 Task: Create relationship between tournament and team object.
Action: Mouse moved to (961, 68)
Screenshot: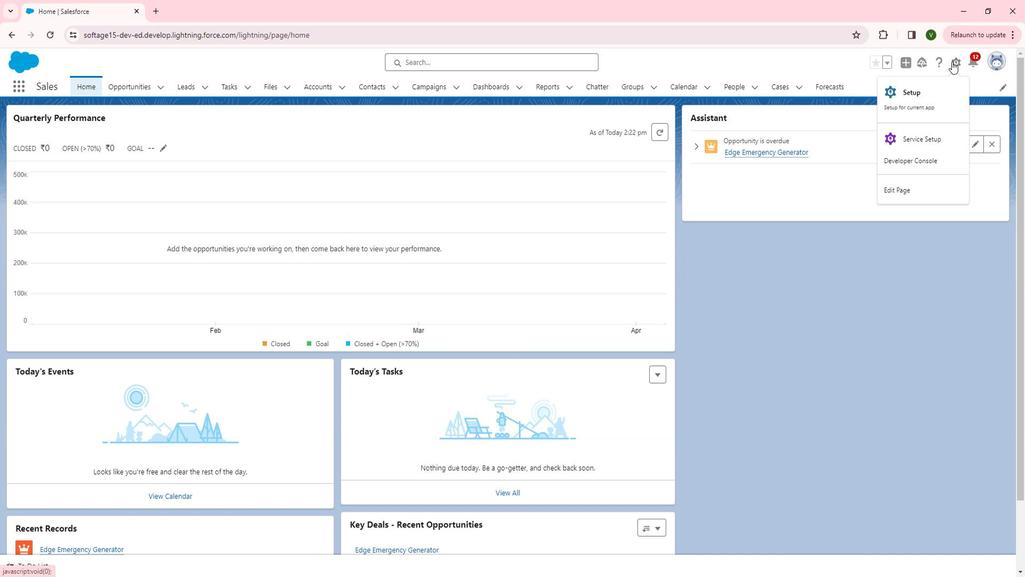 
Action: Mouse pressed left at (961, 68)
Screenshot: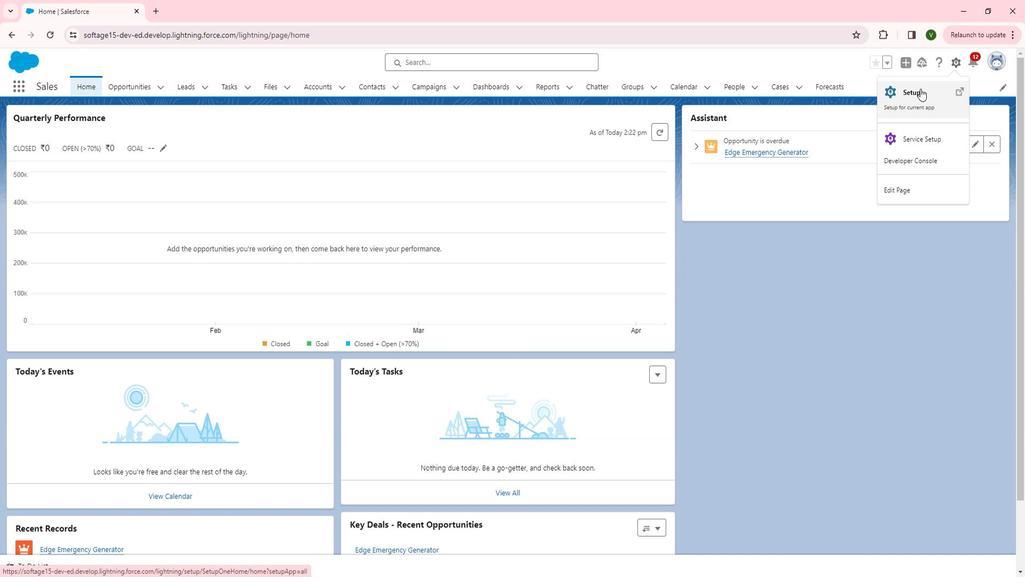 
Action: Mouse moved to (930, 94)
Screenshot: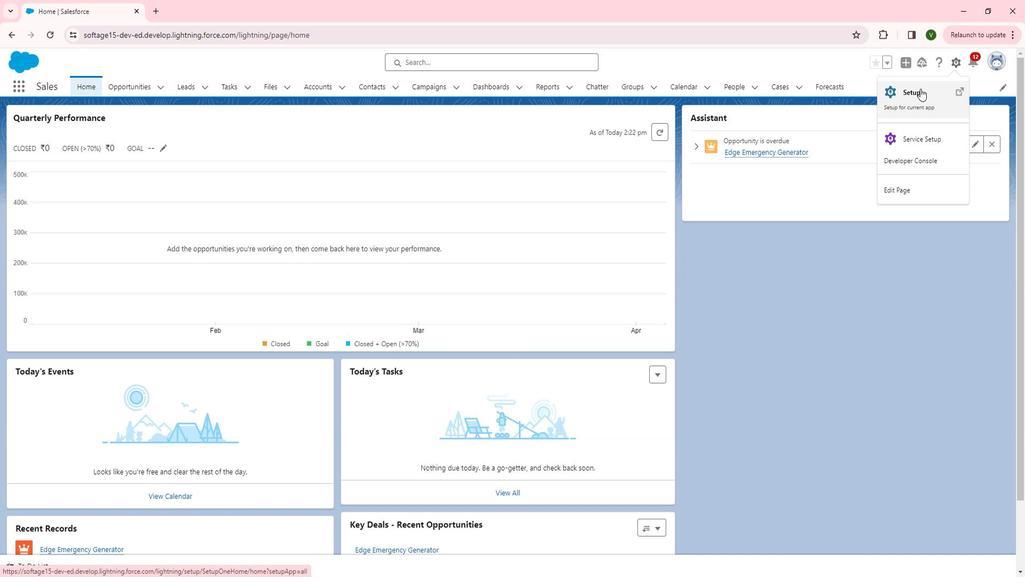 
Action: Mouse pressed left at (930, 94)
Screenshot: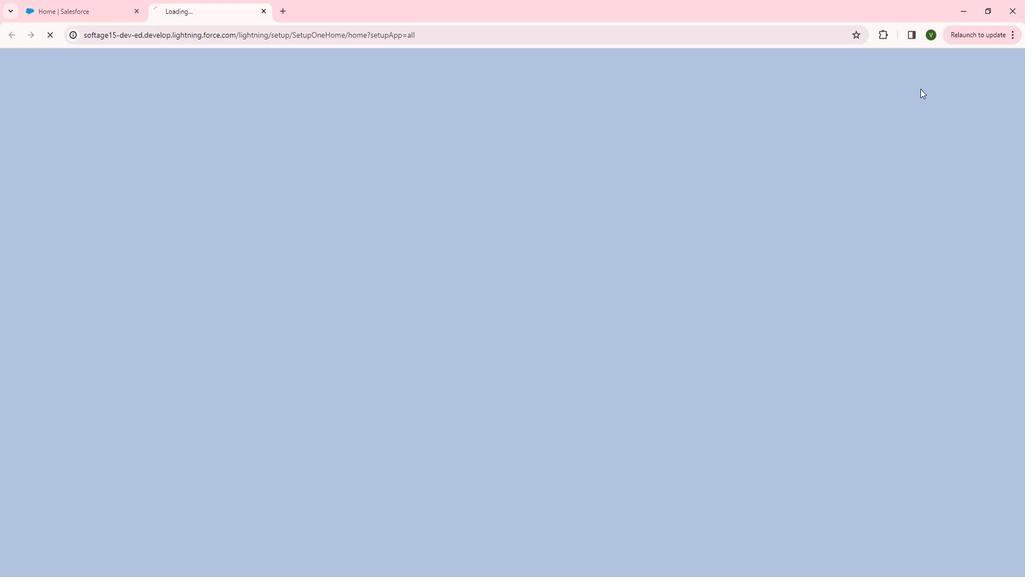 
Action: Mouse moved to (74, 273)
Screenshot: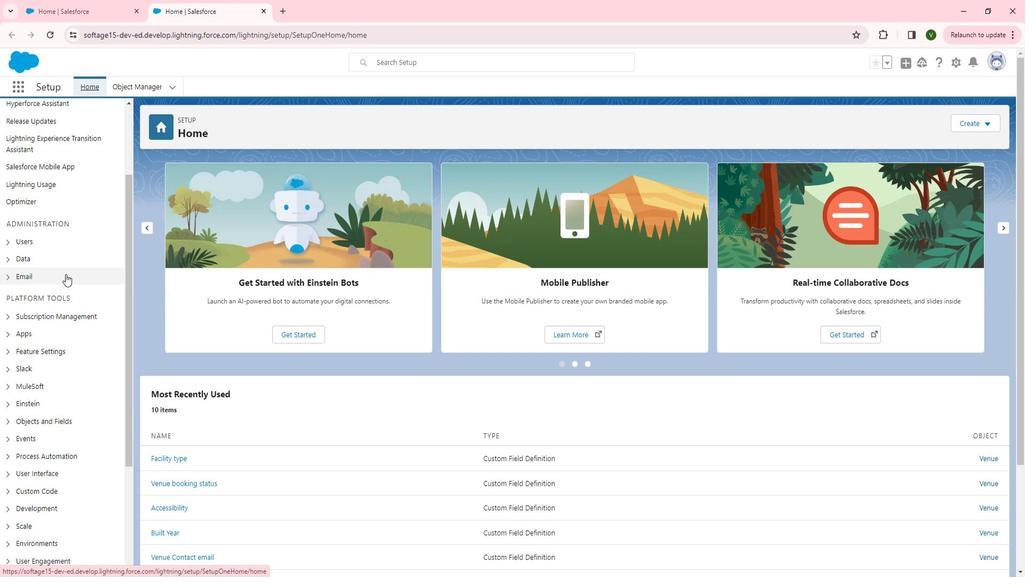 
Action: Mouse scrolled (74, 272) with delta (0, 0)
Screenshot: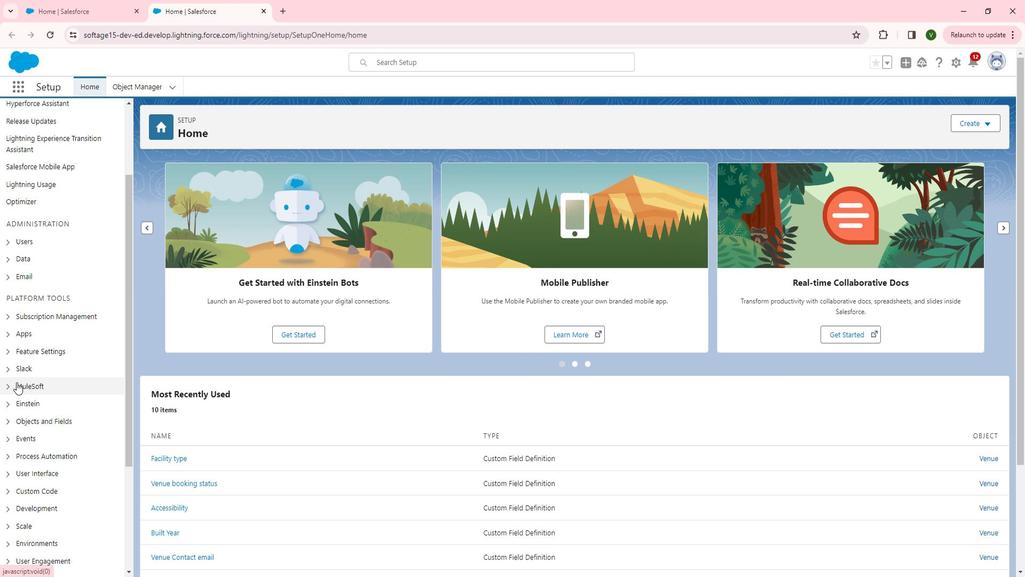 
Action: Mouse scrolled (74, 272) with delta (0, 0)
Screenshot: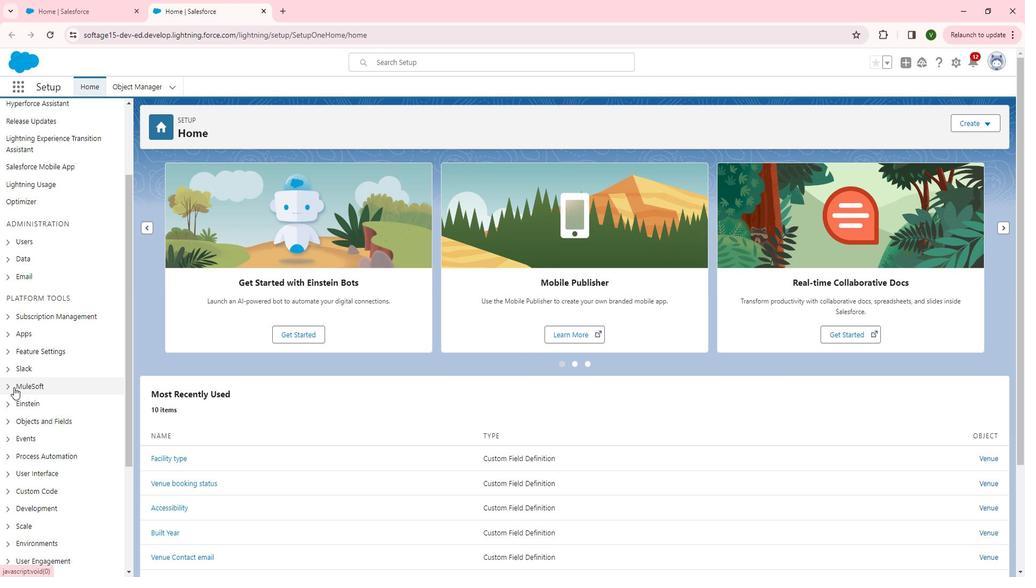 
Action: Mouse moved to (18, 411)
Screenshot: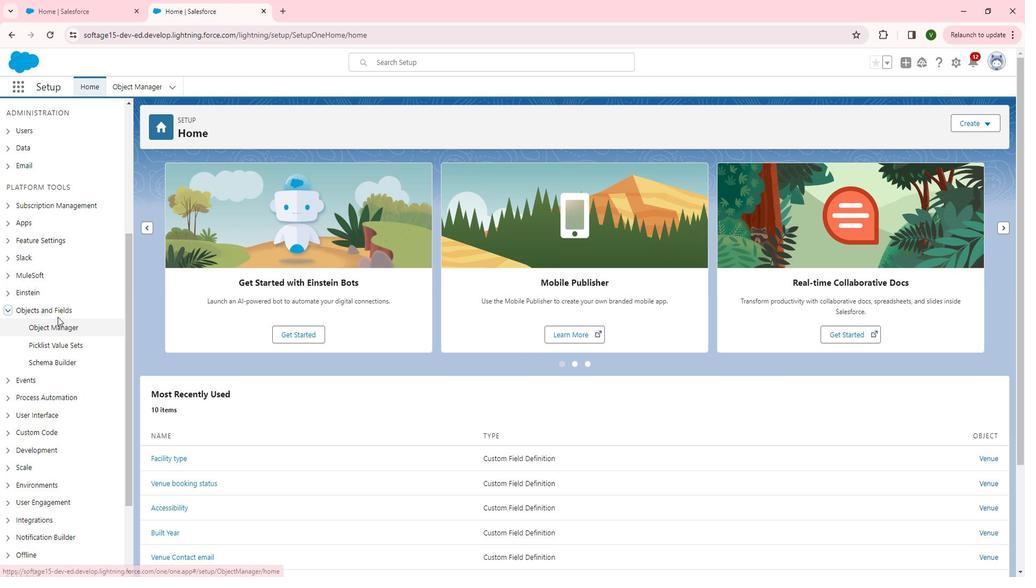 
Action: Mouse pressed left at (18, 411)
Screenshot: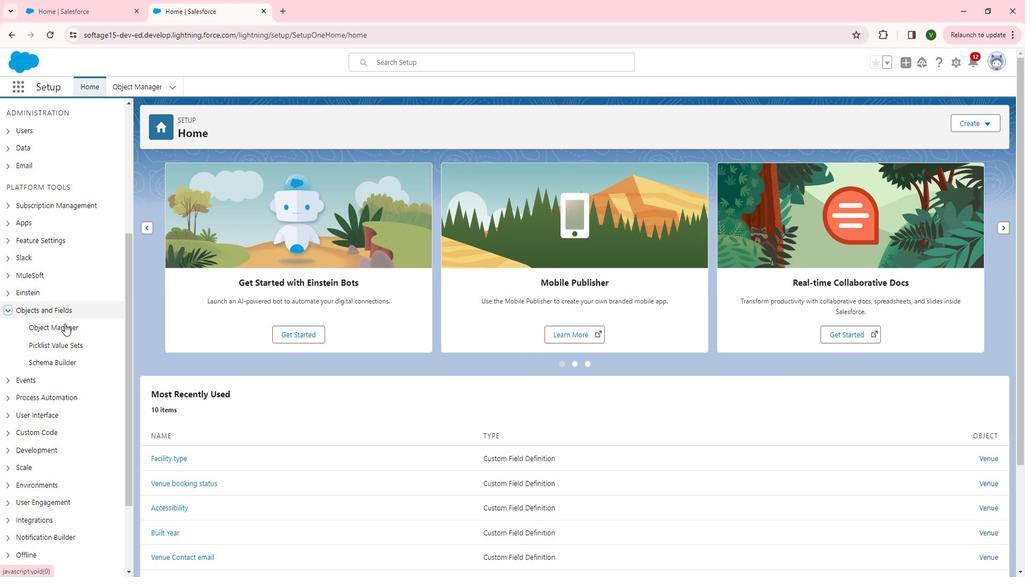 
Action: Mouse moved to (30, 413)
Screenshot: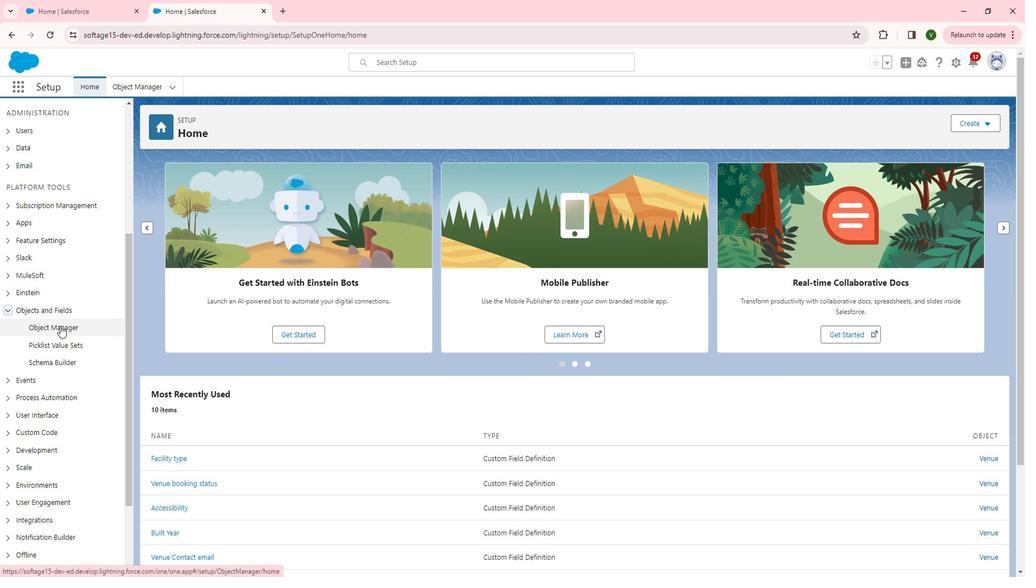 
Action: Mouse scrolled (30, 412) with delta (0, 0)
Screenshot: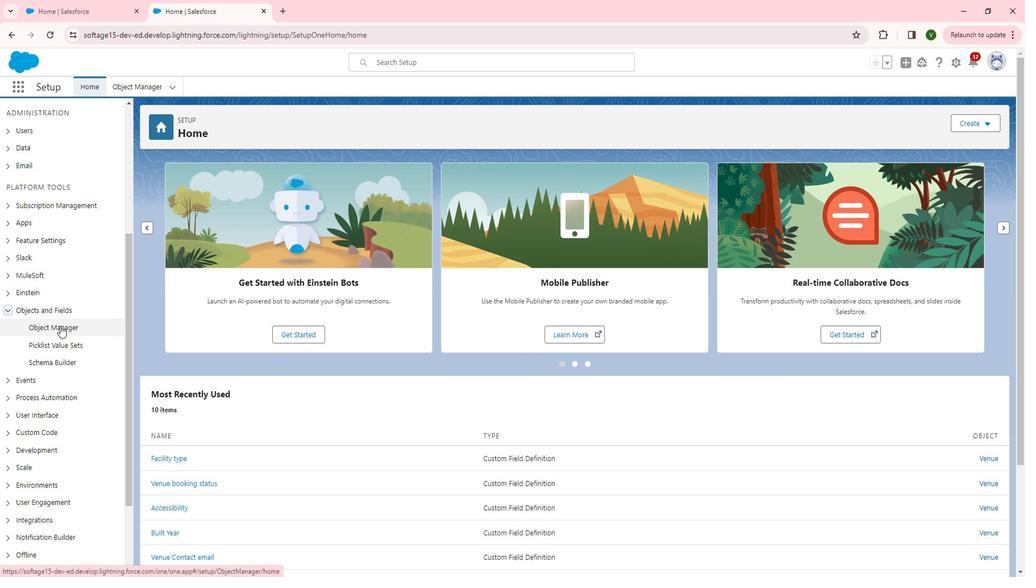 
Action: Mouse moved to (31, 413)
Screenshot: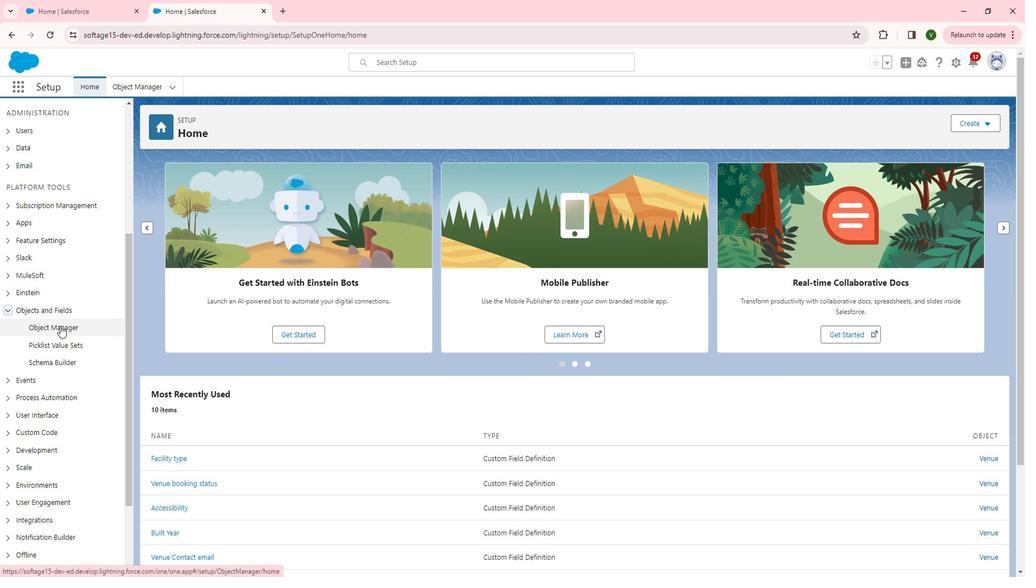 
Action: Mouse scrolled (31, 412) with delta (0, 0)
Screenshot: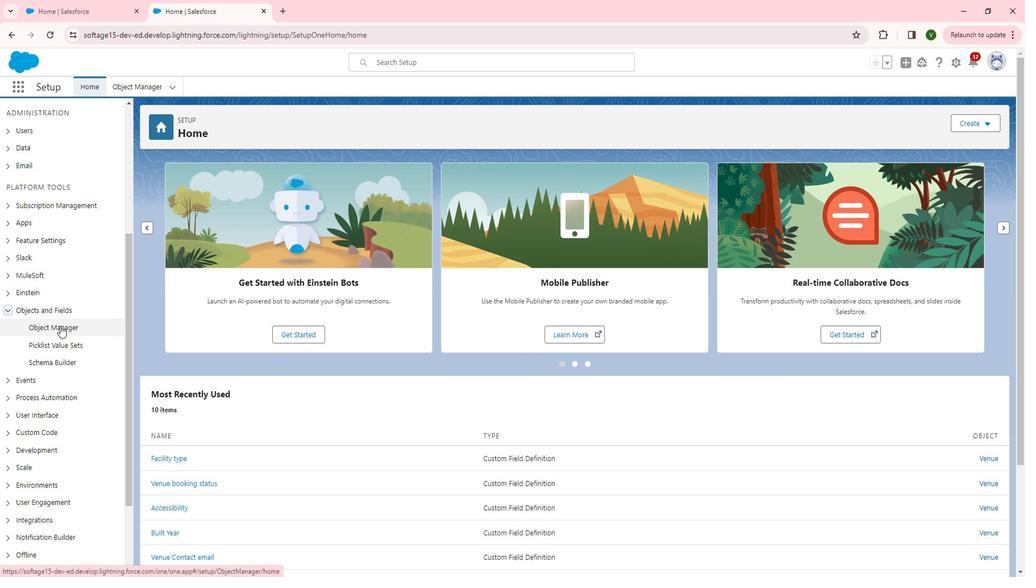 
Action: Mouse moved to (69, 322)
Screenshot: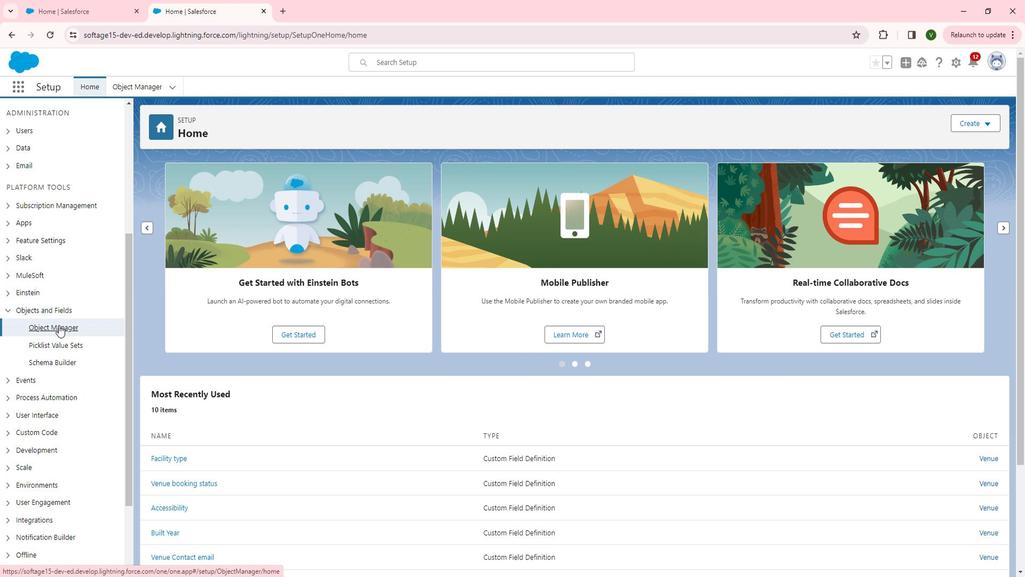 
Action: Mouse pressed left at (69, 322)
Screenshot: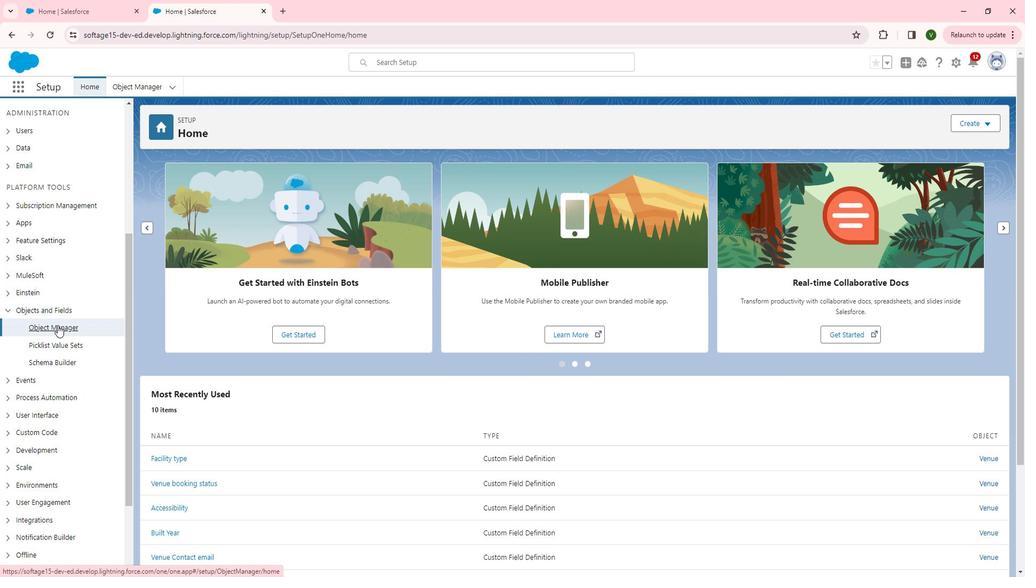 
Action: Mouse moved to (289, 315)
Screenshot: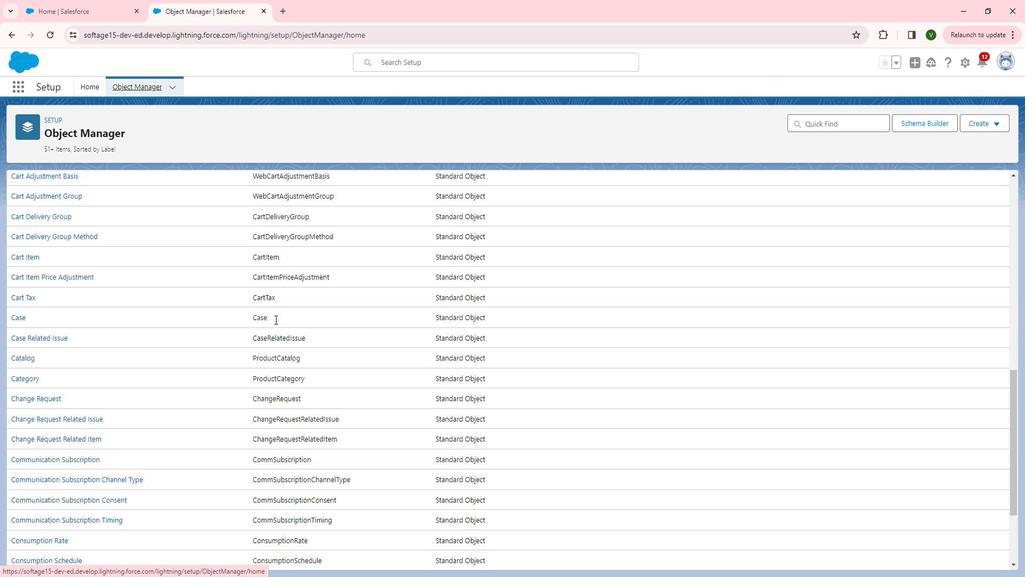 
Action: Mouse scrolled (289, 315) with delta (0, 0)
Screenshot: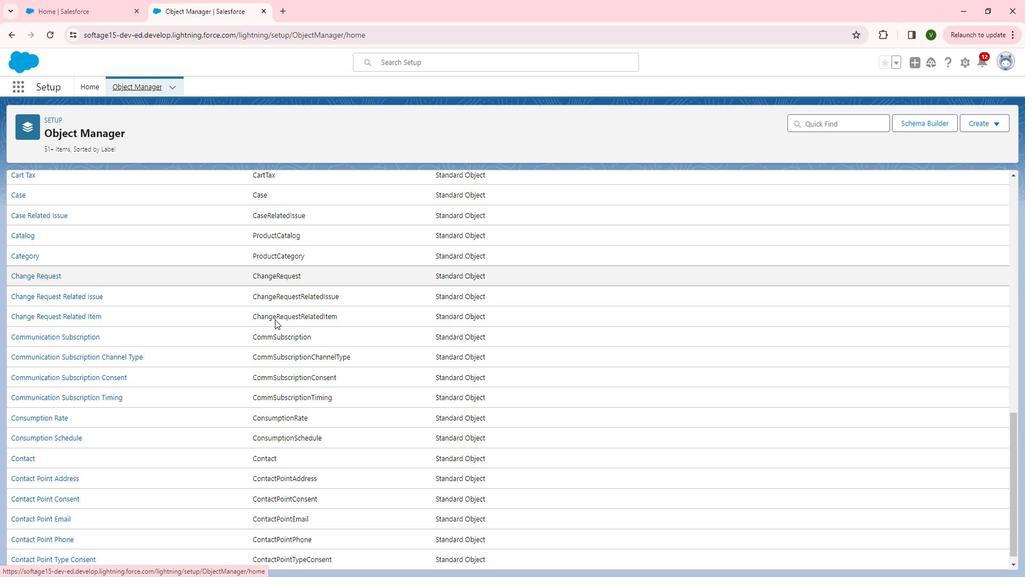 
Action: Mouse scrolled (289, 315) with delta (0, 0)
Screenshot: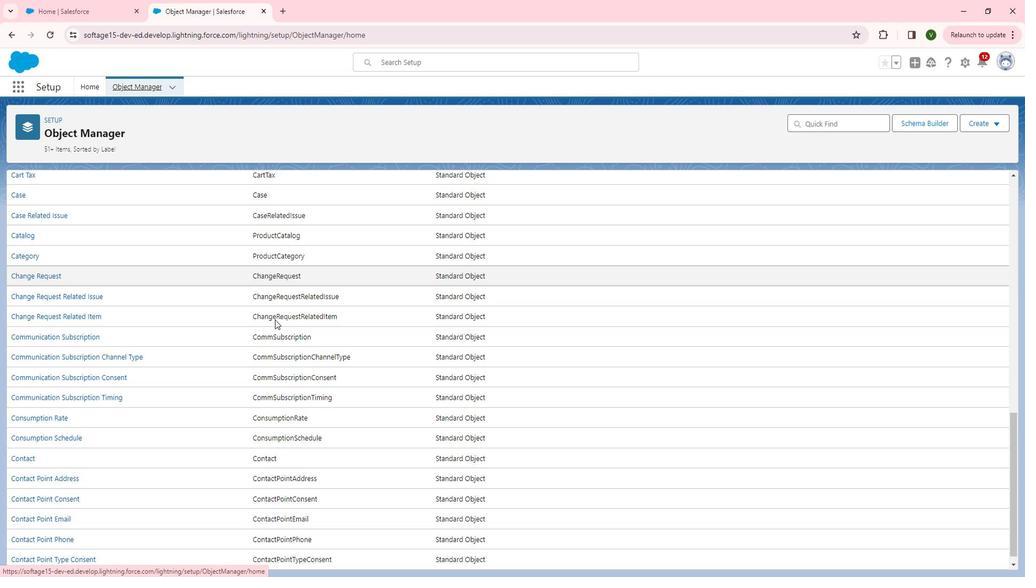 
Action: Mouse moved to (288, 316)
Screenshot: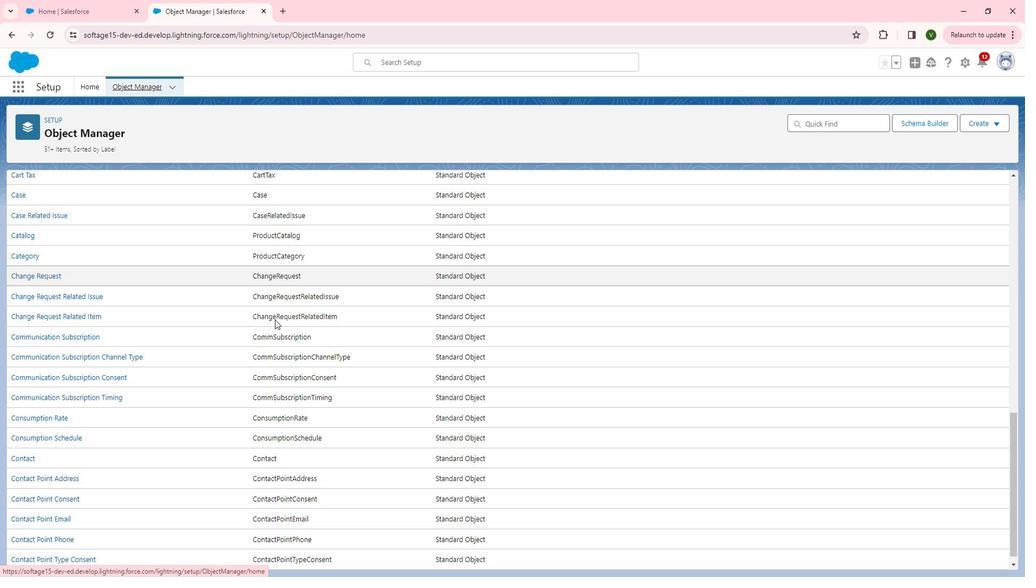 
Action: Mouse scrolled (288, 316) with delta (0, 0)
Screenshot: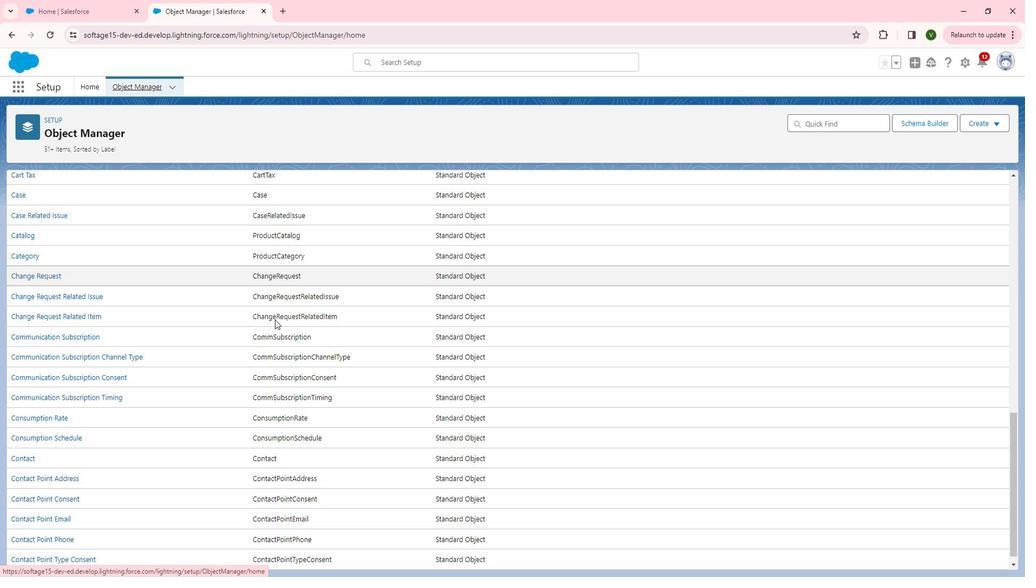 
Action: Mouse moved to (286, 316)
Screenshot: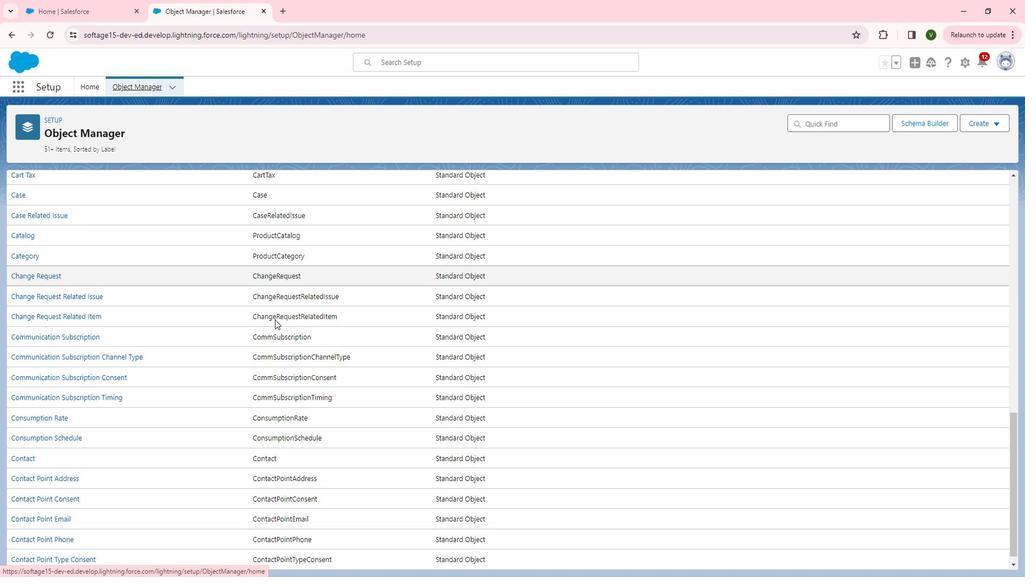 
Action: Mouse scrolled (286, 316) with delta (0, 0)
Screenshot: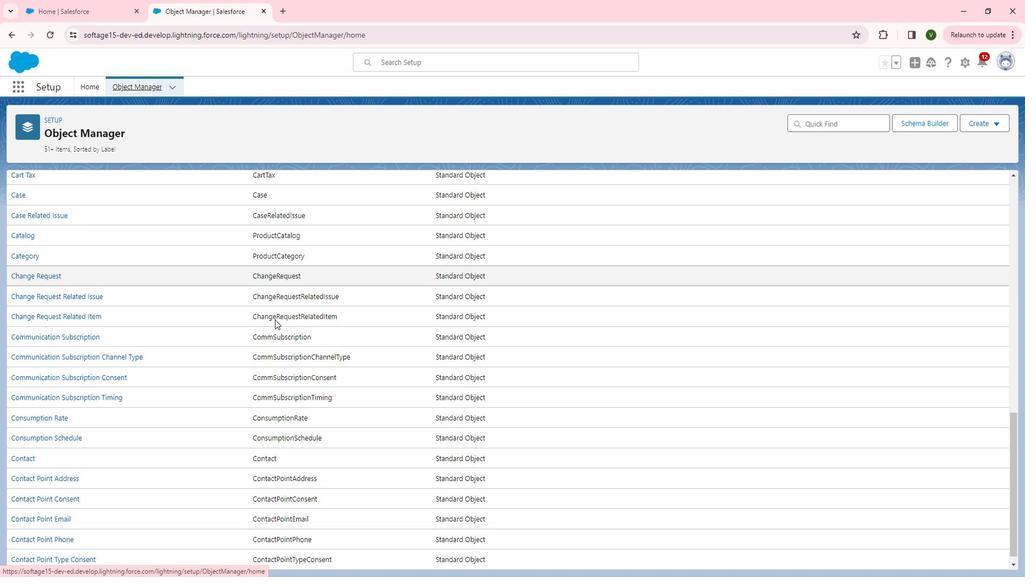 
Action: Mouse moved to (284, 316)
Screenshot: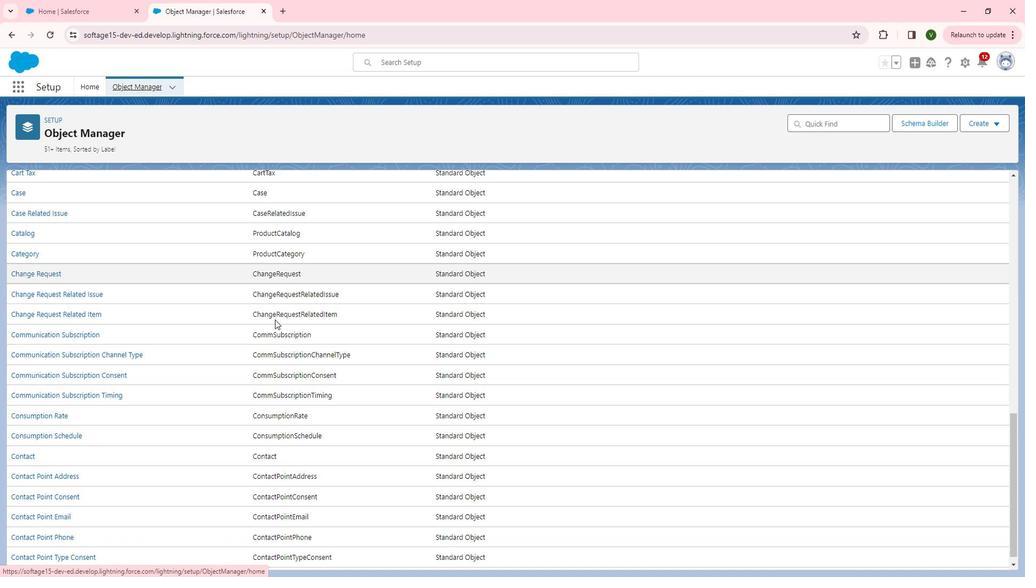 
Action: Mouse scrolled (284, 316) with delta (0, 0)
Screenshot: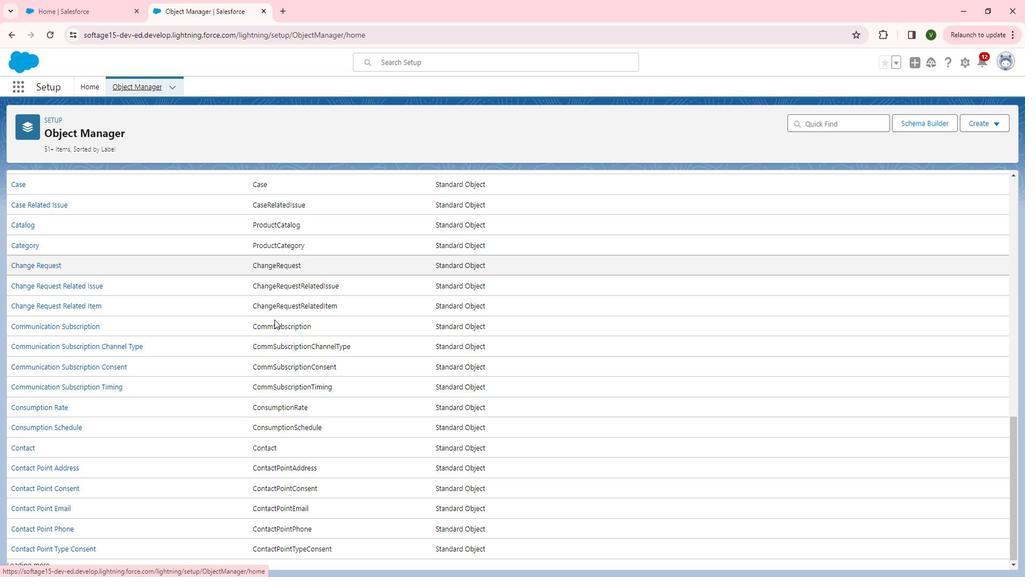 
Action: Mouse scrolled (284, 316) with delta (0, 0)
Screenshot: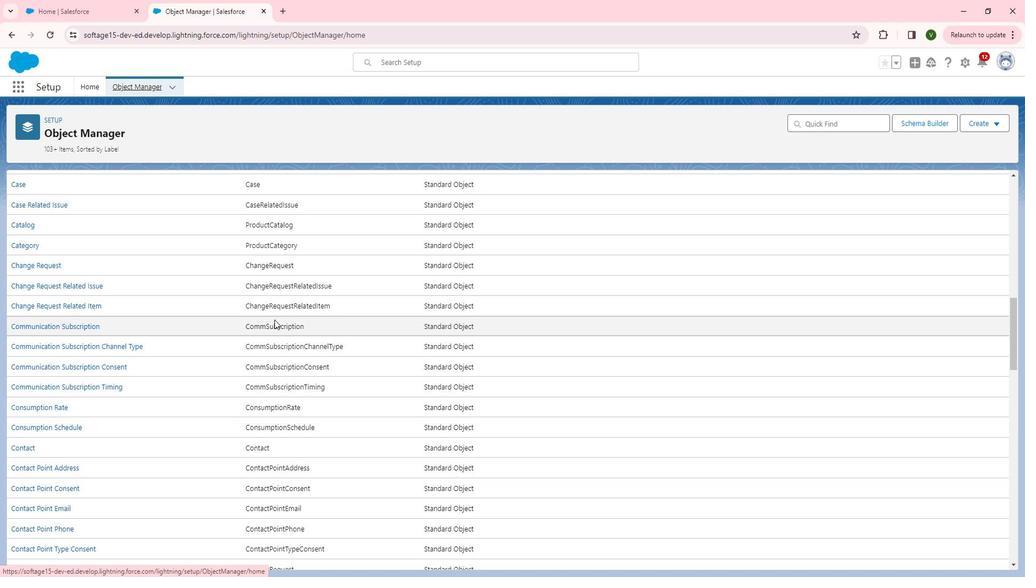 
Action: Mouse scrolled (284, 316) with delta (0, 0)
Screenshot: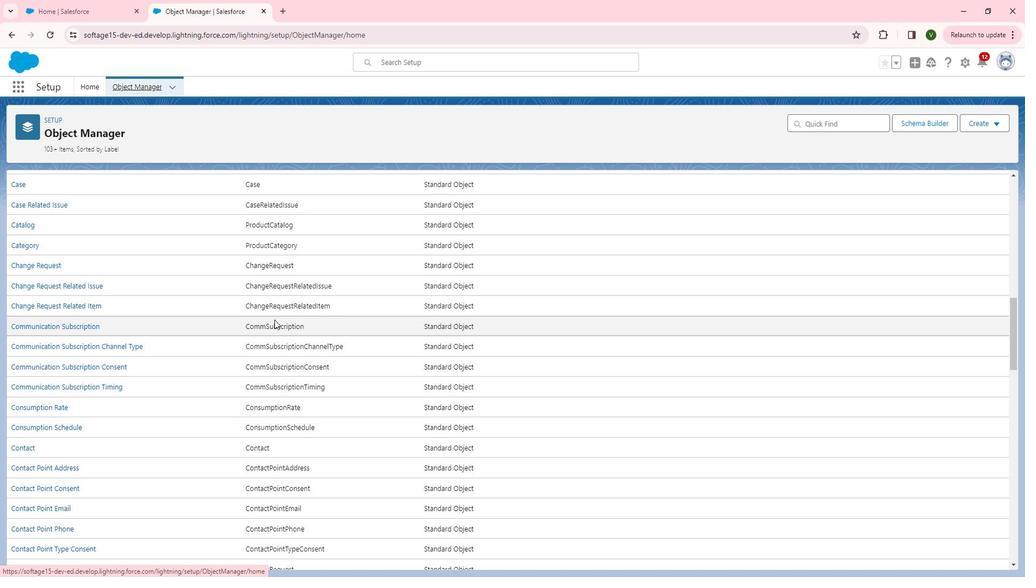 
Action: Mouse scrolled (284, 316) with delta (0, 0)
Screenshot: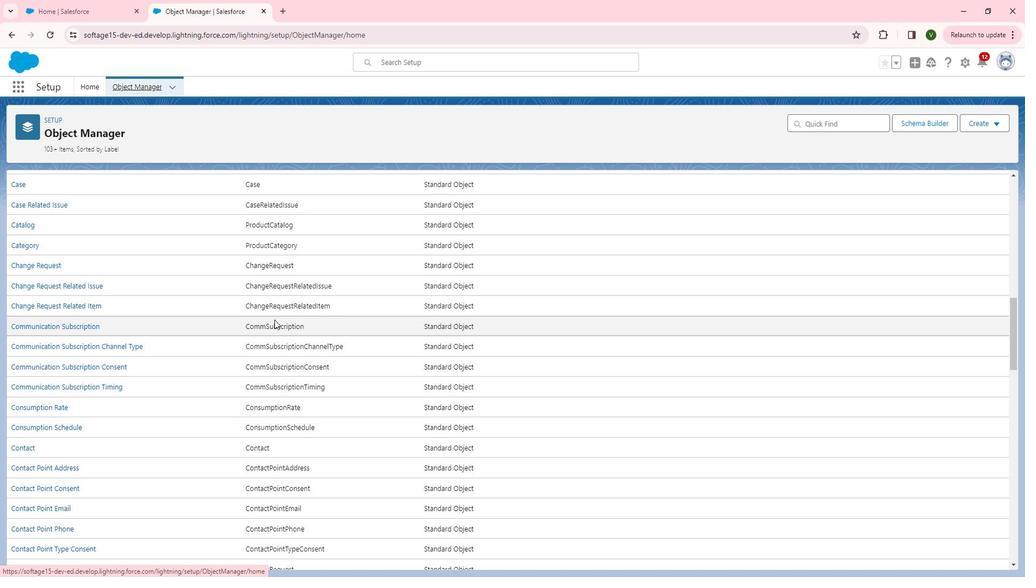 
Action: Mouse scrolled (284, 316) with delta (0, 0)
Screenshot: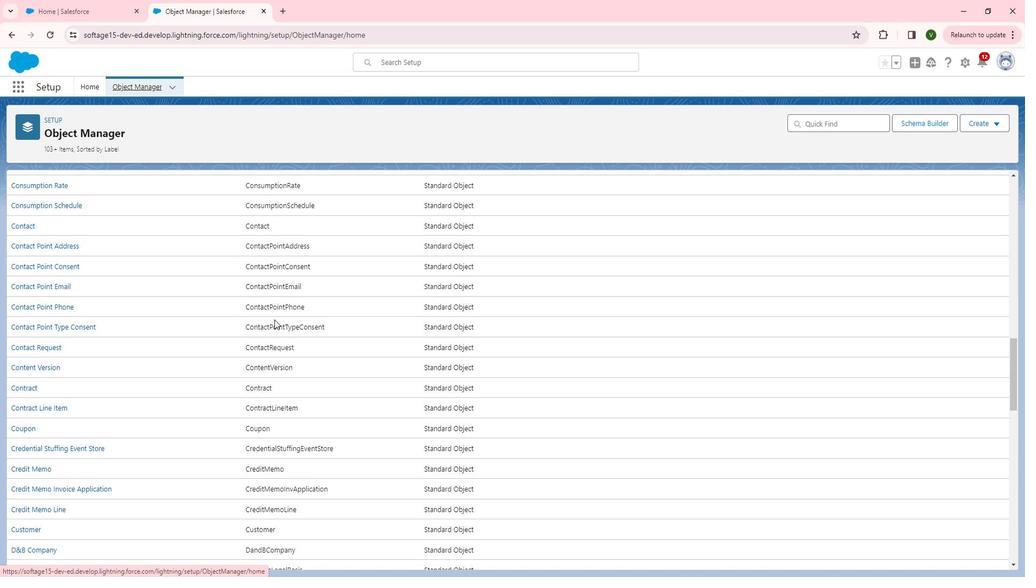
Action: Mouse scrolled (284, 316) with delta (0, 0)
Screenshot: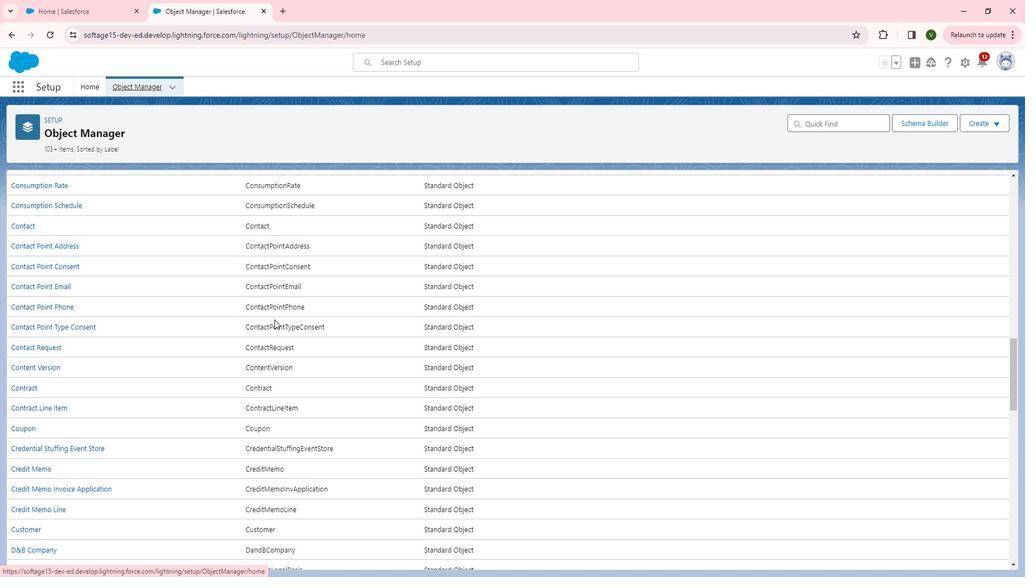 
Action: Mouse scrolled (284, 316) with delta (0, 0)
Screenshot: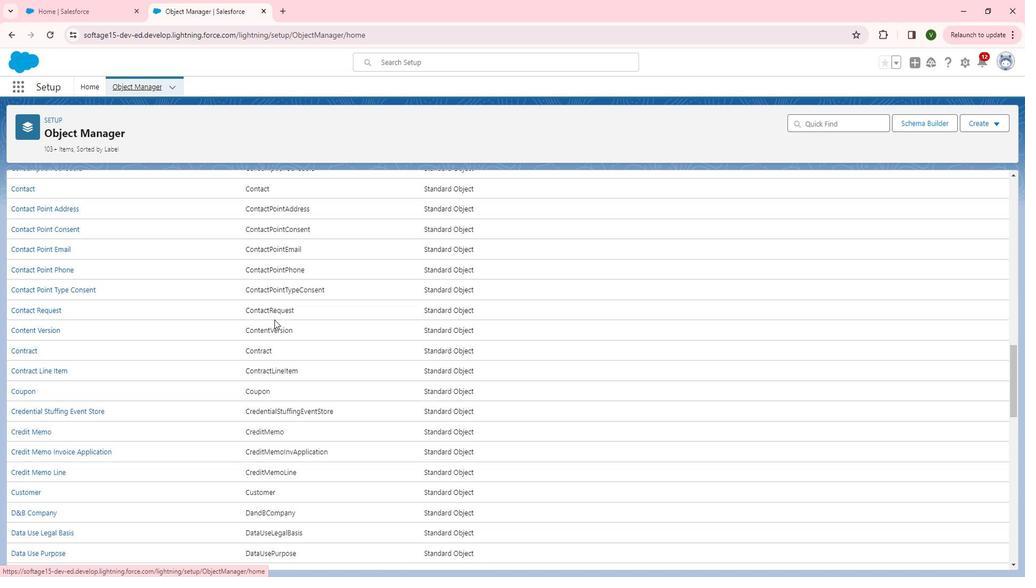 
Action: Mouse scrolled (284, 316) with delta (0, 0)
Screenshot: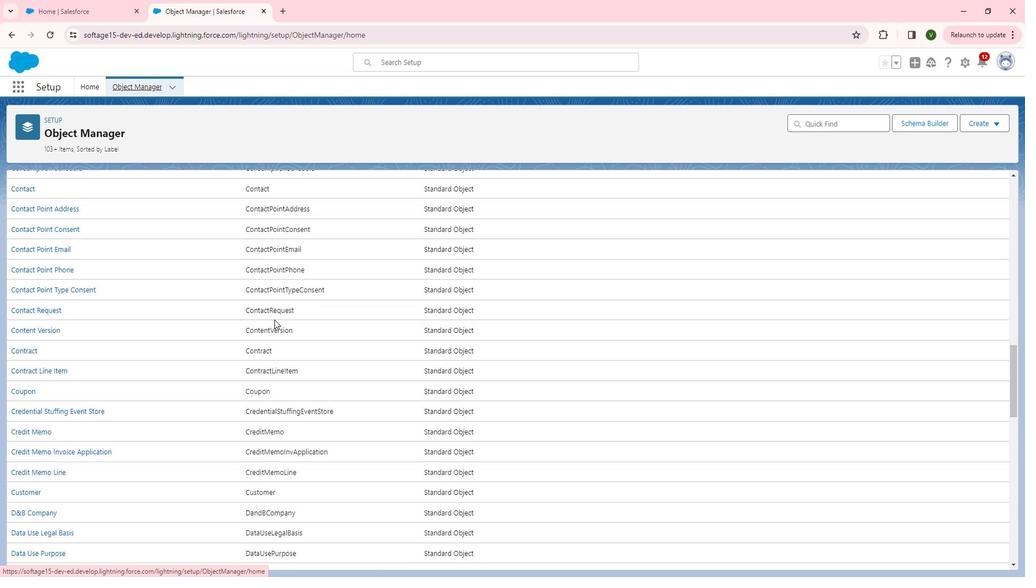 
Action: Mouse scrolled (284, 316) with delta (0, 0)
Screenshot: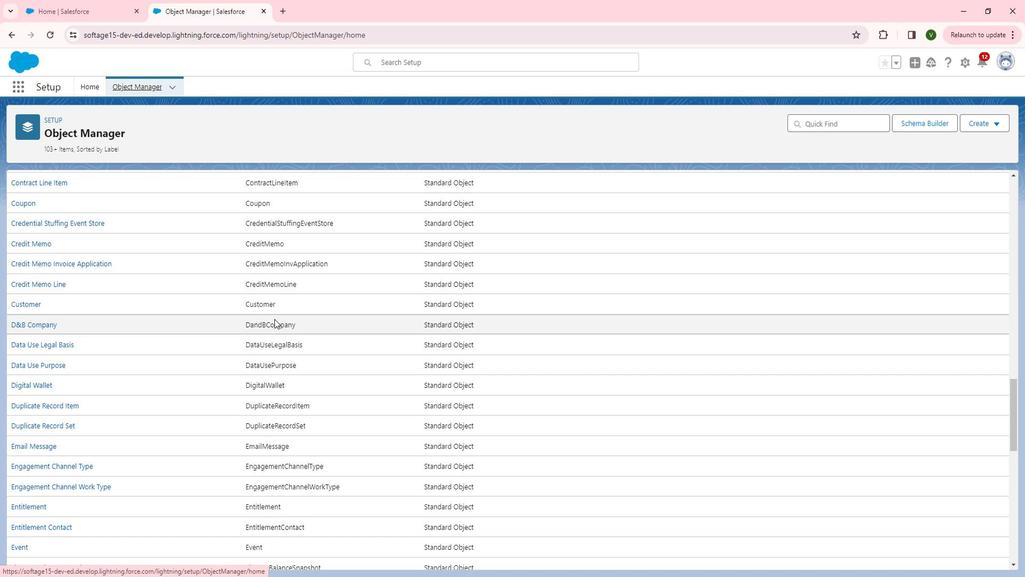 
Action: Mouse scrolled (284, 316) with delta (0, 0)
Screenshot: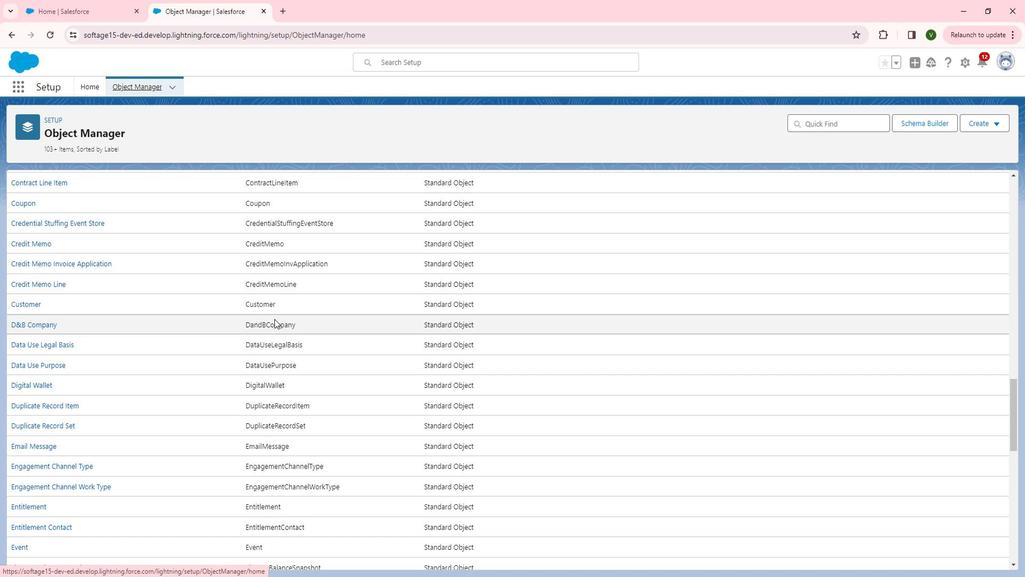 
Action: Mouse scrolled (284, 316) with delta (0, 0)
Screenshot: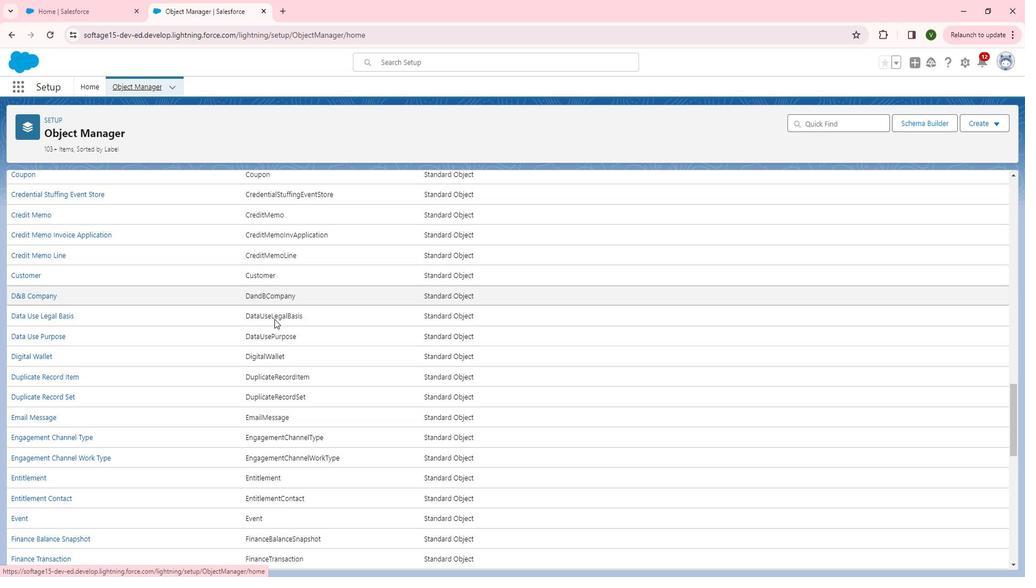 
Action: Mouse scrolled (284, 316) with delta (0, 0)
Screenshot: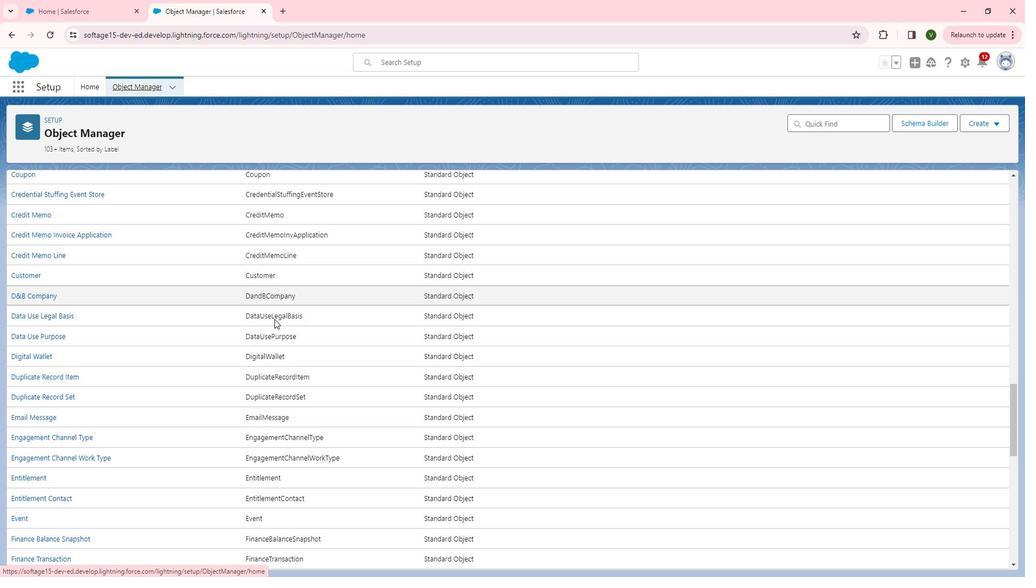 
Action: Mouse moved to (283, 316)
Screenshot: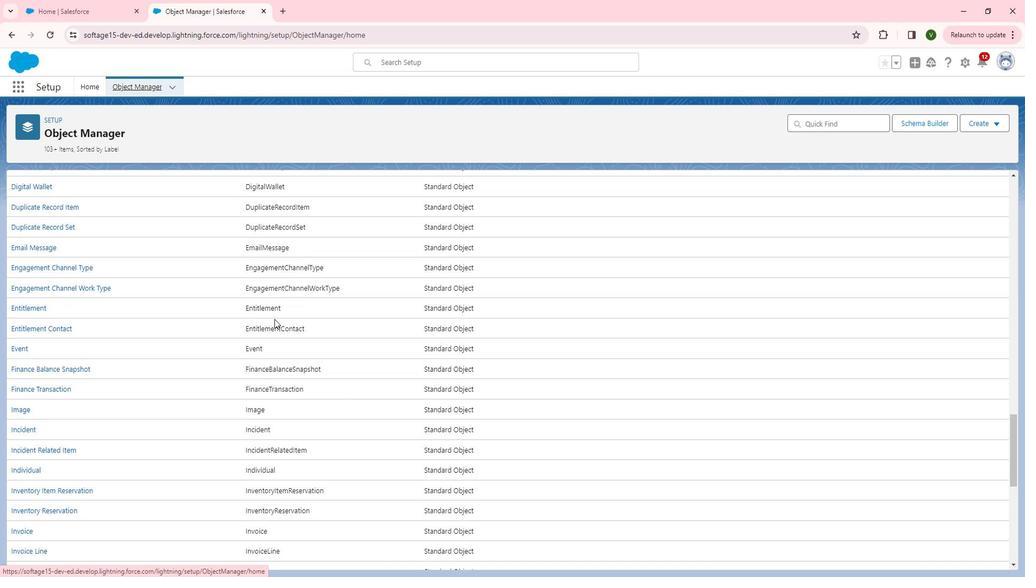 
Action: Mouse scrolled (283, 316) with delta (0, 0)
Screenshot: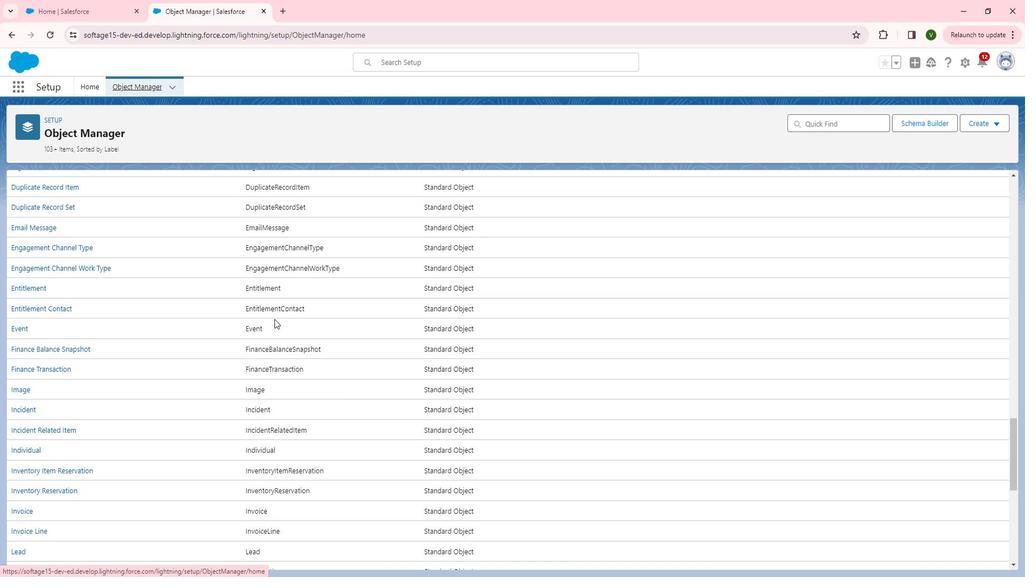 
Action: Mouse scrolled (283, 316) with delta (0, 0)
Screenshot: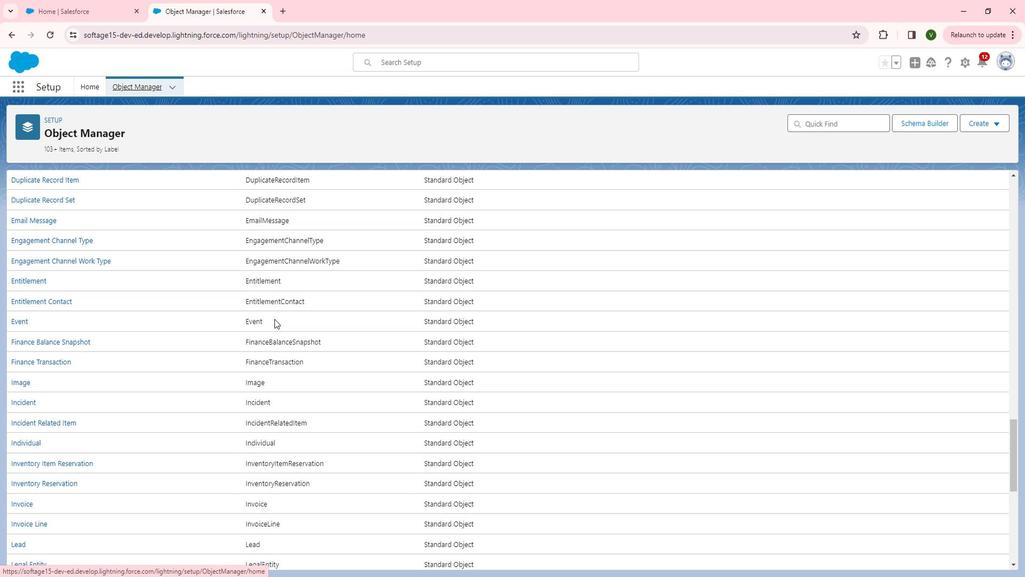 
Action: Mouse scrolled (283, 316) with delta (0, 0)
Screenshot: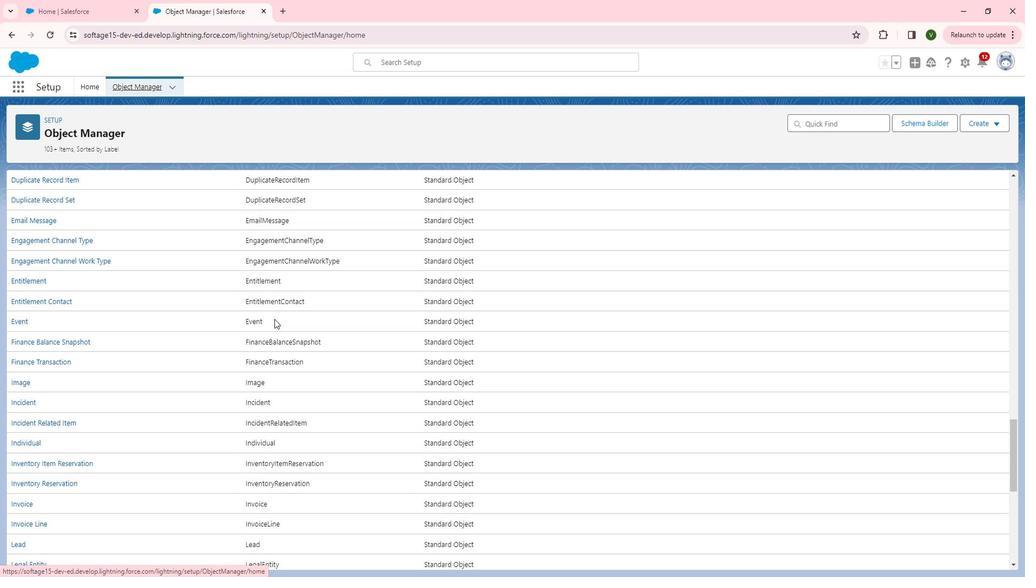 
Action: Mouse scrolled (283, 316) with delta (0, 0)
Screenshot: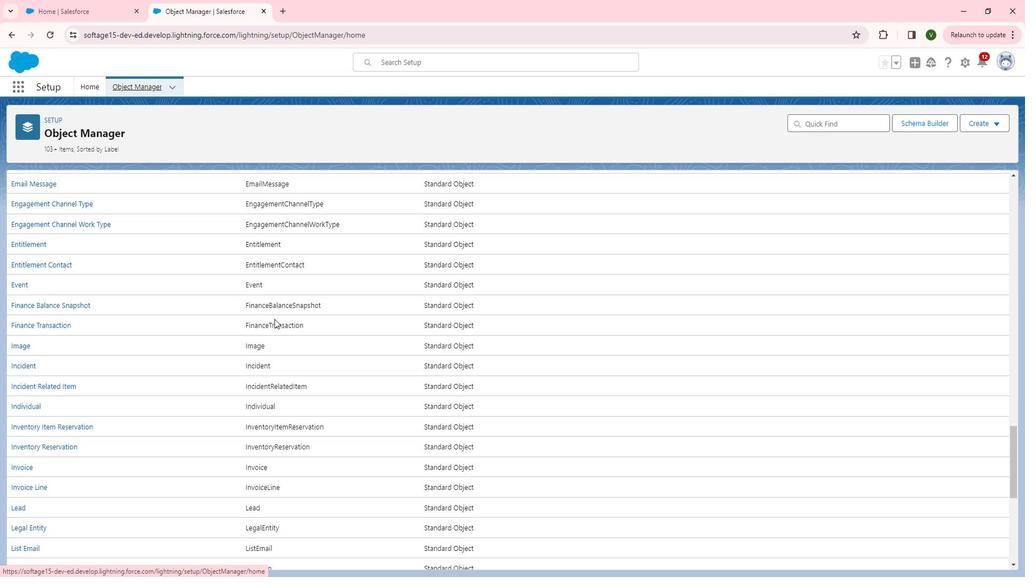 
Action: Mouse scrolled (283, 316) with delta (0, 0)
Screenshot: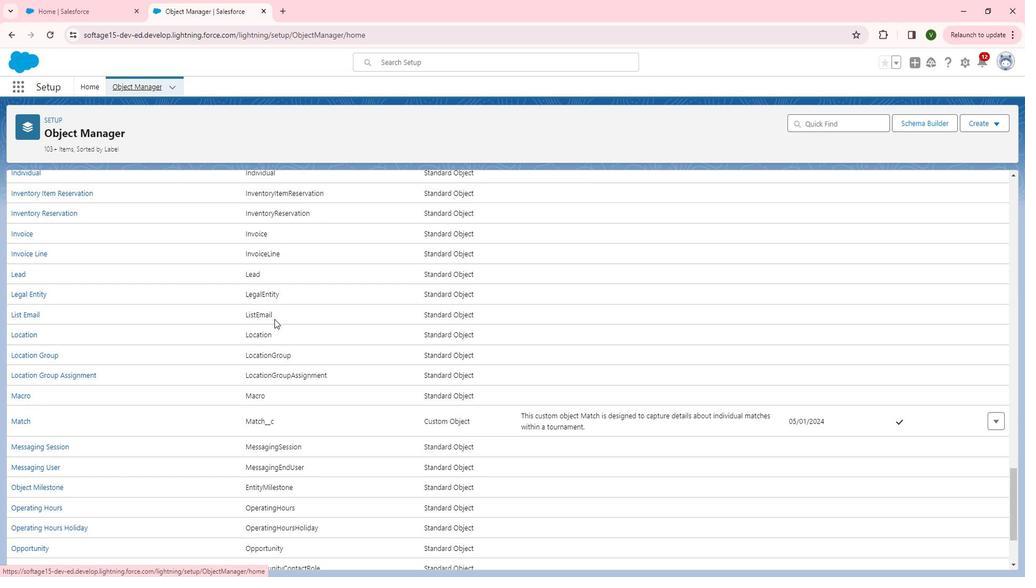 
Action: Mouse scrolled (283, 316) with delta (0, 0)
Screenshot: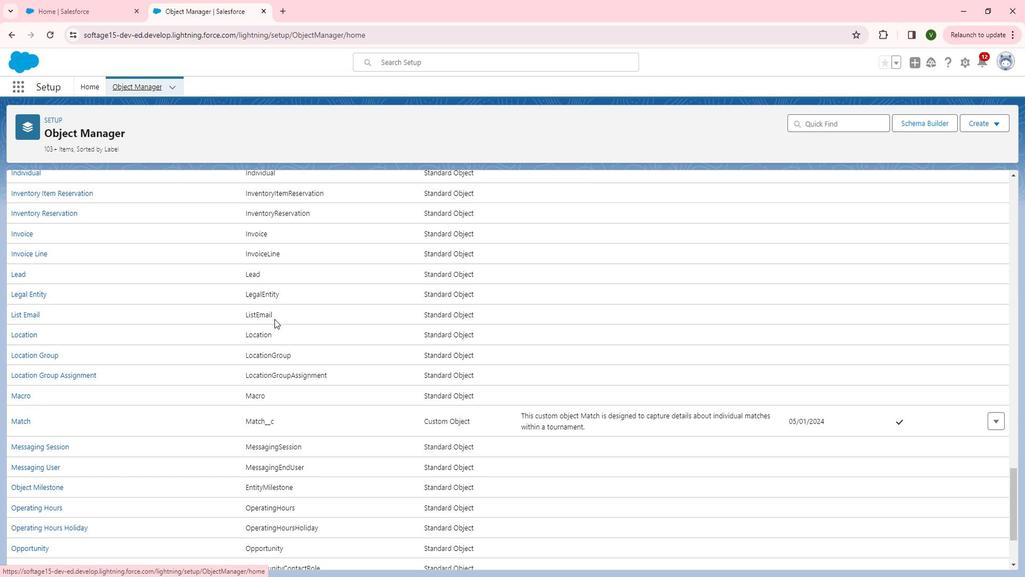 
Action: Mouse scrolled (283, 316) with delta (0, 0)
Screenshot: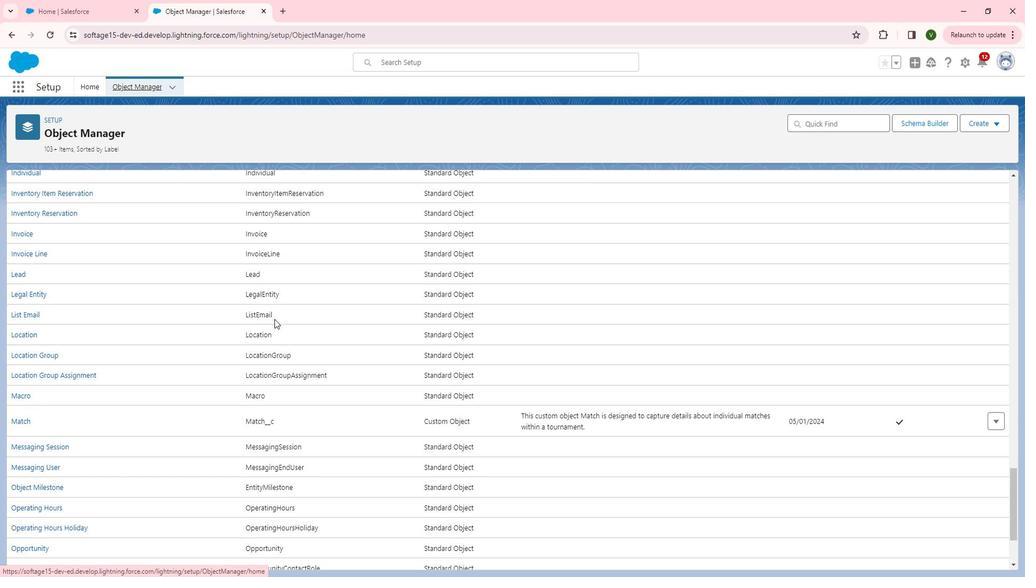 
Action: Mouse scrolled (283, 316) with delta (0, 0)
Screenshot: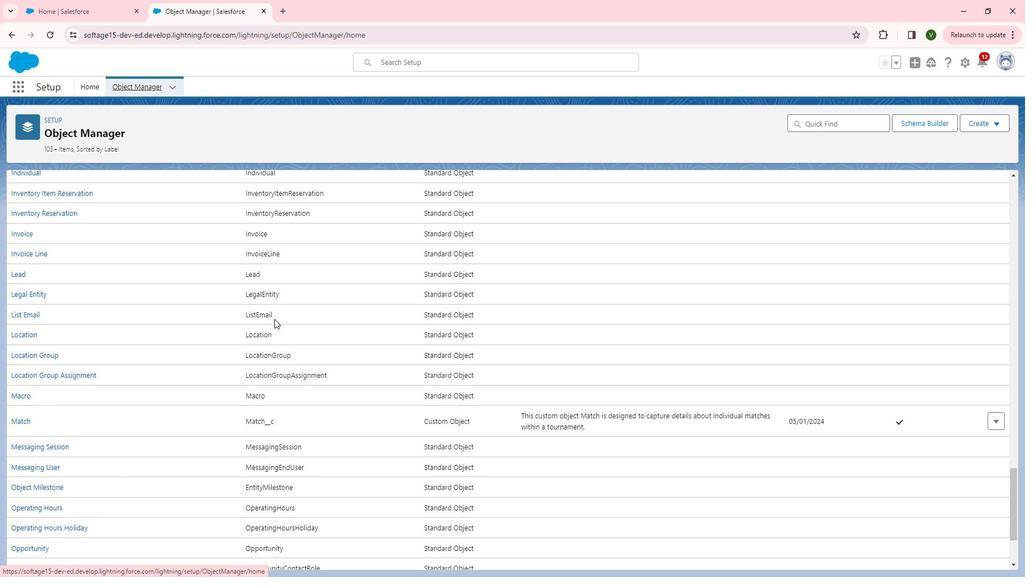 
Action: Mouse moved to (283, 316)
Screenshot: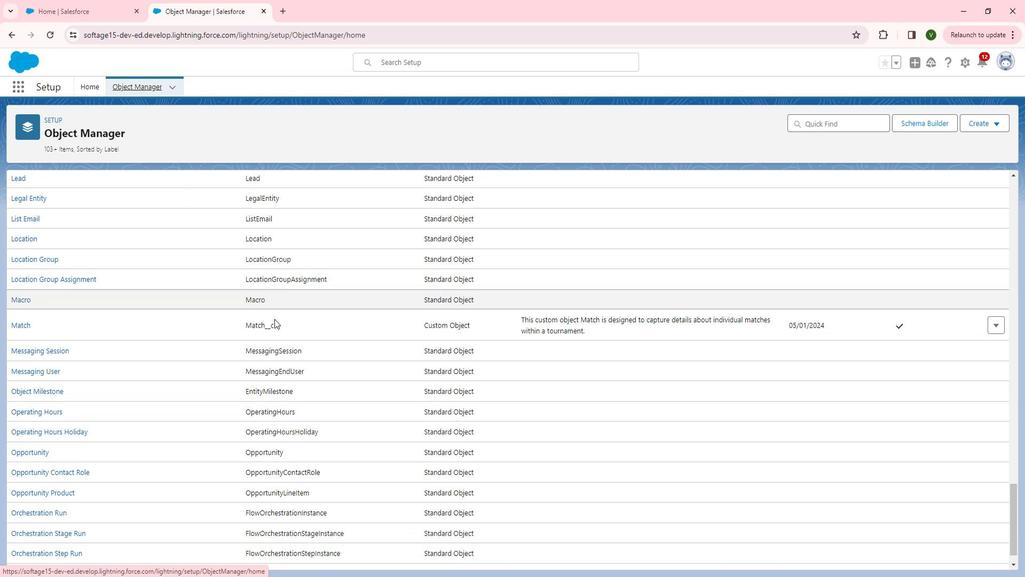
Action: Mouse scrolled (283, 315) with delta (0, 0)
Screenshot: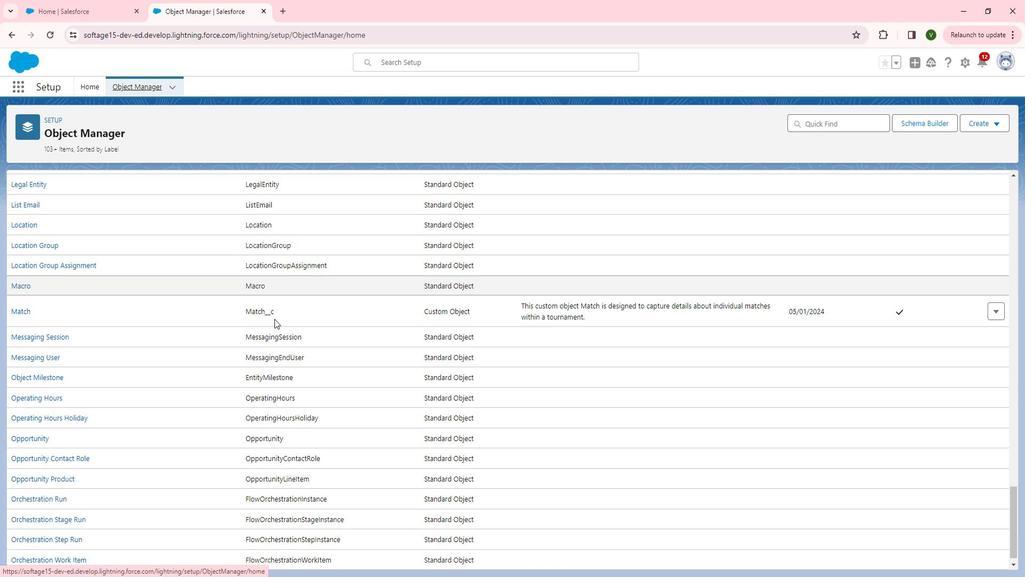 
Action: Mouse scrolled (283, 315) with delta (0, 0)
Screenshot: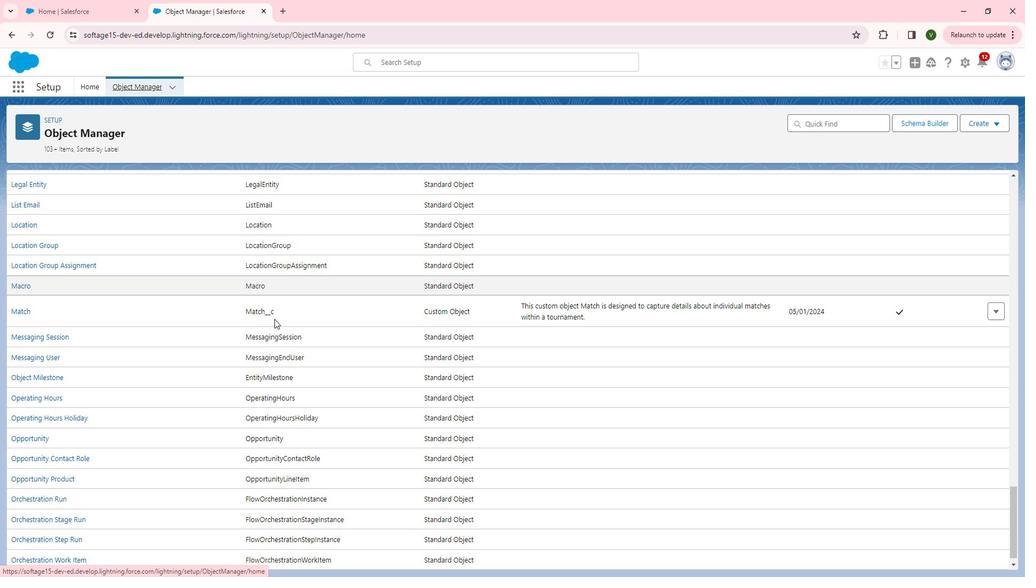 
Action: Mouse scrolled (283, 315) with delta (0, 0)
Screenshot: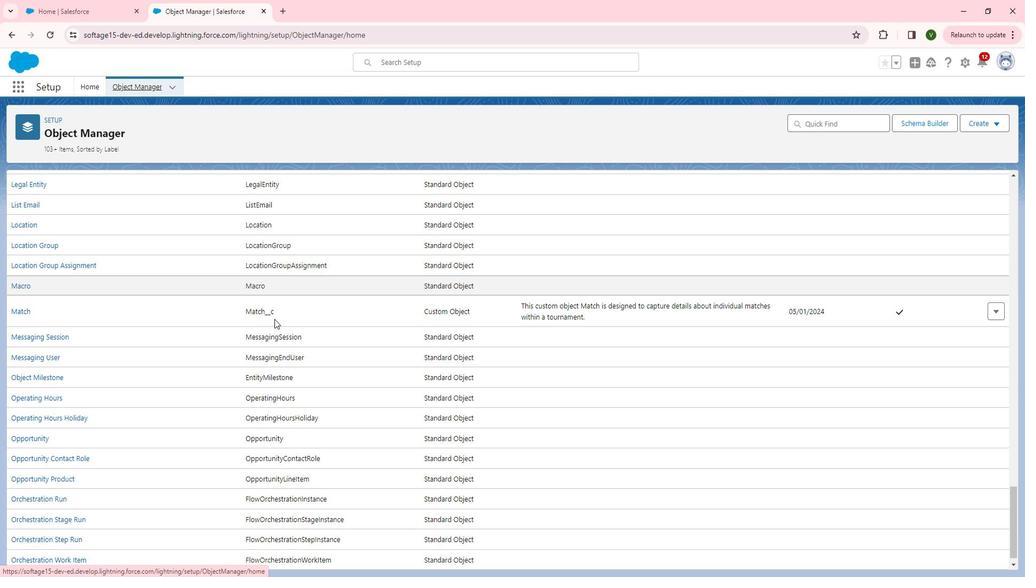 
Action: Mouse scrolled (283, 315) with delta (0, 0)
Screenshot: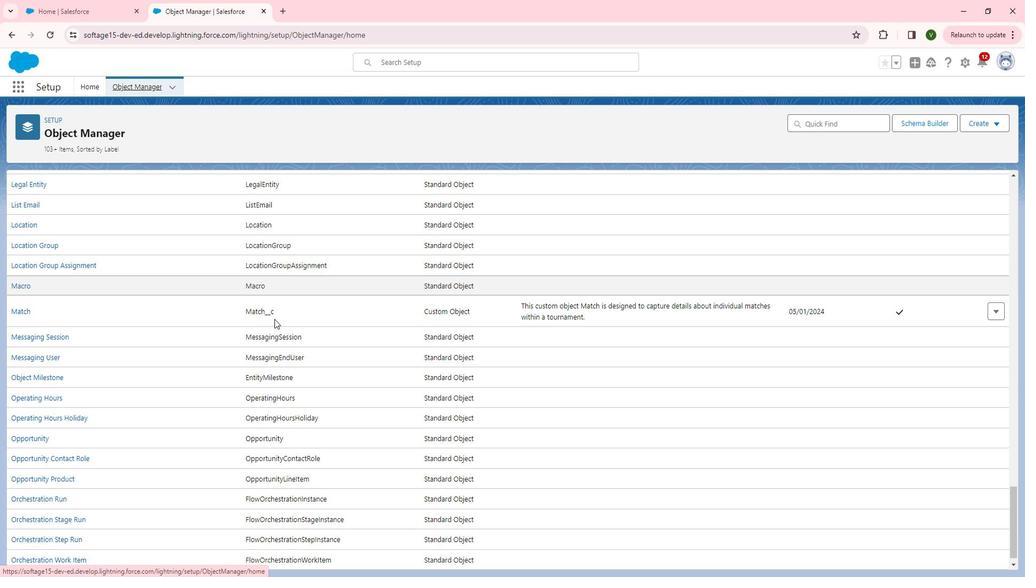 
Action: Mouse scrolled (283, 315) with delta (0, 0)
Screenshot: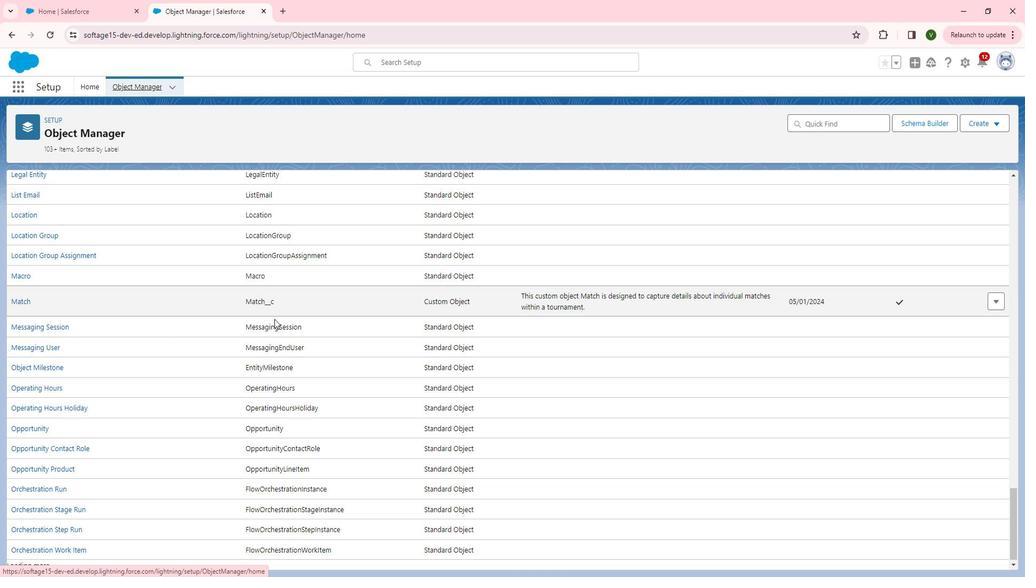 
Action: Mouse scrolled (283, 315) with delta (0, 0)
Screenshot: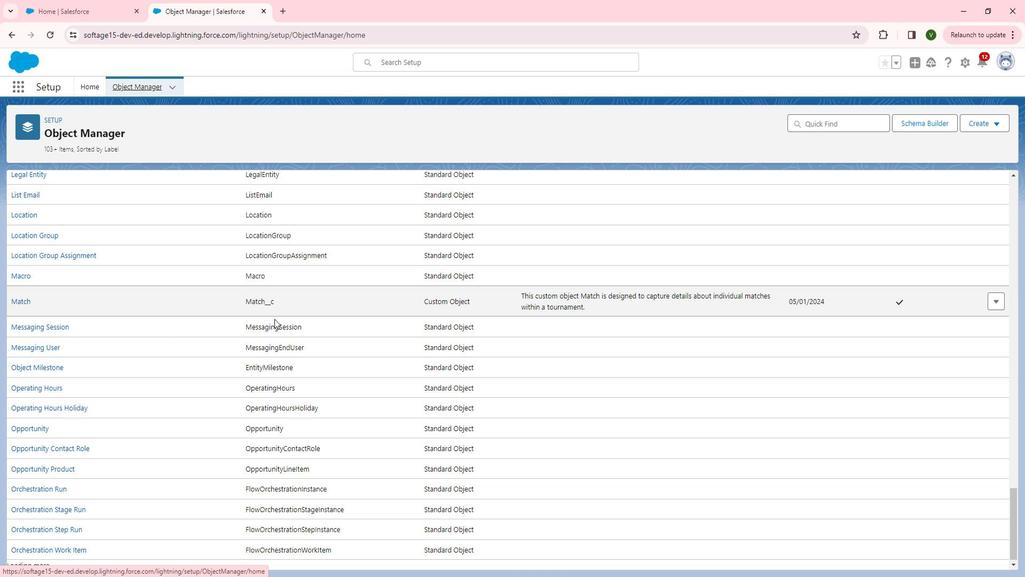 
Action: Mouse scrolled (283, 315) with delta (0, 0)
Screenshot: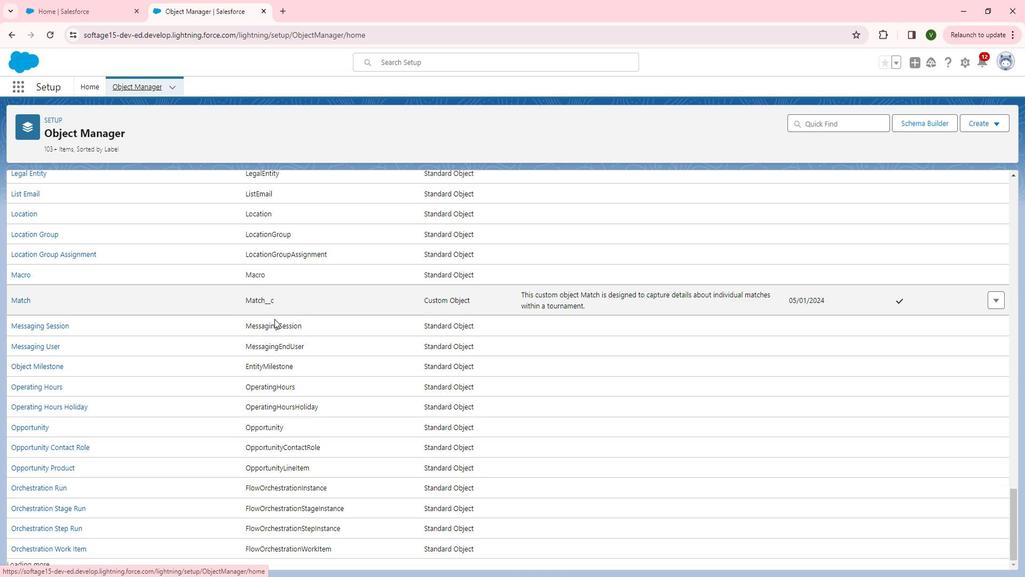 
Action: Mouse scrolled (283, 315) with delta (0, 0)
Screenshot: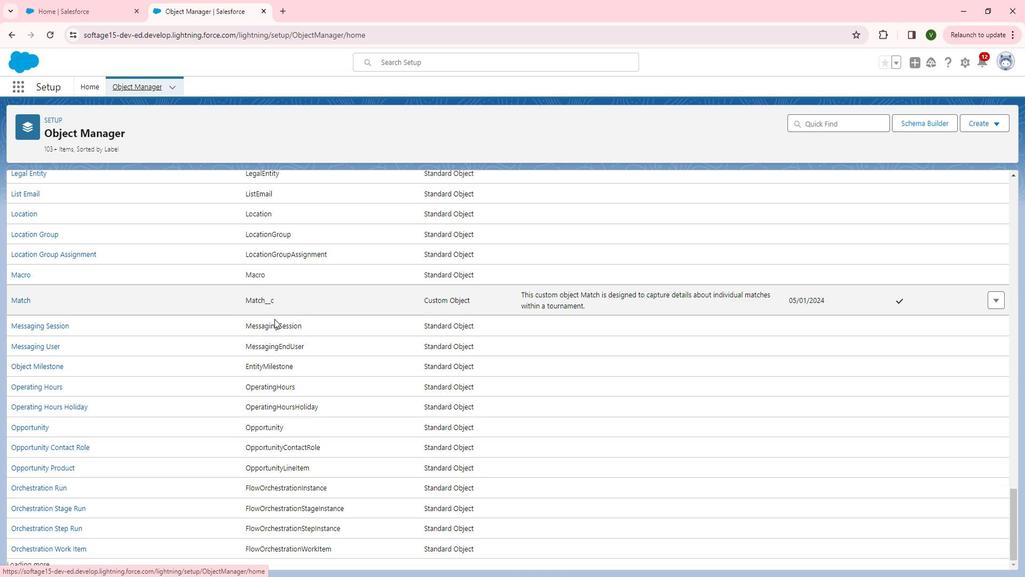 
Action: Mouse scrolled (283, 315) with delta (0, 0)
Screenshot: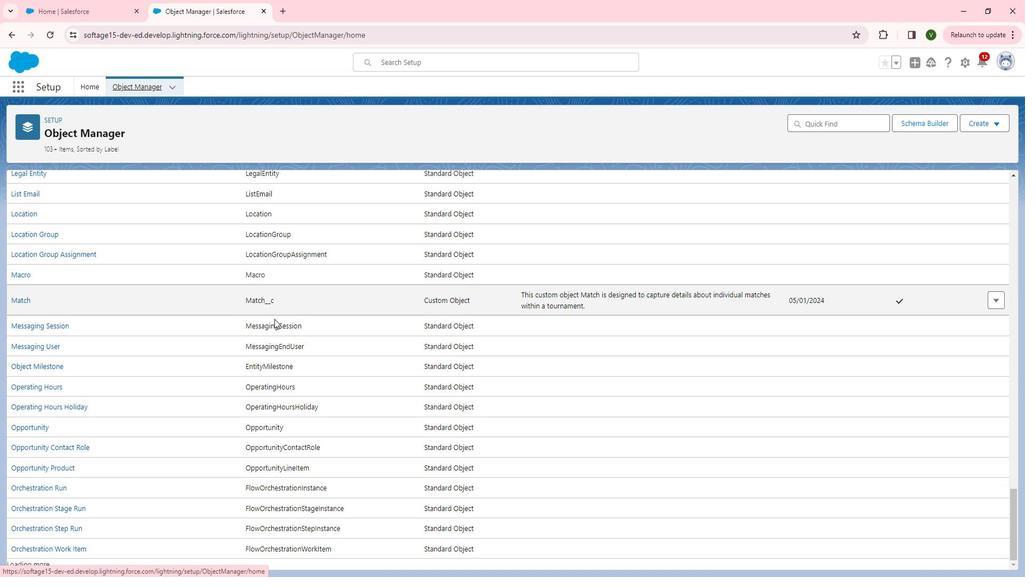 
Action: Mouse scrolled (283, 315) with delta (0, 0)
Screenshot: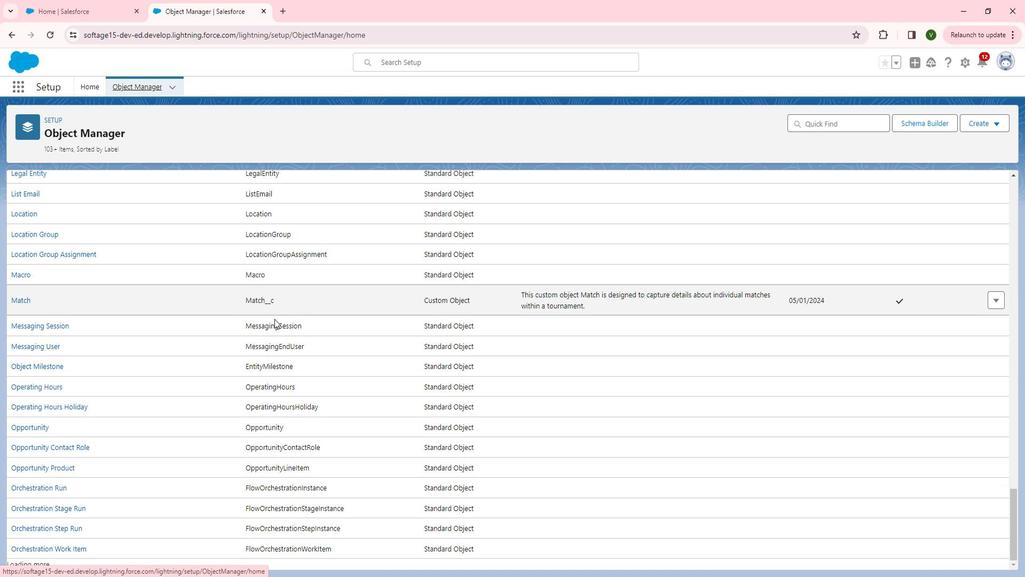 
Action: Mouse scrolled (283, 315) with delta (0, 0)
Screenshot: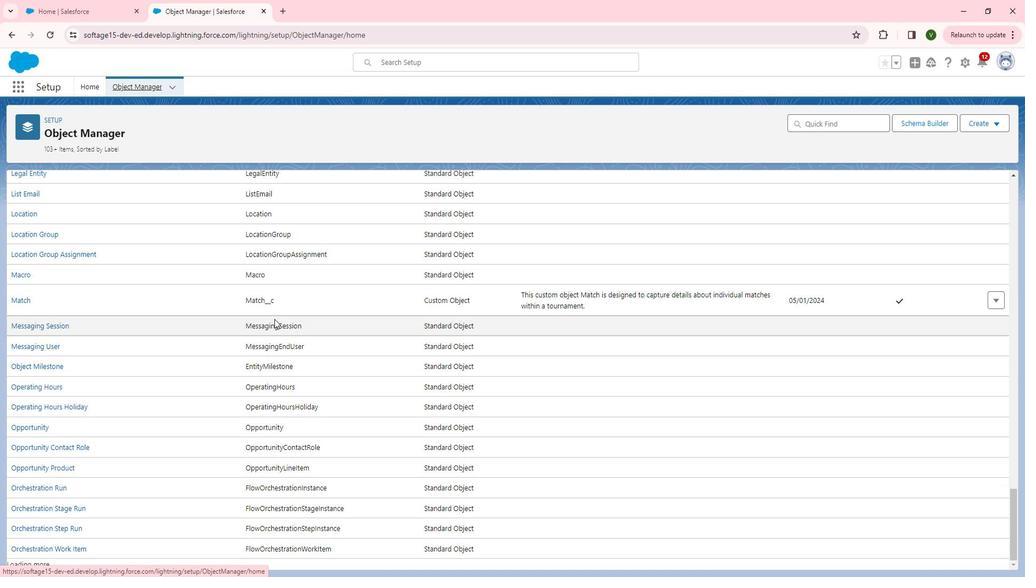 
Action: Mouse scrolled (283, 315) with delta (0, 0)
Screenshot: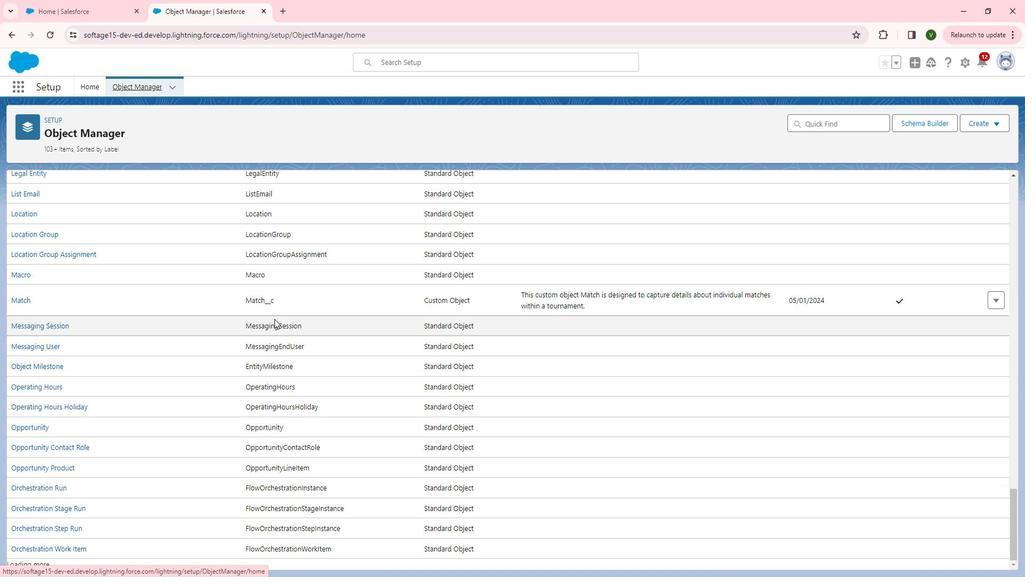 
Action: Mouse scrolled (283, 315) with delta (0, 0)
Screenshot: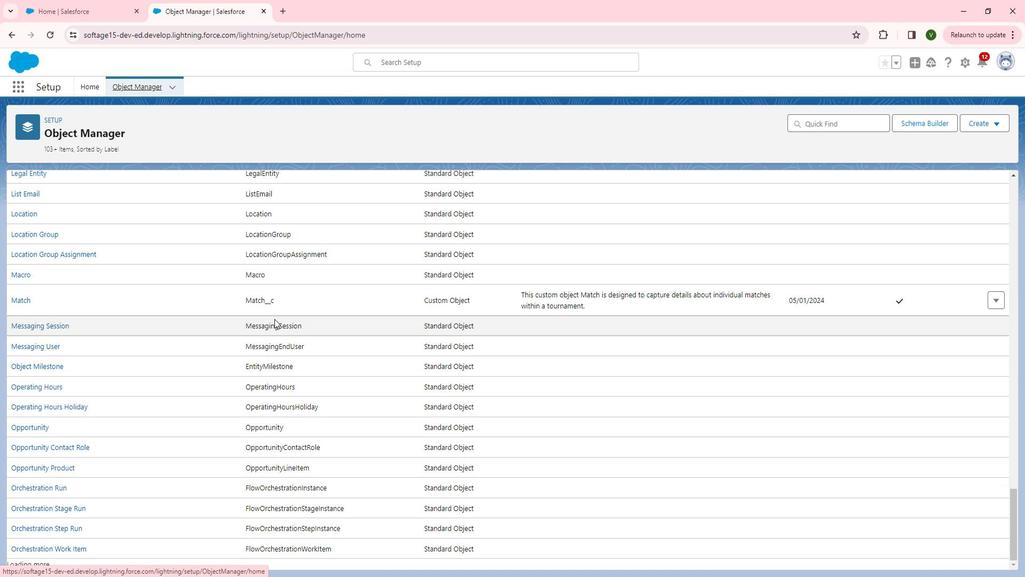 
Action: Mouse scrolled (283, 315) with delta (0, 0)
Screenshot: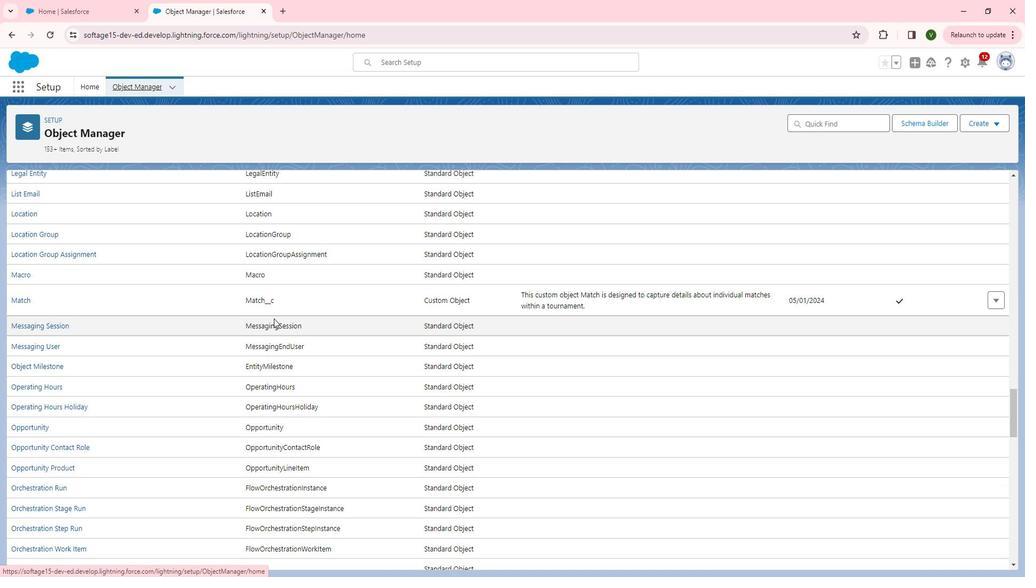 
Action: Mouse scrolled (283, 315) with delta (0, 0)
Screenshot: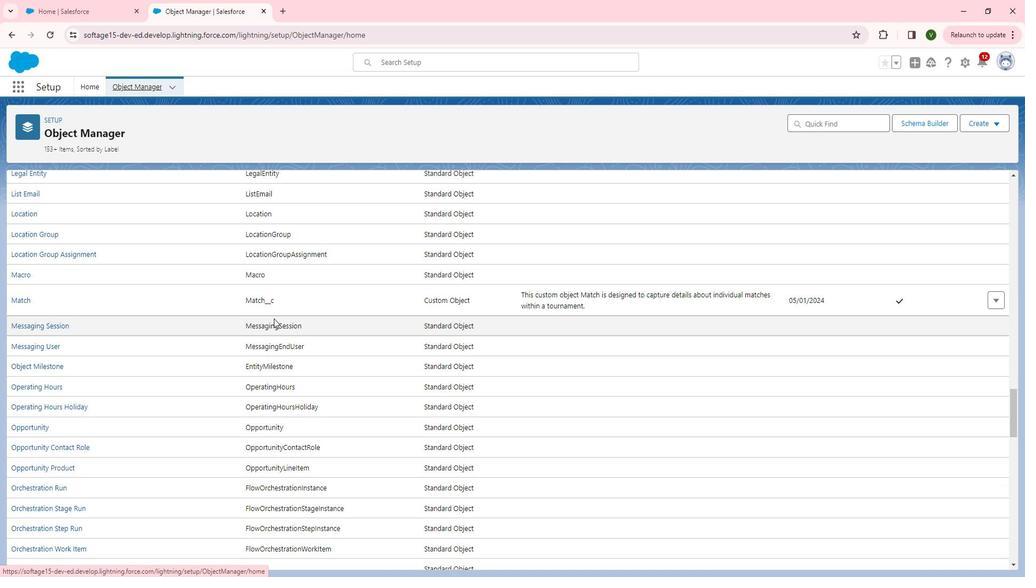 
Action: Mouse scrolled (283, 315) with delta (0, 0)
Screenshot: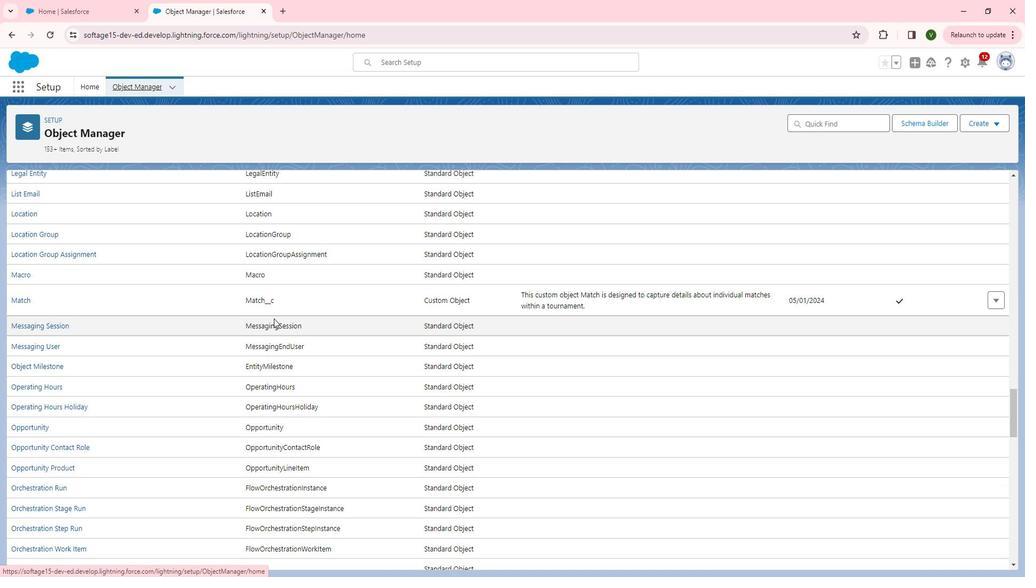 
Action: Mouse scrolled (283, 315) with delta (0, 0)
Screenshot: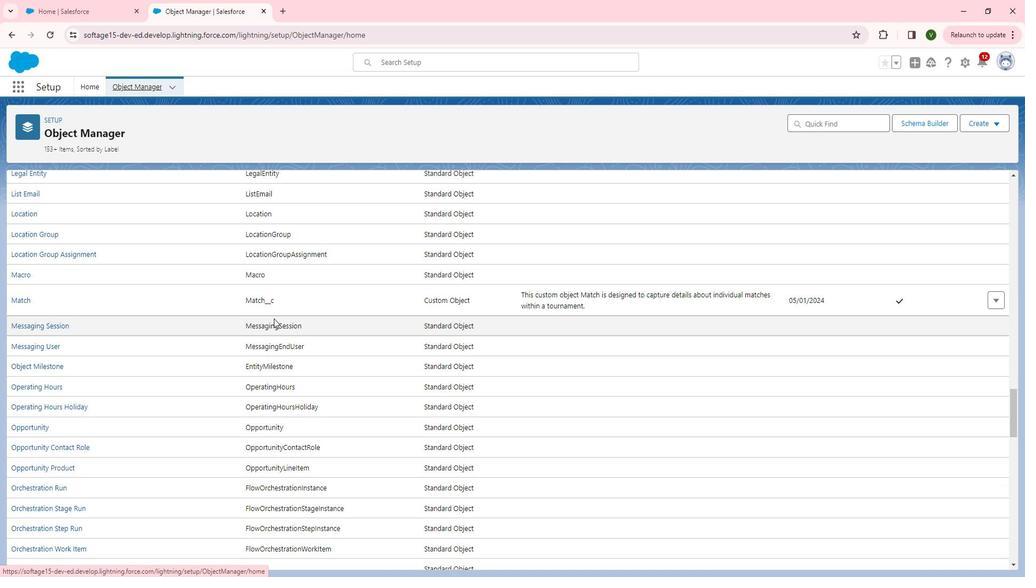 
Action: Mouse scrolled (283, 315) with delta (0, 0)
Screenshot: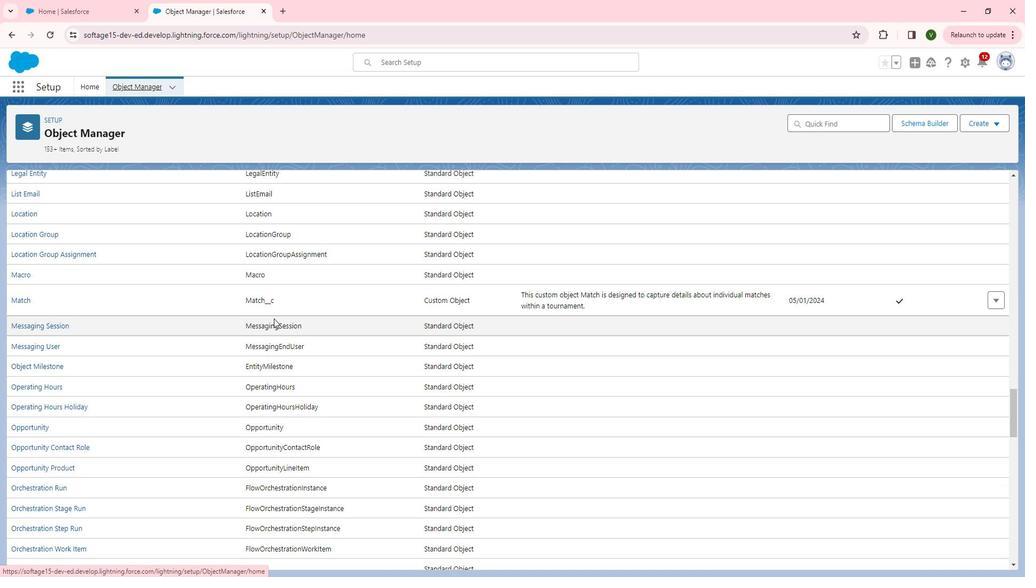 
Action: Mouse scrolled (283, 315) with delta (0, 0)
Screenshot: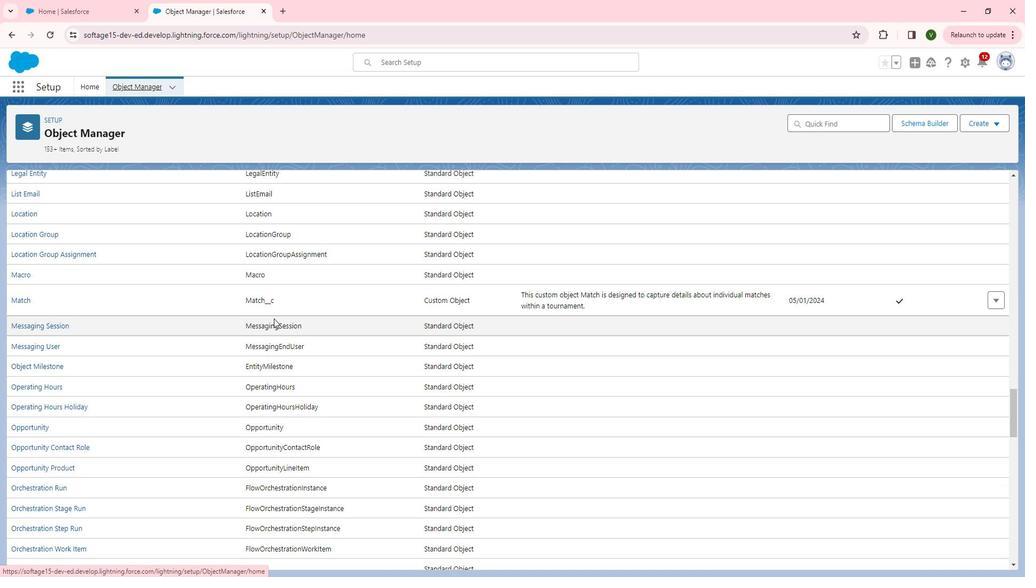 
Action: Mouse scrolled (283, 315) with delta (0, 0)
Screenshot: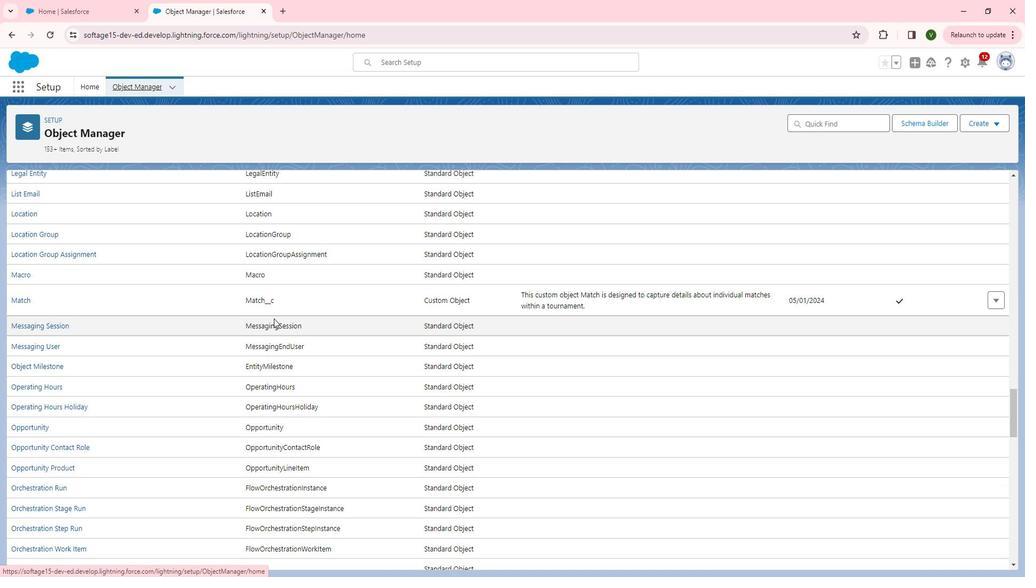 
Action: Mouse moved to (283, 315)
Screenshot: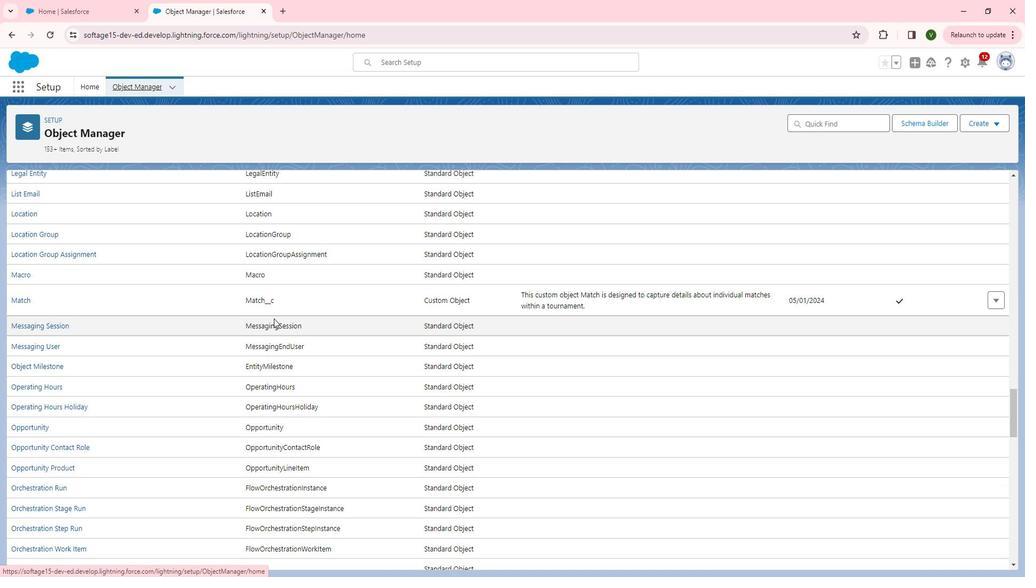 
Action: Mouse scrolled (283, 315) with delta (0, 0)
Screenshot: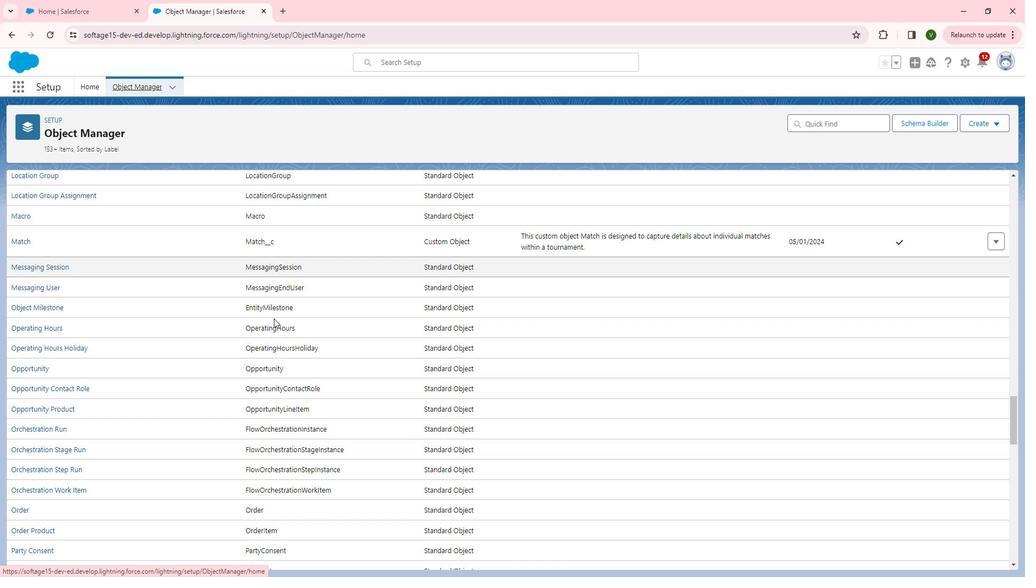 
Action: Mouse scrolled (283, 315) with delta (0, 0)
Screenshot: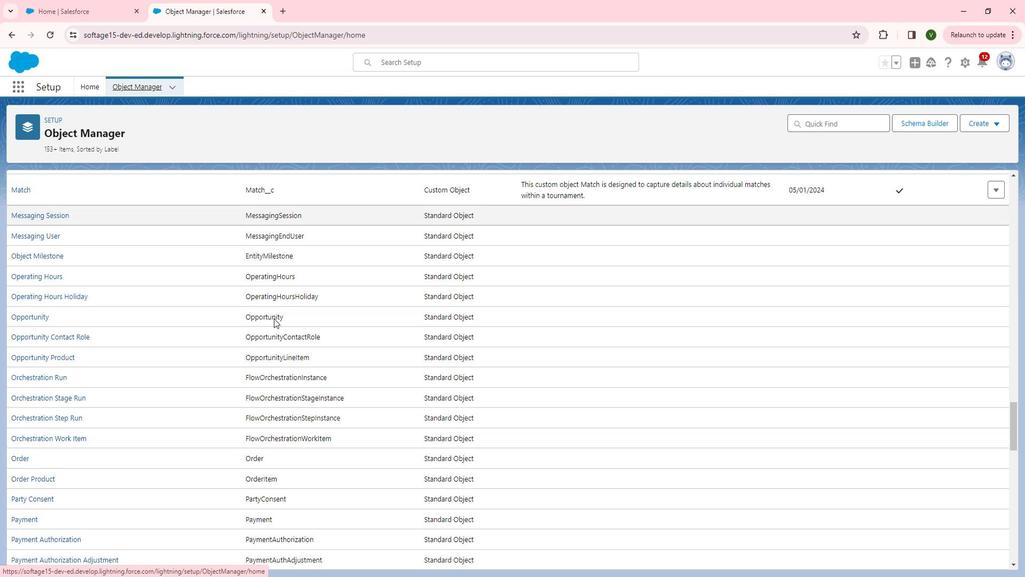 
Action: Mouse scrolled (283, 315) with delta (0, 0)
Screenshot: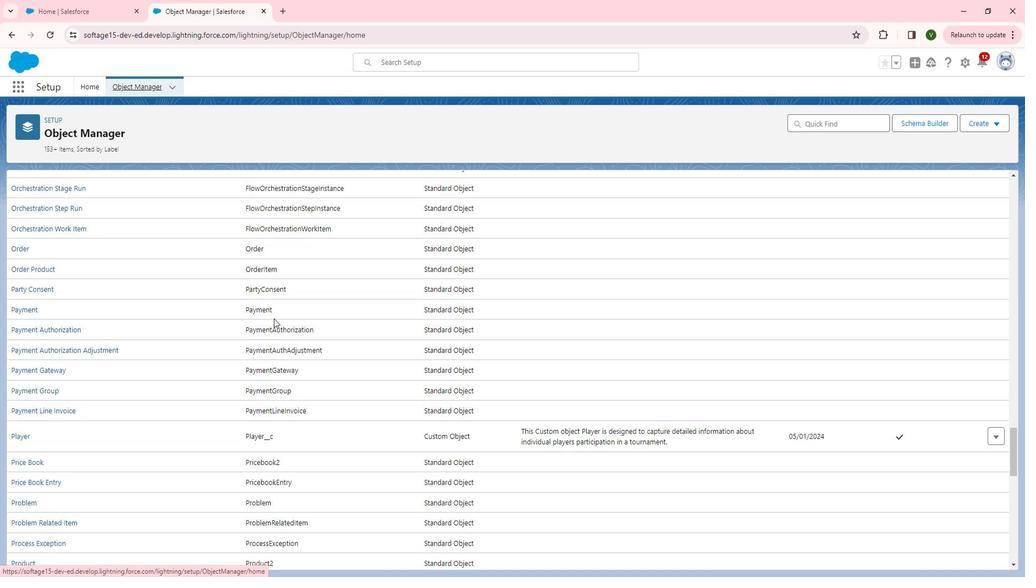 
Action: Mouse scrolled (283, 315) with delta (0, 0)
Screenshot: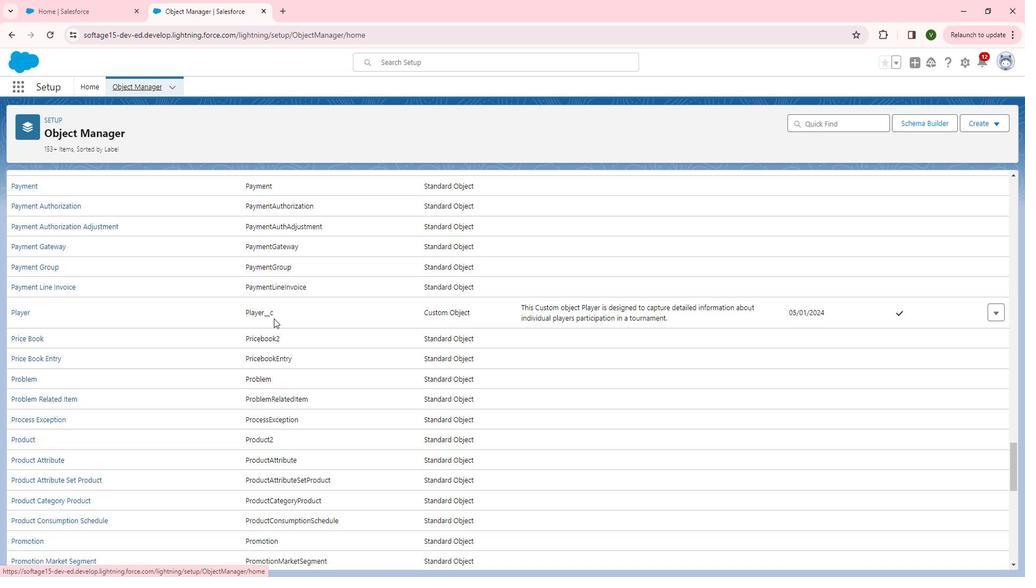 
Action: Mouse scrolled (283, 315) with delta (0, 0)
Screenshot: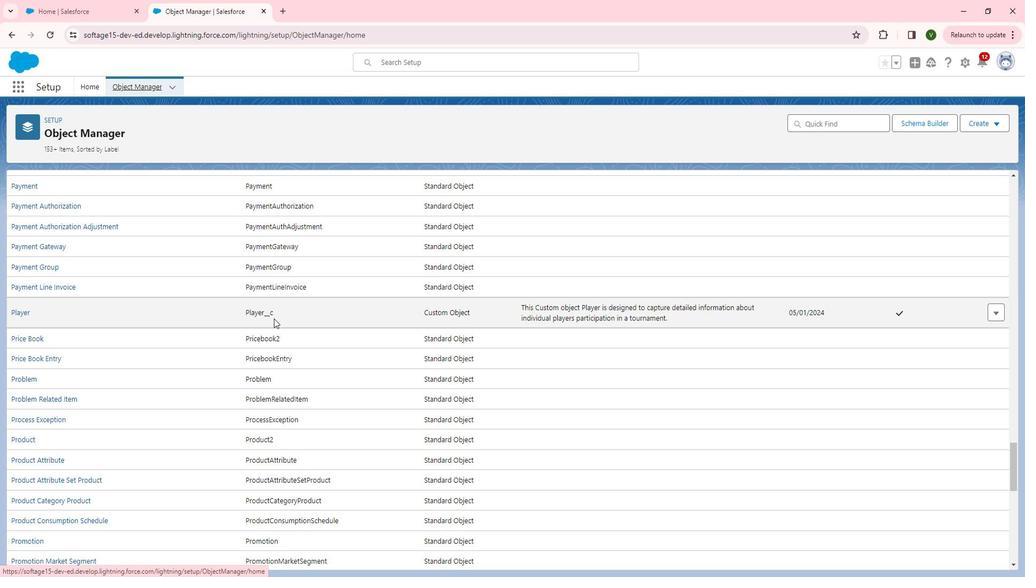
Action: Mouse scrolled (283, 315) with delta (0, 0)
Screenshot: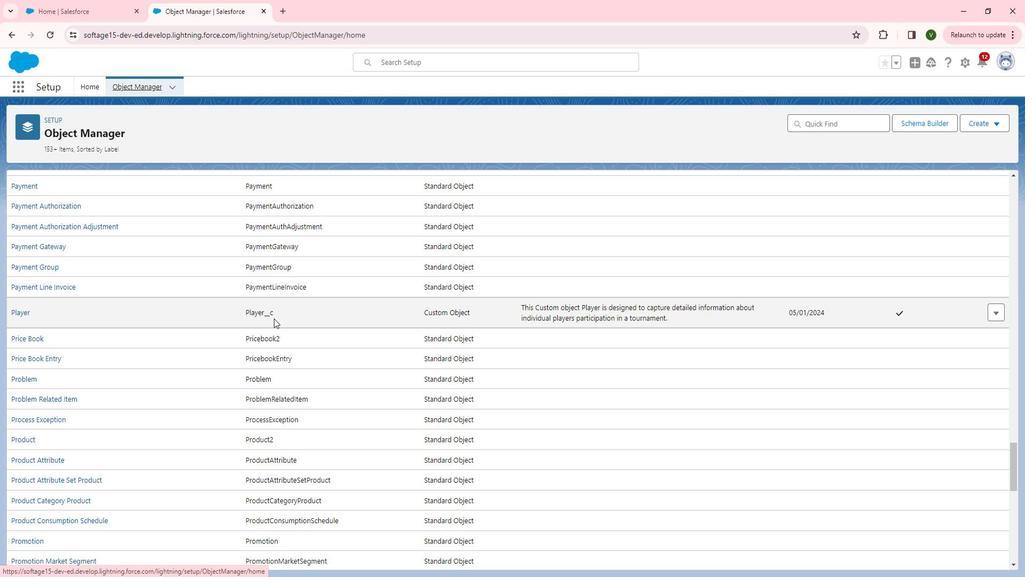 
Action: Mouse scrolled (283, 315) with delta (0, 0)
Screenshot: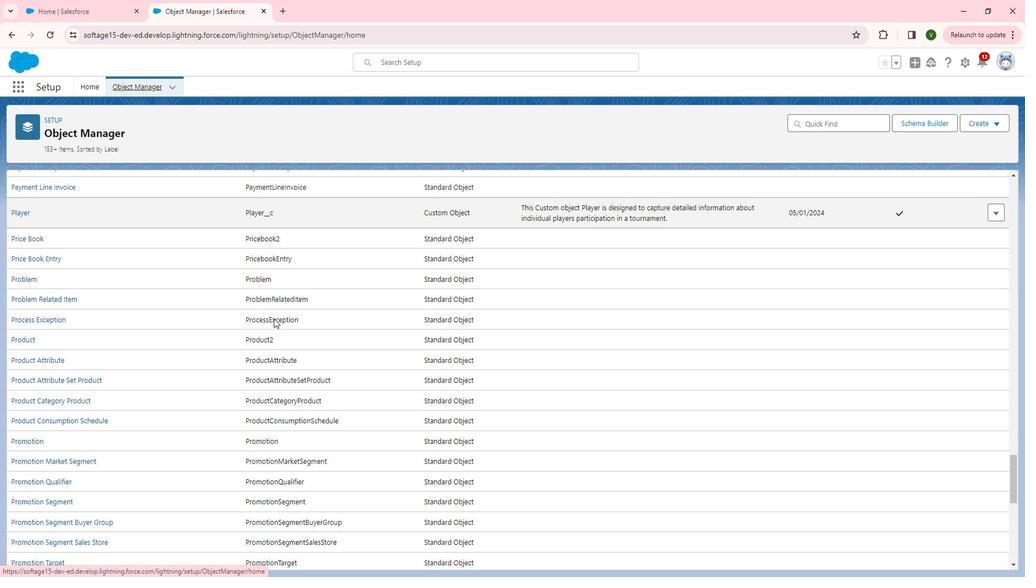 
Action: Mouse scrolled (283, 315) with delta (0, 0)
Screenshot: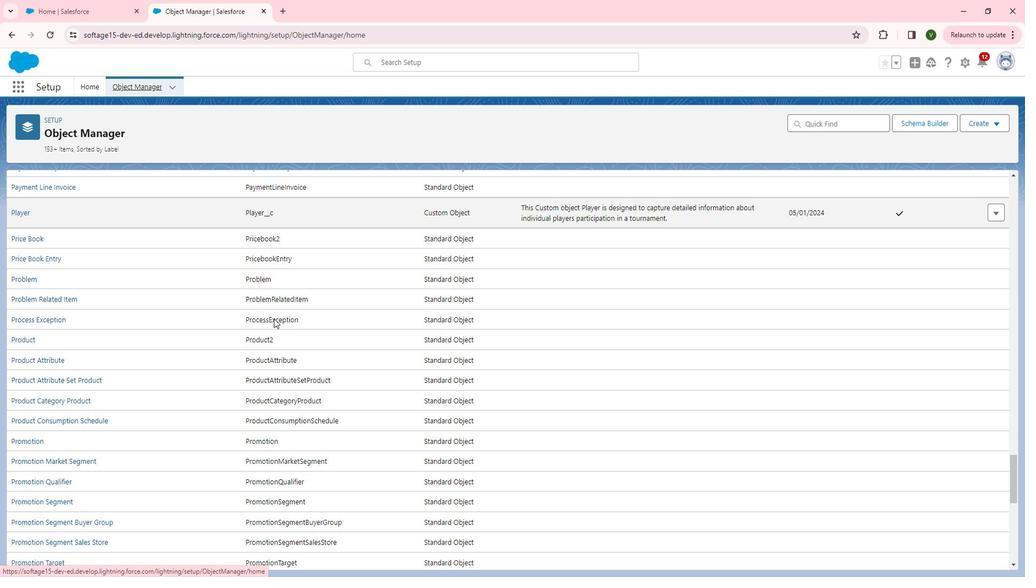 
Action: Mouse scrolled (283, 315) with delta (0, 0)
Screenshot: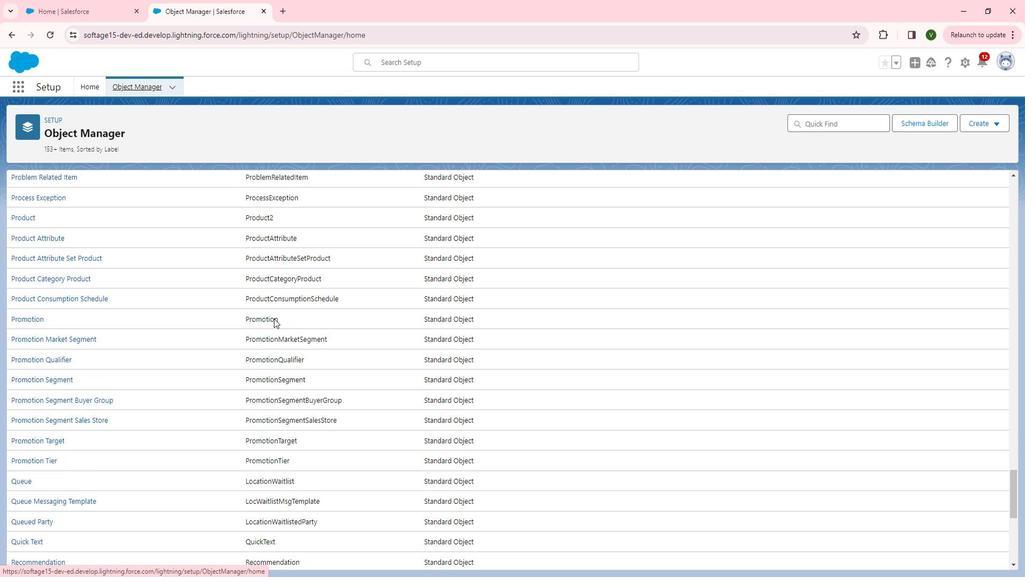 
Action: Mouse scrolled (283, 315) with delta (0, 0)
Screenshot: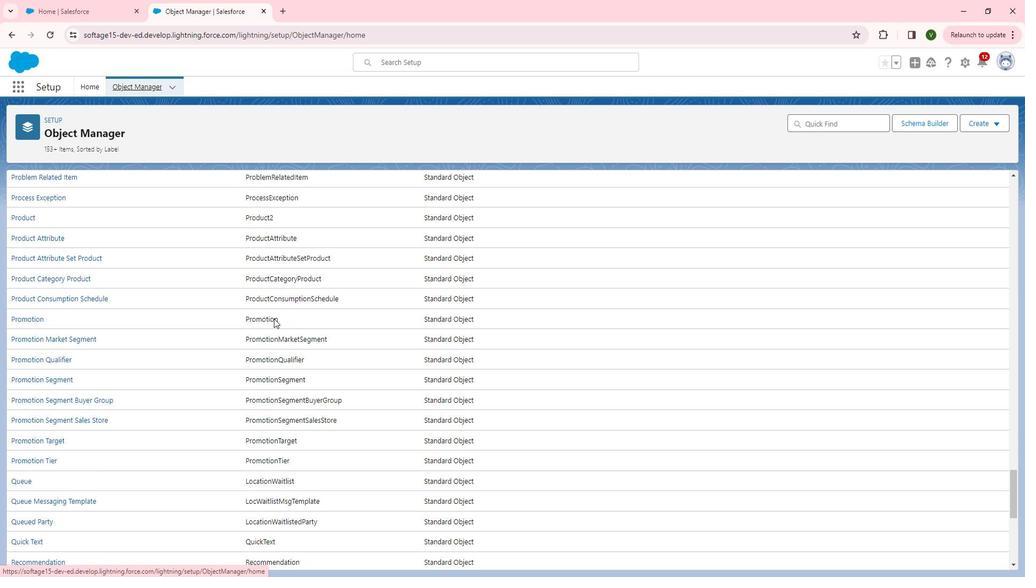 
Action: Mouse scrolled (283, 315) with delta (0, 0)
Screenshot: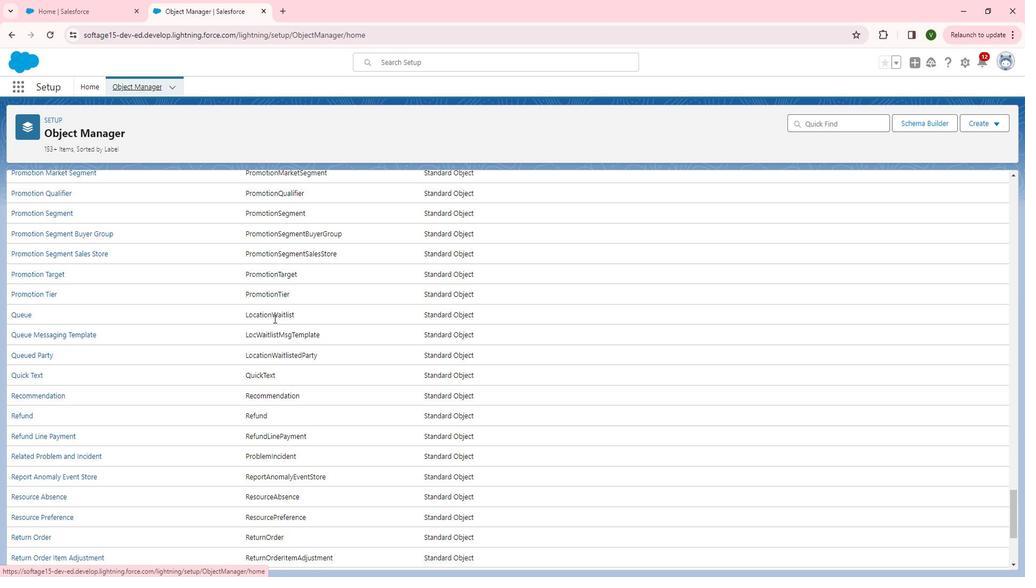 
Action: Mouse scrolled (283, 315) with delta (0, 0)
Screenshot: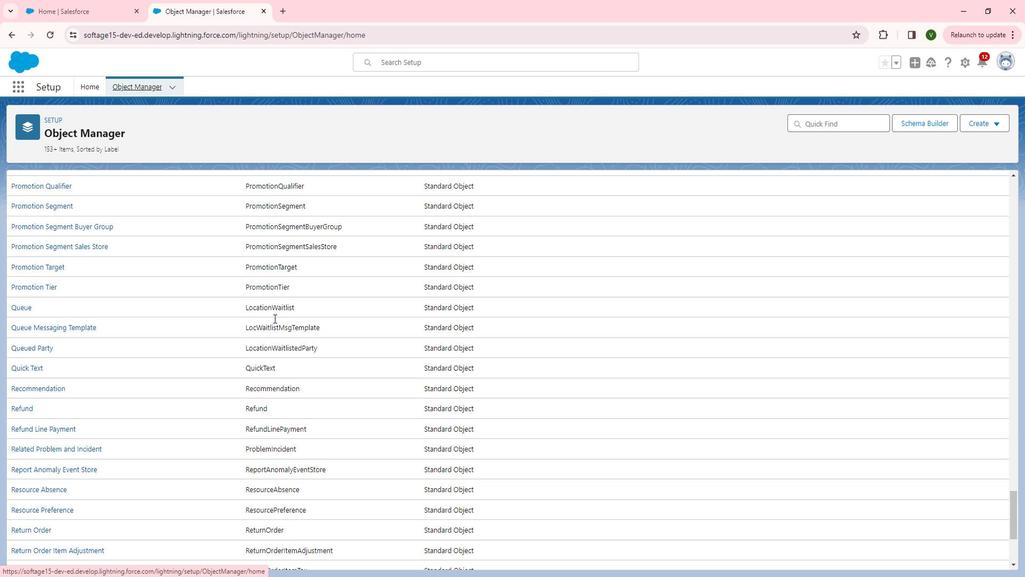 
Action: Mouse scrolled (283, 315) with delta (0, 0)
Screenshot: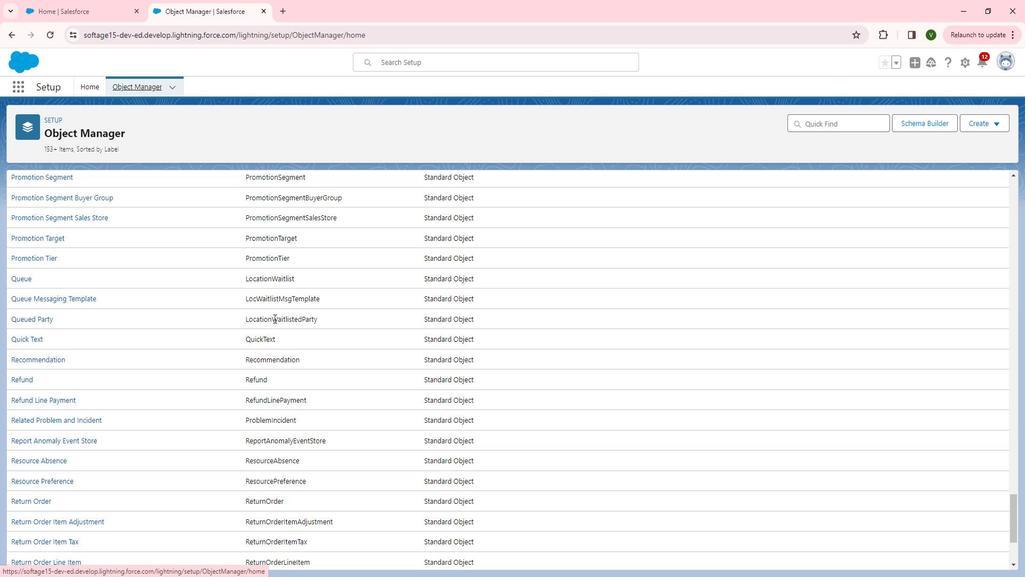 
Action: Mouse scrolled (283, 315) with delta (0, 0)
Screenshot: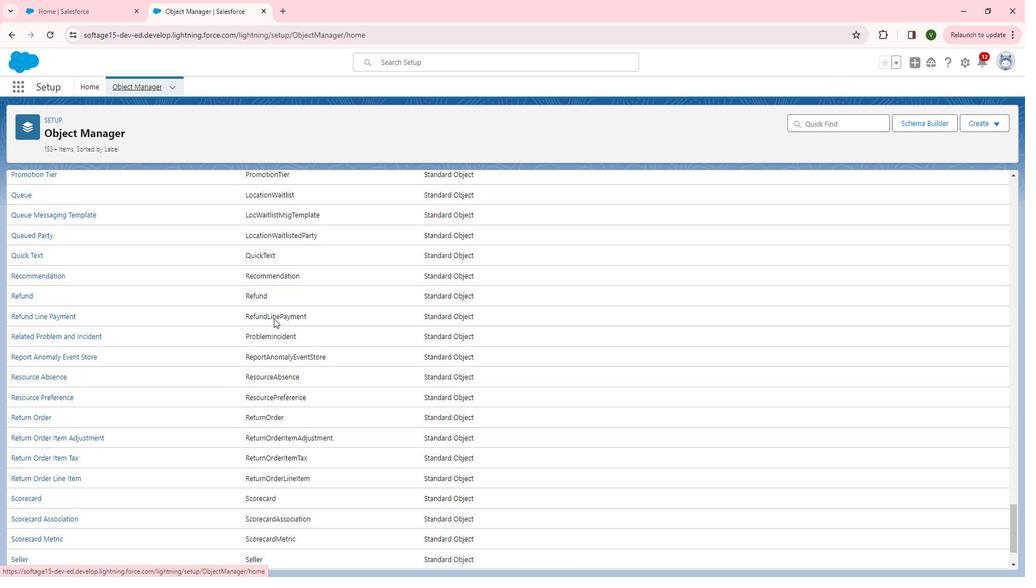 
Action: Mouse scrolled (283, 315) with delta (0, 0)
Screenshot: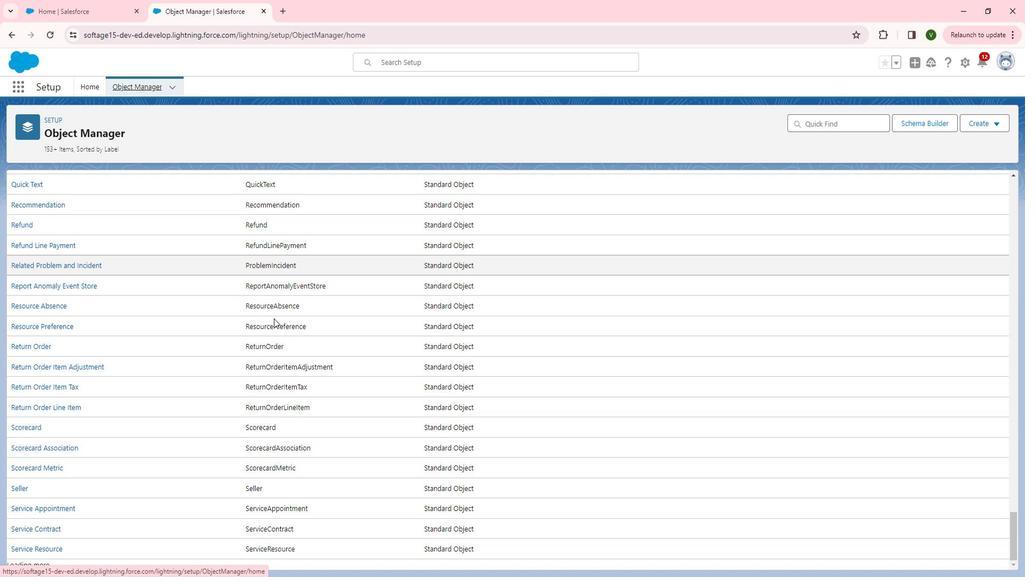 
Action: Mouse scrolled (283, 315) with delta (0, 0)
Screenshot: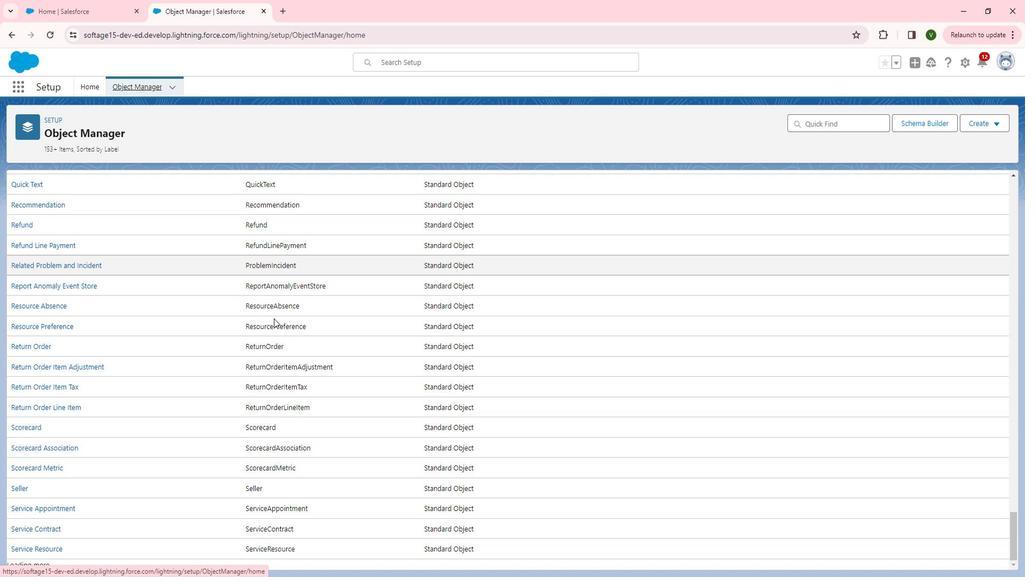 
Action: Mouse scrolled (283, 315) with delta (0, 0)
Screenshot: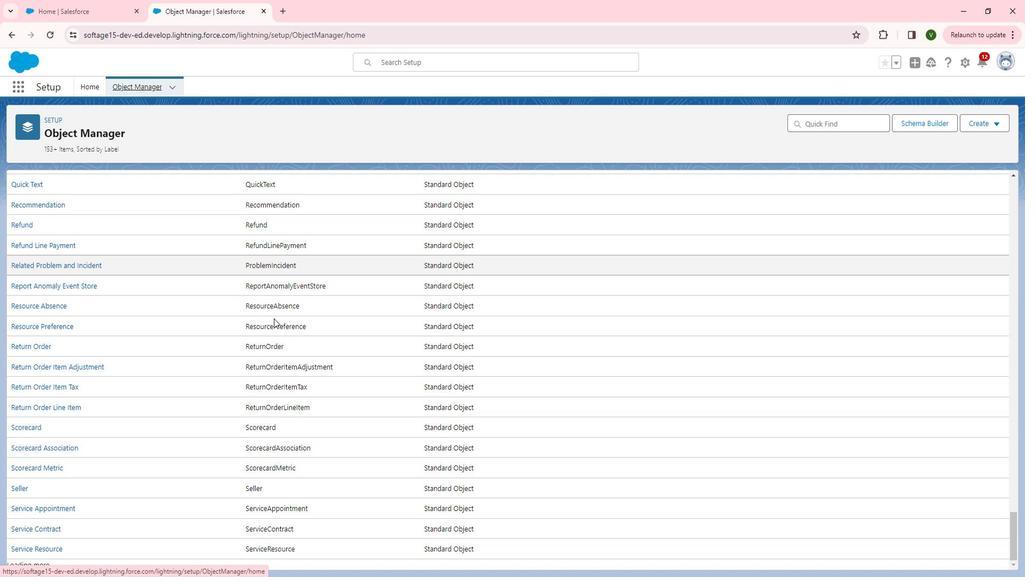 
Action: Mouse scrolled (283, 315) with delta (0, 0)
Screenshot: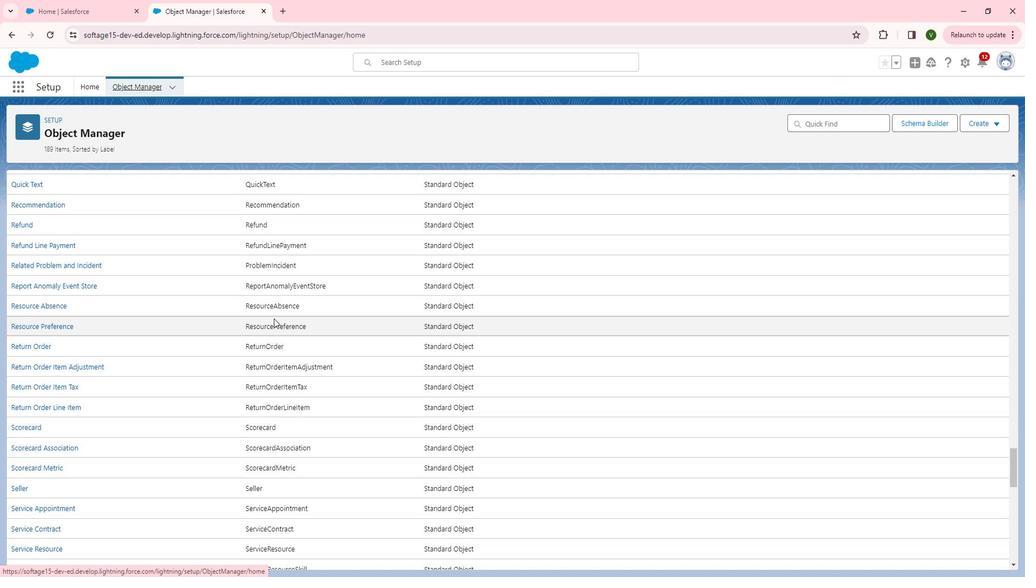 
Action: Mouse scrolled (283, 315) with delta (0, 0)
Screenshot: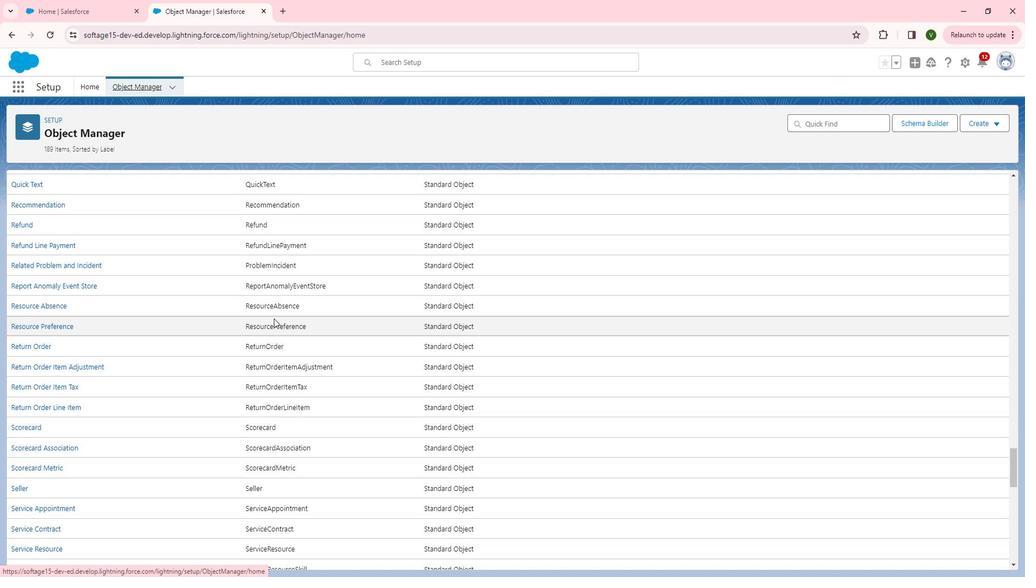 
Action: Mouse scrolled (283, 315) with delta (0, 0)
Screenshot: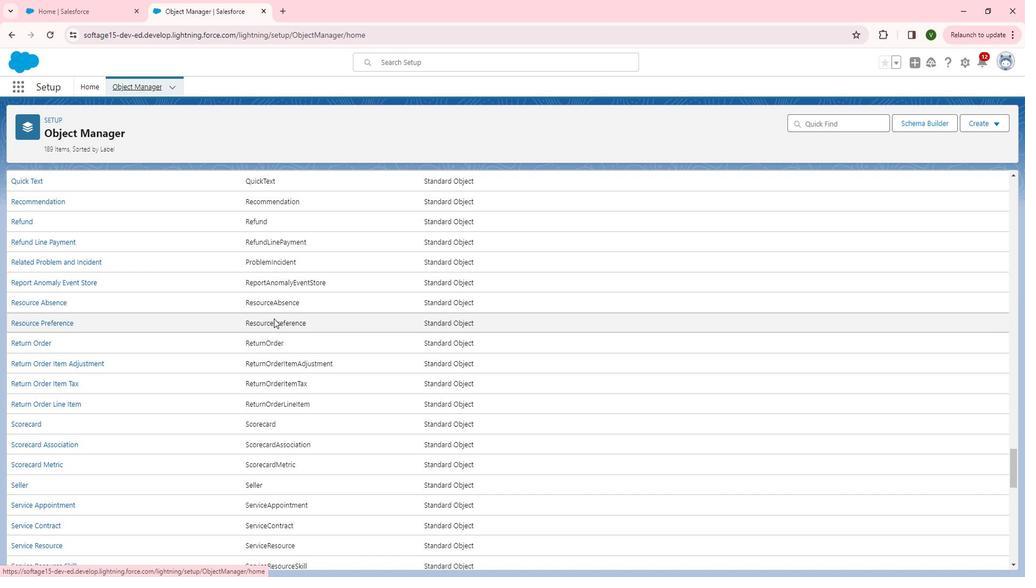 
Action: Mouse scrolled (283, 315) with delta (0, 0)
Screenshot: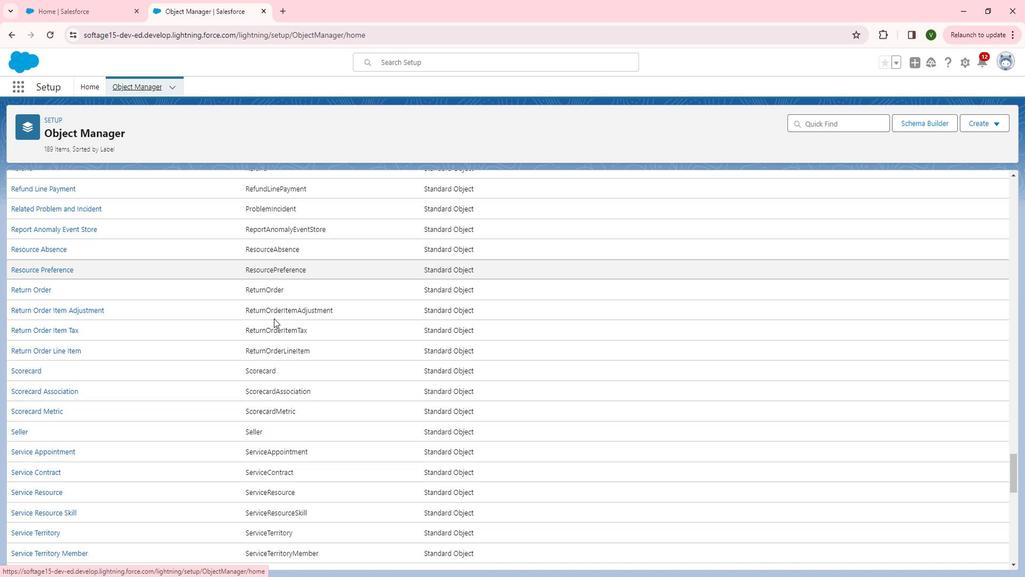
Action: Mouse scrolled (283, 315) with delta (0, 0)
Screenshot: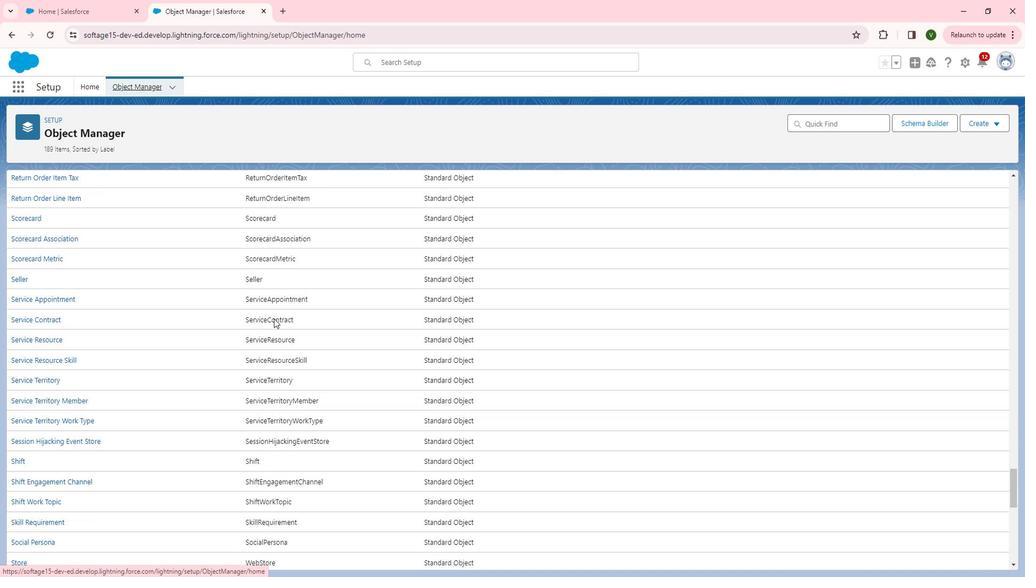 
Action: Mouse scrolled (283, 315) with delta (0, 0)
Screenshot: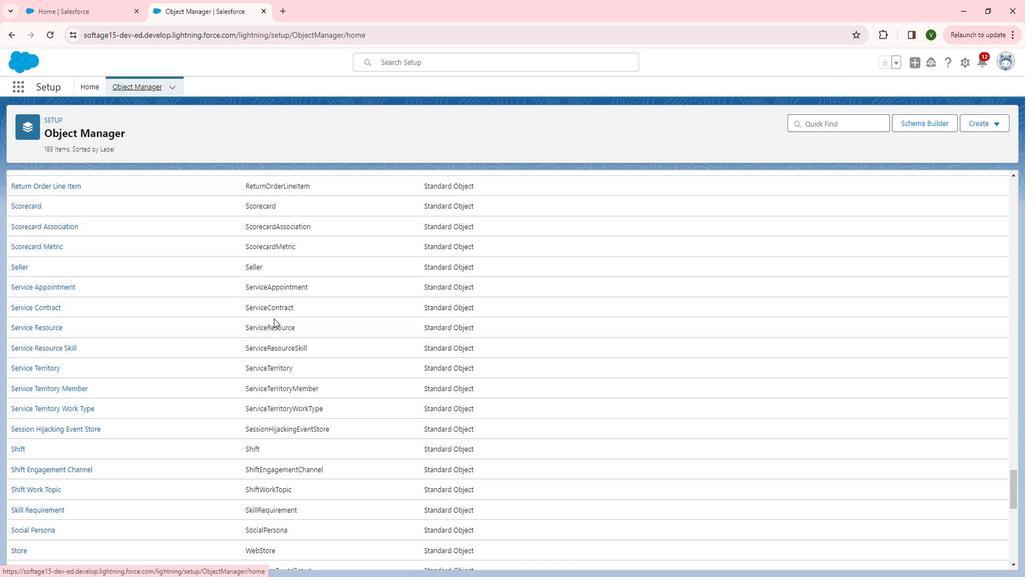 
Action: Mouse scrolled (283, 315) with delta (0, 0)
Screenshot: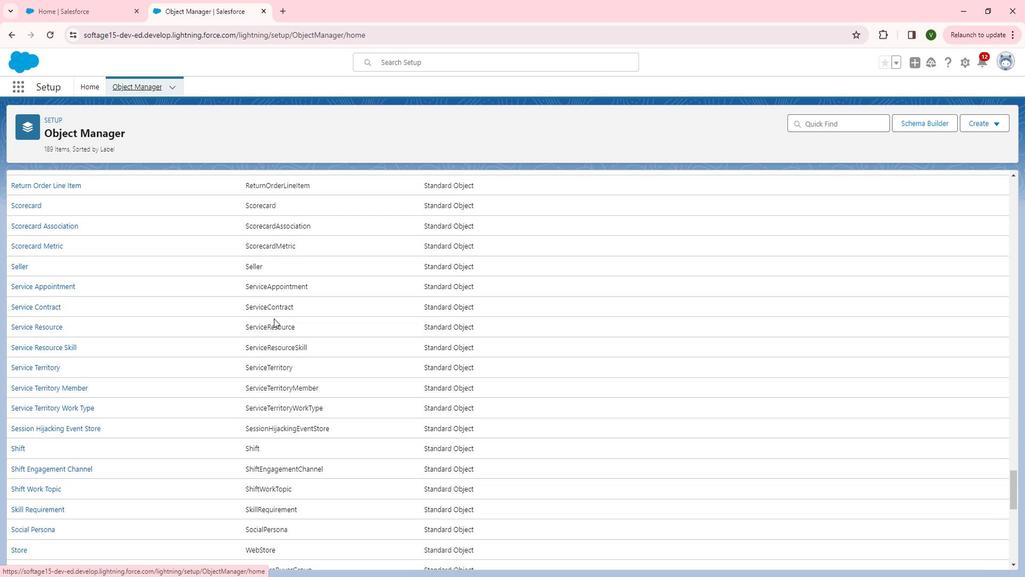 
Action: Mouse scrolled (283, 315) with delta (0, 0)
Screenshot: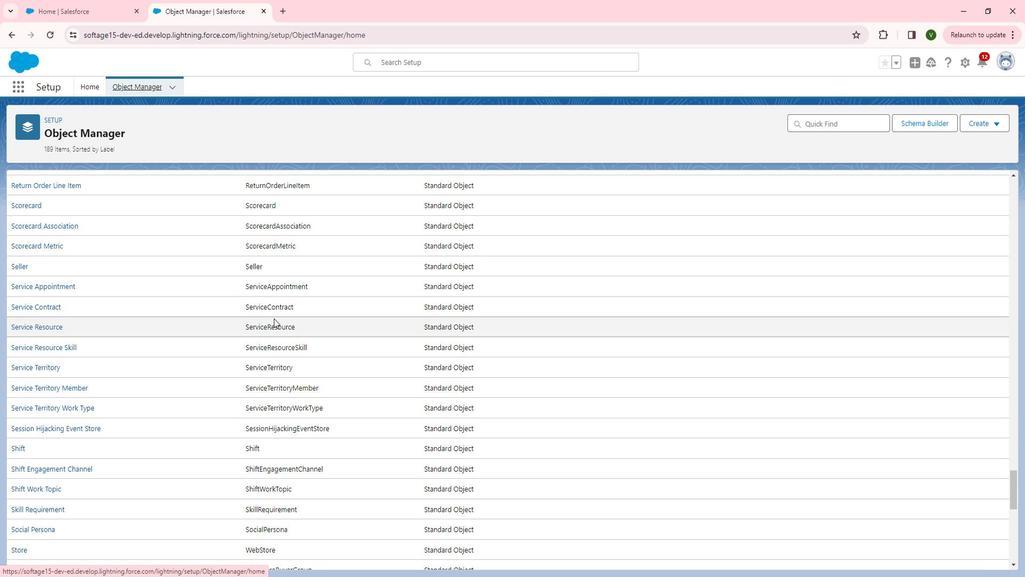 
Action: Mouse scrolled (283, 315) with delta (0, 0)
Screenshot: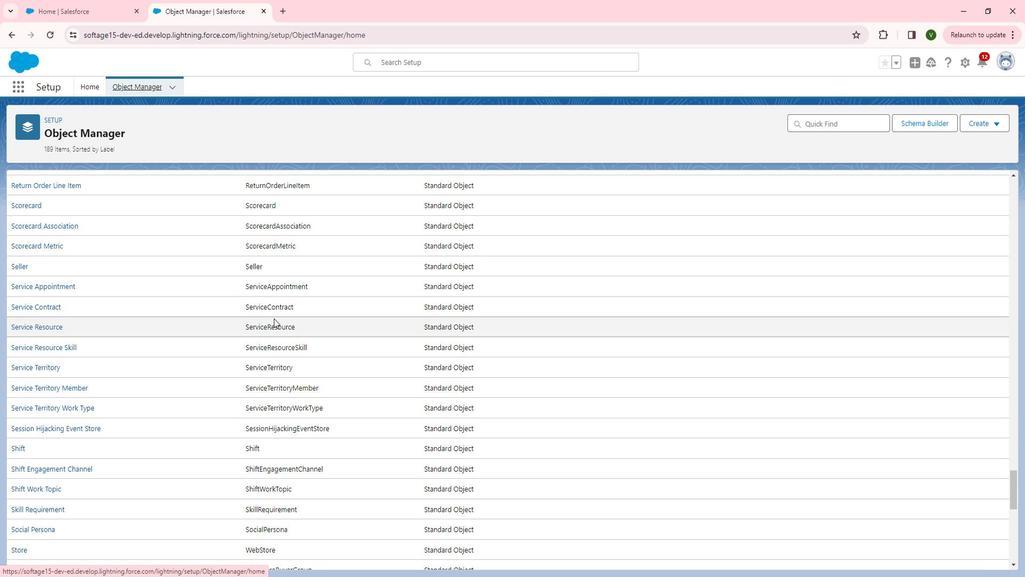 
Action: Mouse scrolled (283, 315) with delta (0, 0)
Screenshot: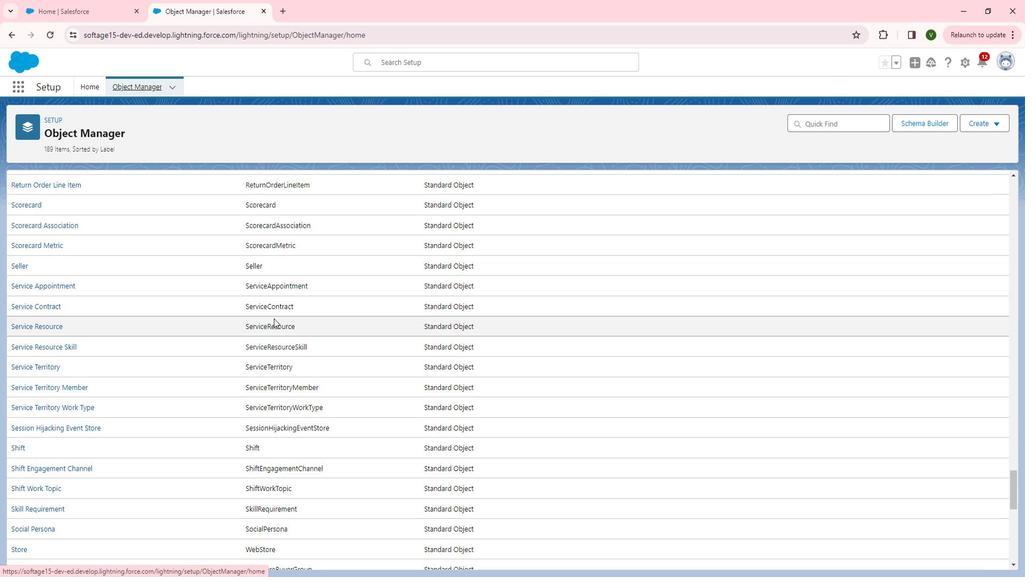 
Action: Mouse scrolled (283, 315) with delta (0, 0)
Screenshot: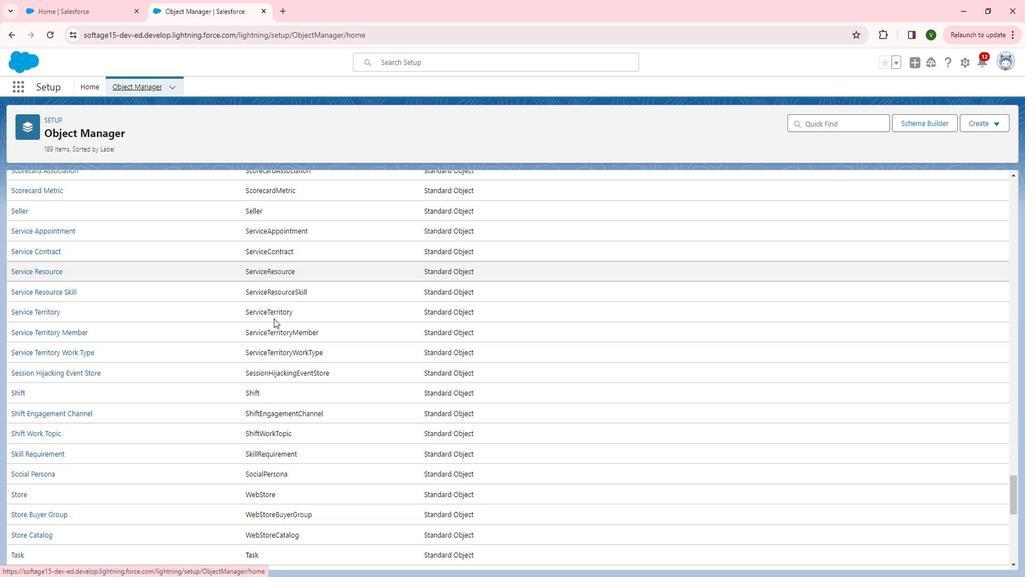 
Action: Mouse scrolled (283, 315) with delta (0, 0)
Screenshot: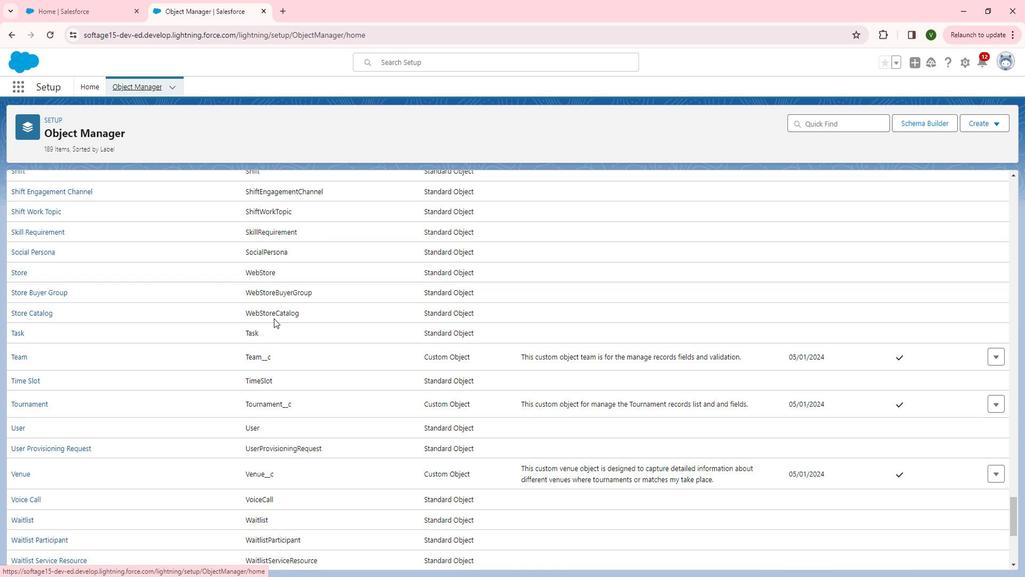 
Action: Mouse scrolled (283, 315) with delta (0, 0)
Screenshot: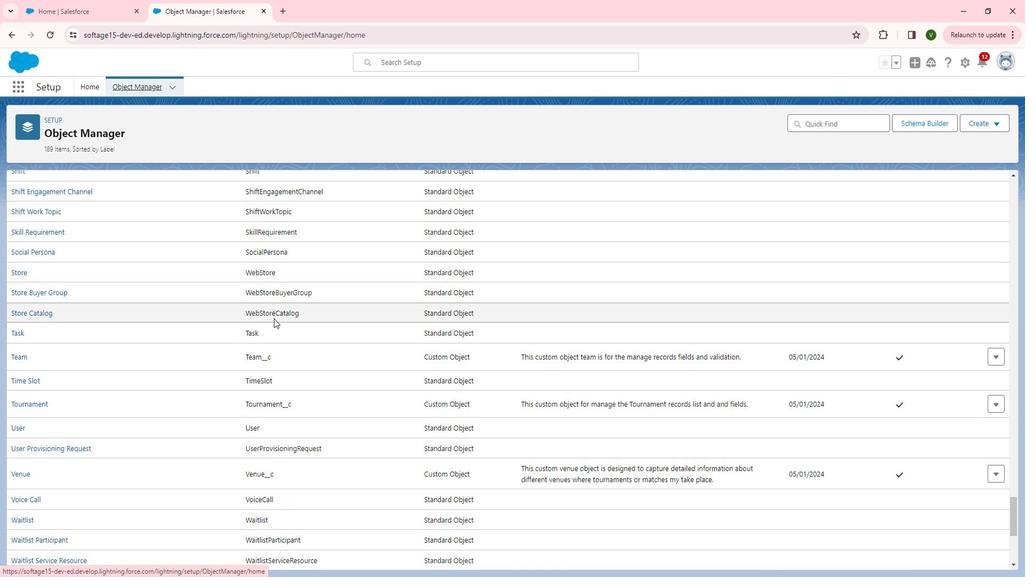 
Action: Mouse scrolled (283, 315) with delta (0, 0)
Screenshot: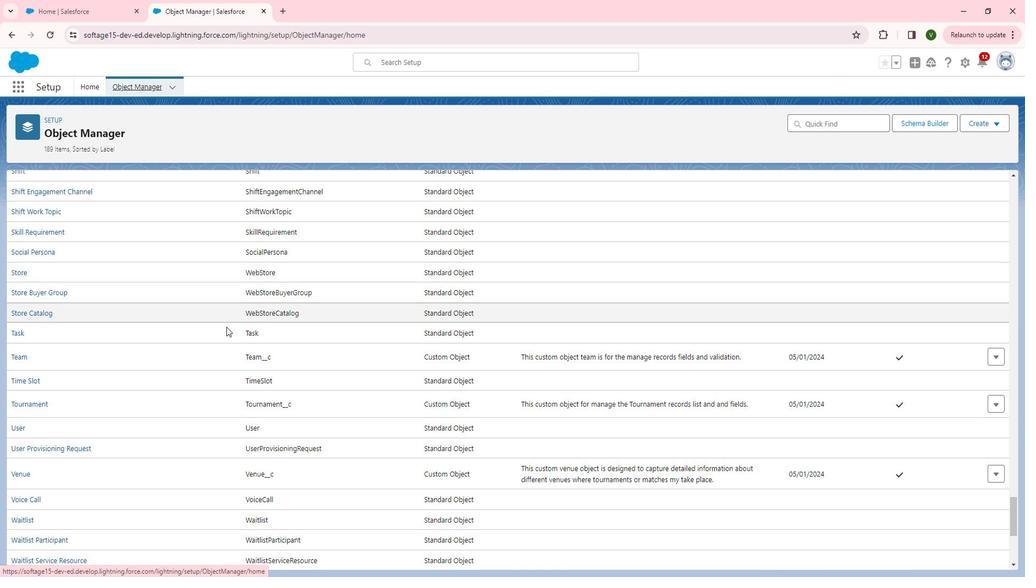 
Action: Mouse scrolled (283, 315) with delta (0, 0)
Screenshot: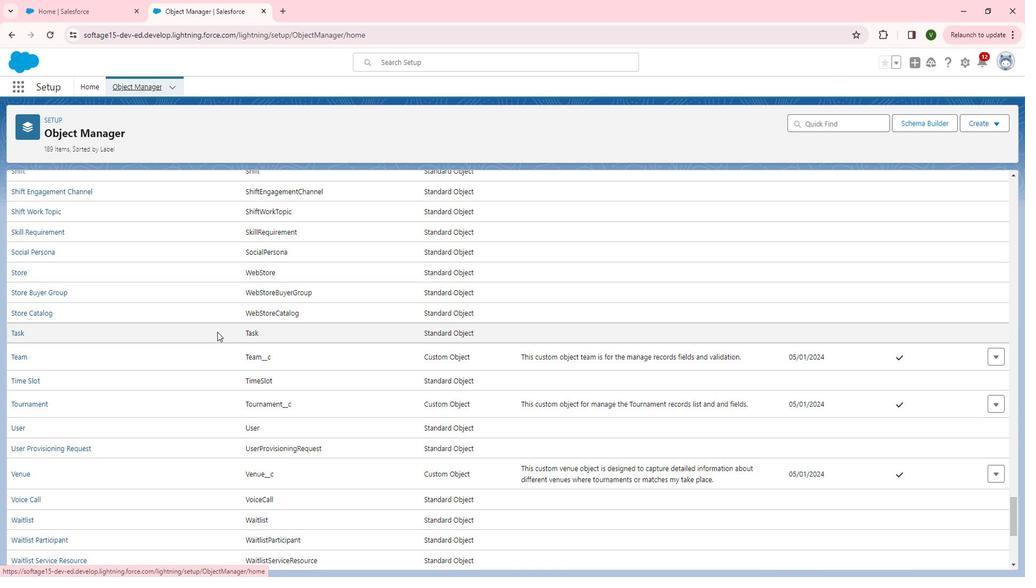 
Action: Mouse scrolled (283, 315) with delta (0, 0)
Screenshot: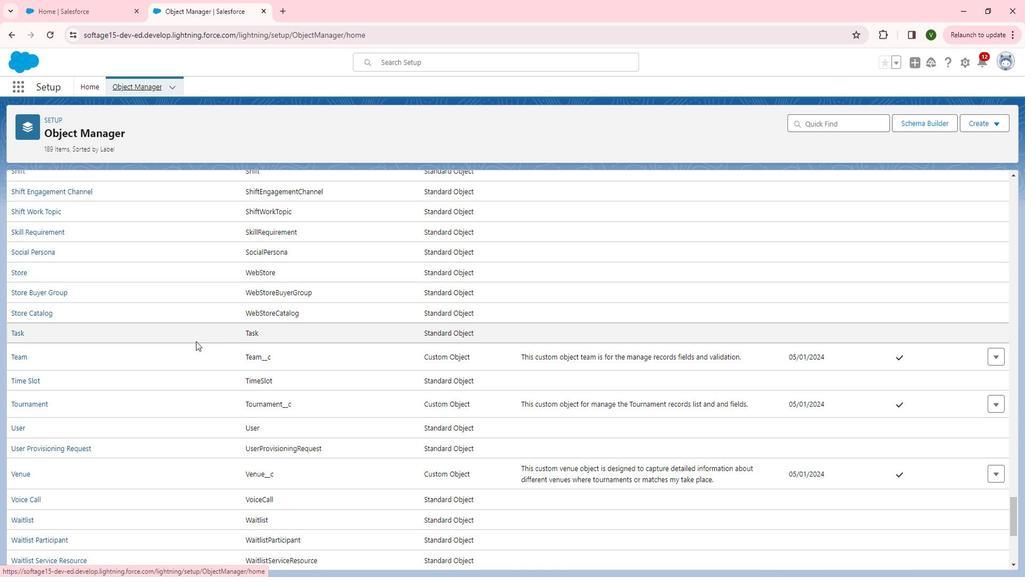 
Action: Mouse moved to (68, 438)
Screenshot: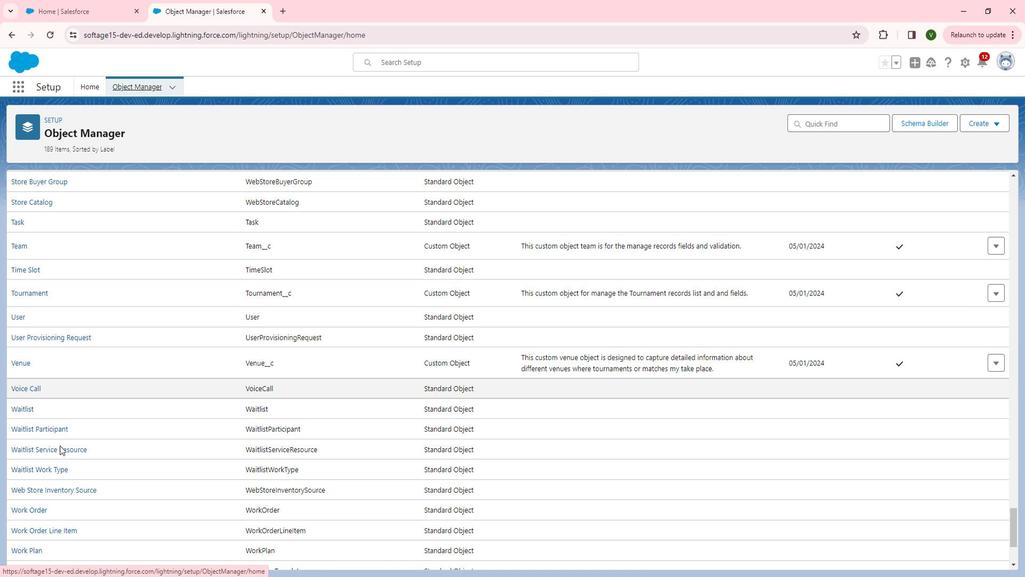 
Action: Mouse scrolled (68, 437) with delta (0, 0)
Screenshot: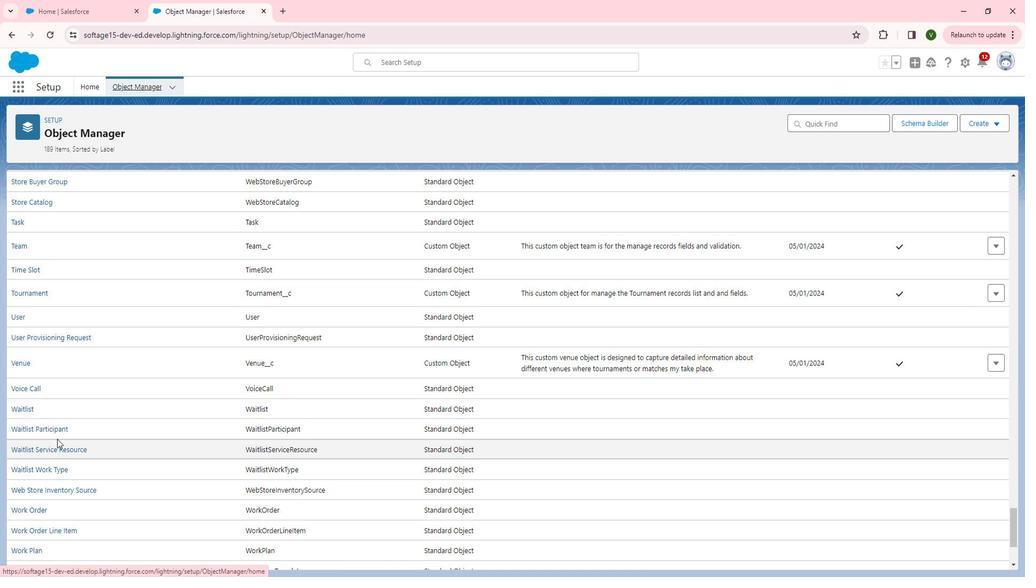 
Action: Mouse scrolled (68, 437) with delta (0, 0)
Screenshot: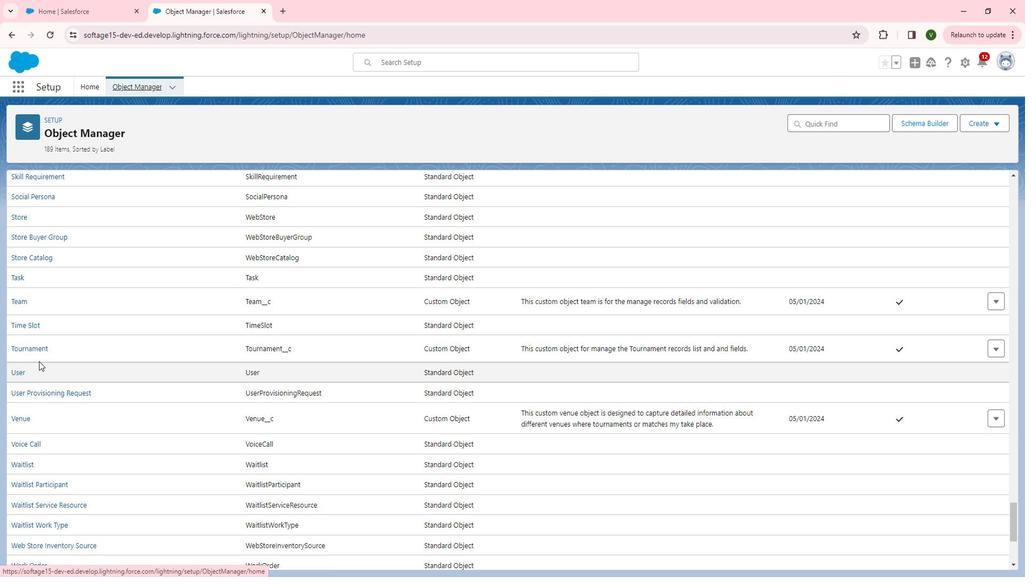 
Action: Mouse moved to (66, 431)
Screenshot: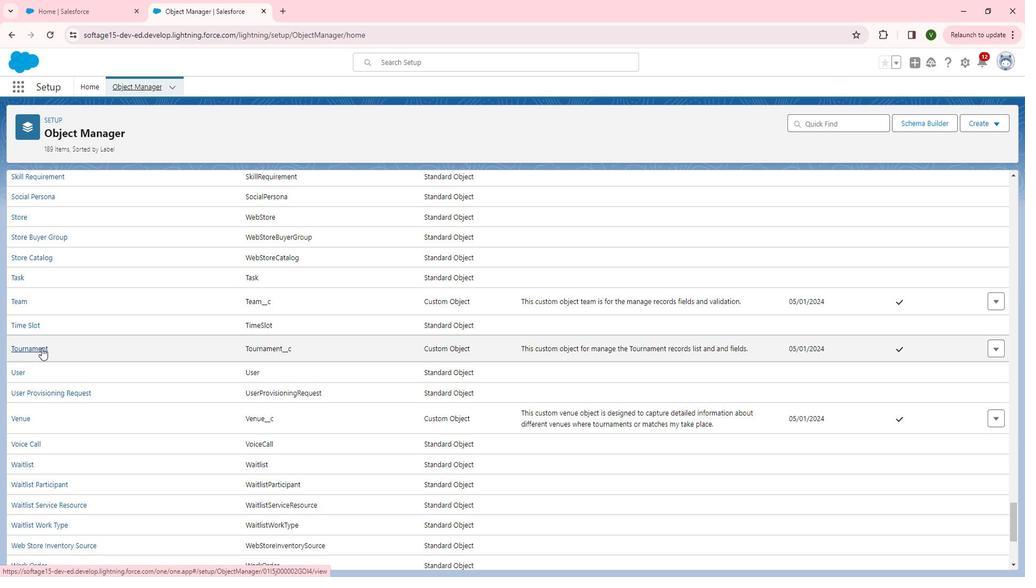 
Action: Mouse scrolled (66, 432) with delta (0, 0)
Screenshot: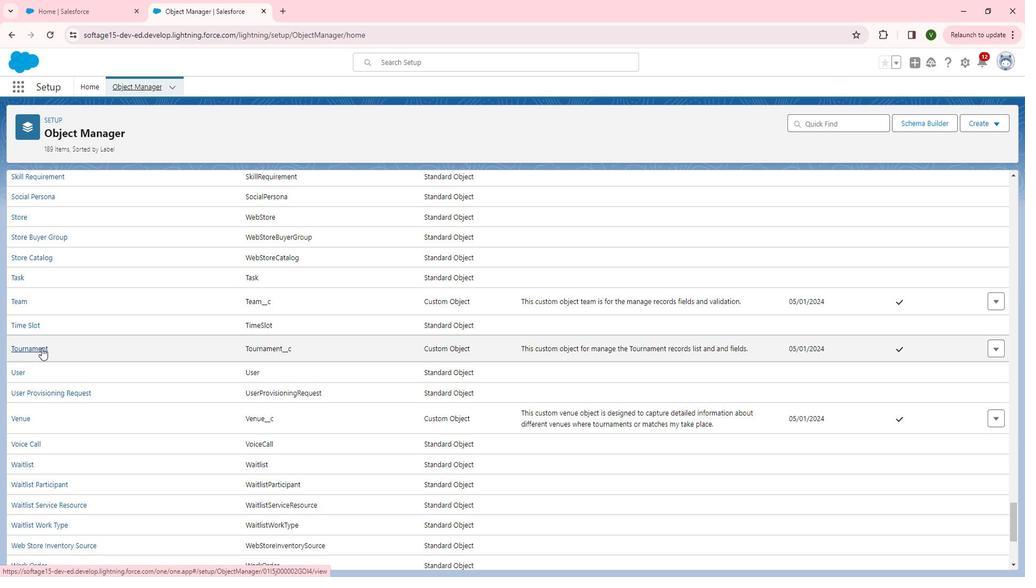 
Action: Mouse moved to (50, 344)
Screenshot: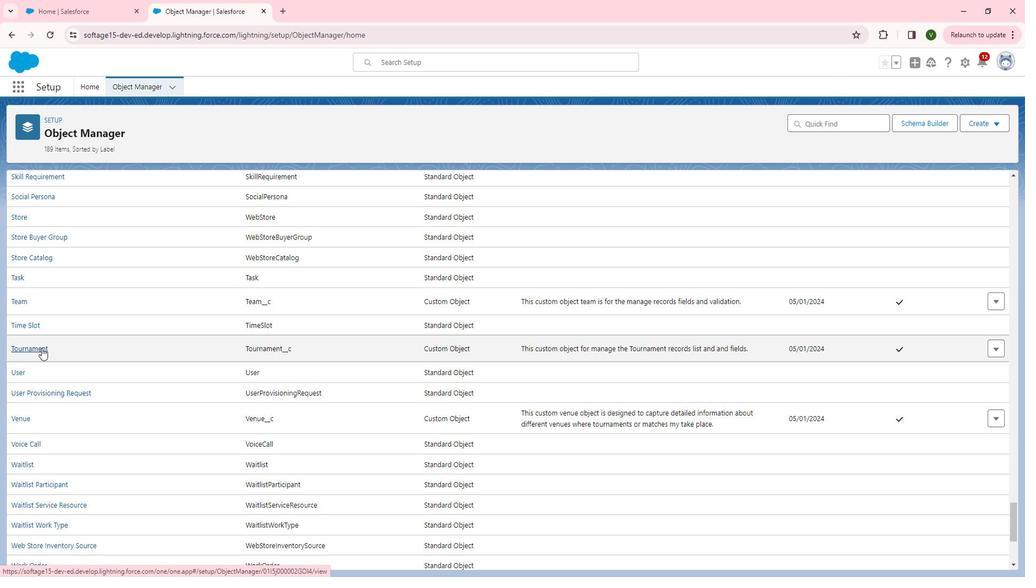 
Action: Mouse pressed left at (50, 344)
Screenshot: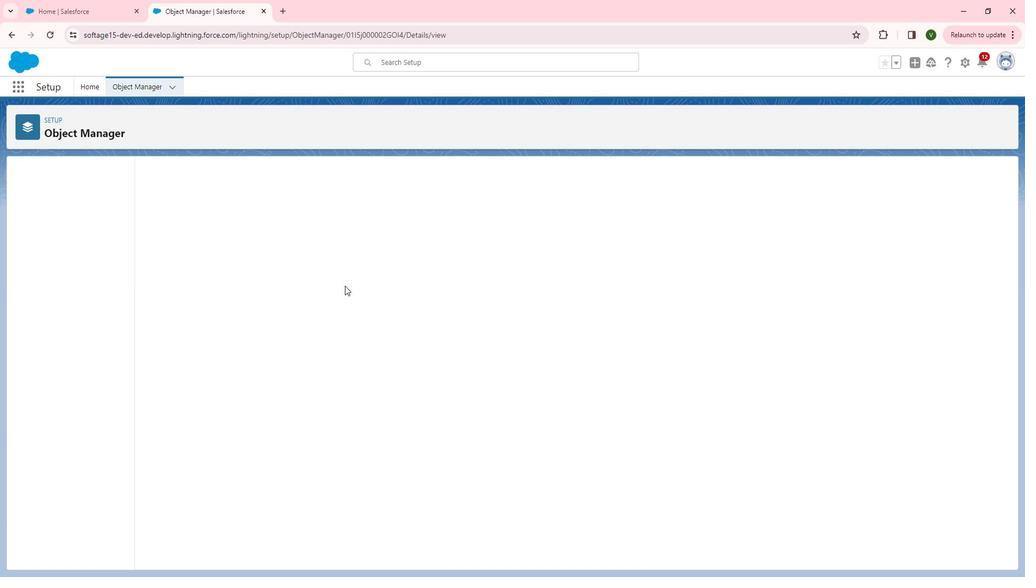 
Action: Mouse moved to (59, 199)
Screenshot: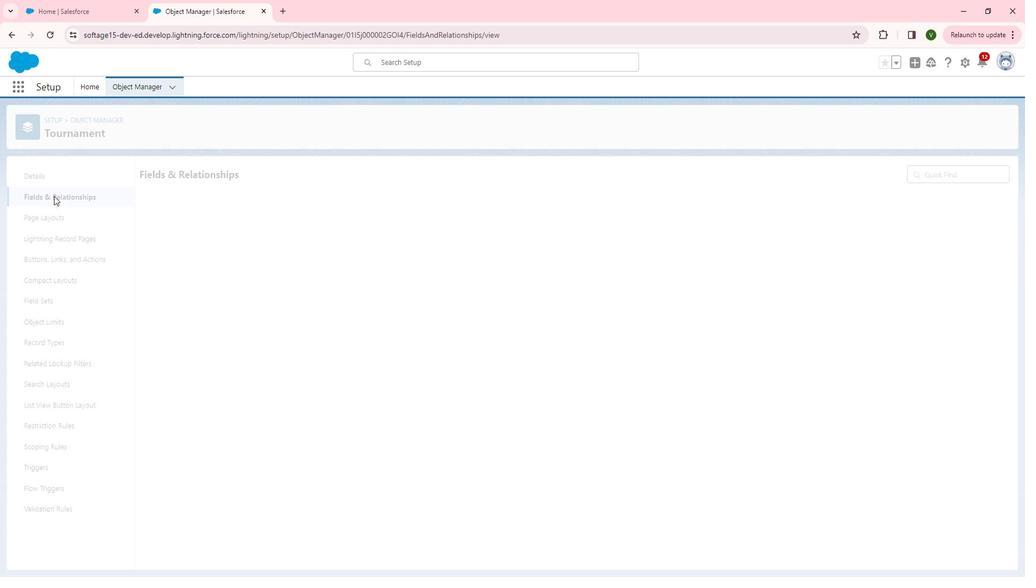 
Action: Mouse pressed left at (59, 199)
Screenshot: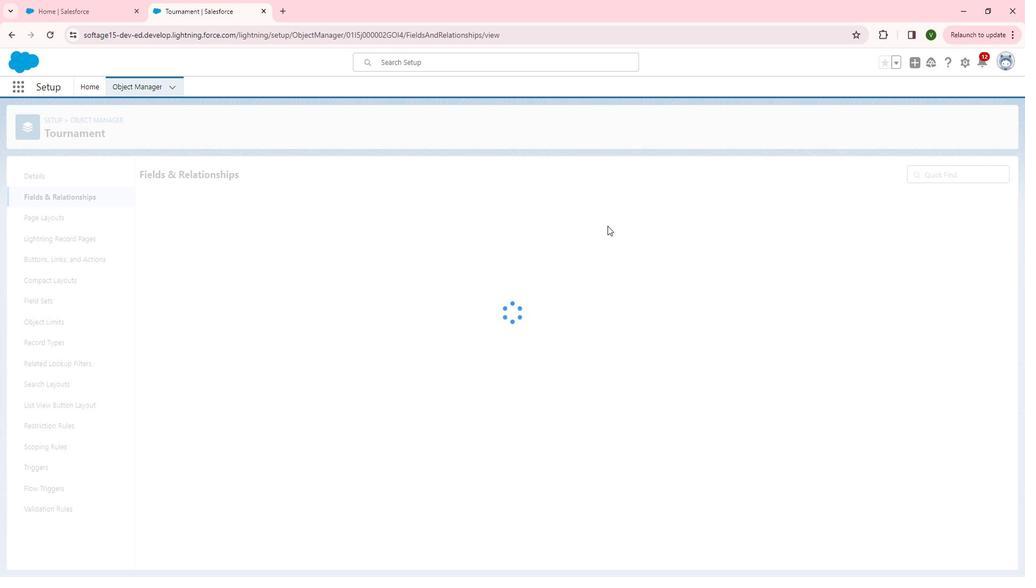 
Action: Mouse moved to (790, 170)
Screenshot: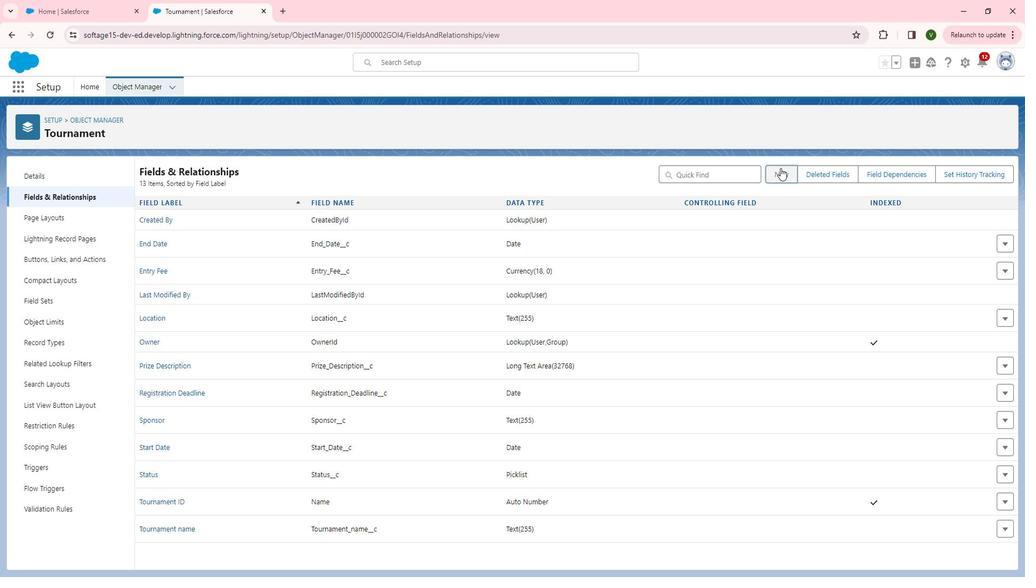 
Action: Mouse pressed left at (790, 170)
Screenshot: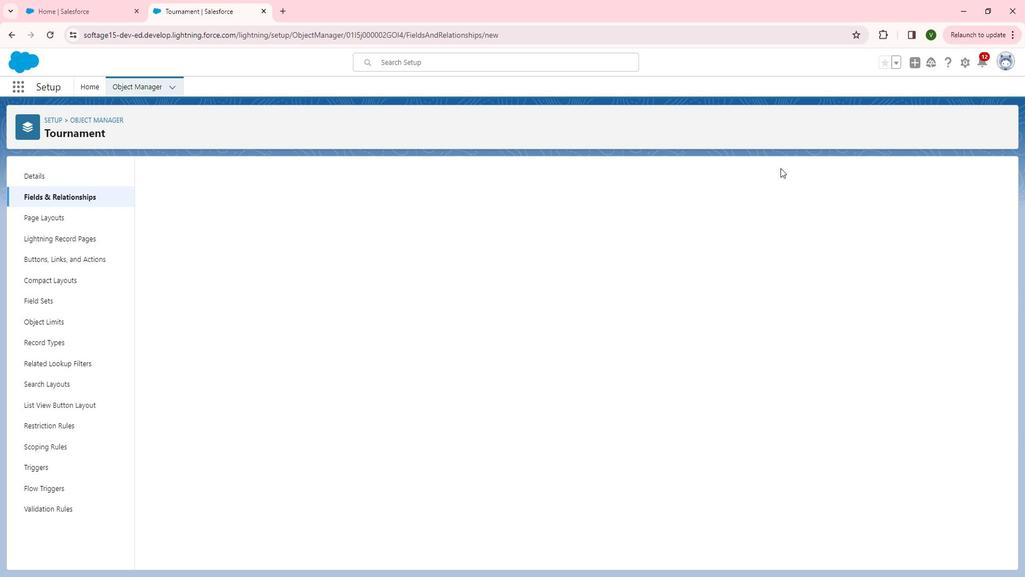 
Action: Mouse moved to (281, 343)
Screenshot: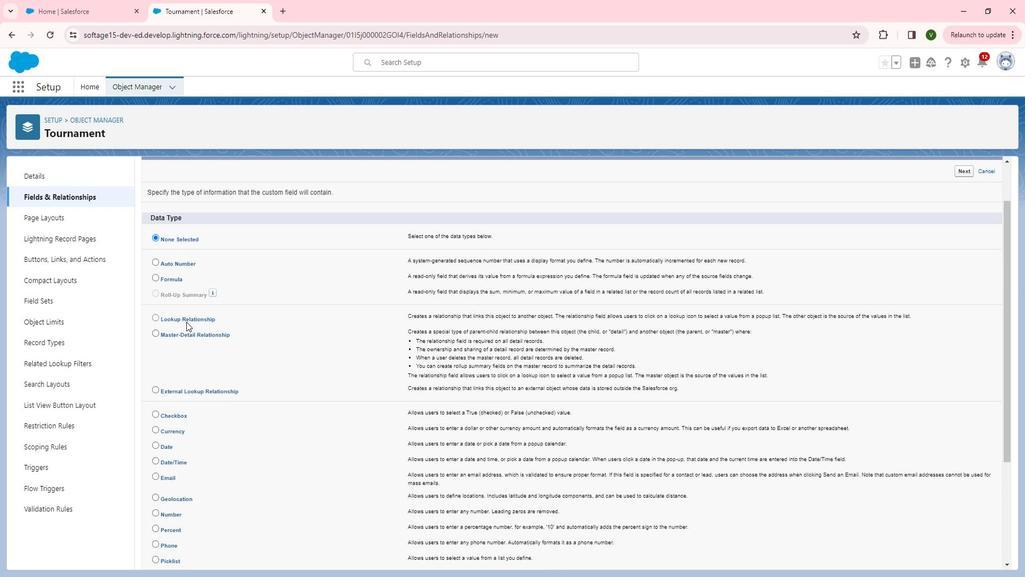 
Action: Mouse scrolled (281, 343) with delta (0, 0)
Screenshot: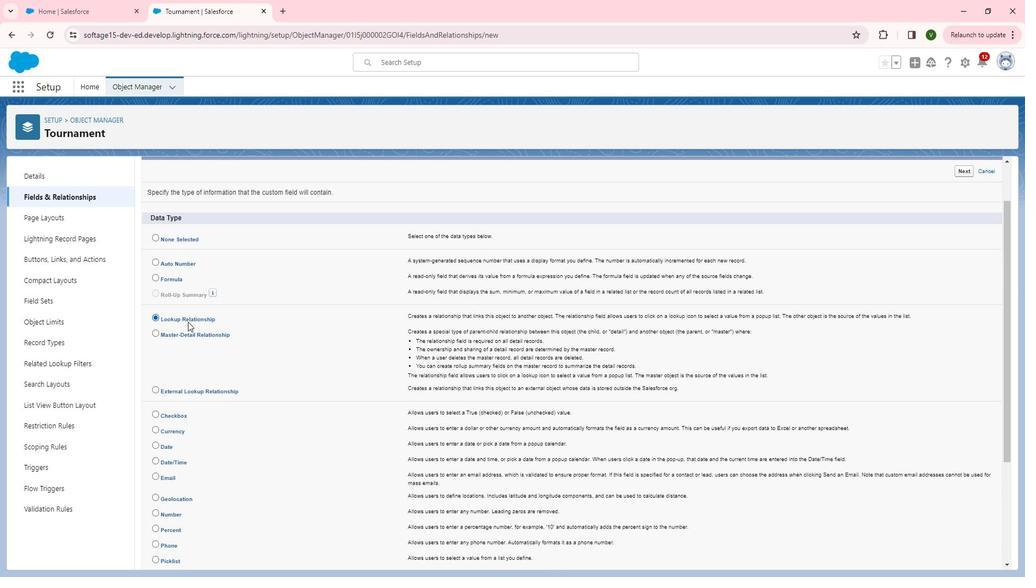 
Action: Mouse moved to (195, 319)
Screenshot: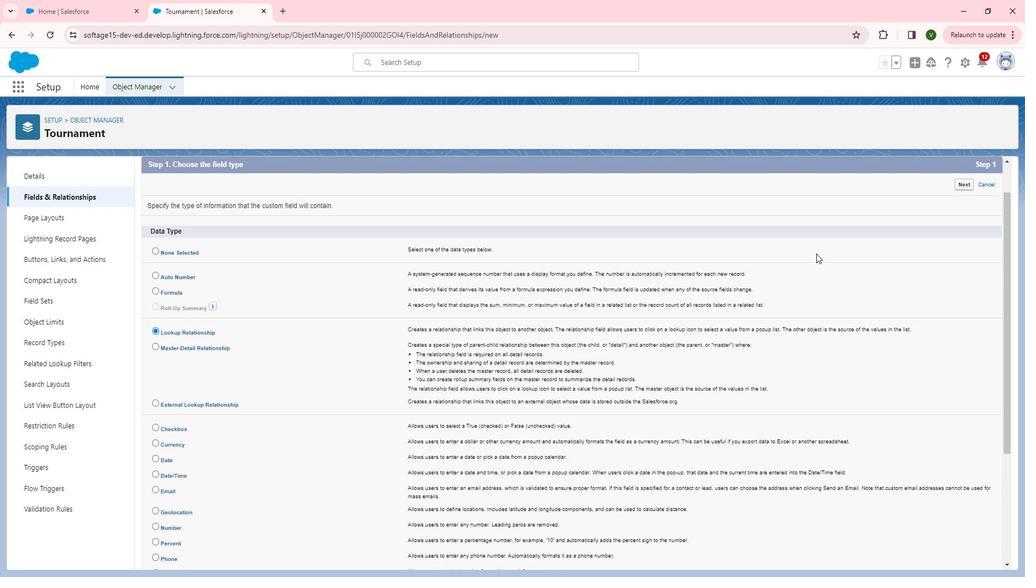 
Action: Mouse pressed left at (195, 319)
Screenshot: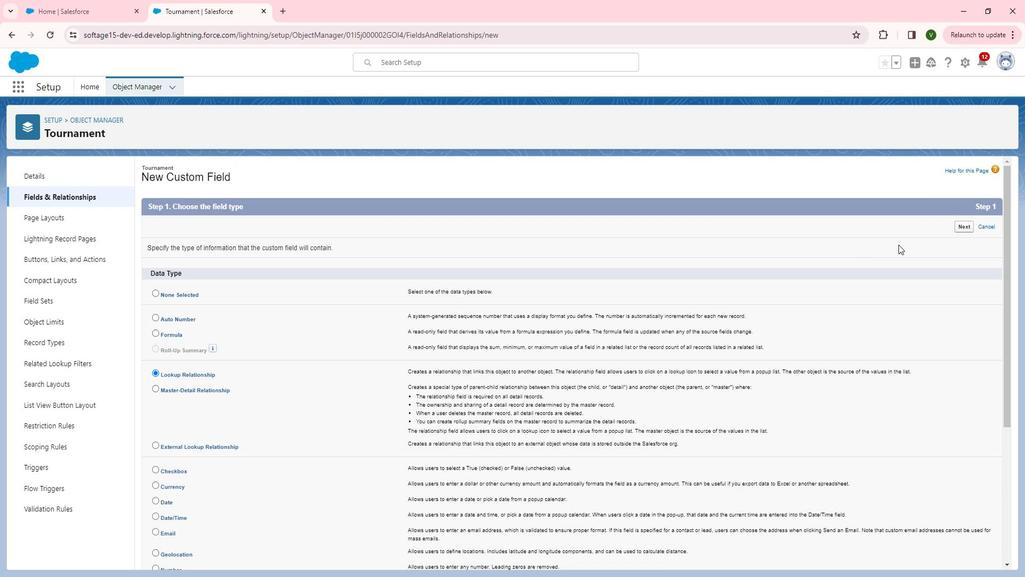 
Action: Mouse moved to (826, 253)
Screenshot: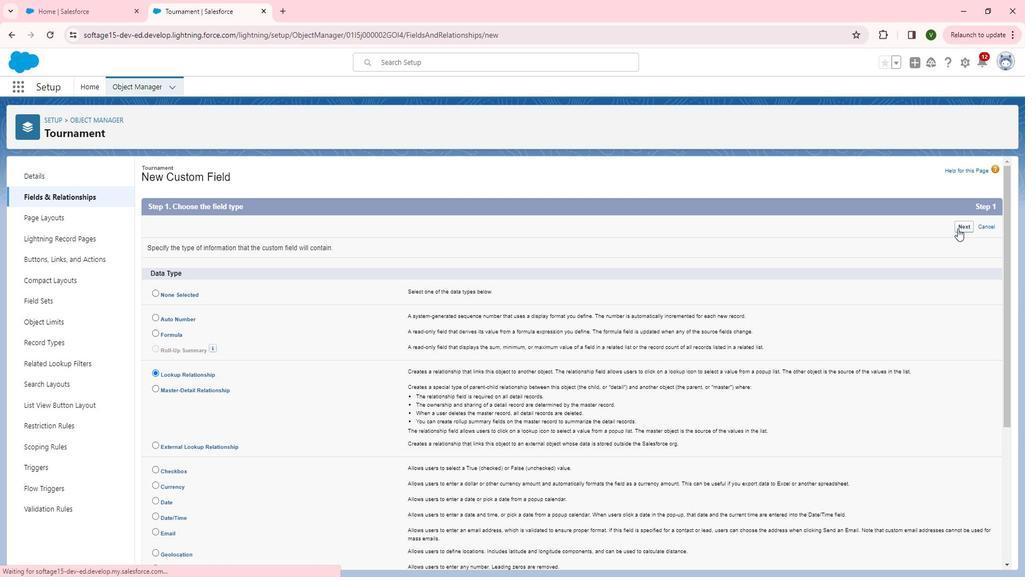 
Action: Mouse scrolled (826, 253) with delta (0, 0)
Screenshot: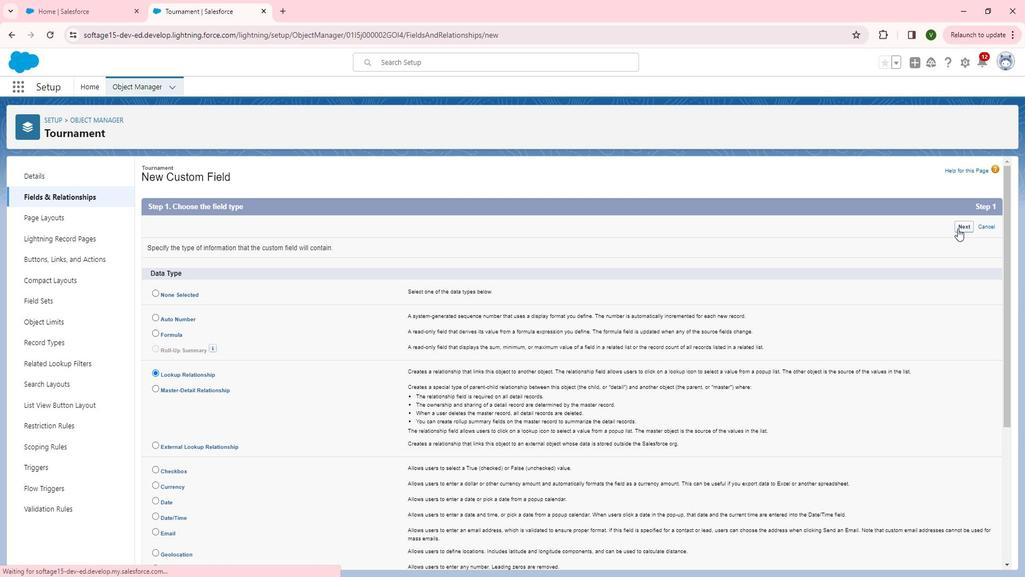 
Action: Mouse moved to (967, 229)
Screenshot: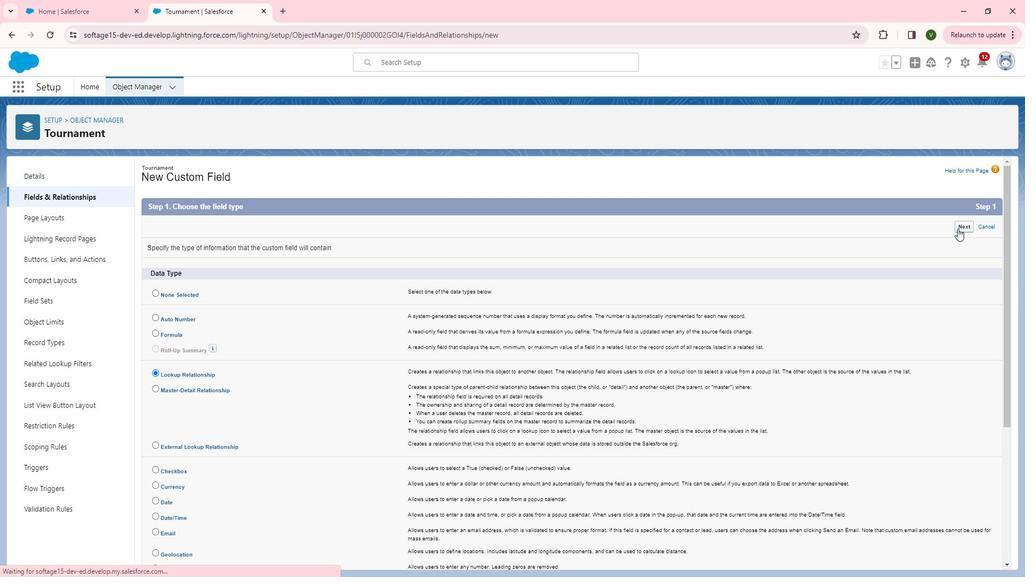 
Action: Mouse pressed left at (967, 229)
Screenshot: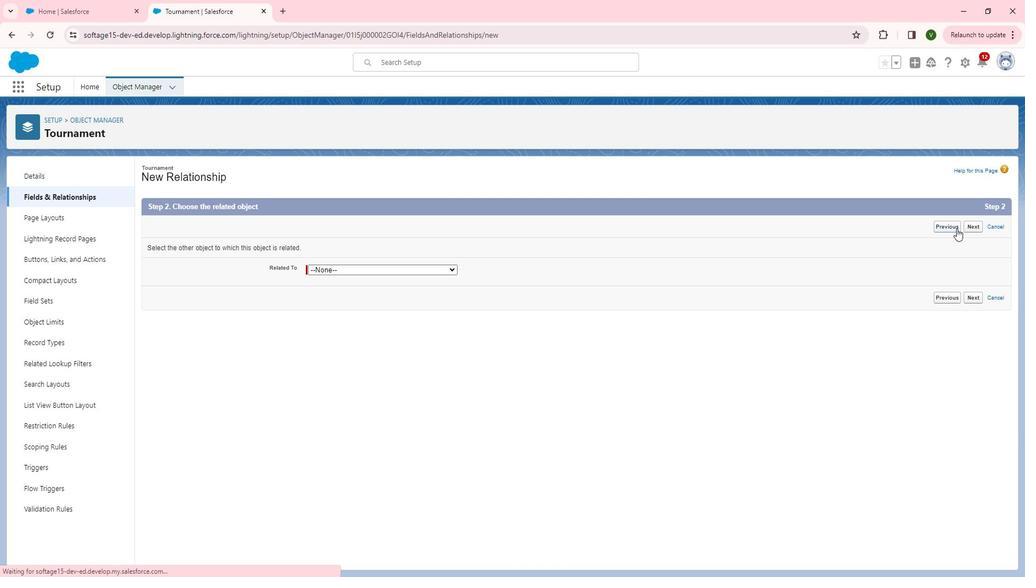 
Action: Mouse moved to (336, 276)
Screenshot: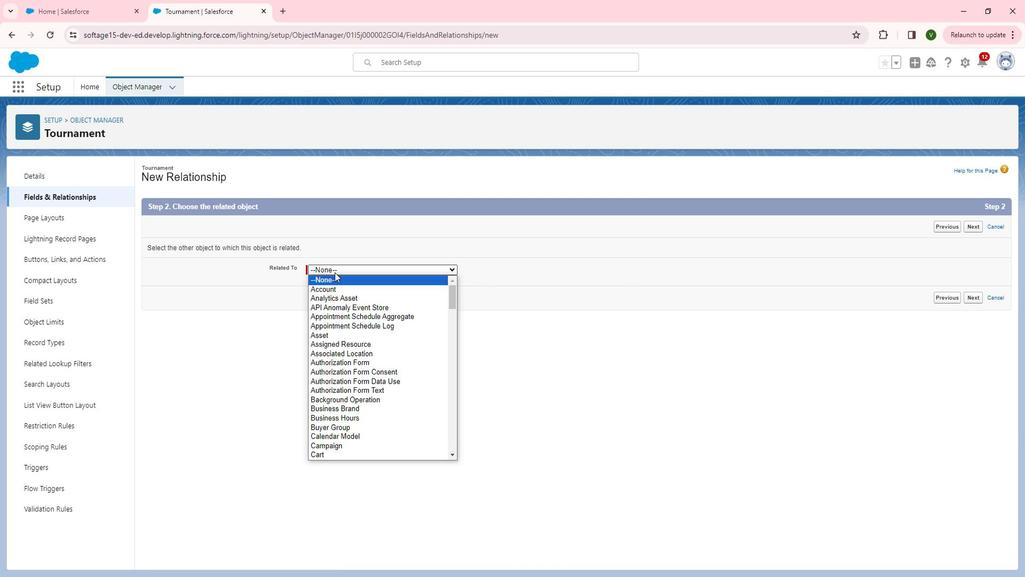 
Action: Mouse pressed left at (336, 276)
Screenshot: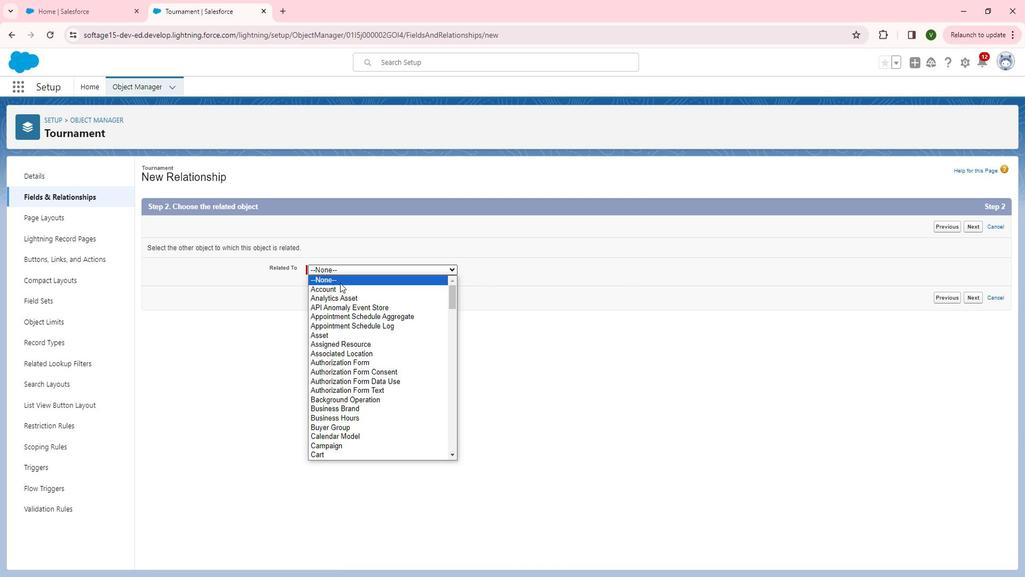 
Action: Mouse moved to (344, 271)
Screenshot: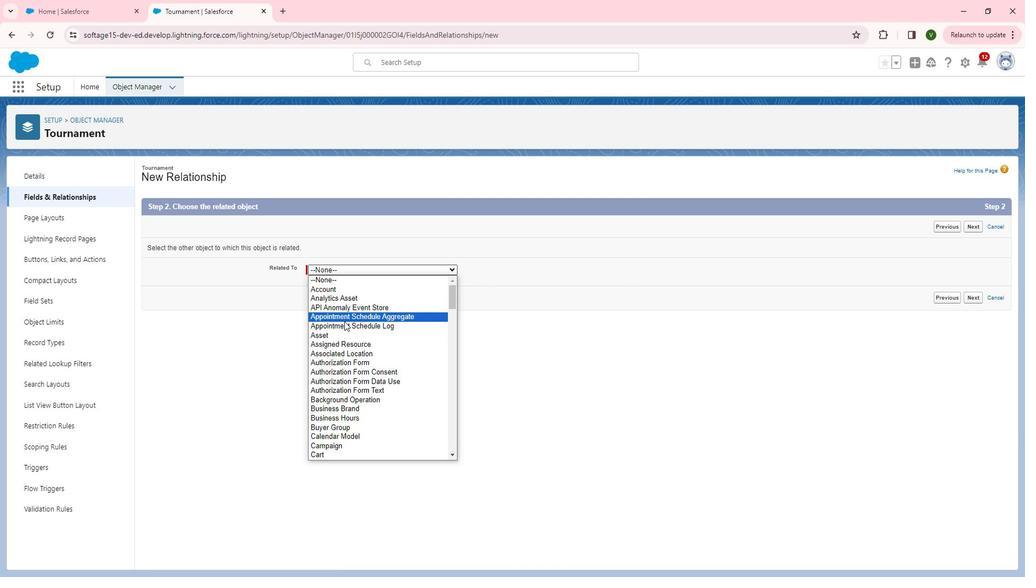 
Action: Mouse pressed left at (344, 271)
Screenshot: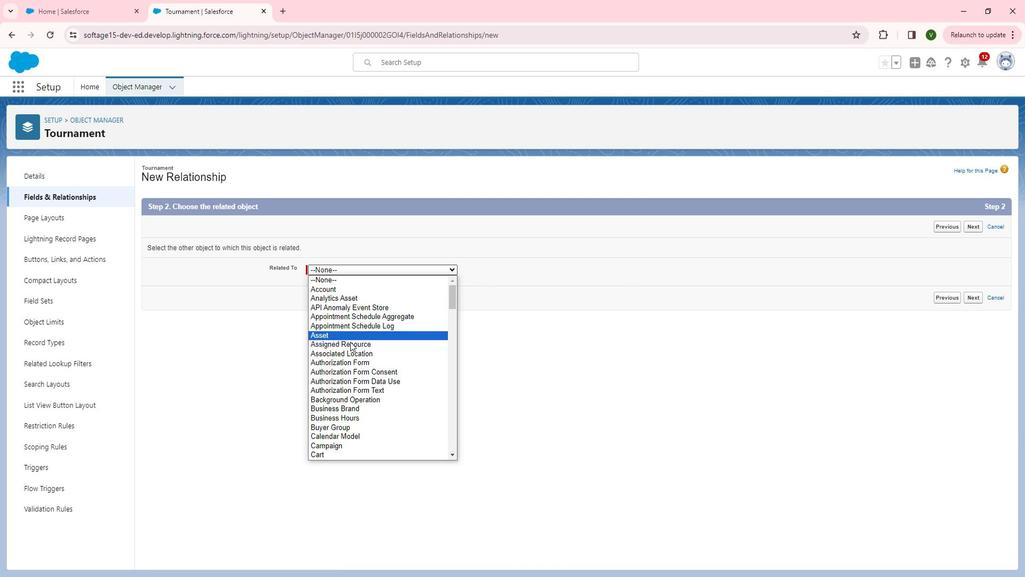 
Action: Mouse moved to (364, 359)
Screenshot: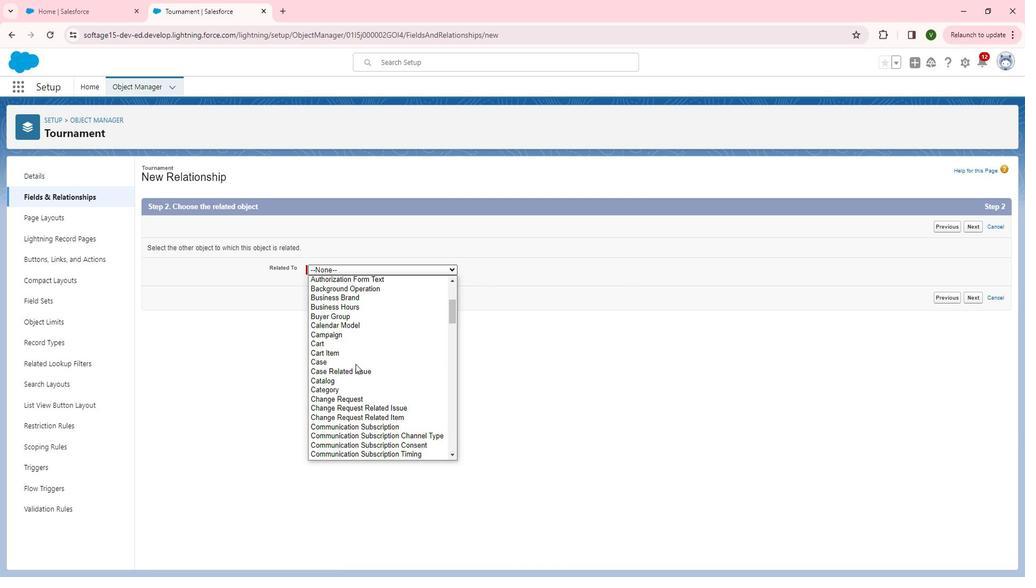 
Action: Mouse scrolled (364, 359) with delta (0, 0)
Screenshot: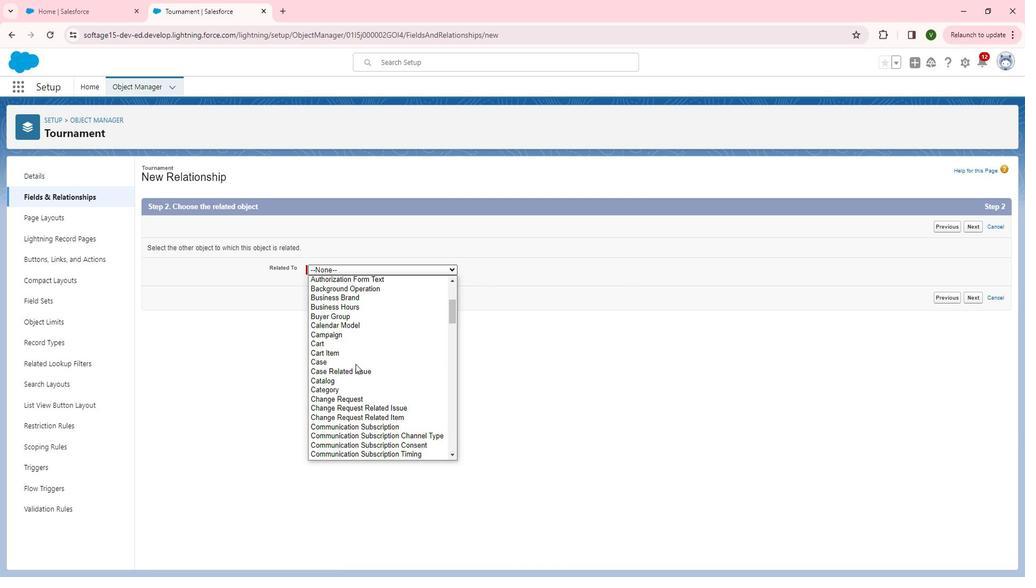 
Action: Mouse scrolled (364, 359) with delta (0, 0)
Screenshot: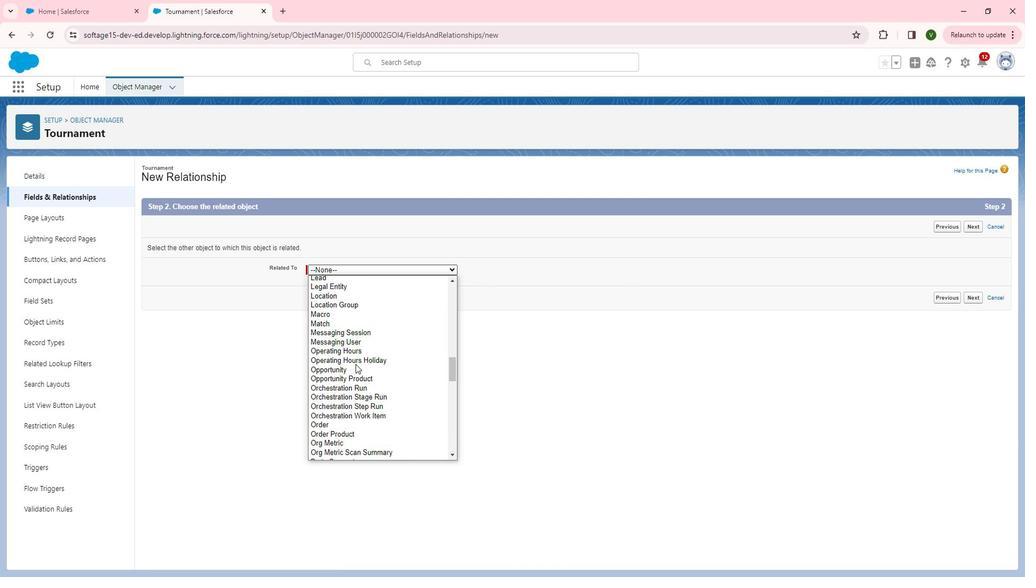 
Action: Mouse scrolled (364, 359) with delta (0, 0)
Screenshot: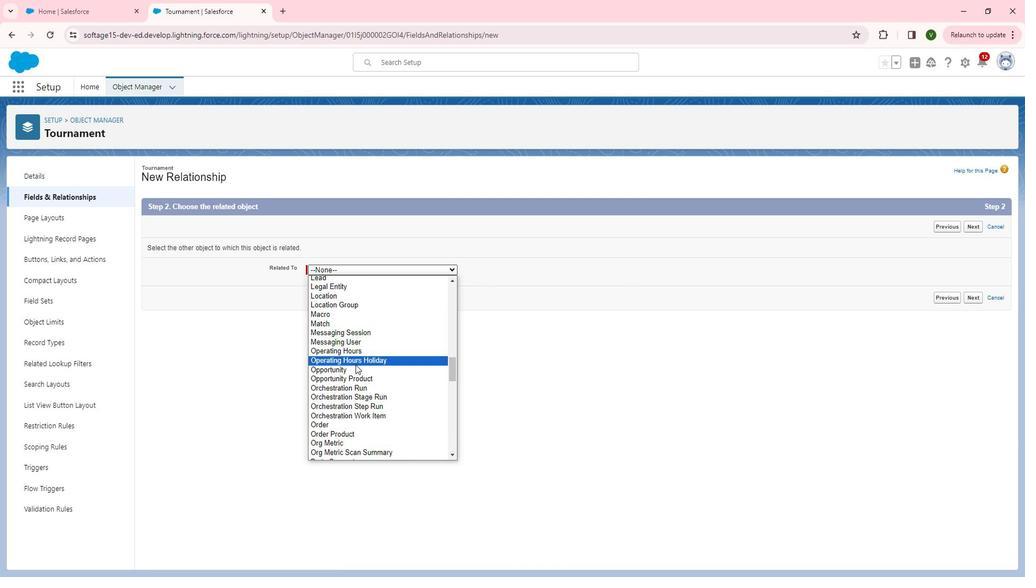 
Action: Mouse scrolled (364, 359) with delta (0, 0)
Screenshot: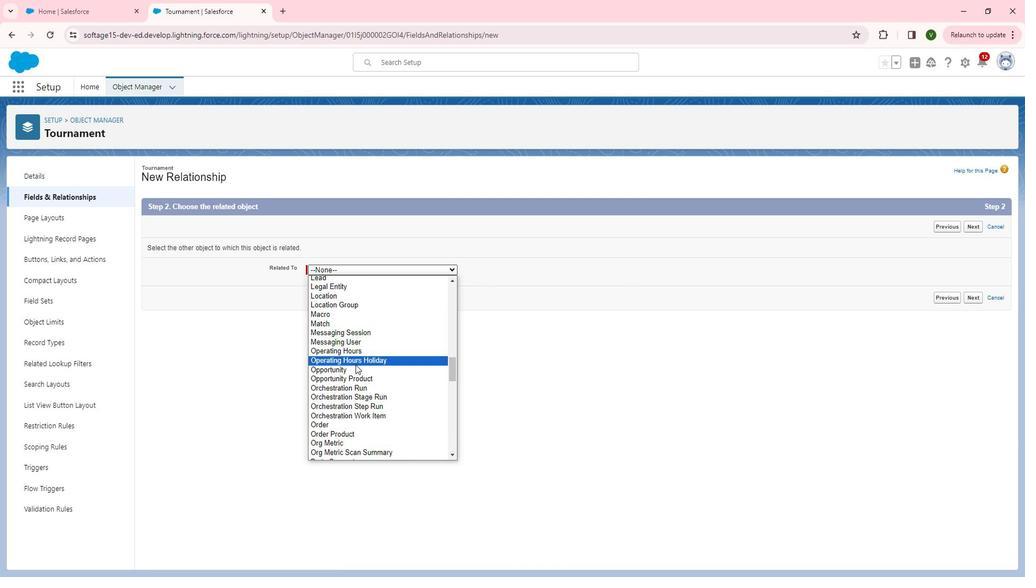 
Action: Mouse scrolled (364, 359) with delta (0, 0)
Screenshot: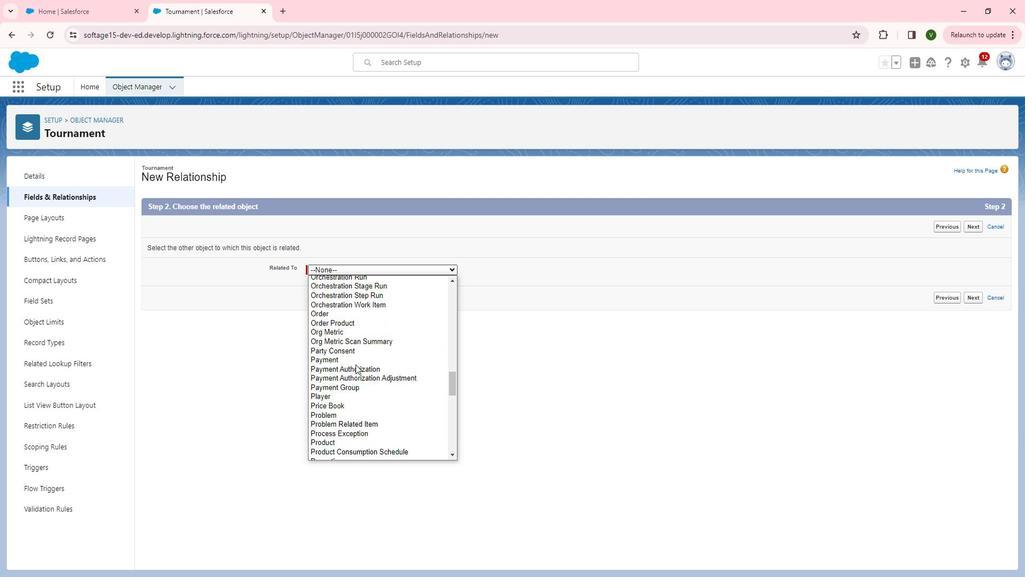 
Action: Mouse moved to (364, 360)
Screenshot: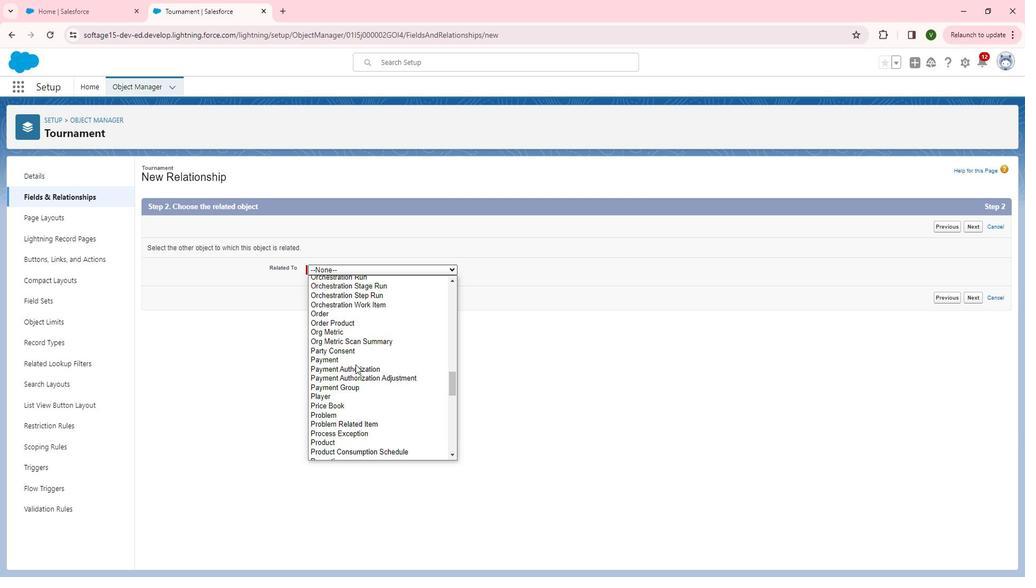 
Action: Mouse scrolled (364, 359) with delta (0, 0)
Screenshot: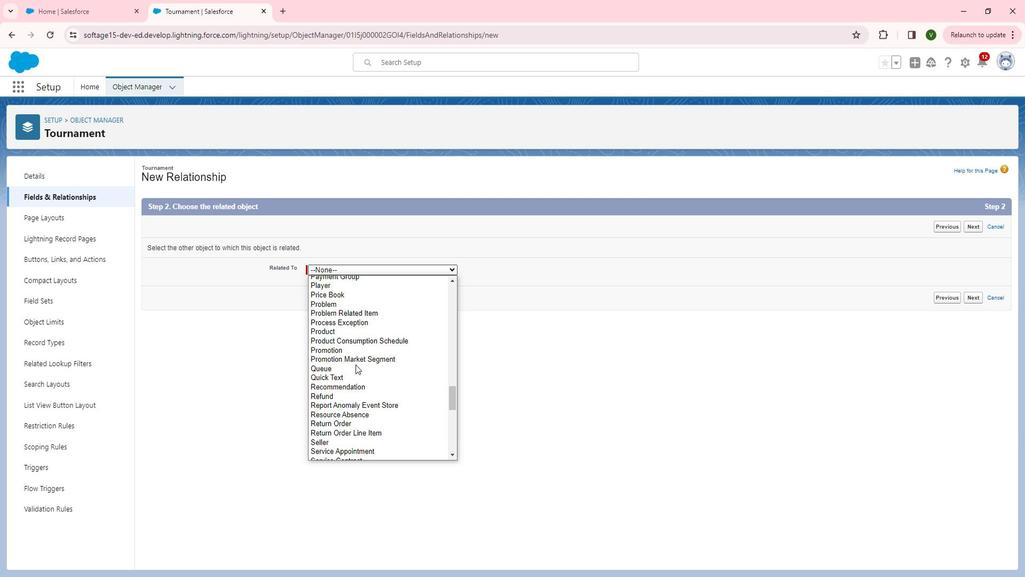 
Action: Mouse scrolled (364, 359) with delta (0, 0)
Screenshot: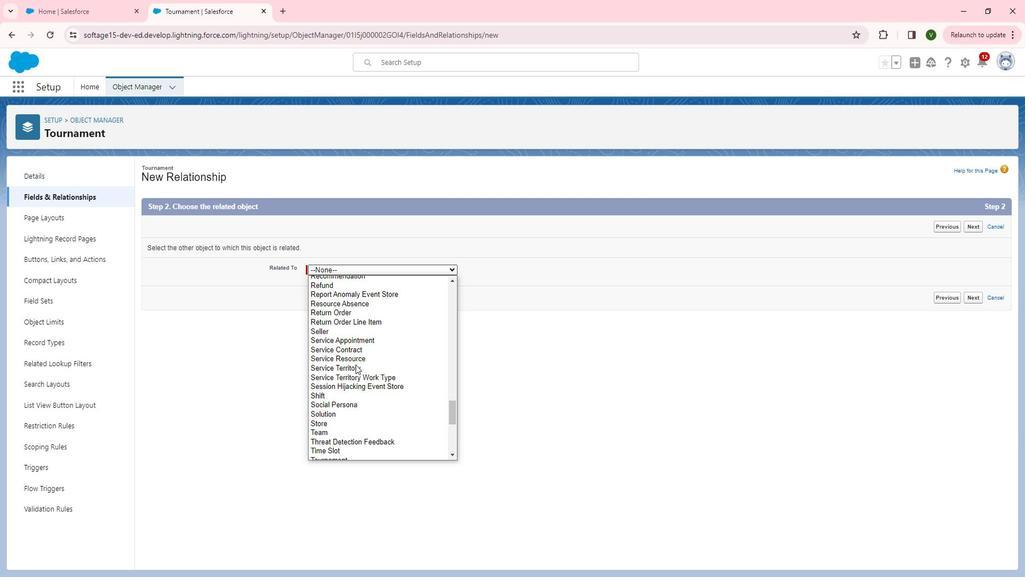 
Action: Mouse scrolled (364, 359) with delta (0, 0)
Screenshot: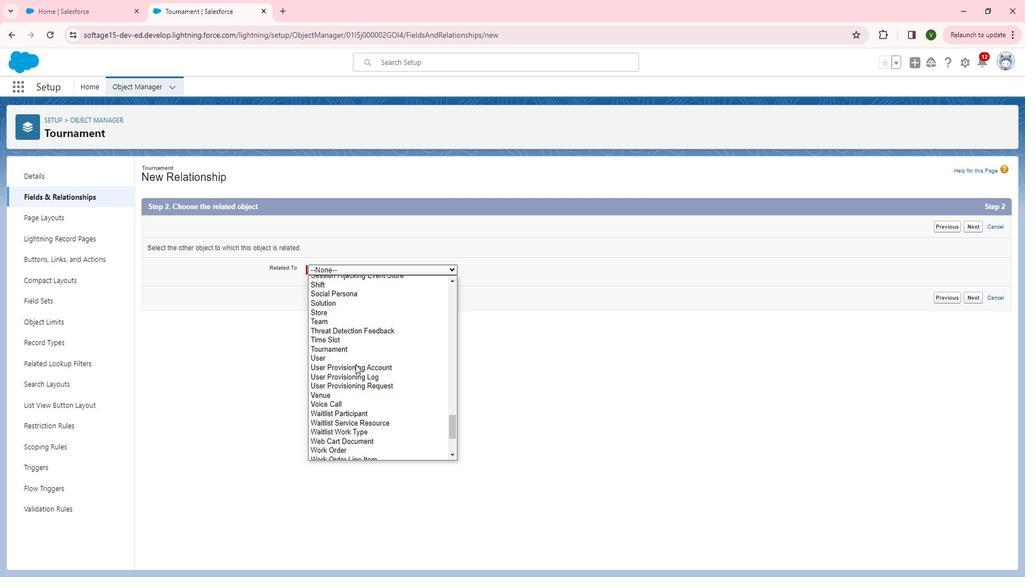 
Action: Mouse scrolled (364, 359) with delta (0, 0)
Screenshot: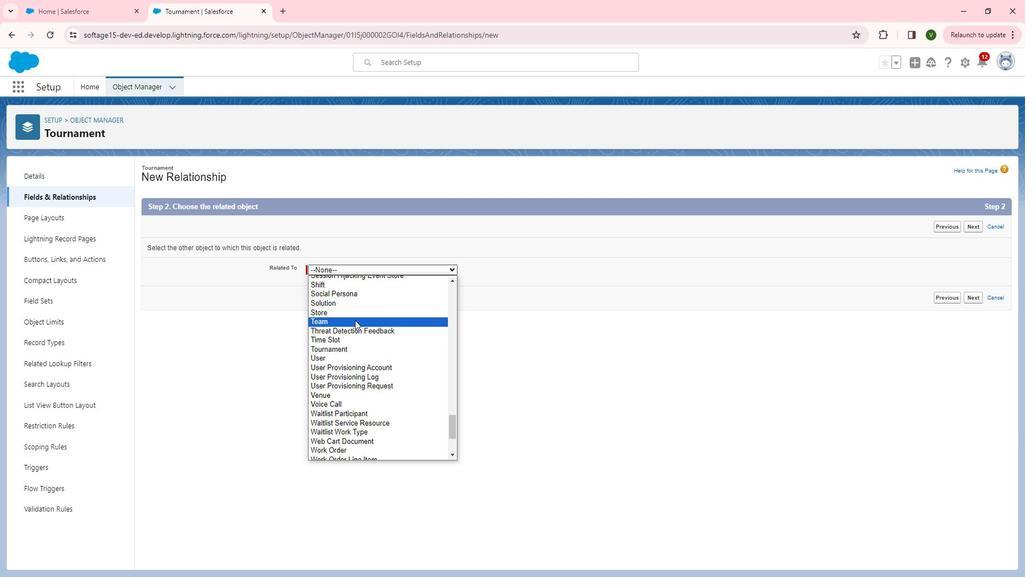 
Action: Mouse moved to (364, 317)
Screenshot: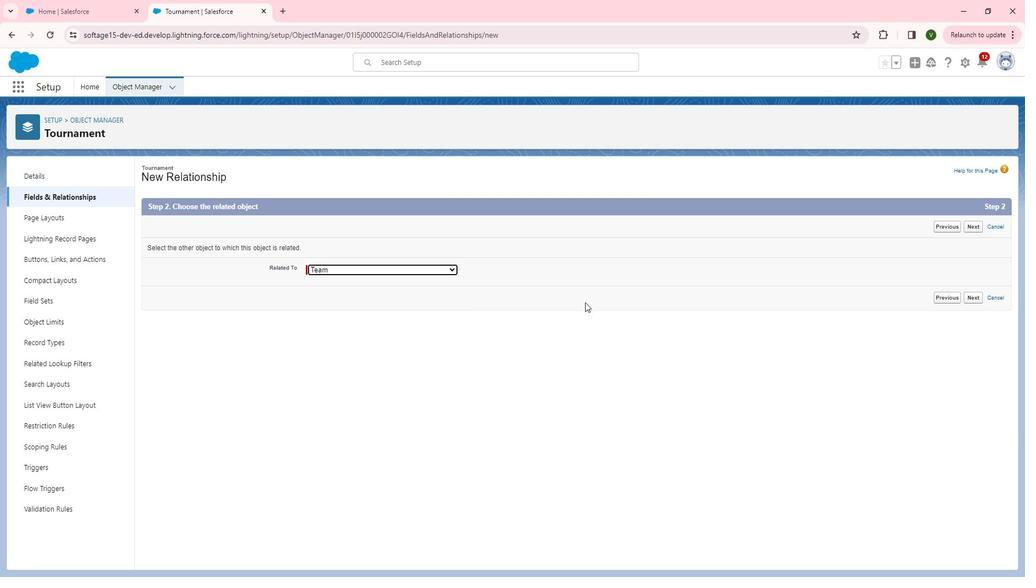 
Action: Mouse pressed left at (364, 317)
Screenshot: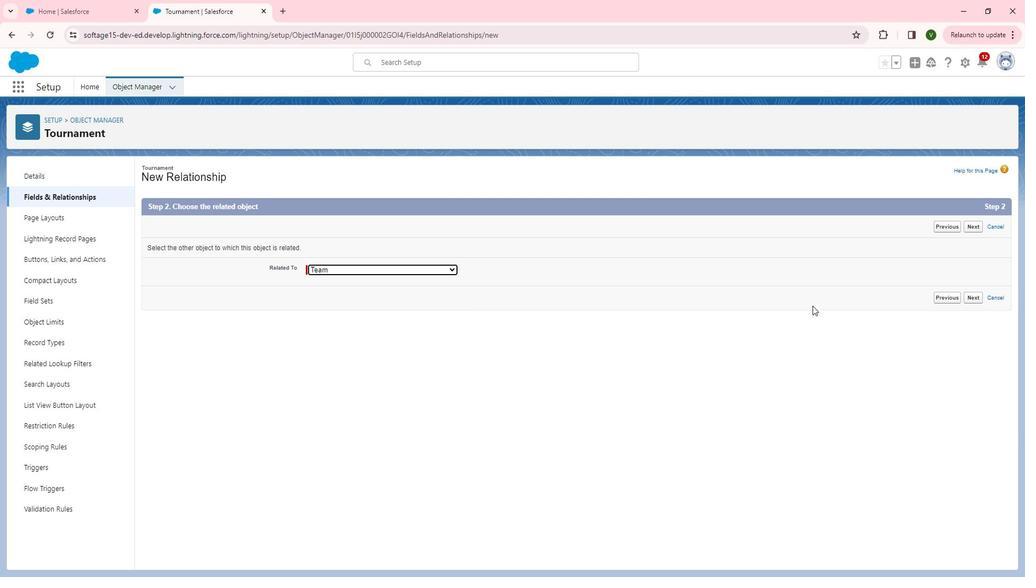 
Action: Mouse moved to (985, 296)
Screenshot: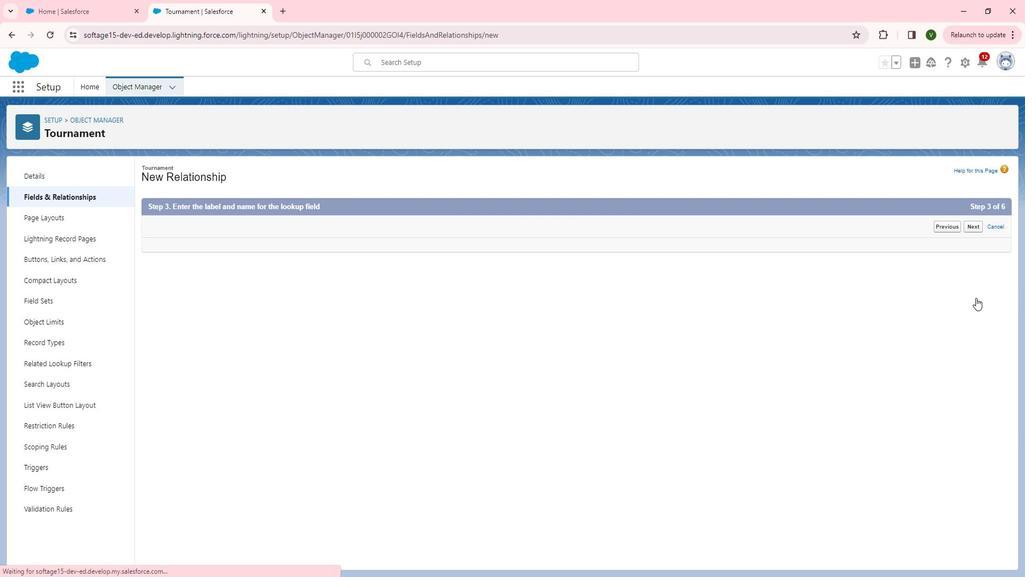 
Action: Mouse pressed left at (985, 296)
Screenshot: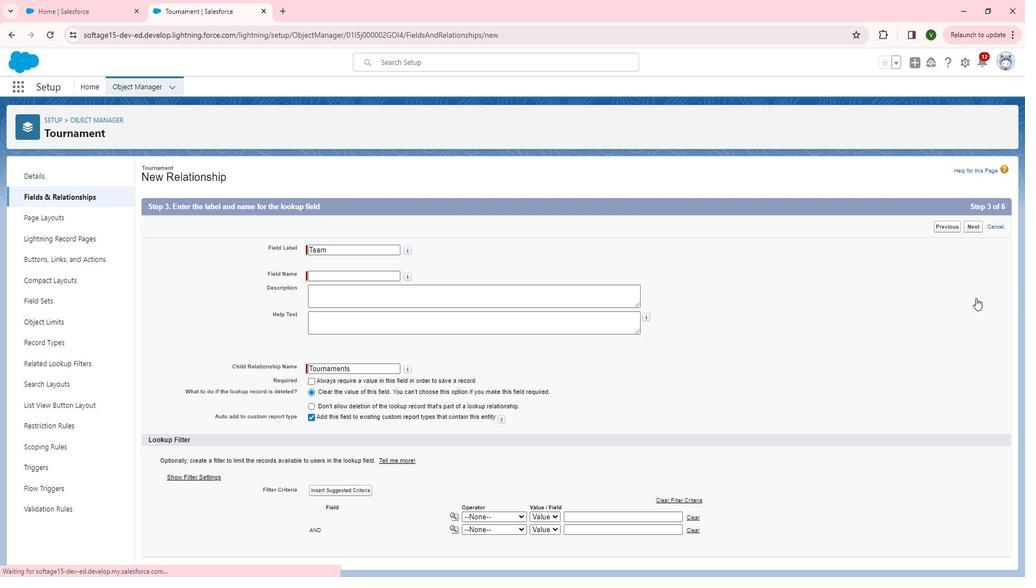 
Action: Mouse moved to (333, 273)
Screenshot: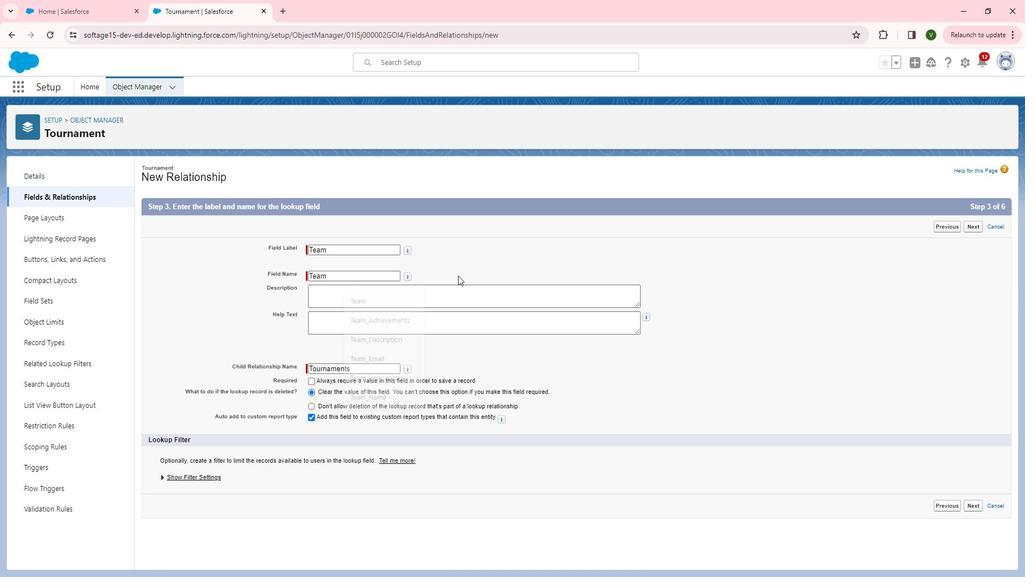 
Action: Mouse pressed left at (333, 273)
Screenshot: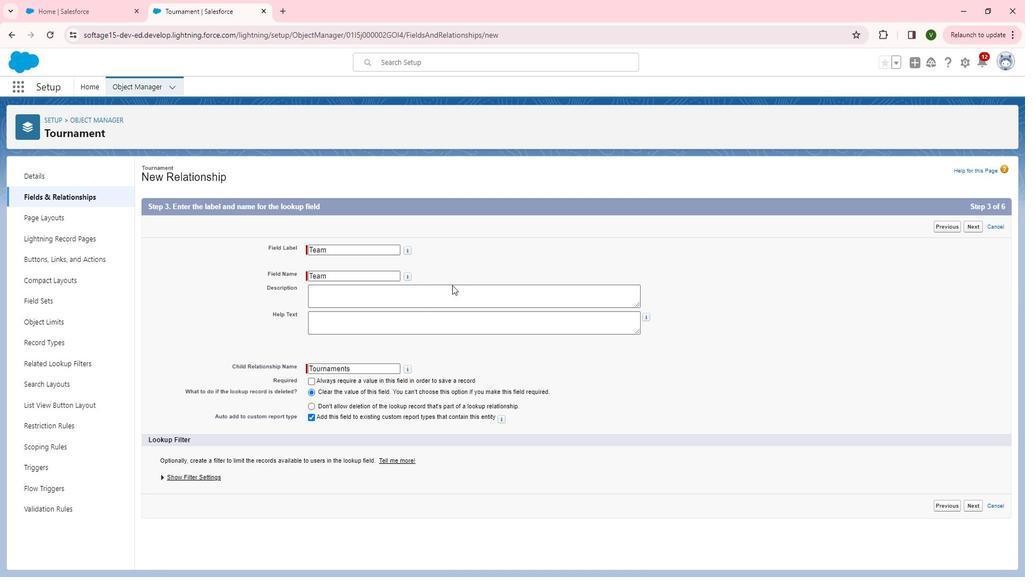 
Action: Mouse moved to (472, 272)
Screenshot: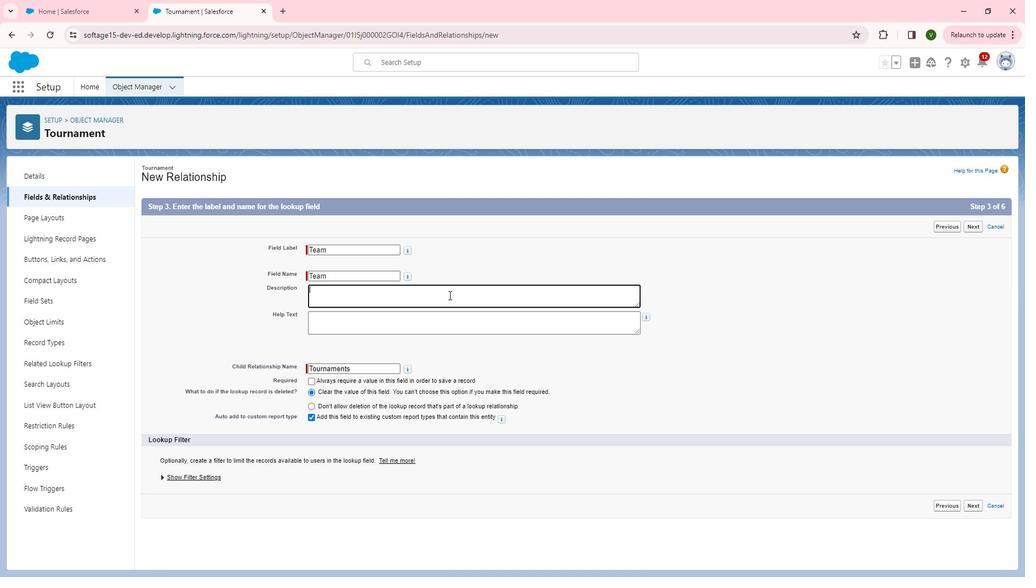 
Action: Mouse pressed left at (472, 272)
Screenshot: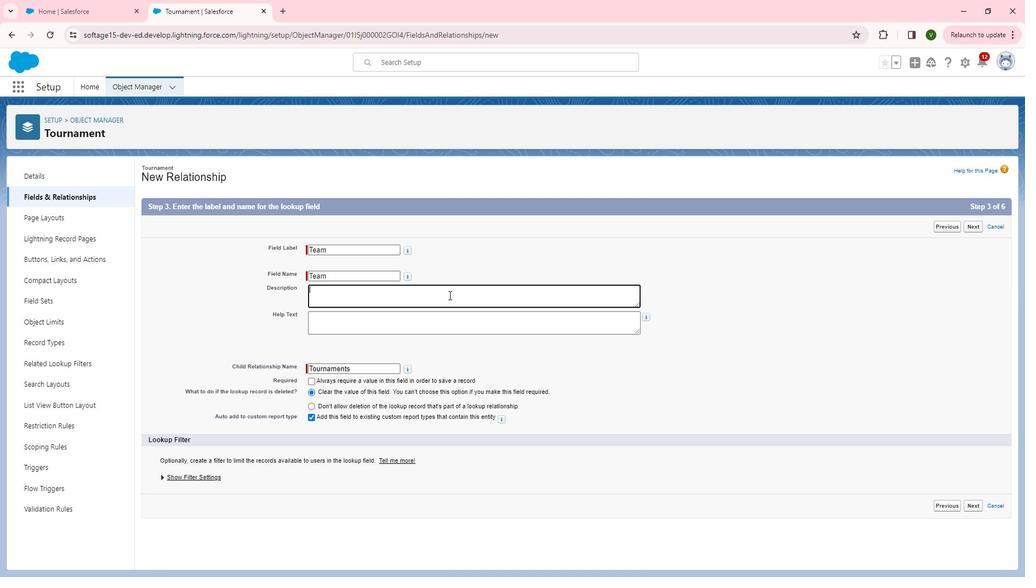 
Action: Mouse moved to (458, 293)
Screenshot: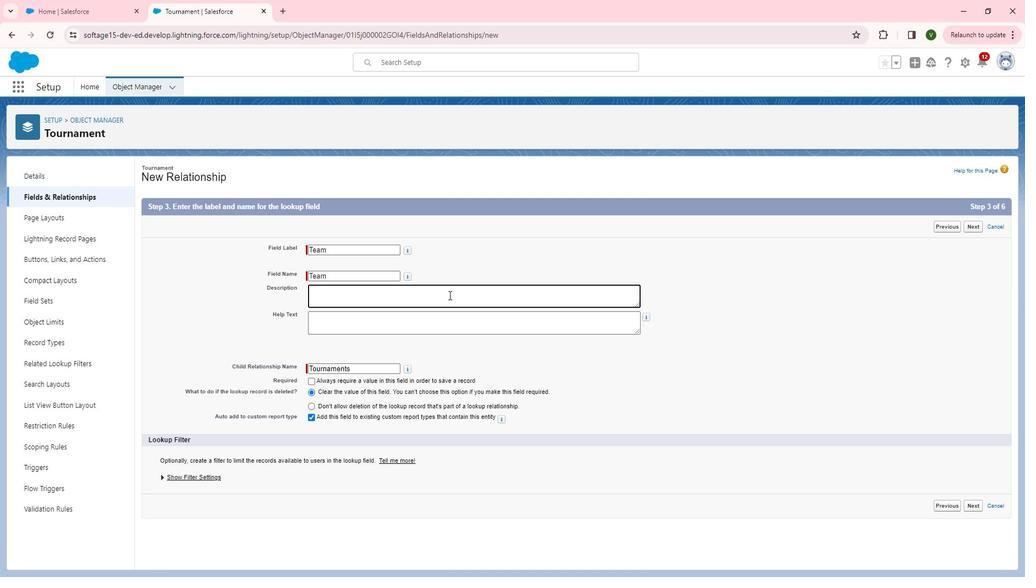 
Action: Mouse pressed left at (458, 293)
Screenshot: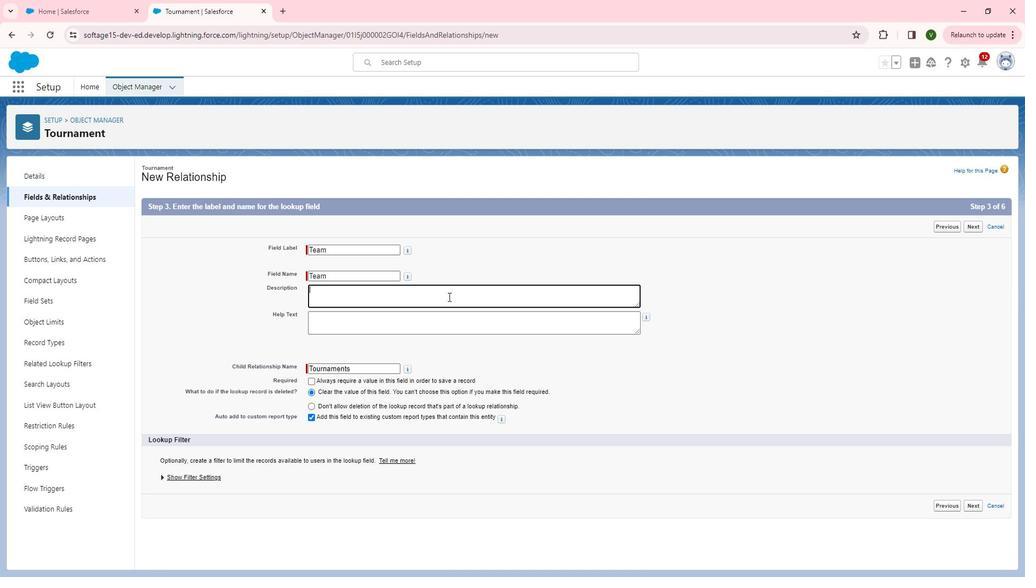 
Action: Mouse moved to (459, 299)
Screenshot: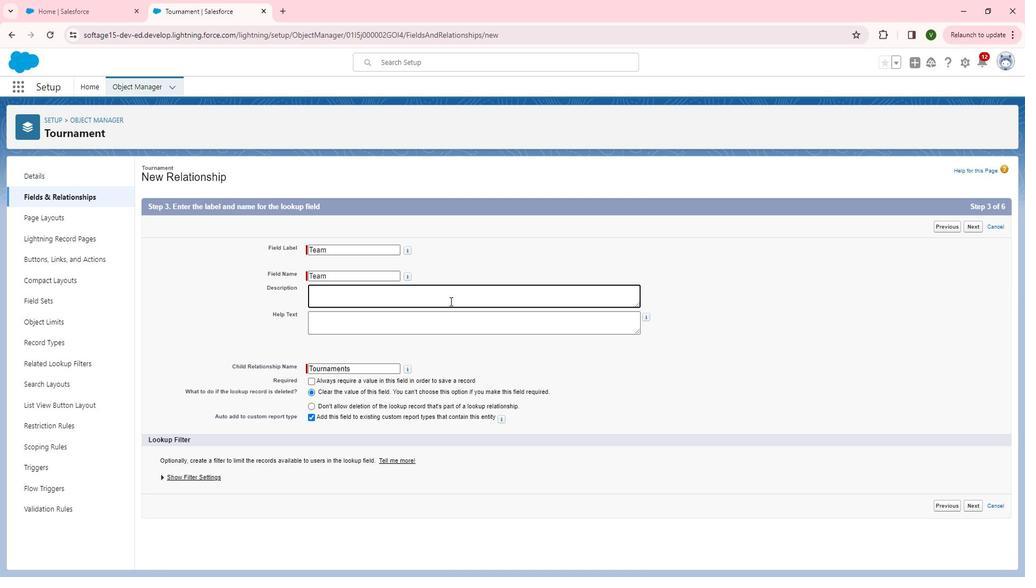 
Action: Key pressed <Key.shift>This<Key.space>field<Key.space>is<Key.space>for<Key.space>indicate<Key.space>the<Key.space>lookup<Key.space>rela<Key.backspace>ationship<Key.space>is<Key.space>connection<Key.space>between<Key.space>two<Key.space>object<Key.space>tean<Key.space>has<Key.space>reference<Key.space>to<Key.left><Key.left><Key.left><Key.left><Key.left><Key.left><Key.left><Key.left><Key.left><Key.left><Key.left><Key.left><Key.left><Key.left><Key.left><Key.left><Key.left><Key.backspace>m<Key.down><Key.space>another<Key.space>object<Key.space>tournament.
Screenshot: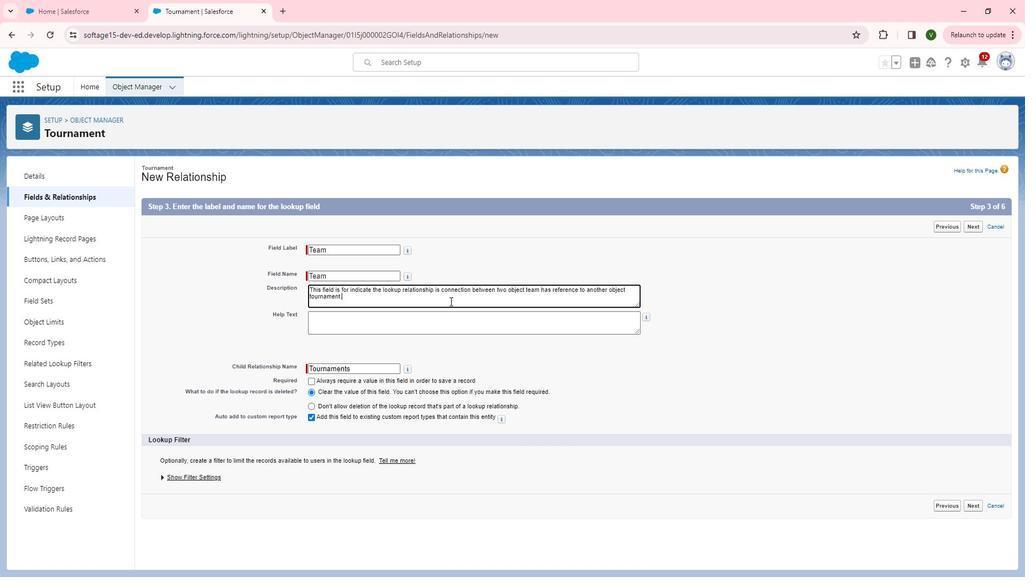 
Action: Mouse moved to (454, 323)
Screenshot: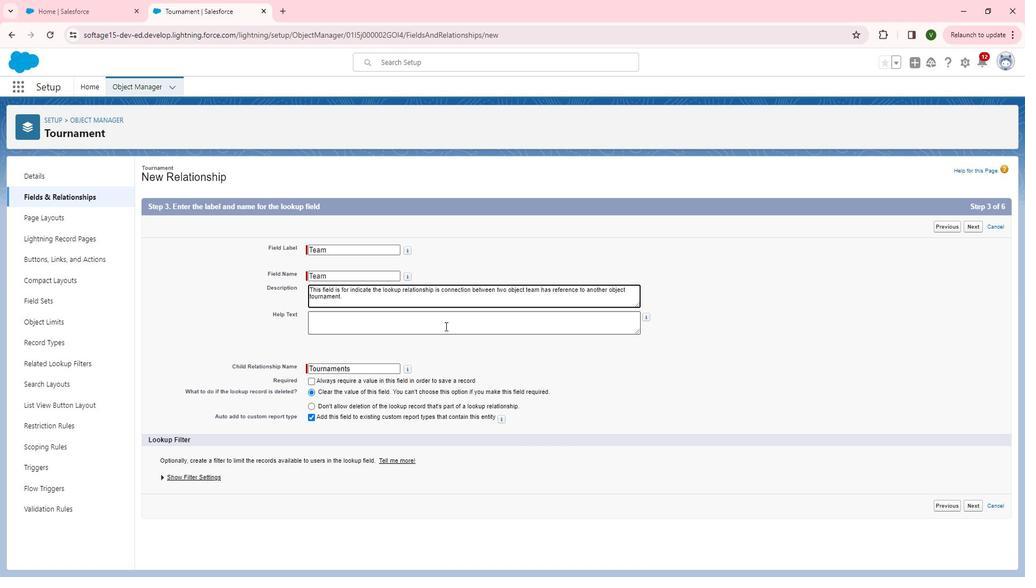 
Action: Mouse pressed left at (454, 323)
Screenshot: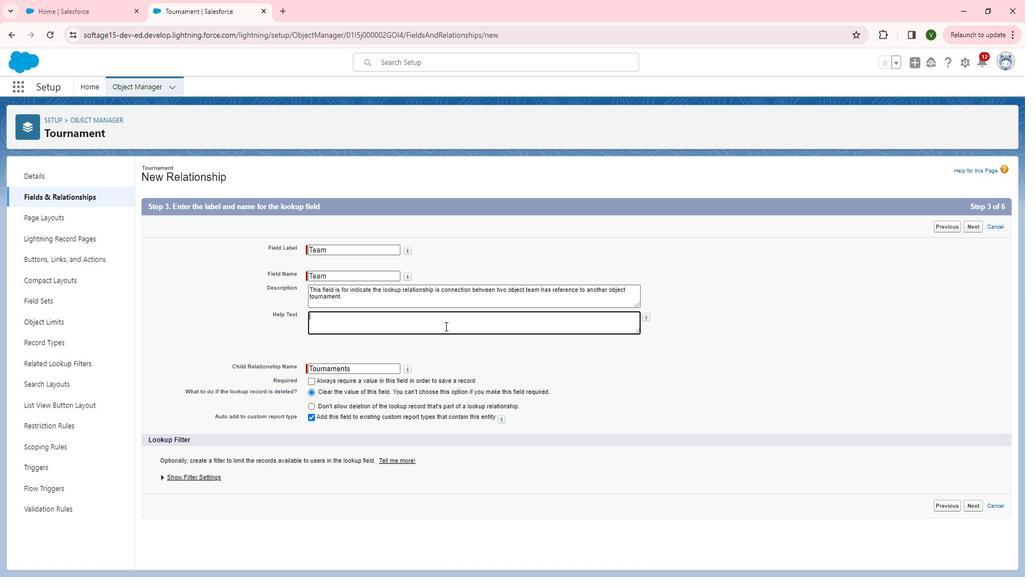 
Action: Key pressed <Key.shift>Select<Key.space>the<Key.space>teams<Key.space>for<Key.space>the<Key.space>tournament<Key.space>for<Key.space>the<Key.space>records<Key.space>and<Key.backspace><Key.backspace><Key.backspace>of<Key.space>the<Key.space>orgn<Key.backspace>anization.
Screenshot: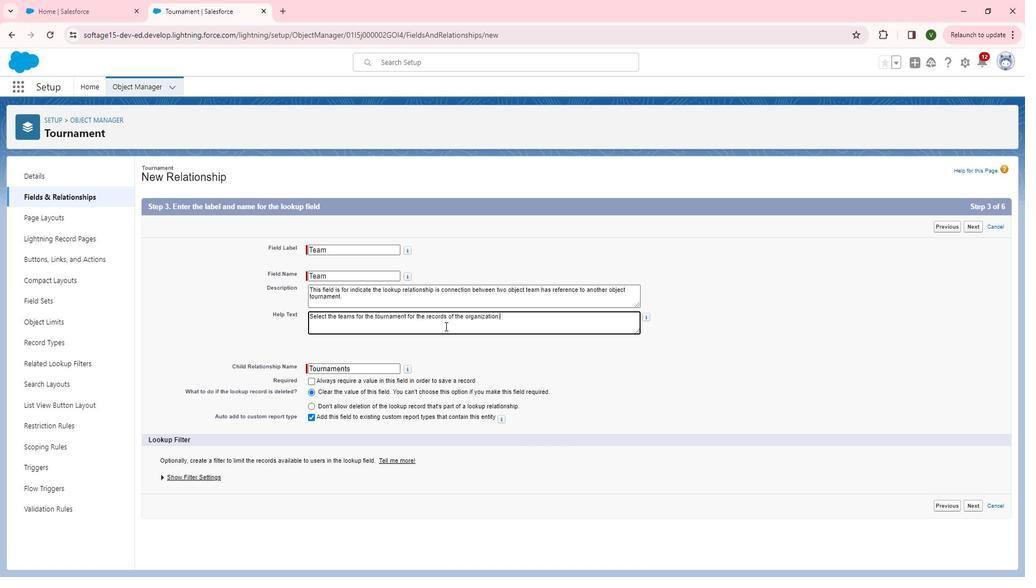 
Action: Mouse moved to (720, 409)
Screenshot: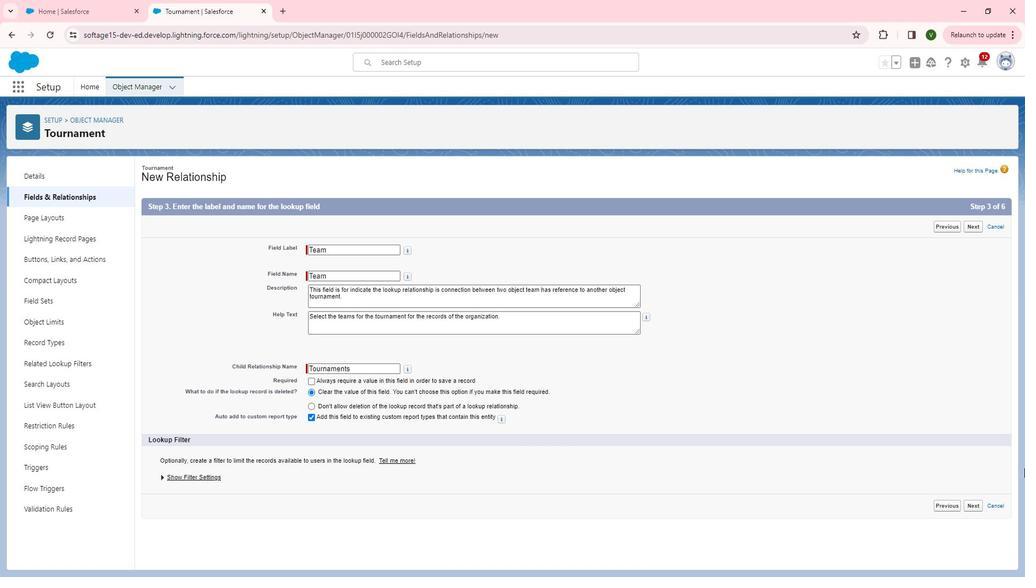 
Action: Mouse pressed left at (720, 409)
Screenshot: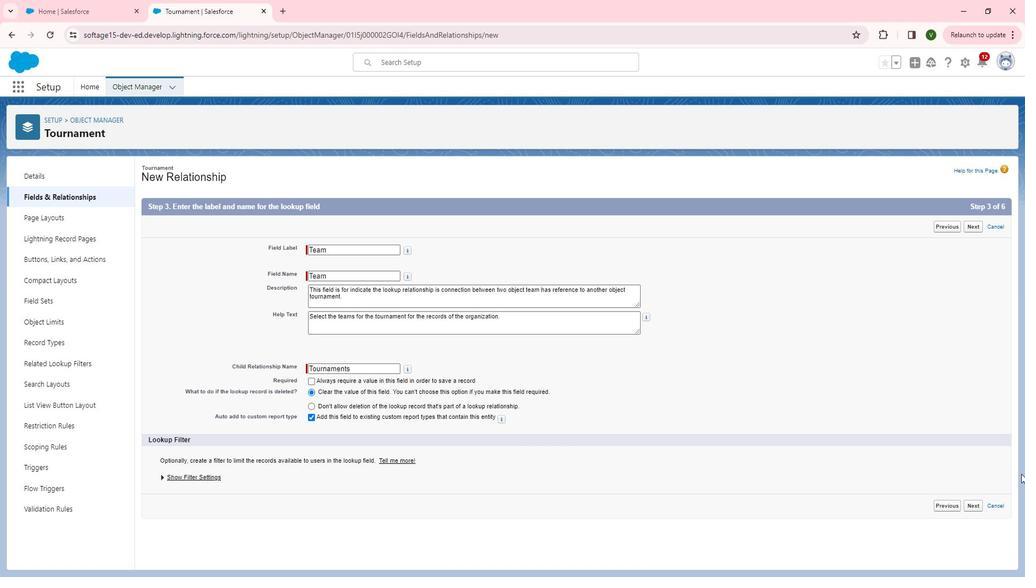 
Action: Mouse moved to (985, 493)
Screenshot: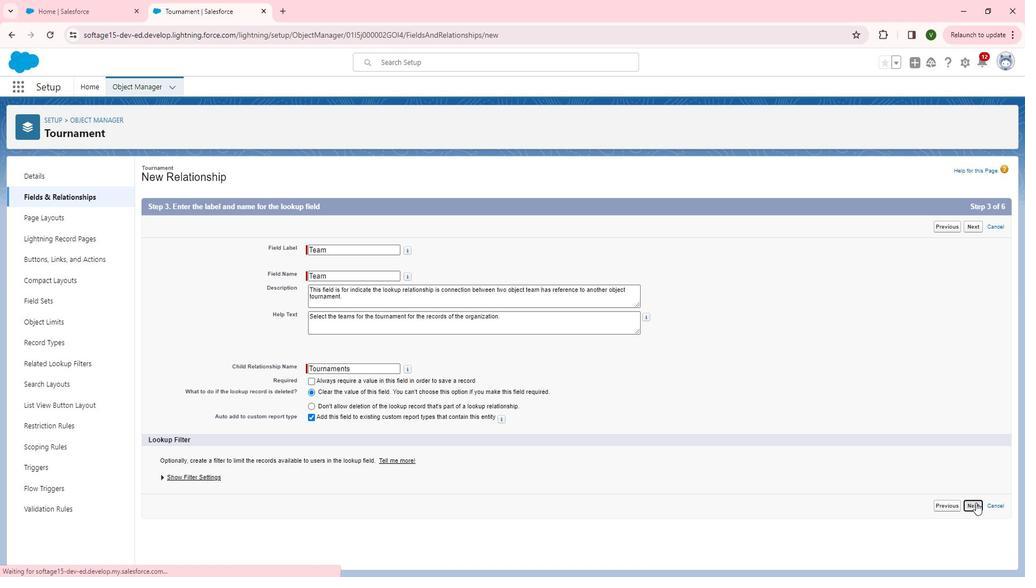 
Action: Mouse pressed left at (985, 493)
Screenshot: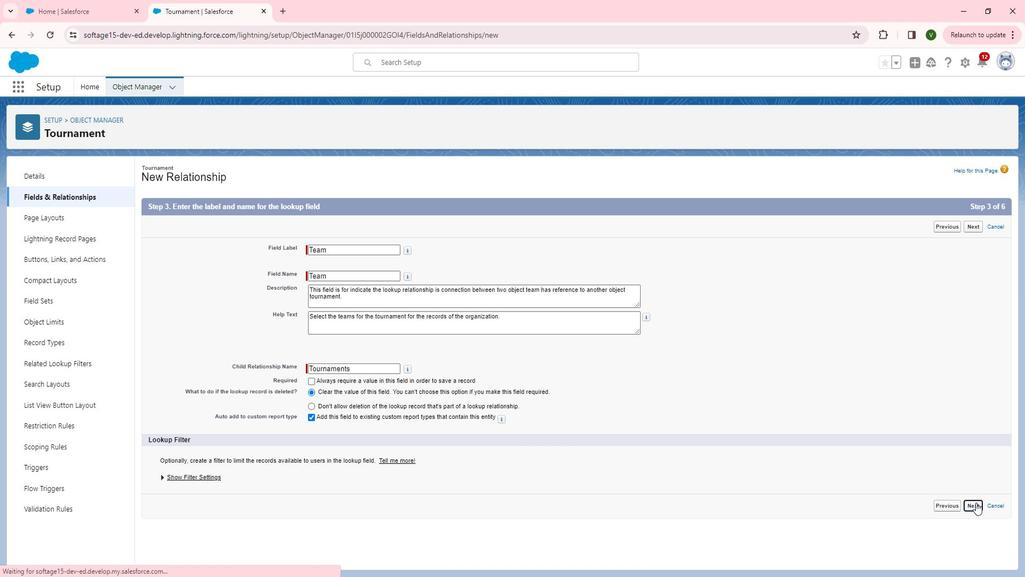 
Action: Mouse moved to (730, 315)
Screenshot: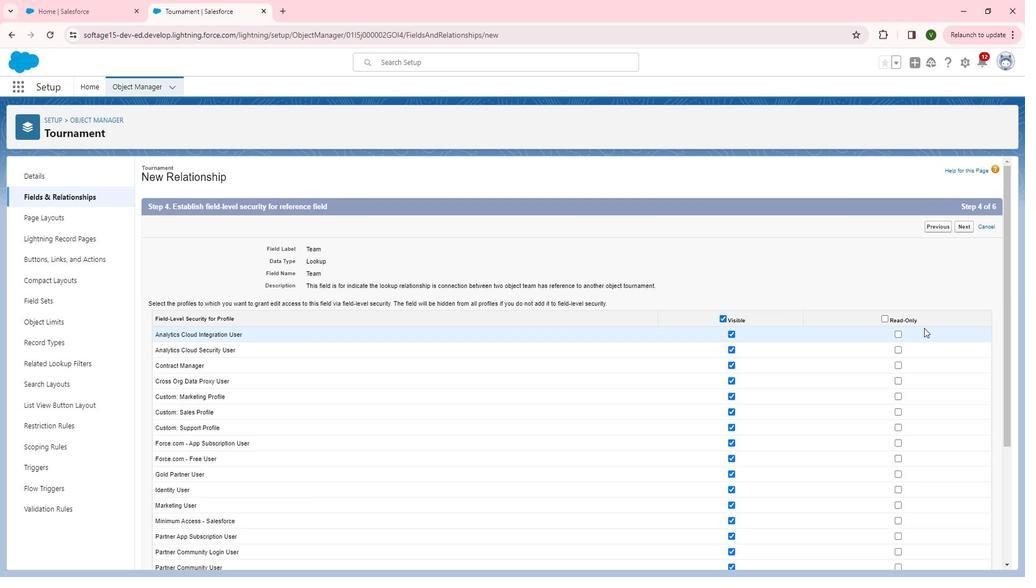 
Action: Mouse pressed left at (730, 315)
Screenshot: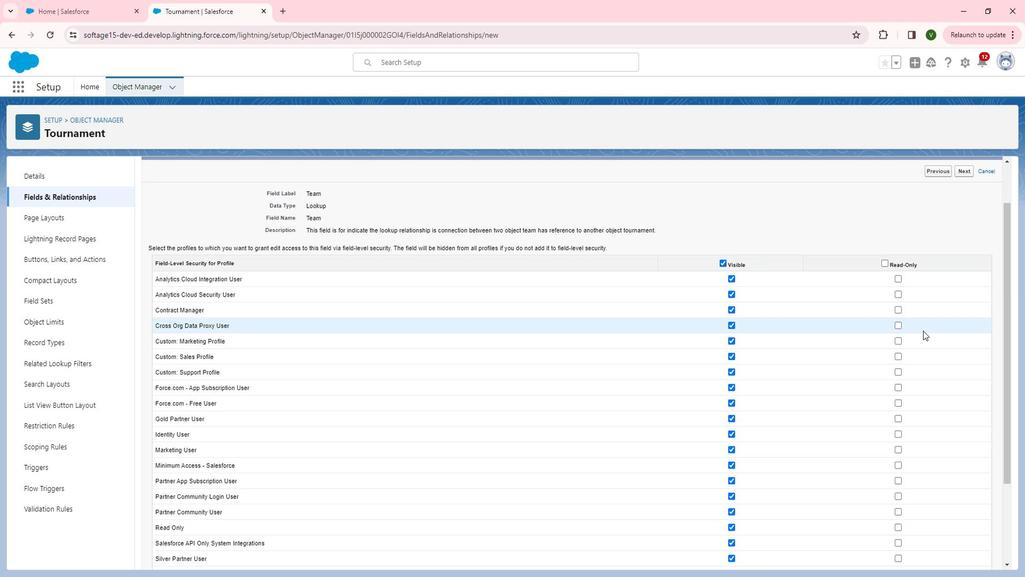 
Action: Mouse moved to (934, 324)
Screenshot: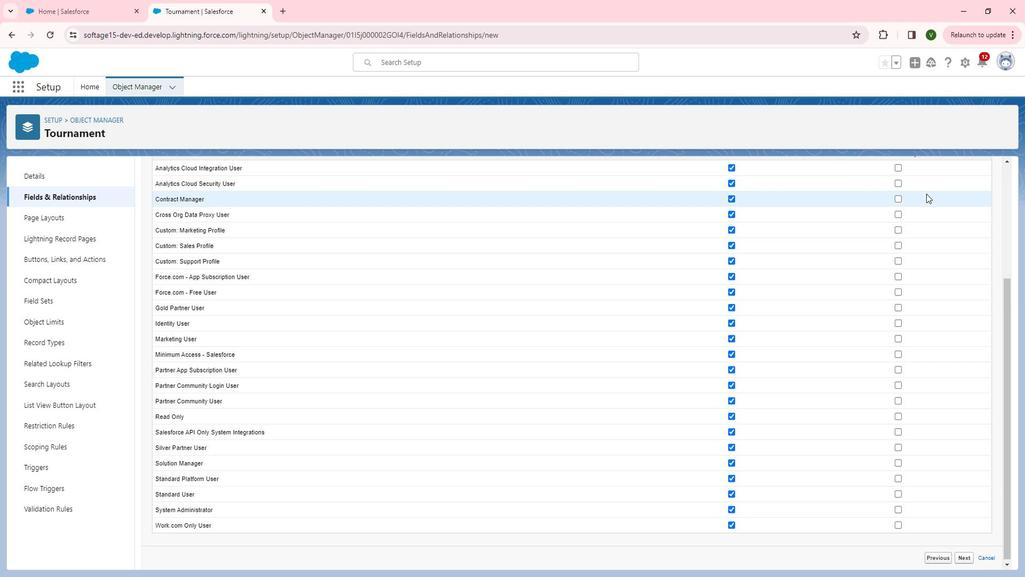
Action: Mouse scrolled (934, 324) with delta (0, 0)
Screenshot: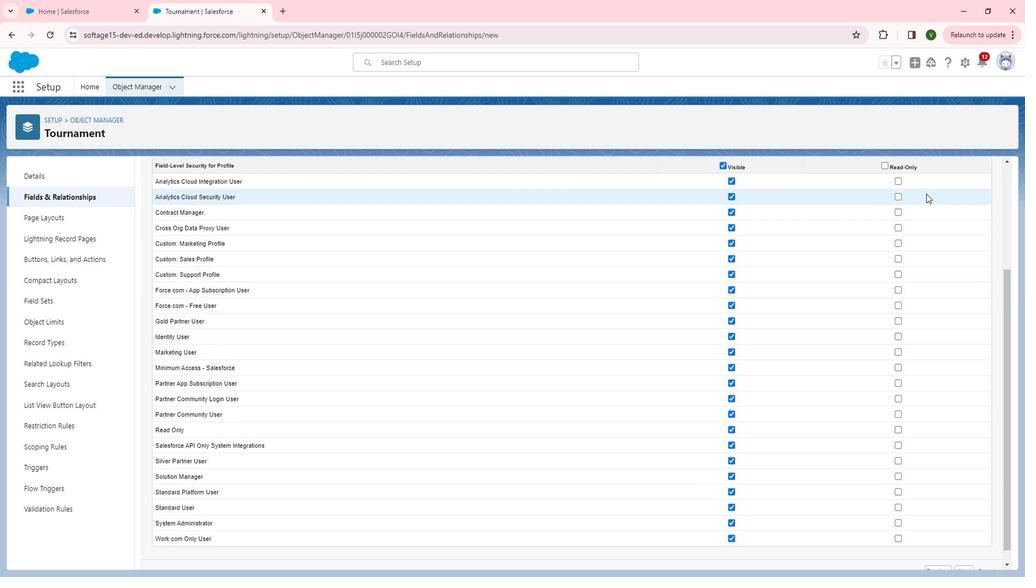 
Action: Mouse moved to (933, 327)
Screenshot: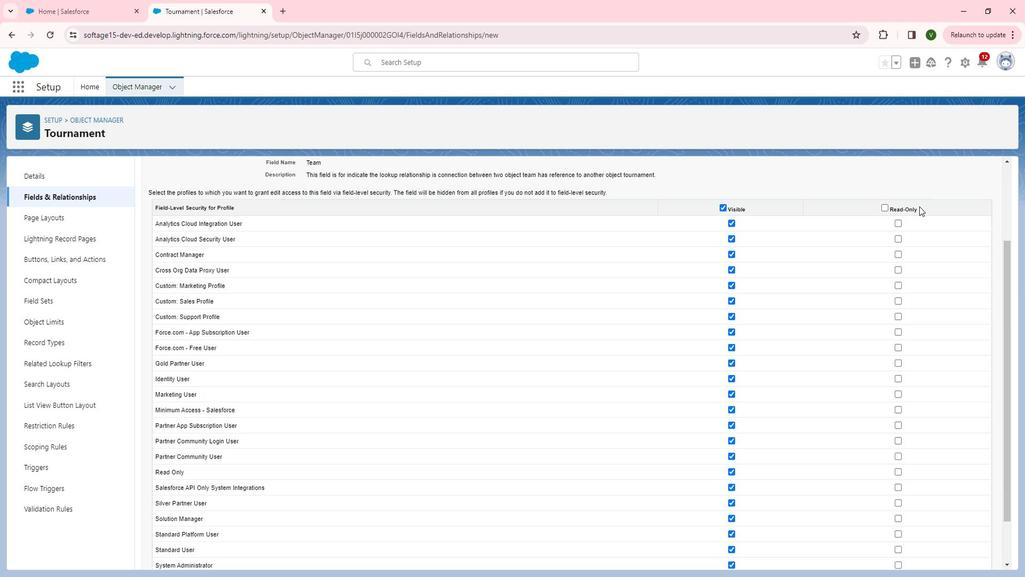 
Action: Mouse scrolled (933, 327) with delta (0, 0)
Screenshot: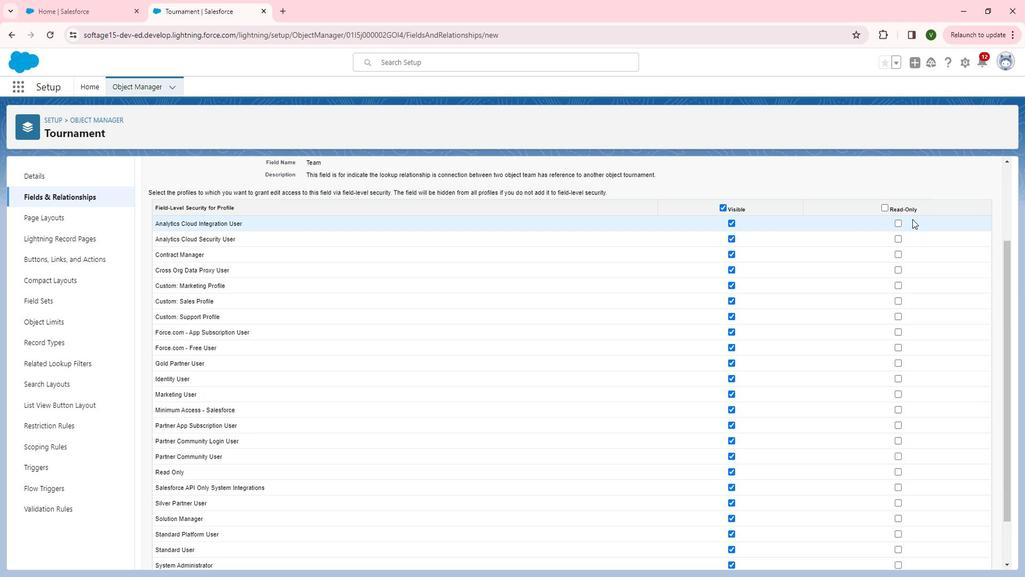 
Action: Mouse scrolled (933, 327) with delta (0, 0)
Screenshot: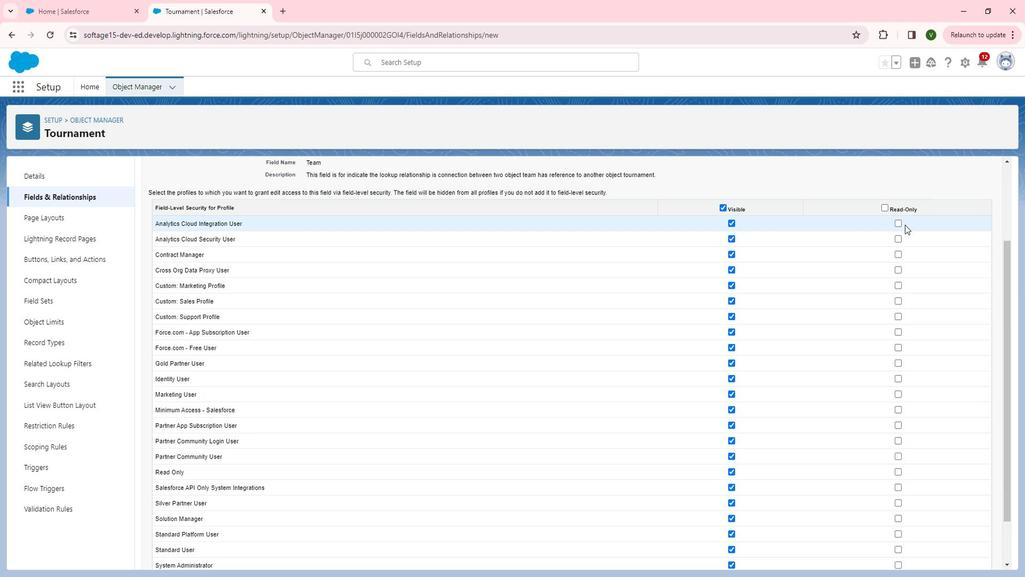 
Action: Mouse moved to (936, 195)
Screenshot: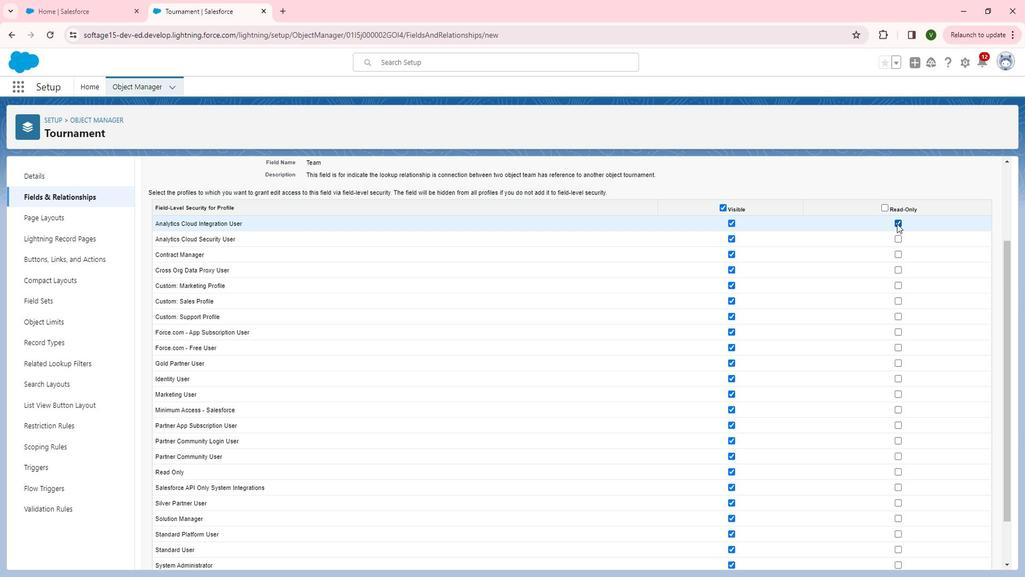 
Action: Mouse scrolled (936, 195) with delta (0, 0)
Screenshot: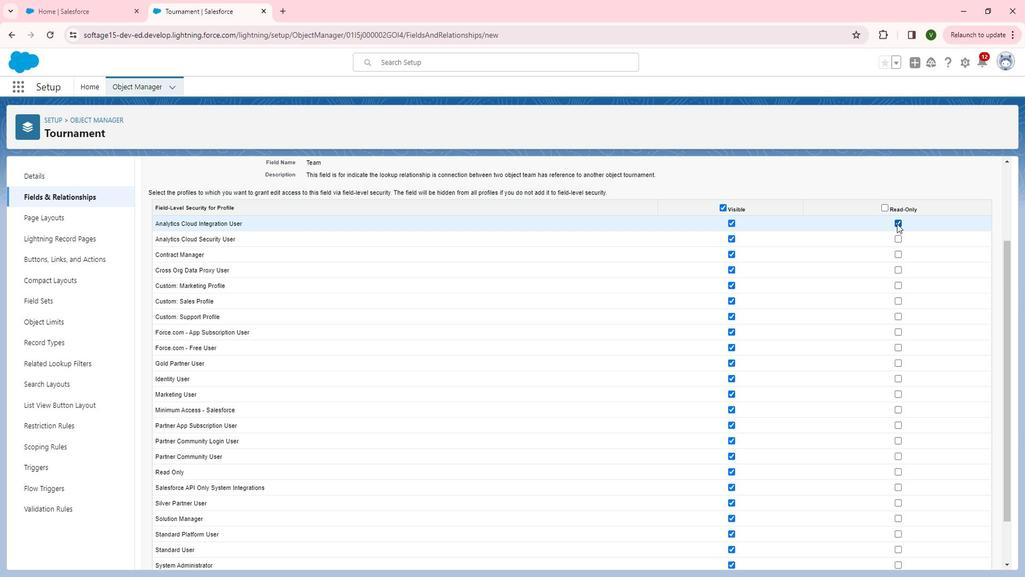 
Action: Mouse moved to (906, 223)
Screenshot: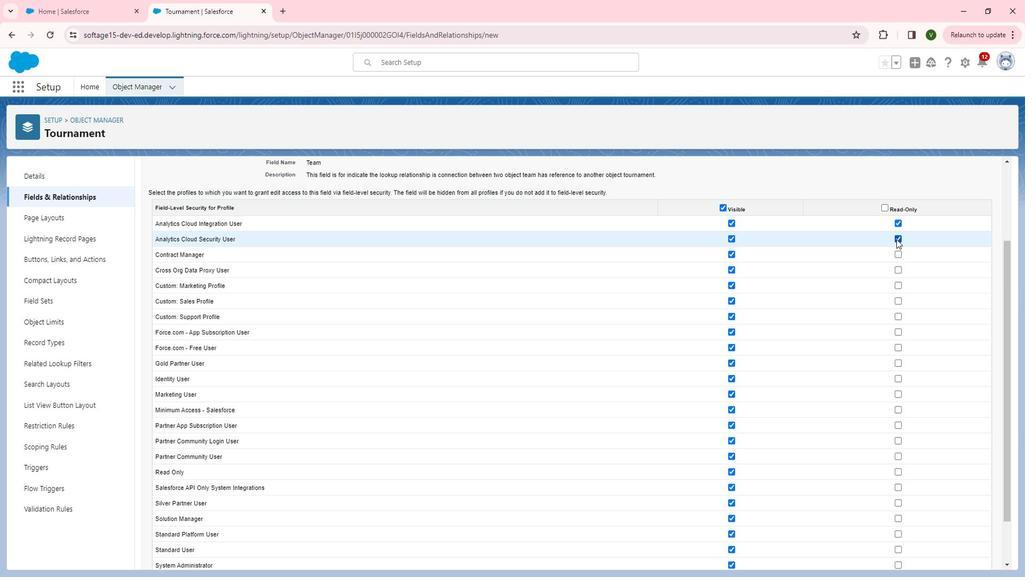 
Action: Mouse pressed left at (906, 223)
Screenshot: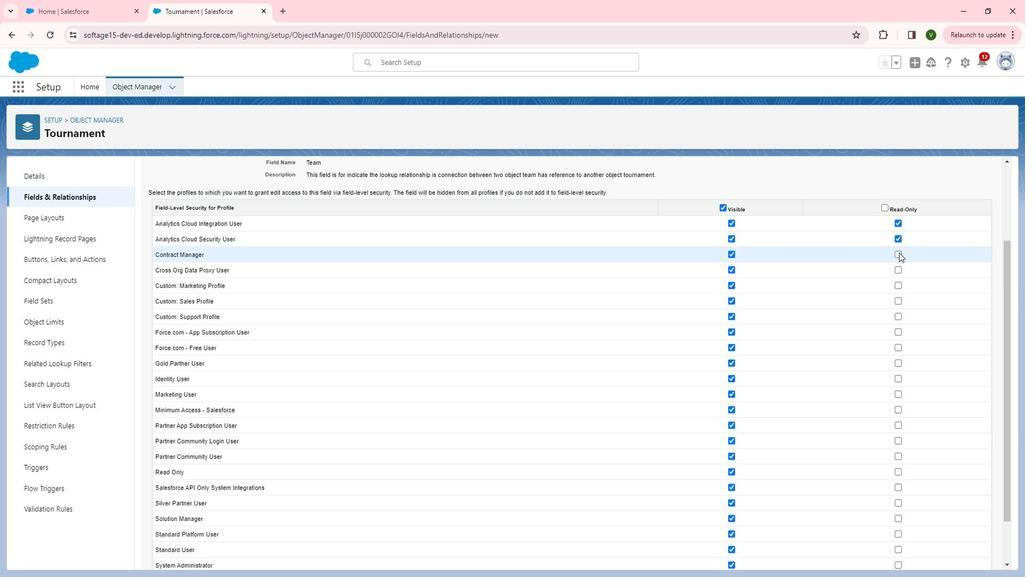 
Action: Mouse moved to (904, 236)
Screenshot: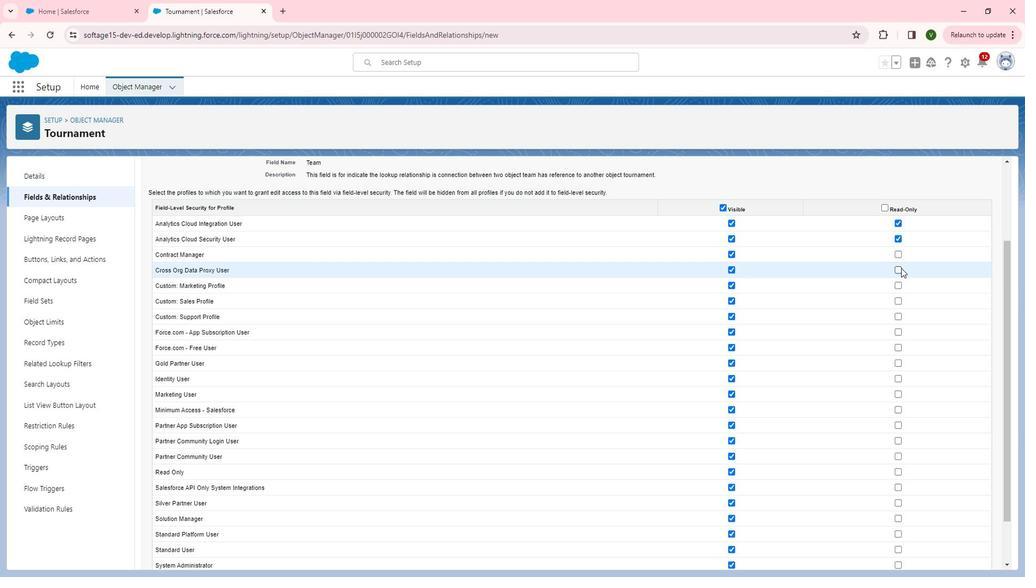 
Action: Mouse pressed left at (904, 236)
Screenshot: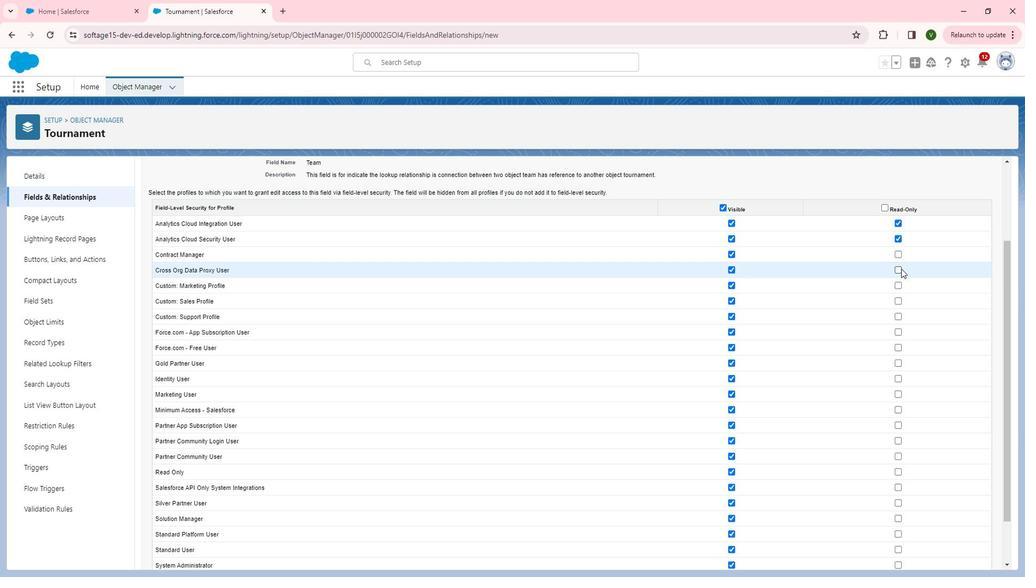 
Action: Mouse moved to (911, 267)
Screenshot: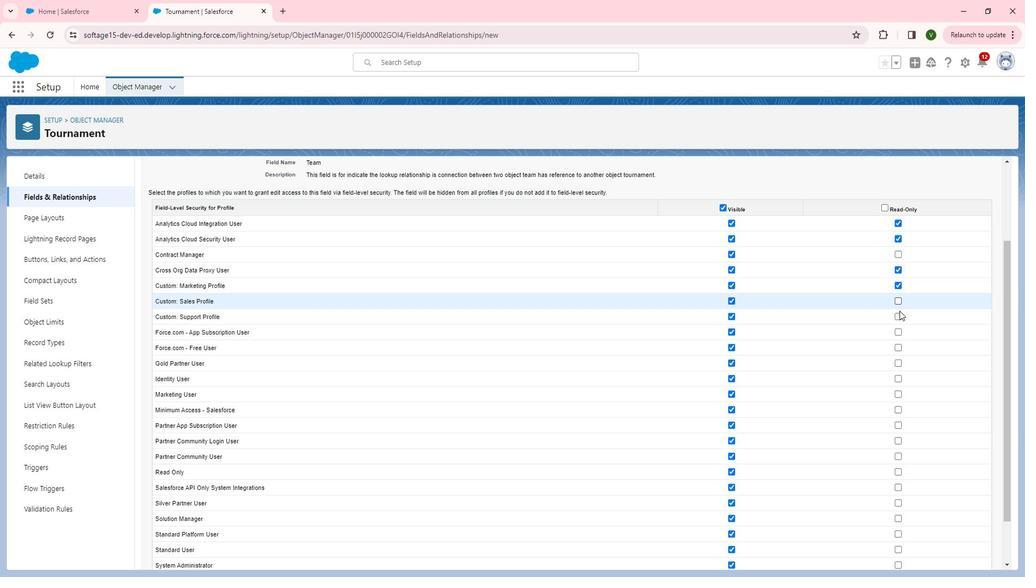 
Action: Mouse pressed left at (911, 267)
Screenshot: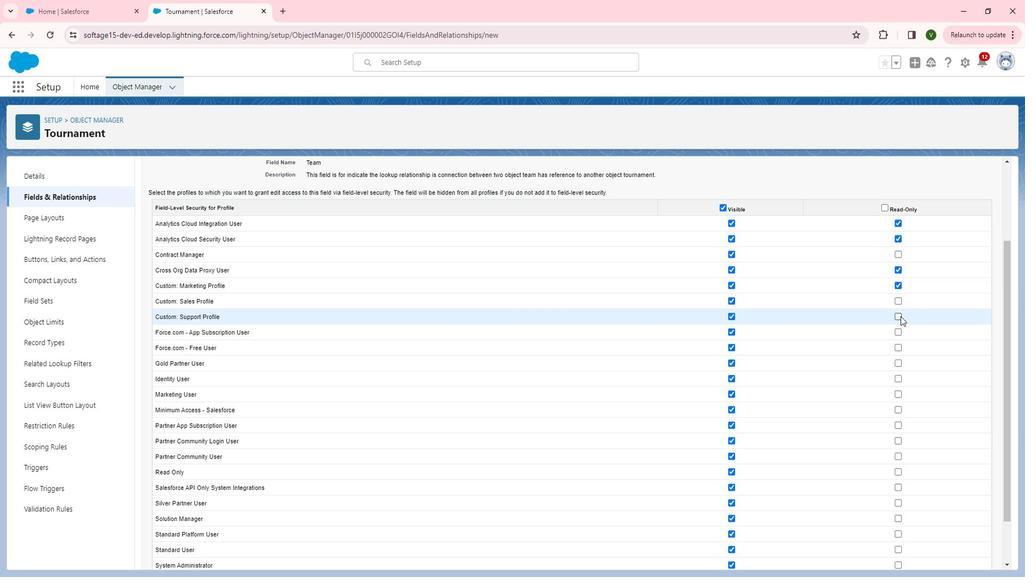 
Action: Mouse moved to (906, 283)
Screenshot: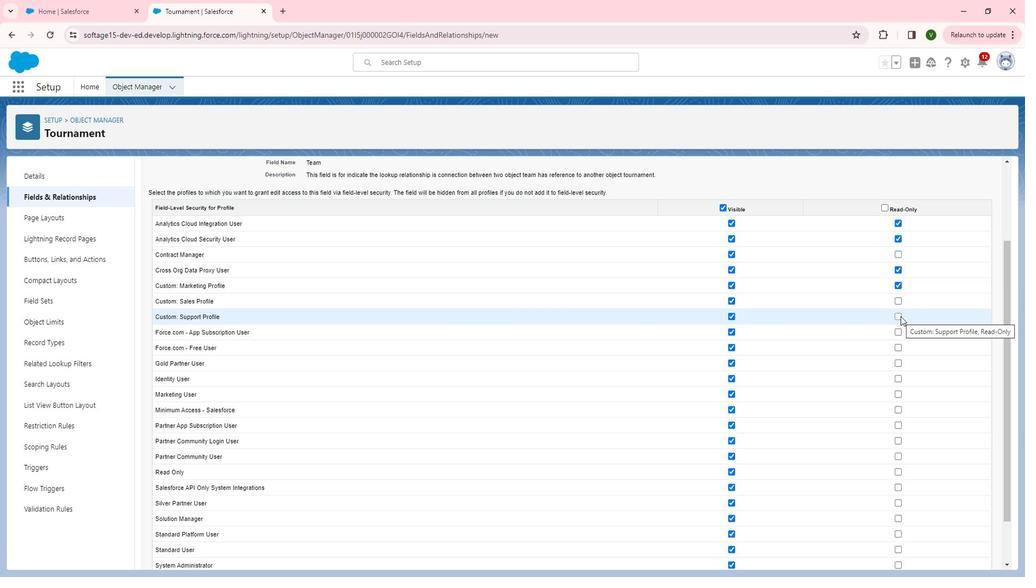 
Action: Mouse pressed left at (906, 283)
Screenshot: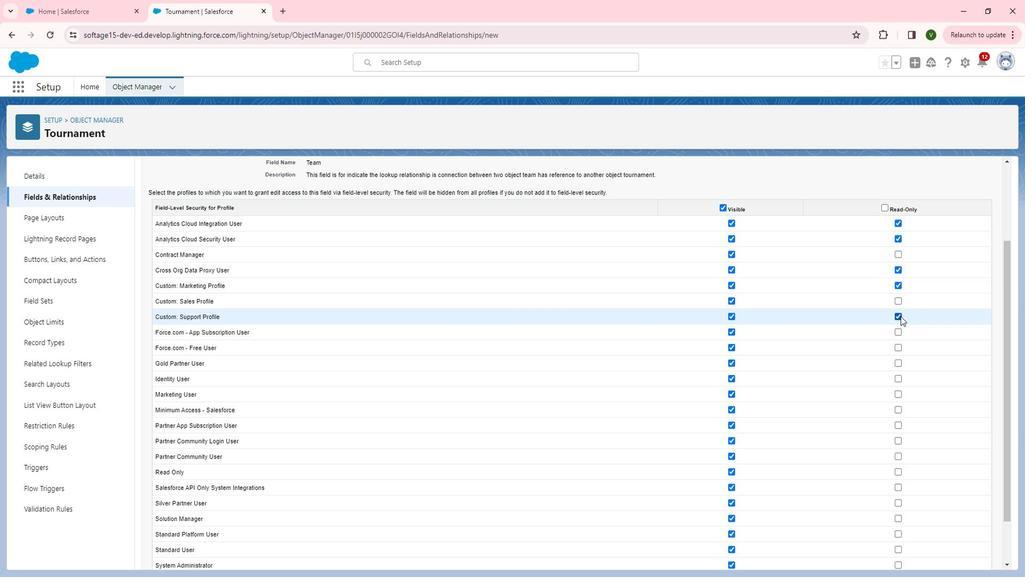 
Action: Mouse moved to (910, 313)
Screenshot: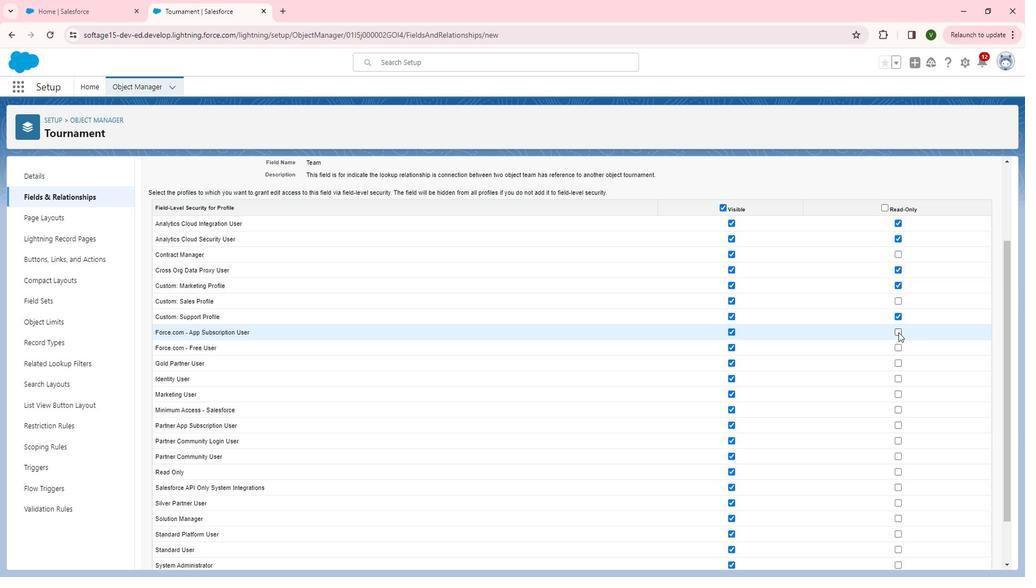 
Action: Mouse pressed left at (910, 313)
Screenshot: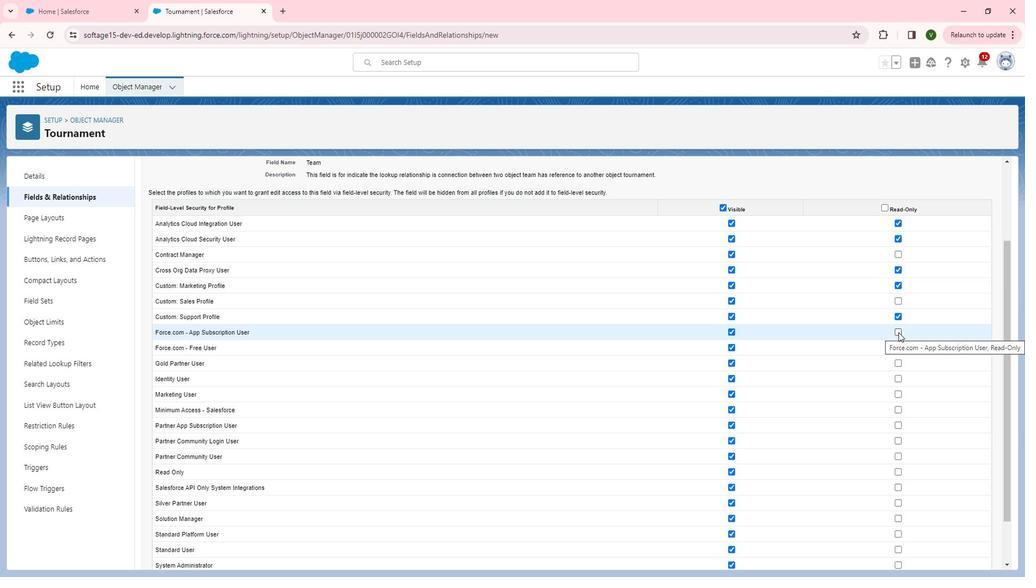 
Action: Mouse moved to (907, 358)
Screenshot: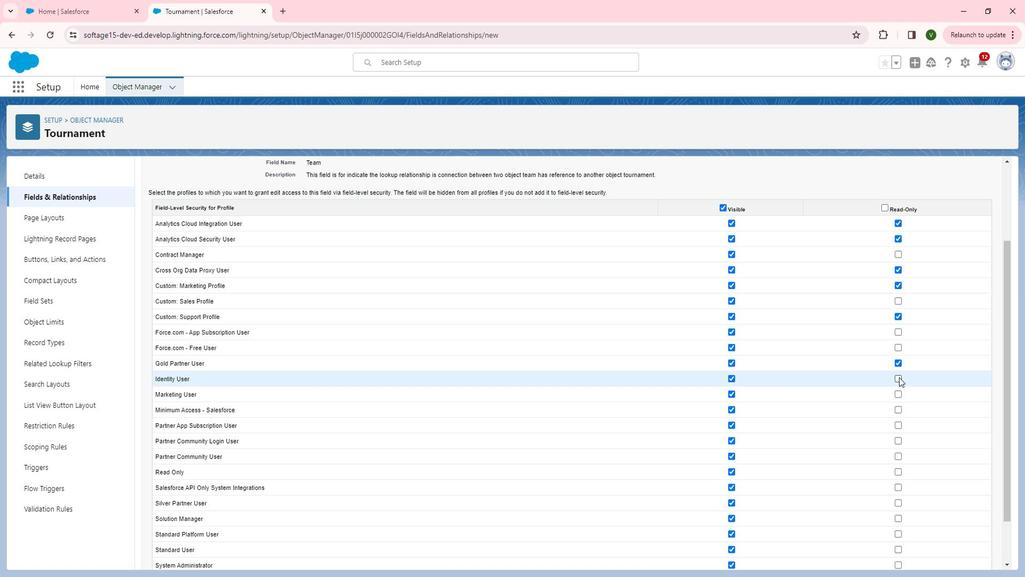 
Action: Mouse pressed left at (907, 358)
Screenshot: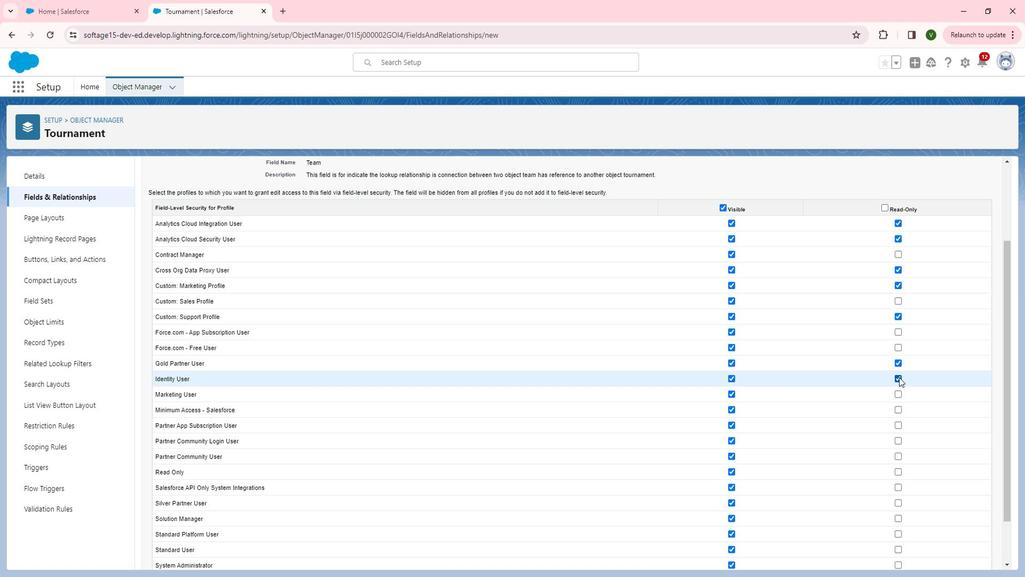 
Action: Mouse moved to (908, 372)
Screenshot: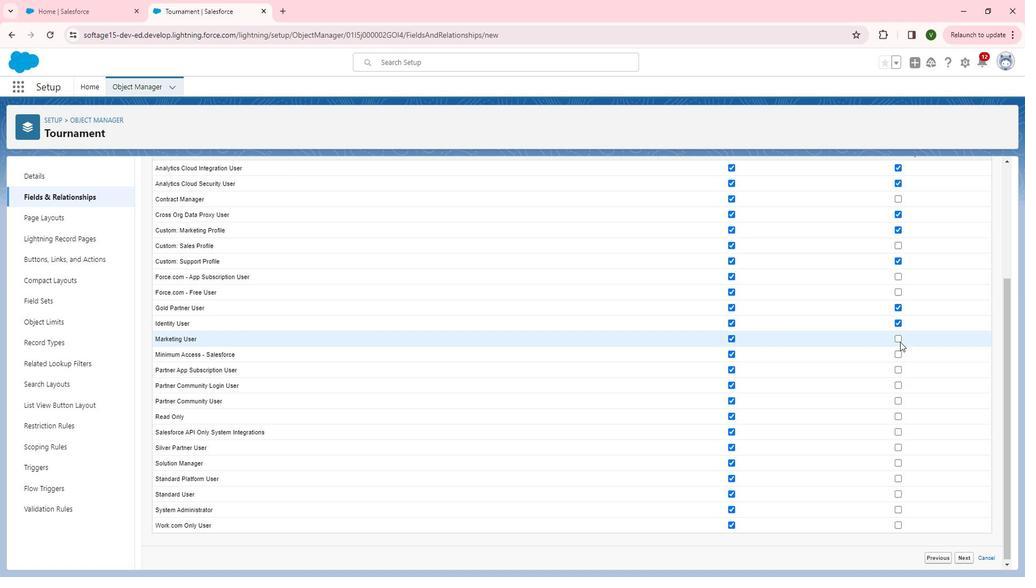 
Action: Mouse pressed left at (908, 372)
Screenshot: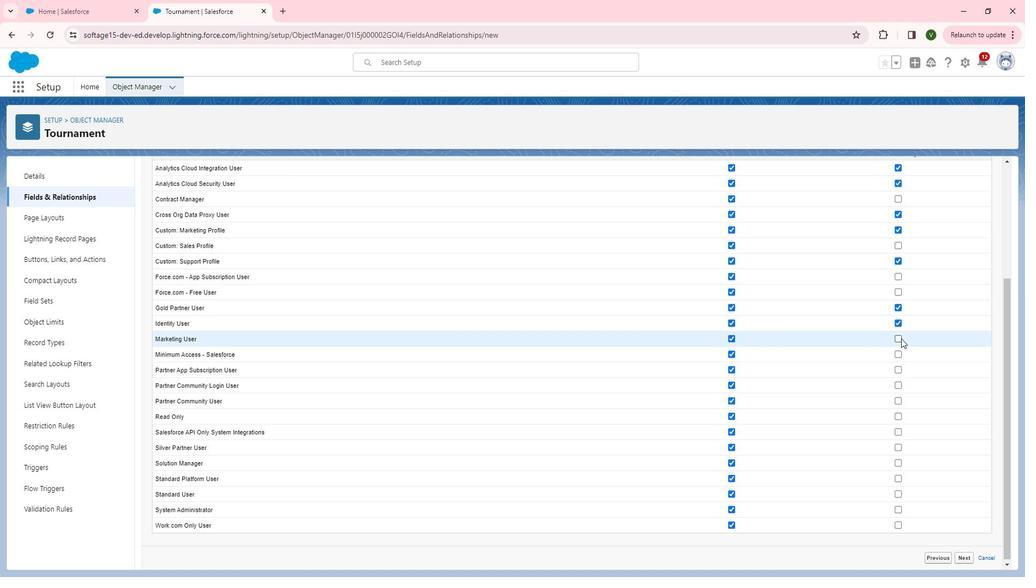 
Action: Mouse moved to (910, 372)
Screenshot: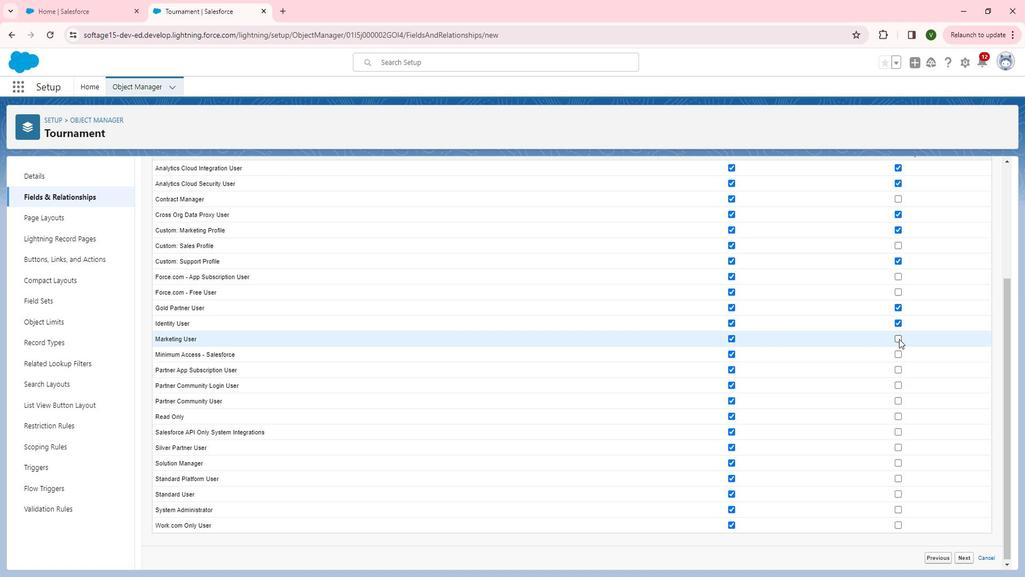 
Action: Mouse scrolled (910, 372) with delta (0, 0)
Screenshot: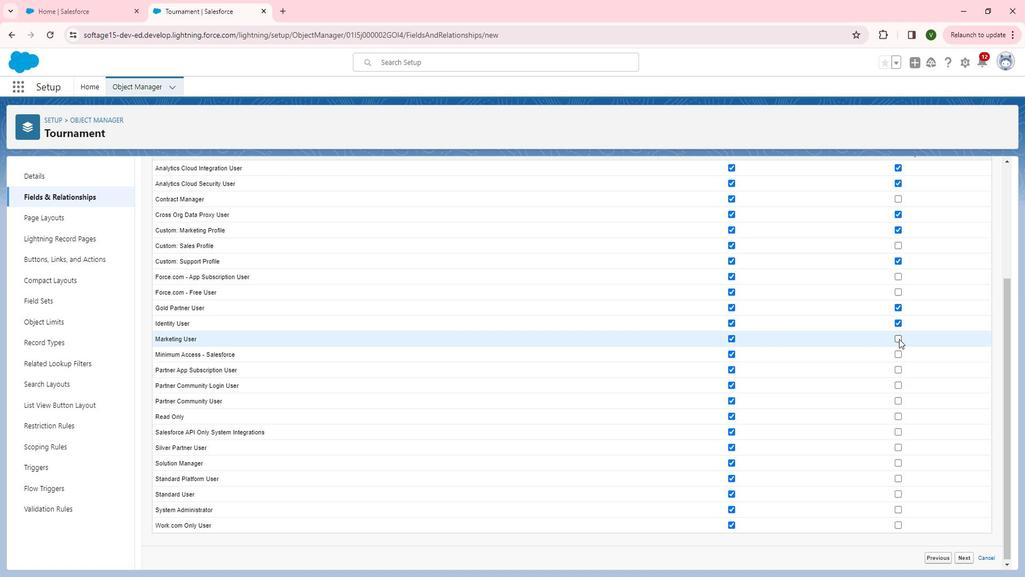 
Action: Mouse moved to (908, 335)
Screenshot: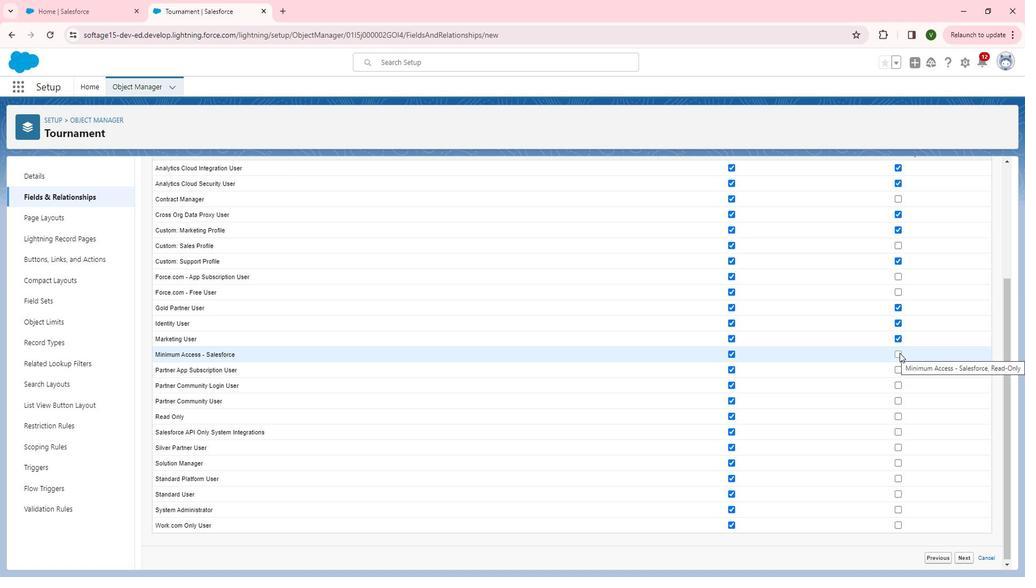 
Action: Mouse pressed left at (908, 335)
Screenshot: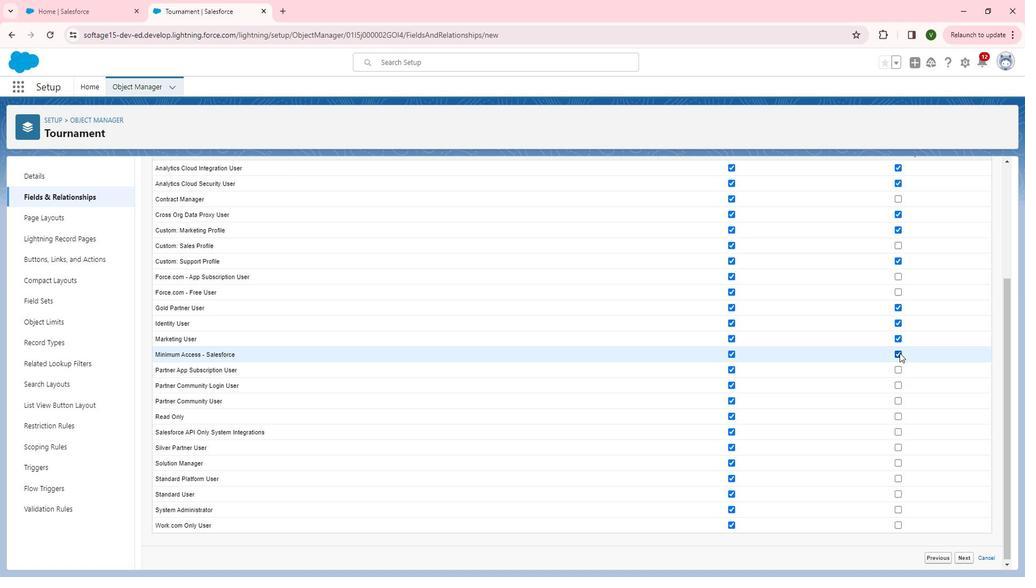
Action: Mouse moved to (909, 348)
Screenshot: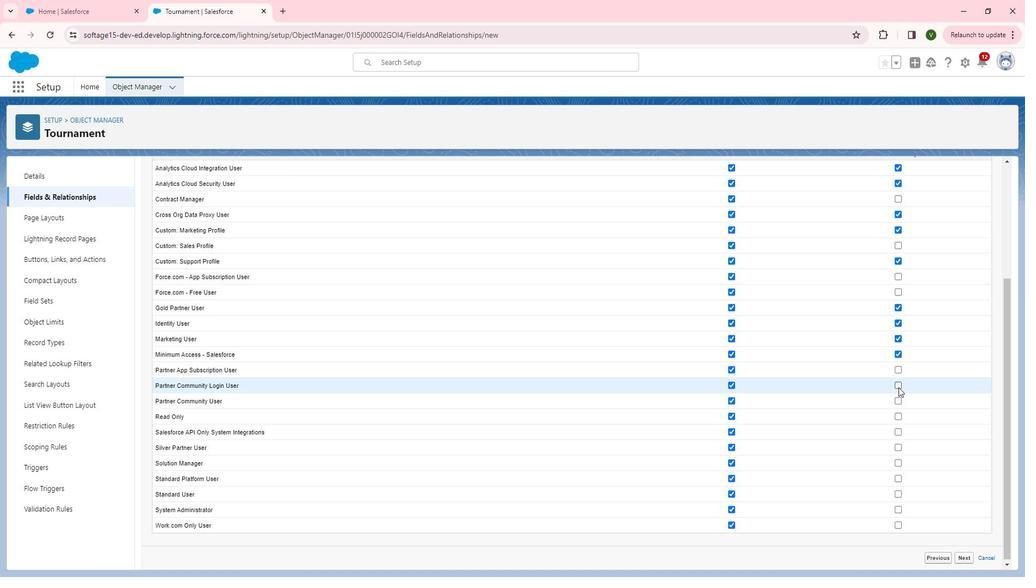 
Action: Mouse pressed left at (909, 348)
Screenshot: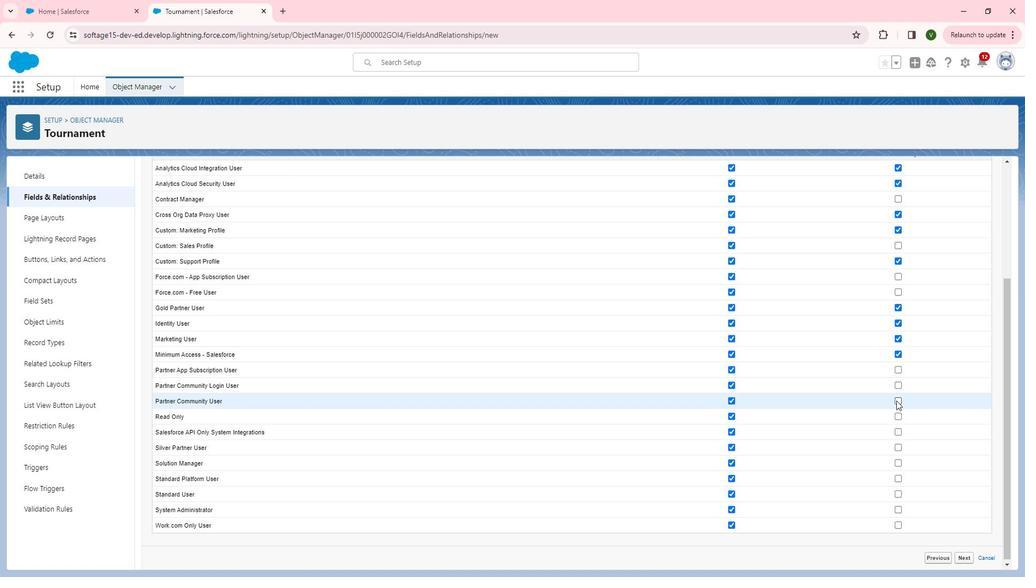 
Action: Mouse moved to (907, 394)
Screenshot: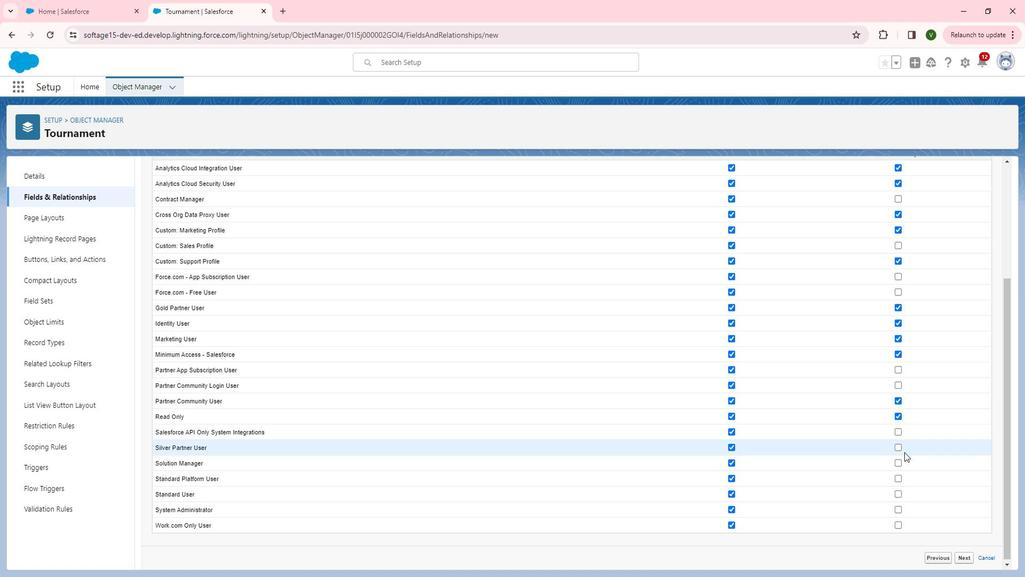 
Action: Mouse pressed left at (907, 394)
Screenshot: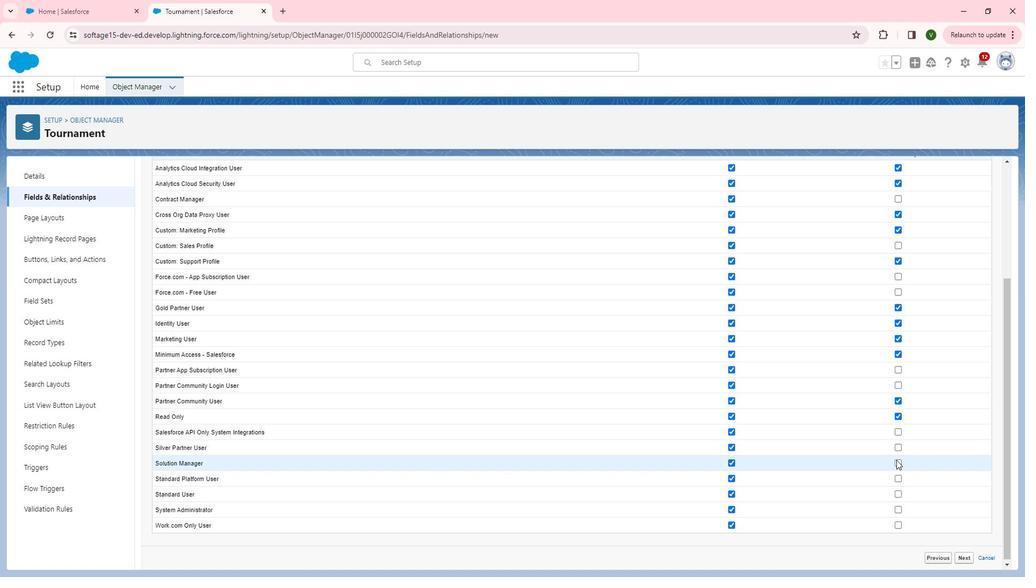 
Action: Mouse moved to (908, 411)
Screenshot: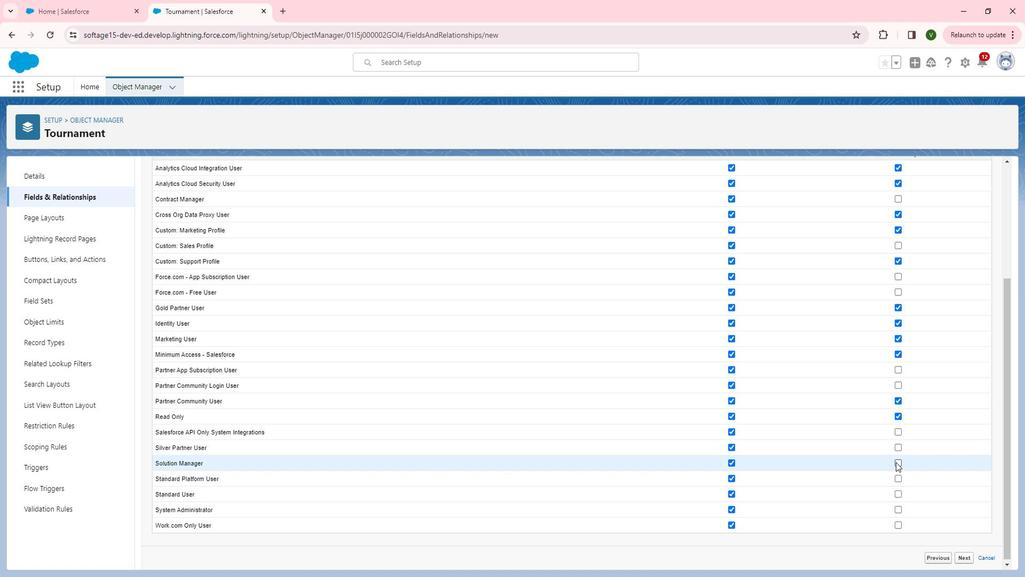 
Action: Mouse pressed left at (908, 411)
Screenshot: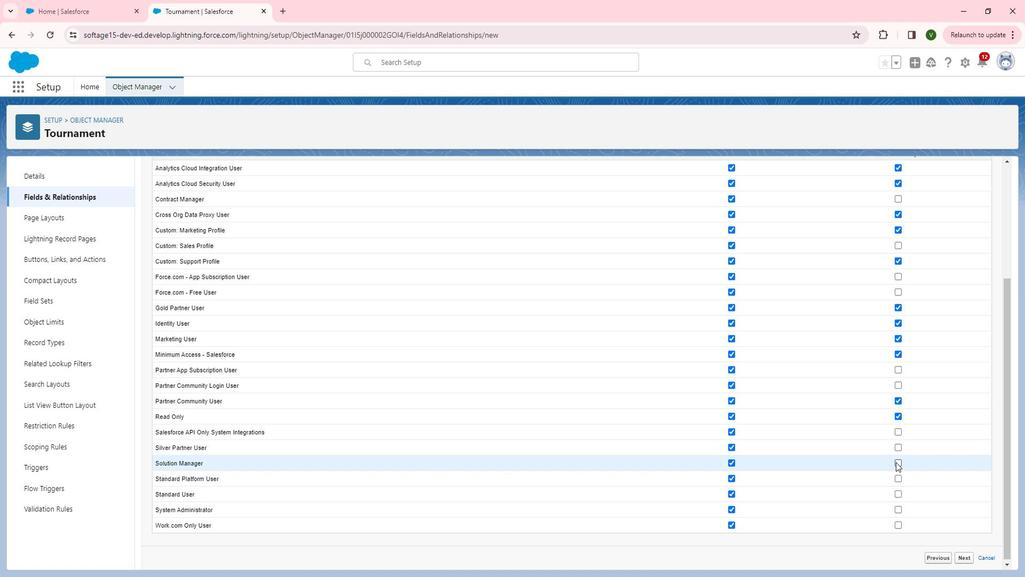 
Action: Mouse moved to (907, 453)
Screenshot: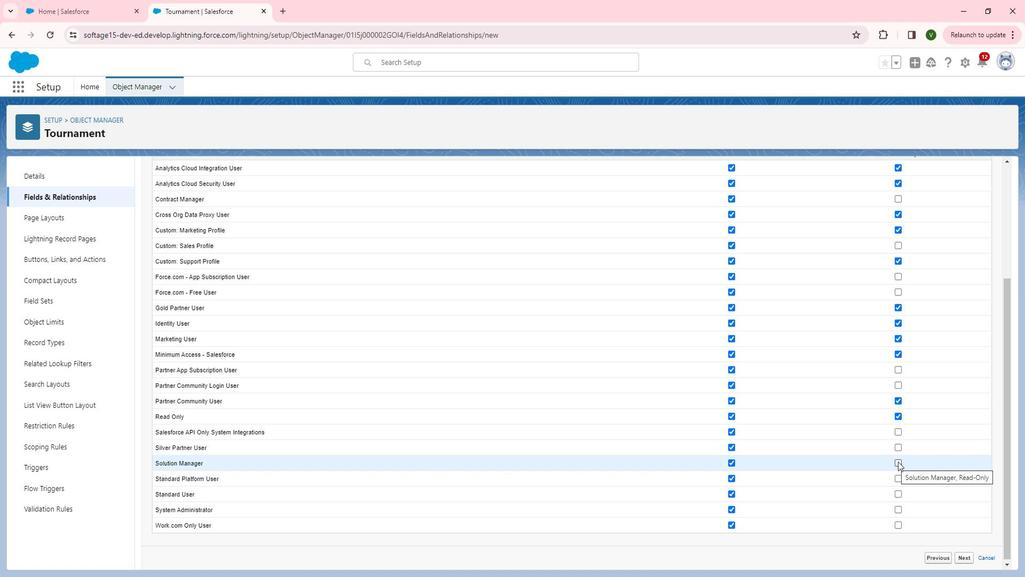 
Action: Mouse pressed left at (907, 453)
Screenshot: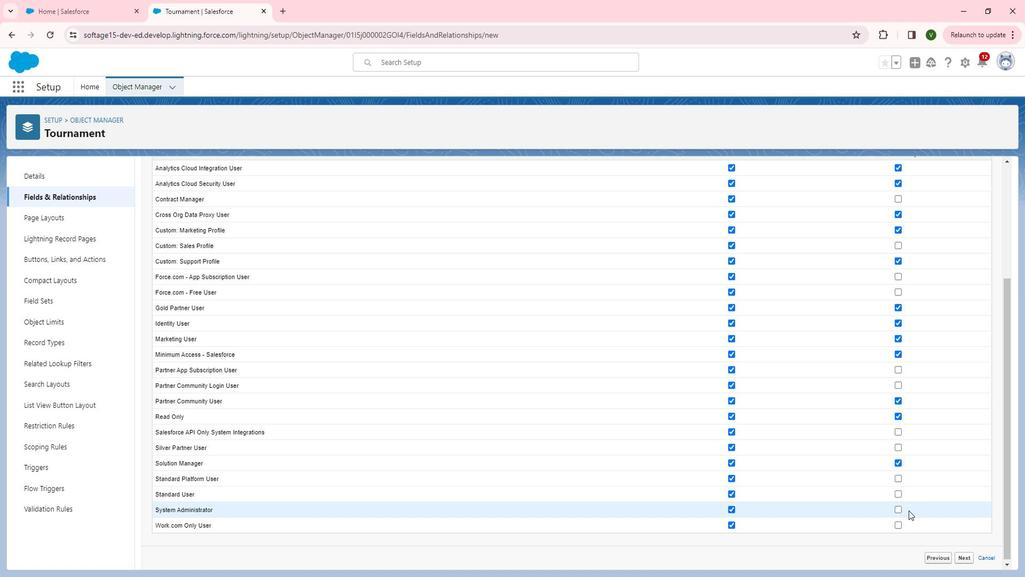 
Action: Mouse moved to (909, 512)
Screenshot: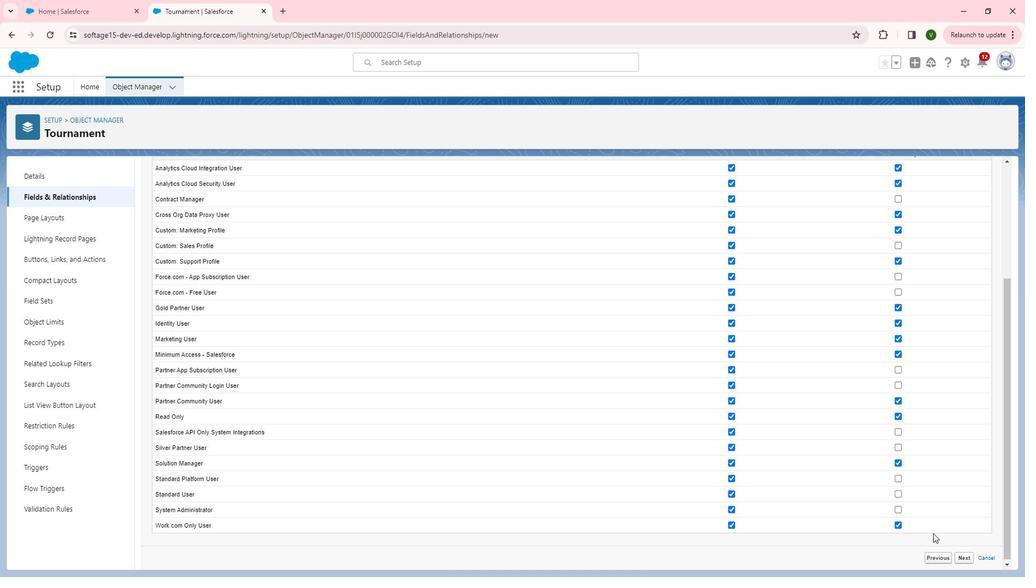 
Action: Mouse pressed left at (909, 512)
Screenshot: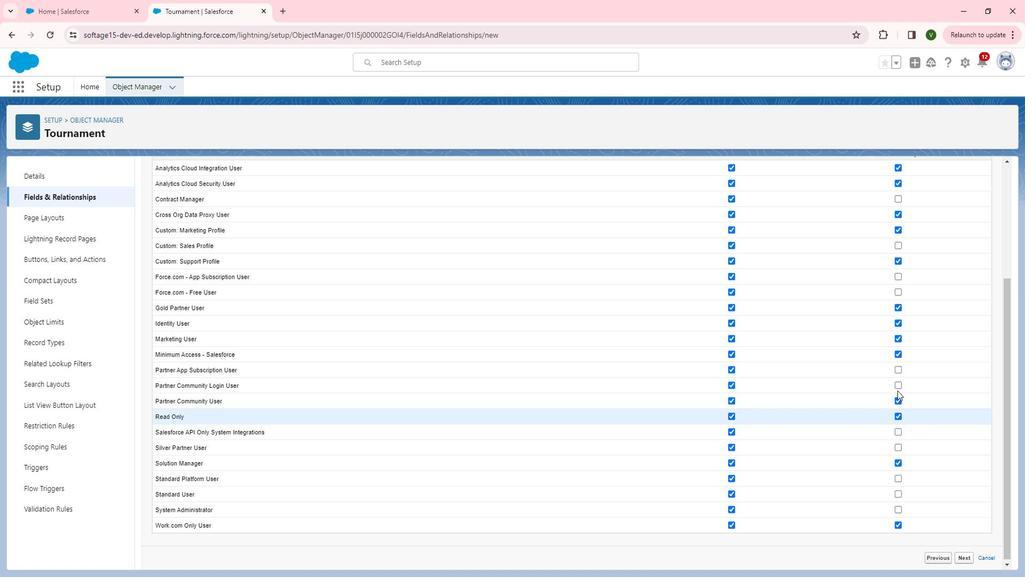 
Action: Mouse moved to (740, 442)
Screenshot: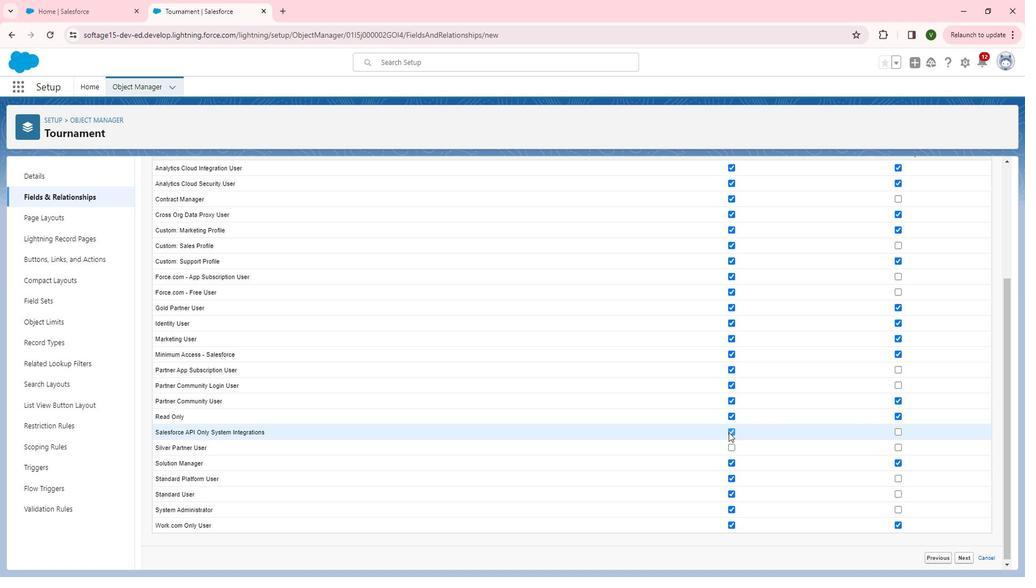 
Action: Mouse pressed left at (740, 442)
Screenshot: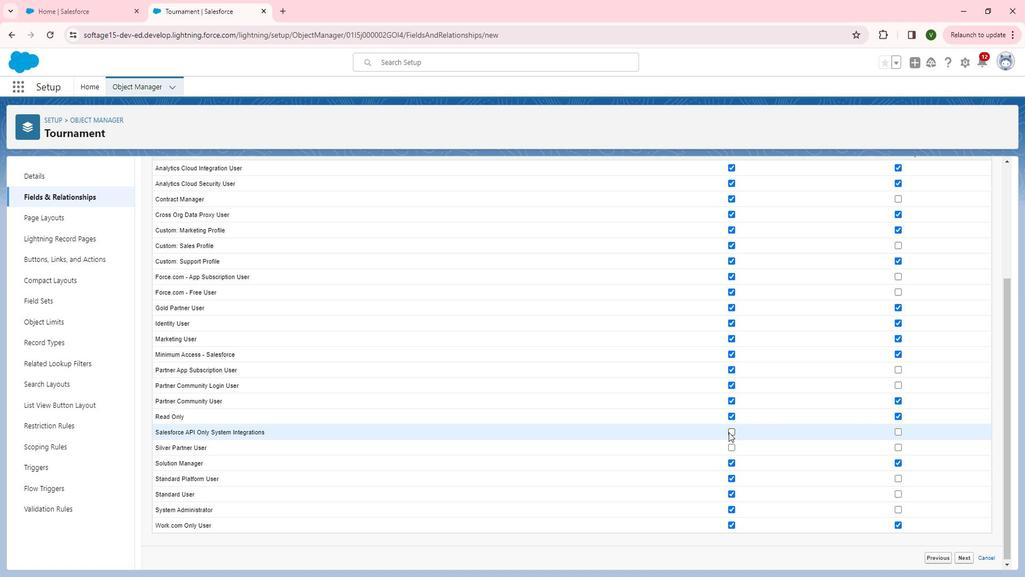 
Action: Mouse moved to (738, 425)
Screenshot: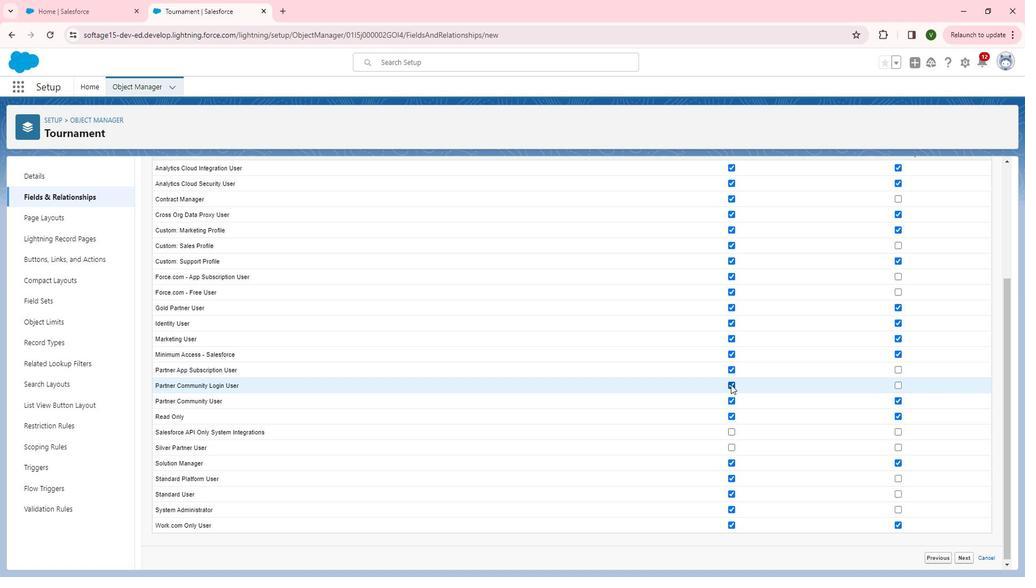 
Action: Mouse pressed left at (738, 425)
Screenshot: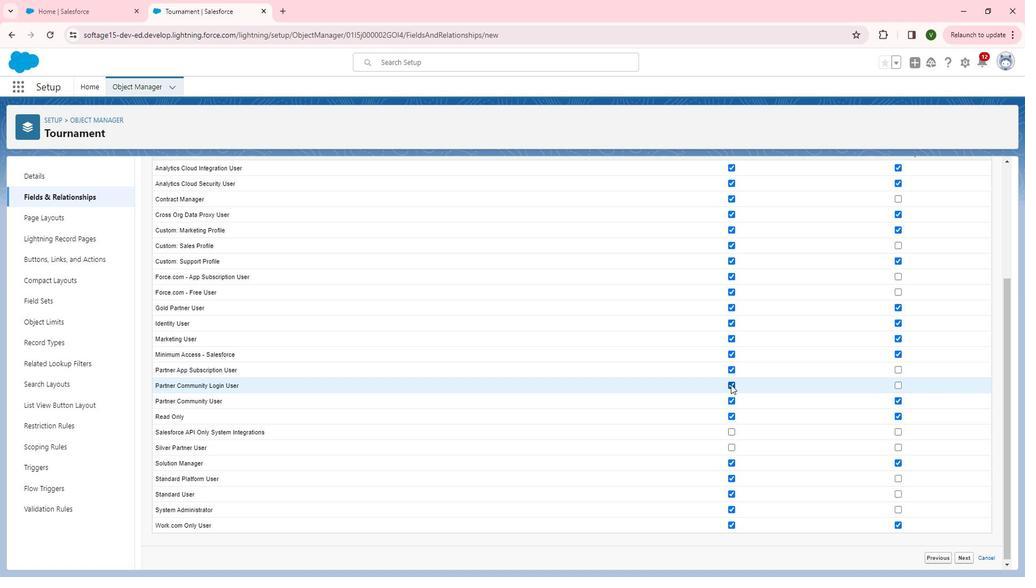 
Action: Mouse moved to (740, 379)
Screenshot: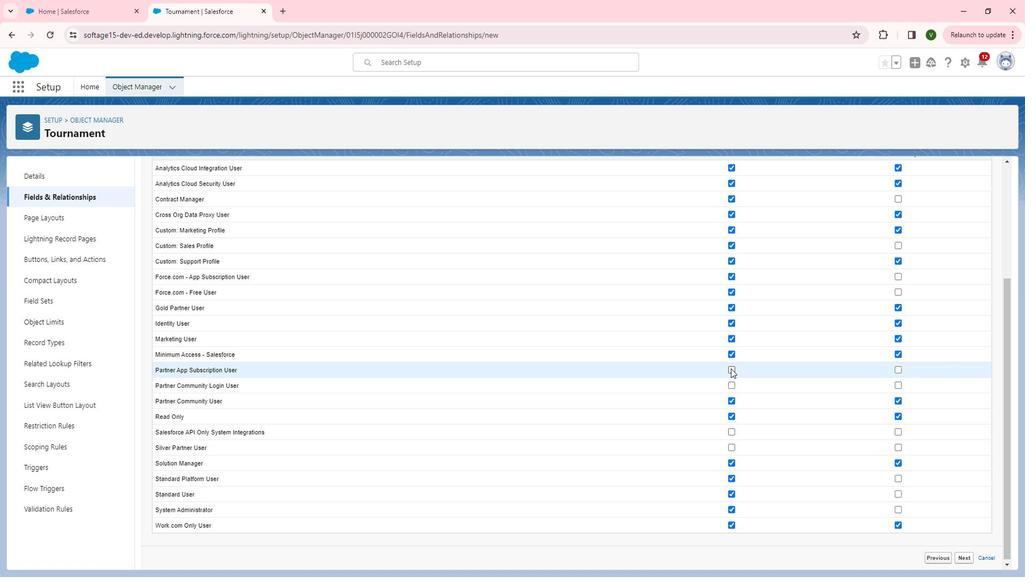 
Action: Mouse pressed left at (740, 379)
Screenshot: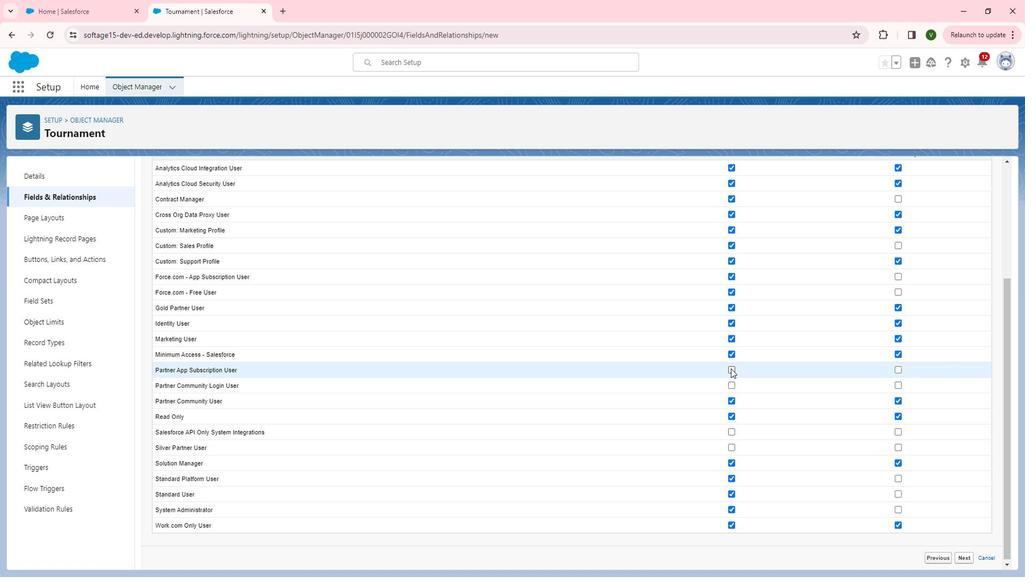 
Action: Mouse moved to (740, 363)
Screenshot: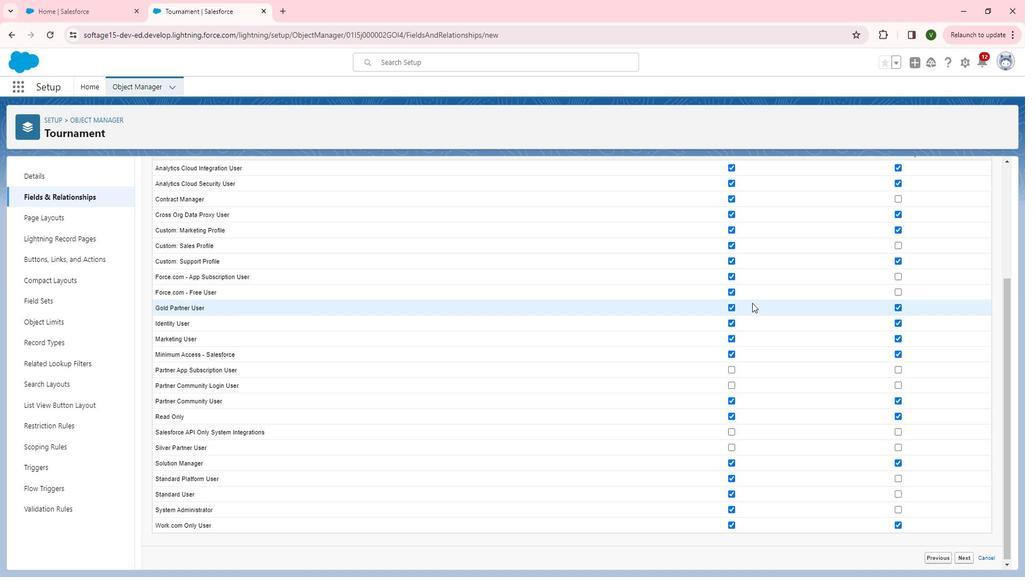 
Action: Mouse pressed left at (740, 363)
Screenshot: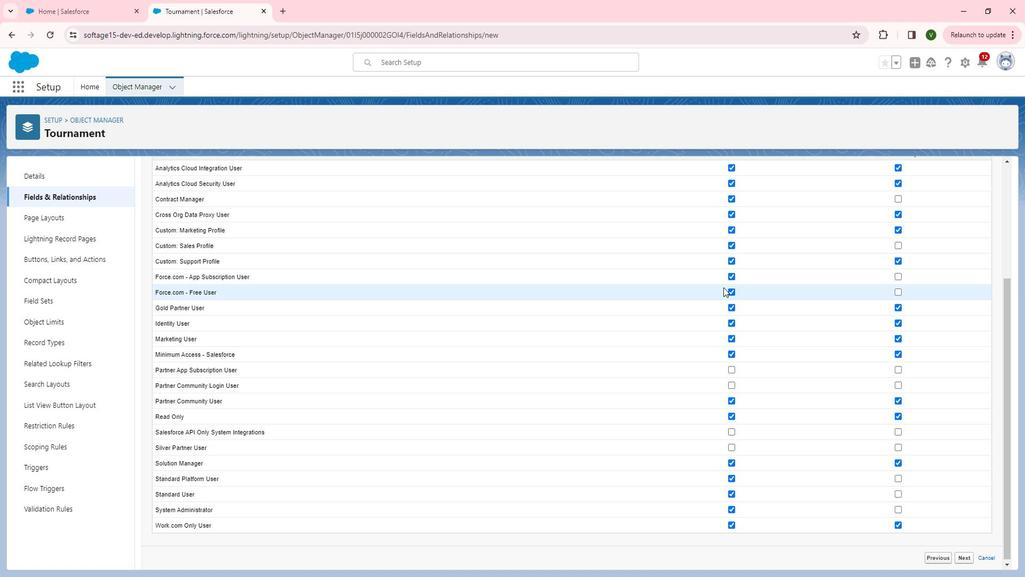 
Action: Mouse moved to (742, 288)
Screenshot: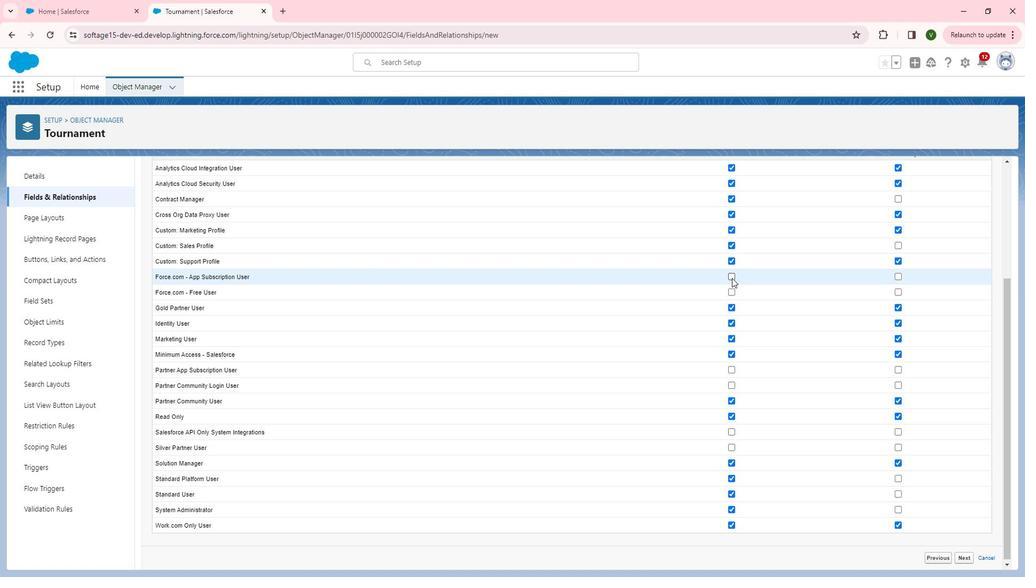 
Action: Mouse pressed left at (742, 288)
Screenshot: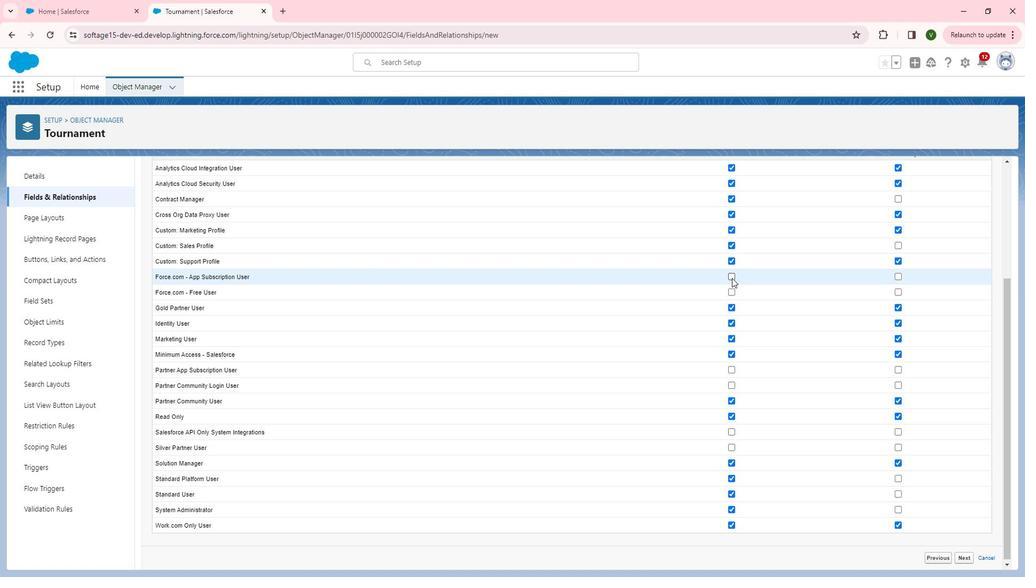 
Action: Mouse moved to (741, 276)
Screenshot: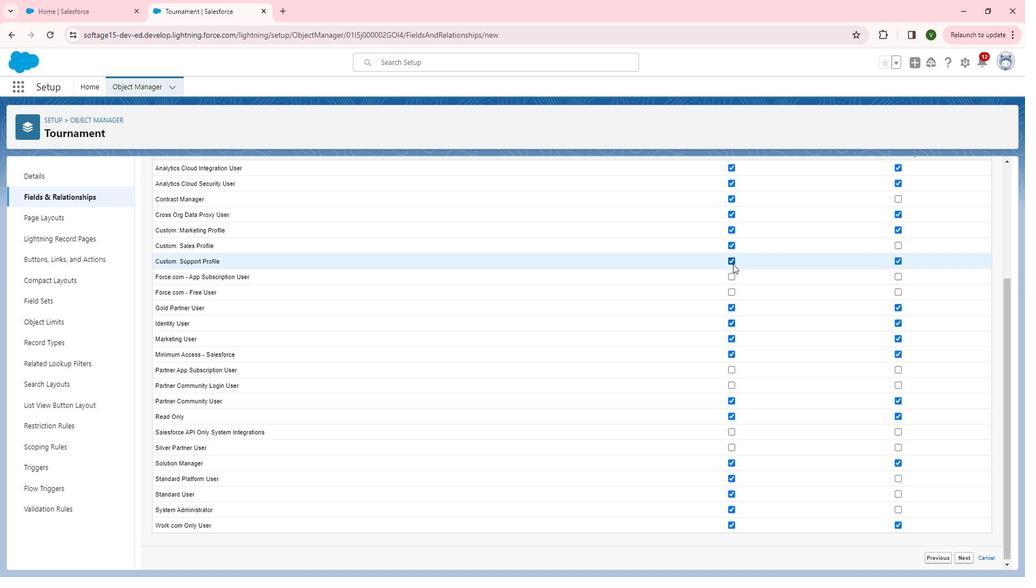 
Action: Mouse pressed left at (741, 276)
Screenshot: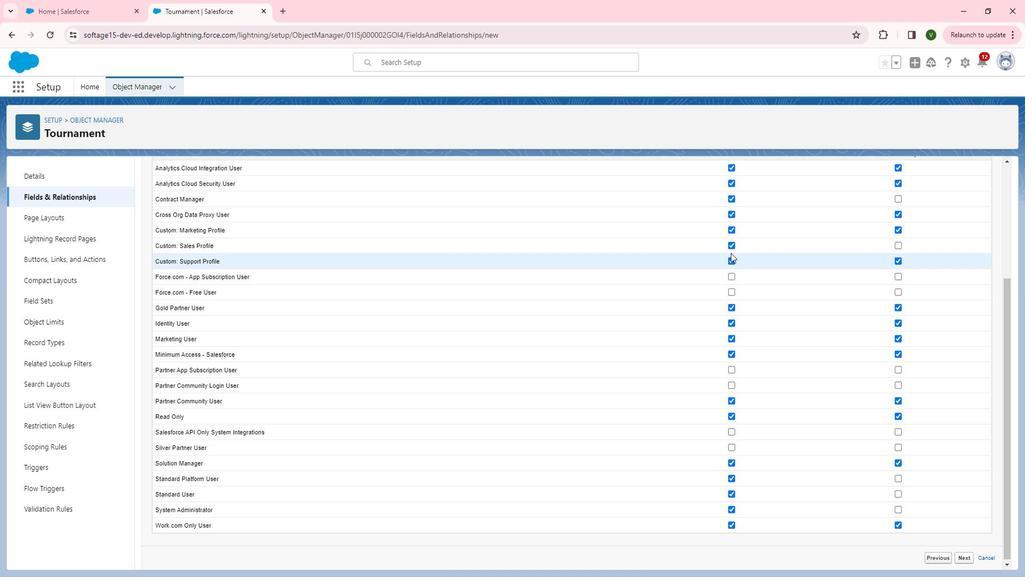 
Action: Mouse moved to (740, 246)
Screenshot: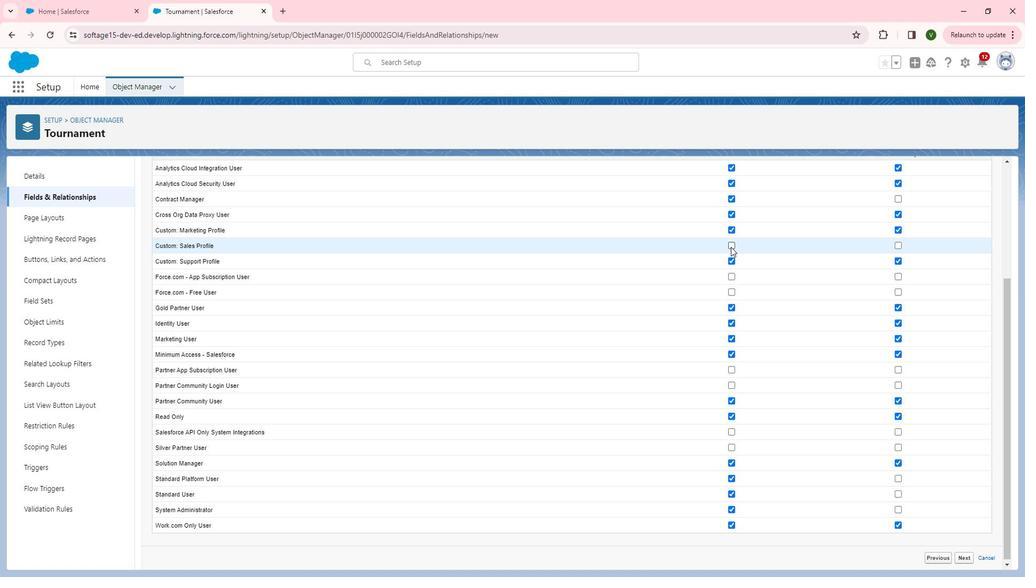 
Action: Mouse pressed left at (740, 246)
Screenshot: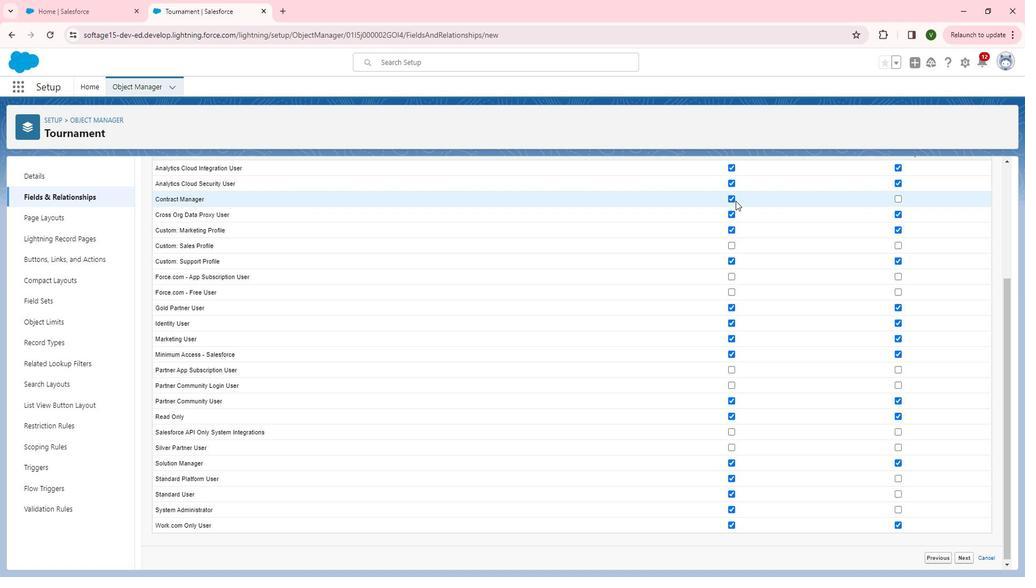 
Action: Mouse moved to (739, 202)
Screenshot: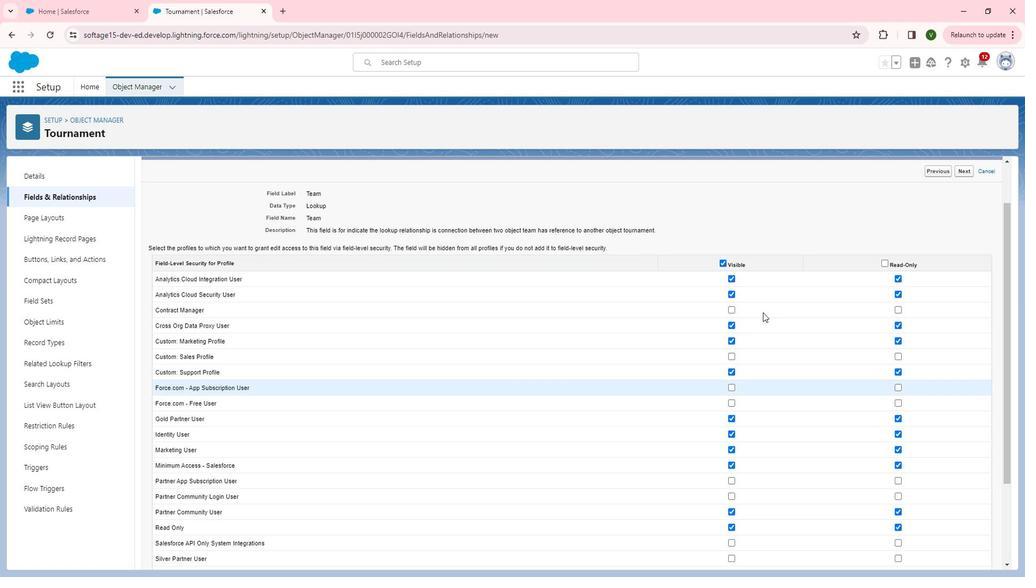 
Action: Mouse pressed left at (739, 202)
Screenshot: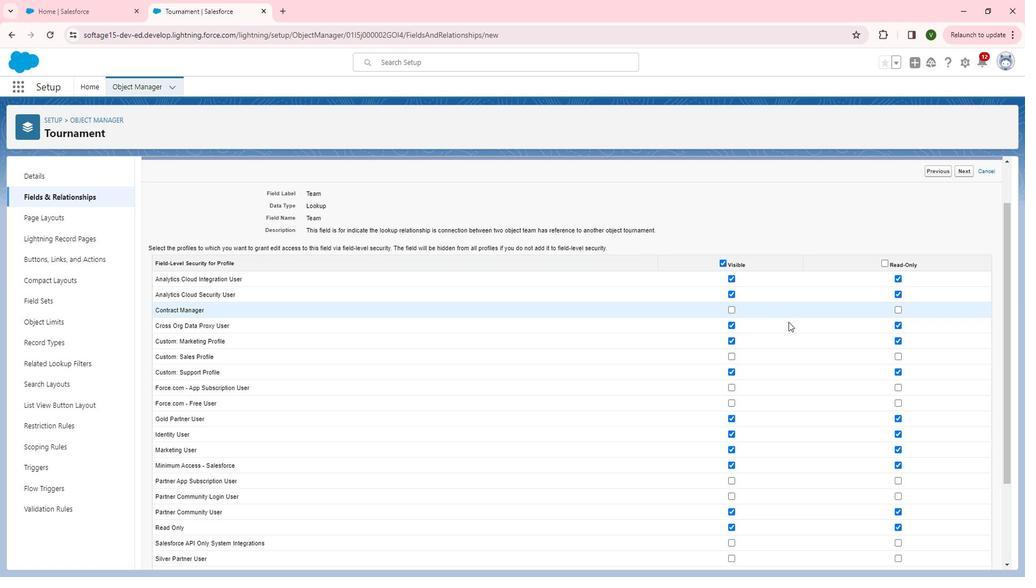 
Action: Mouse moved to (771, 304)
Screenshot: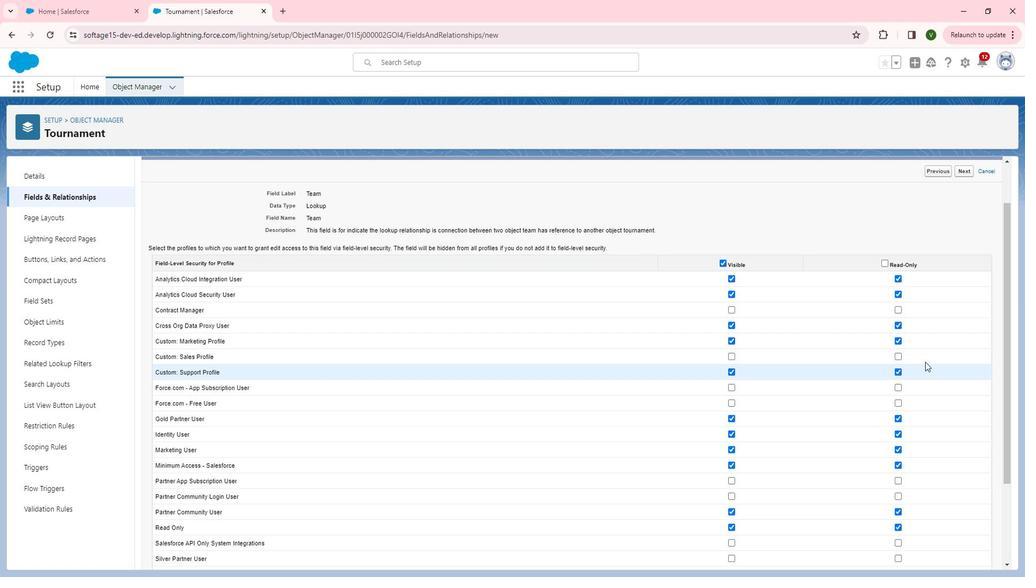 
Action: Mouse scrolled (771, 305) with delta (0, 0)
Screenshot: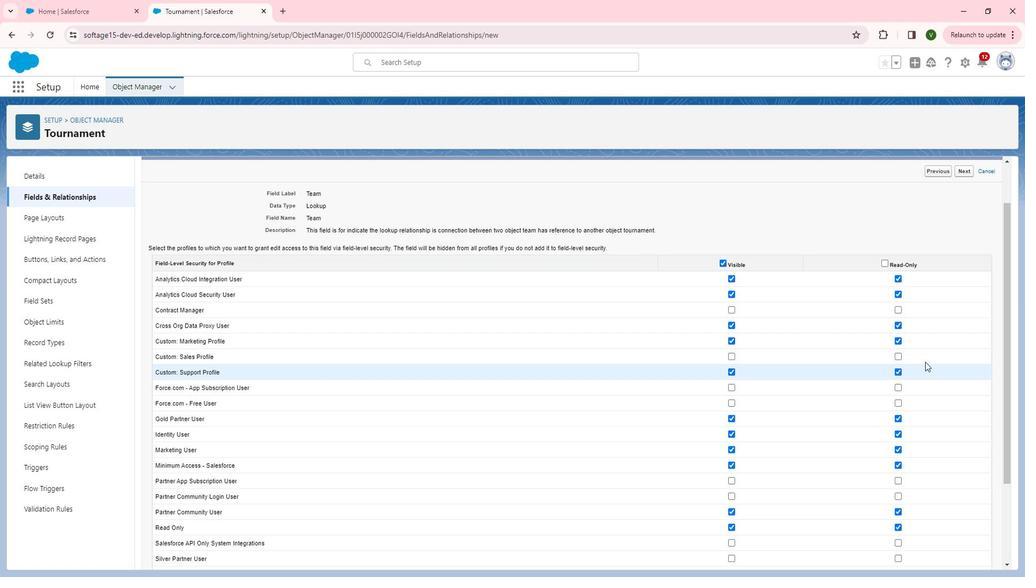 
Action: Mouse moved to (772, 308)
Screenshot: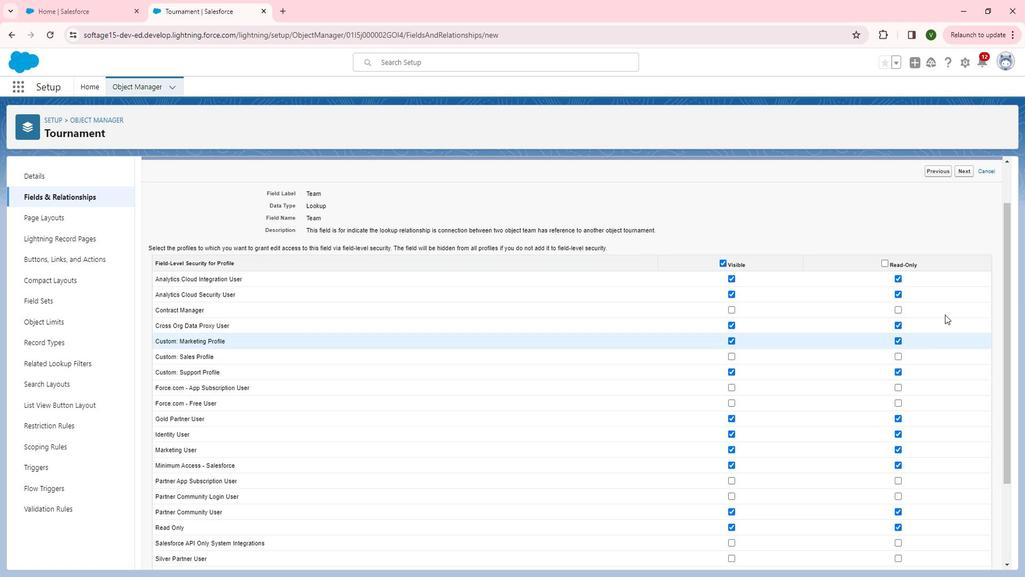 
Action: Mouse scrolled (772, 309) with delta (0, 0)
Screenshot: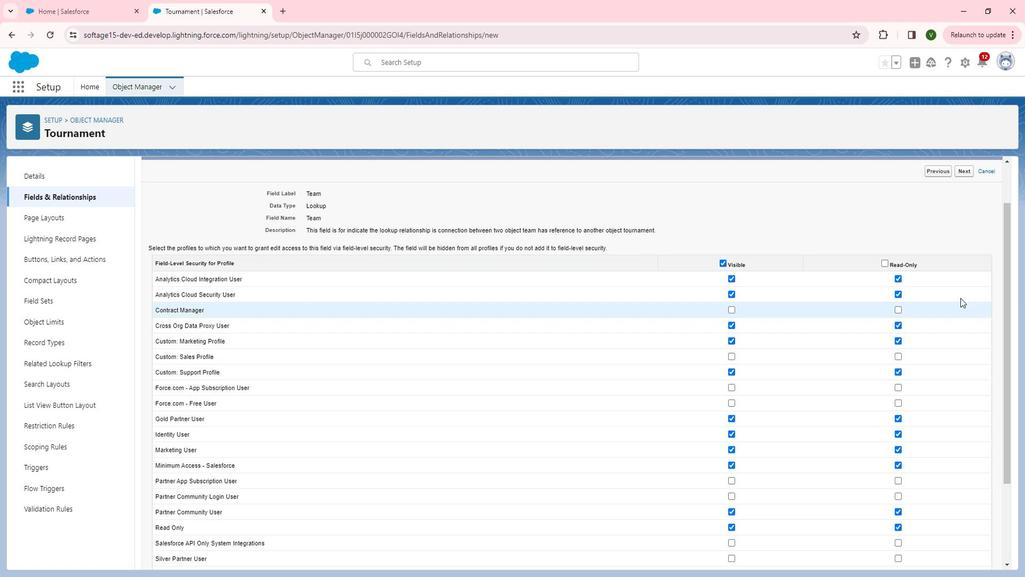 
Action: Mouse moved to (971, 283)
Screenshot: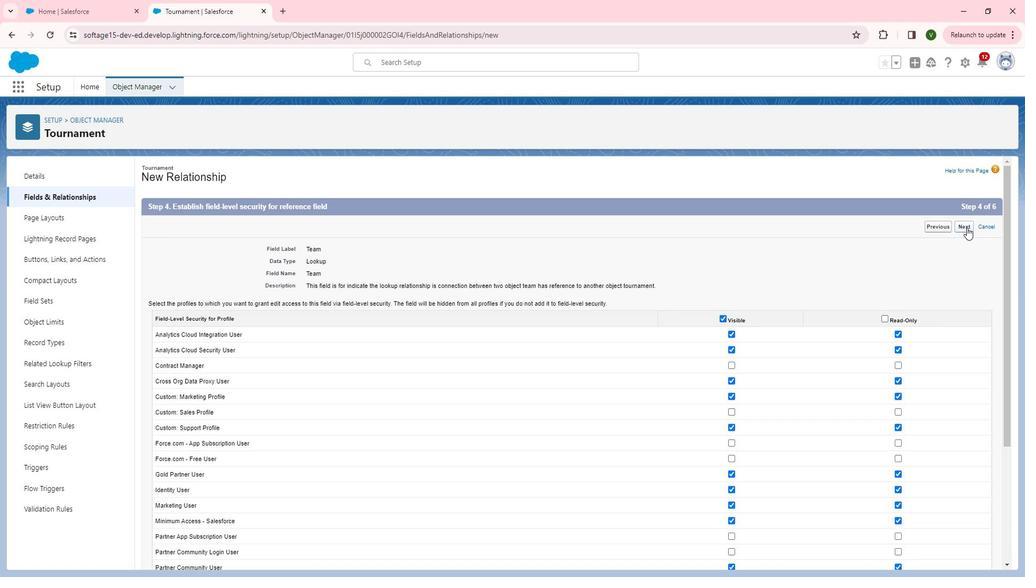 
Action: Mouse scrolled (971, 283) with delta (0, 0)
Screenshot: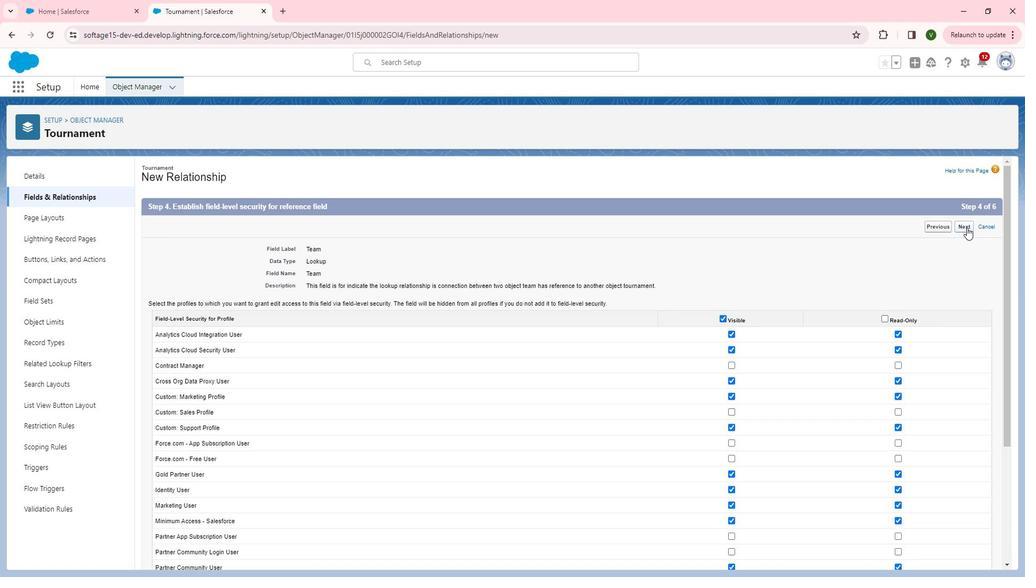
Action: Mouse moved to (976, 228)
Screenshot: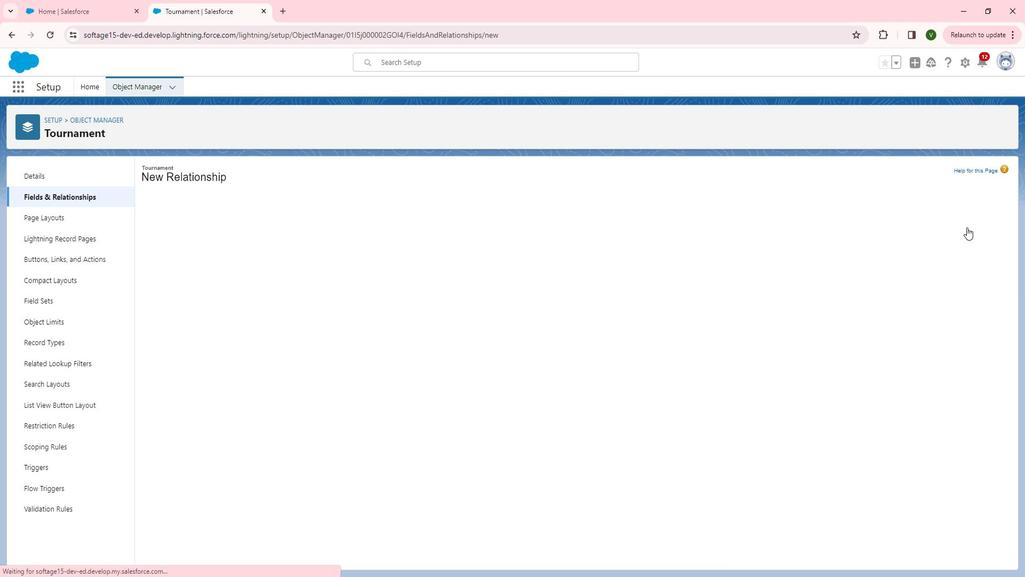 
Action: Mouse pressed left at (976, 228)
Screenshot: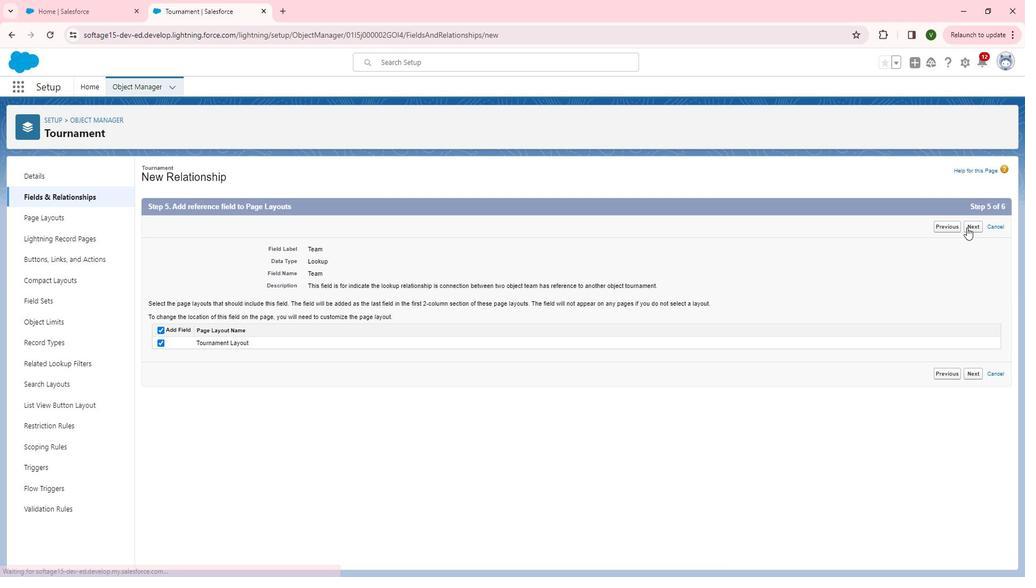 
Action: Mouse moved to (979, 227)
Screenshot: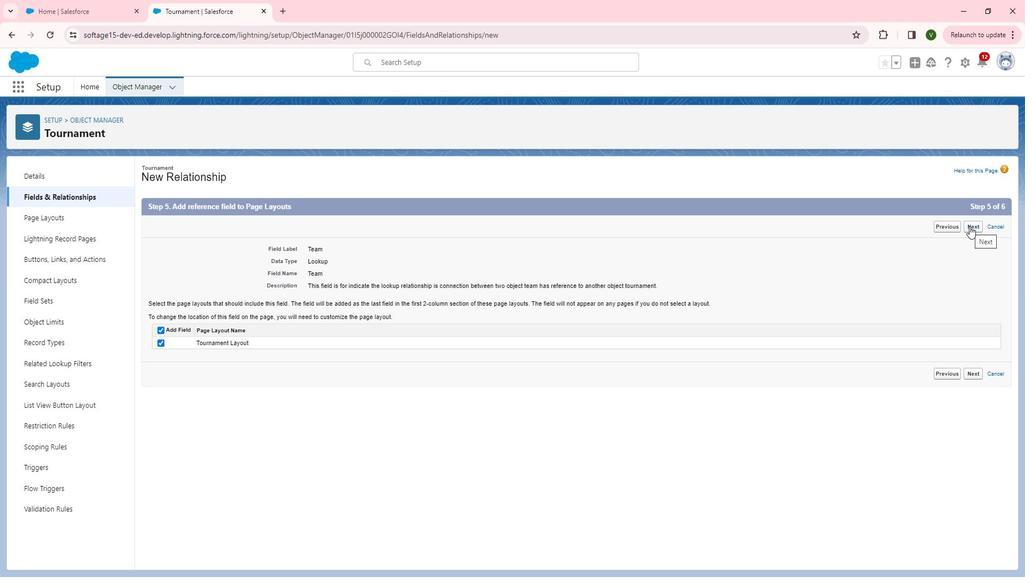 
Action: Mouse pressed left at (979, 227)
Screenshot: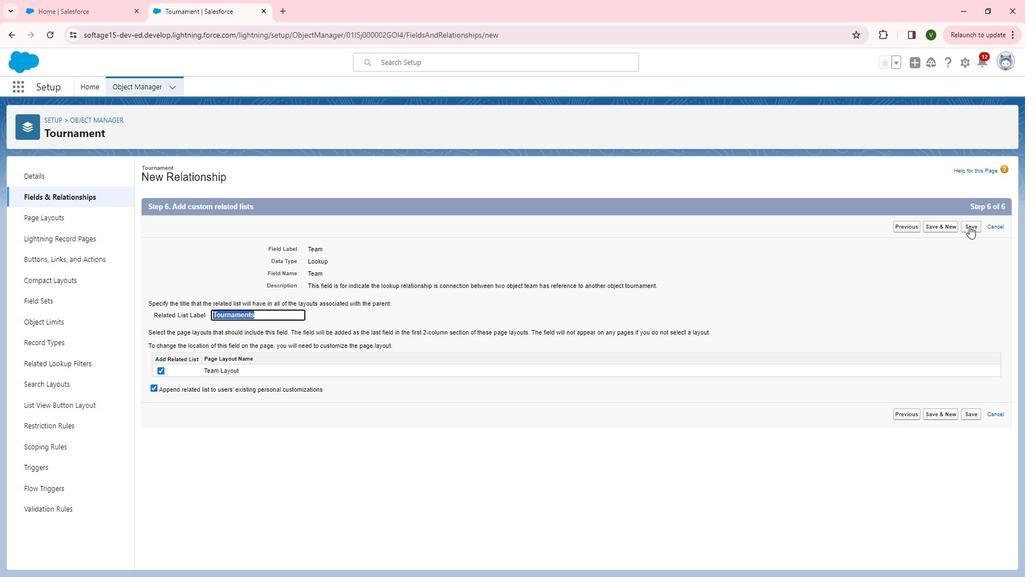 
Action: Mouse pressed left at (979, 227)
Screenshot: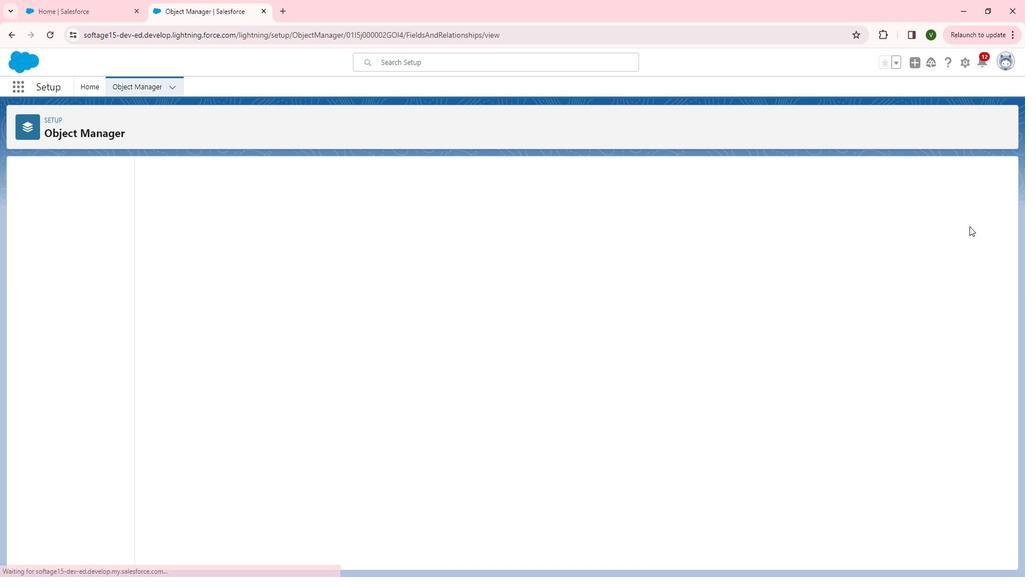 
Action: Mouse moved to (125, 120)
Screenshot: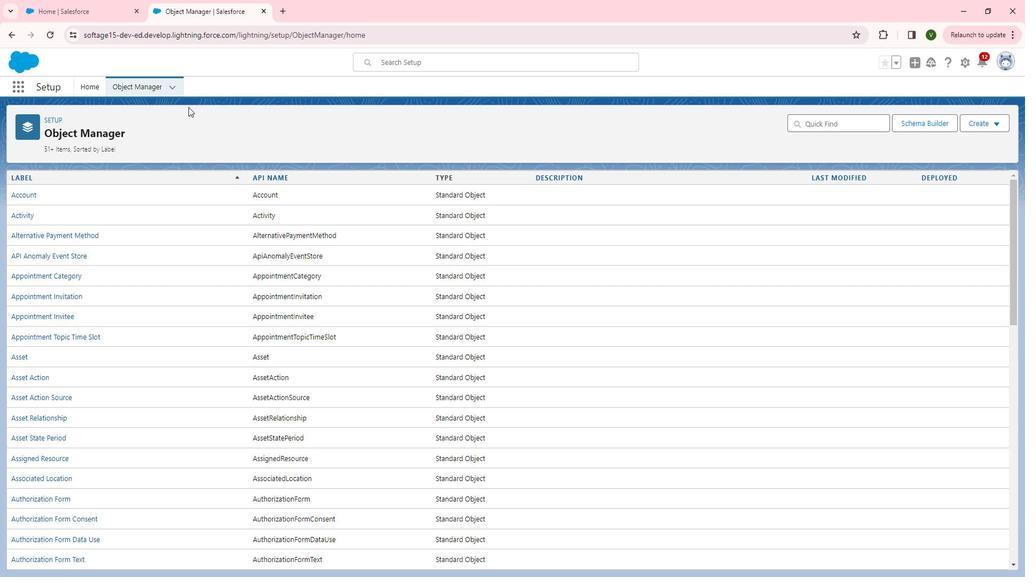 
Action: Mouse pressed left at (125, 120)
Screenshot: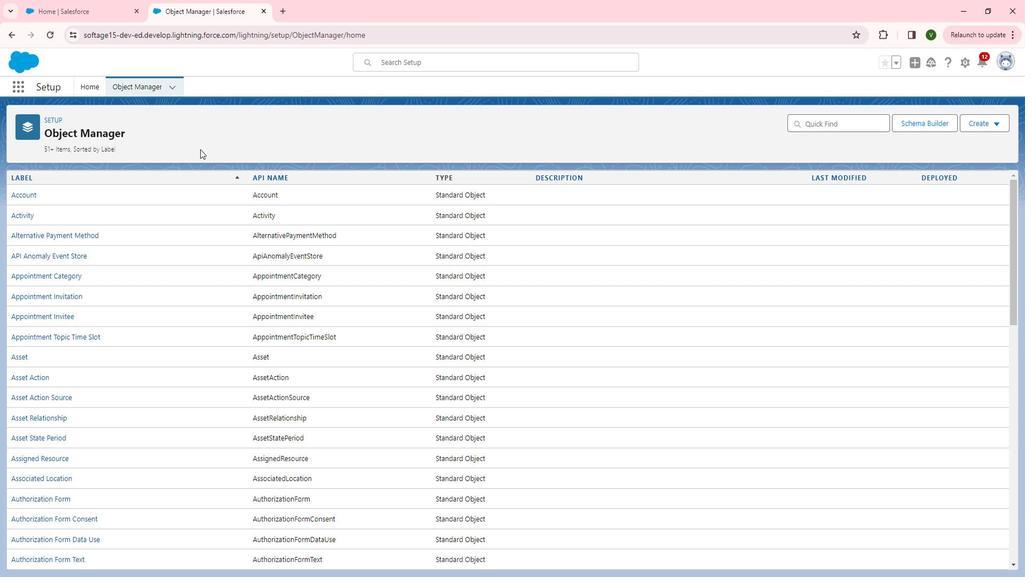 
Action: Mouse moved to (181, 254)
Screenshot: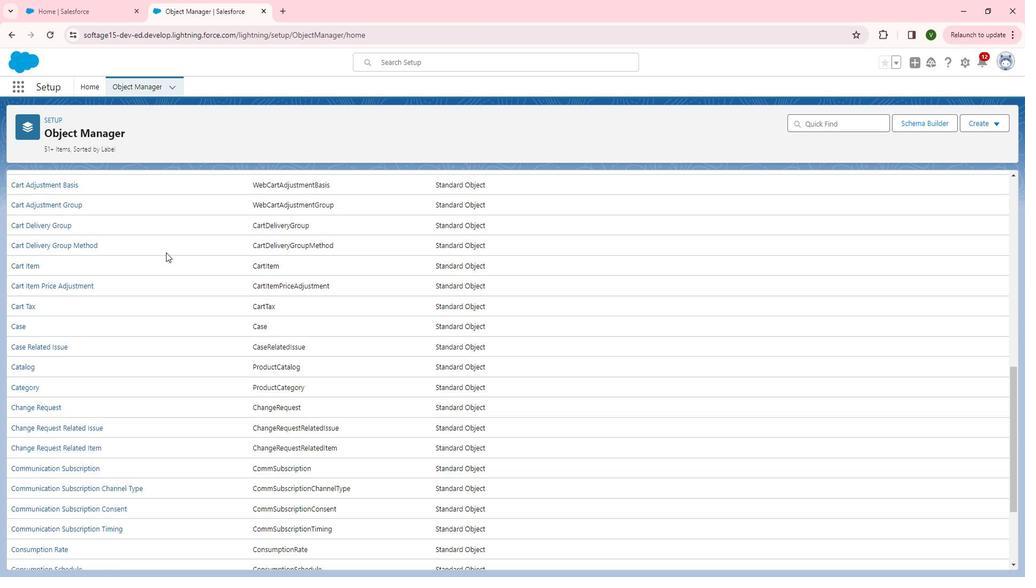 
Action: Mouse scrolled (181, 254) with delta (0, 0)
Screenshot: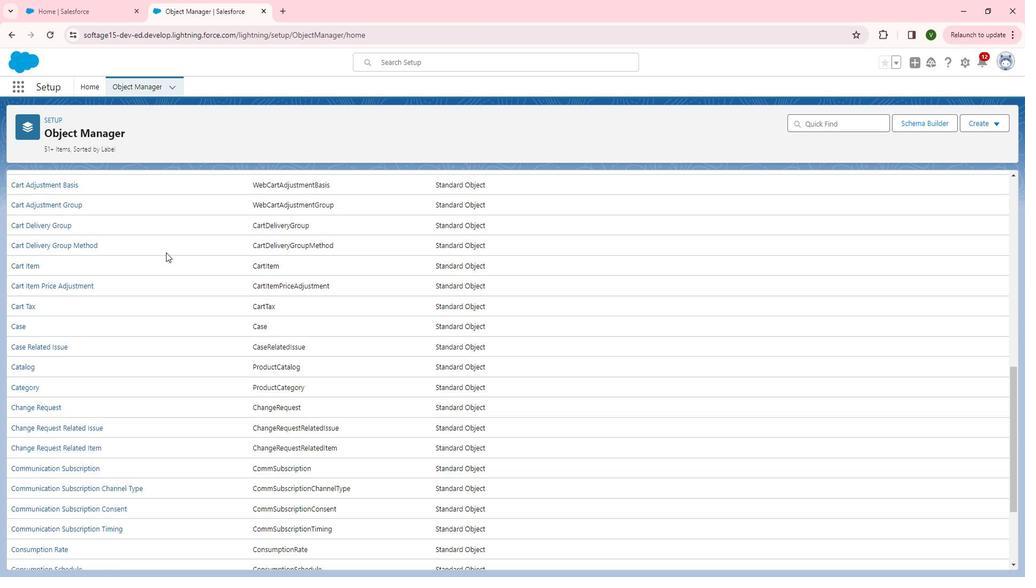 
Action: Mouse moved to (179, 254)
Screenshot: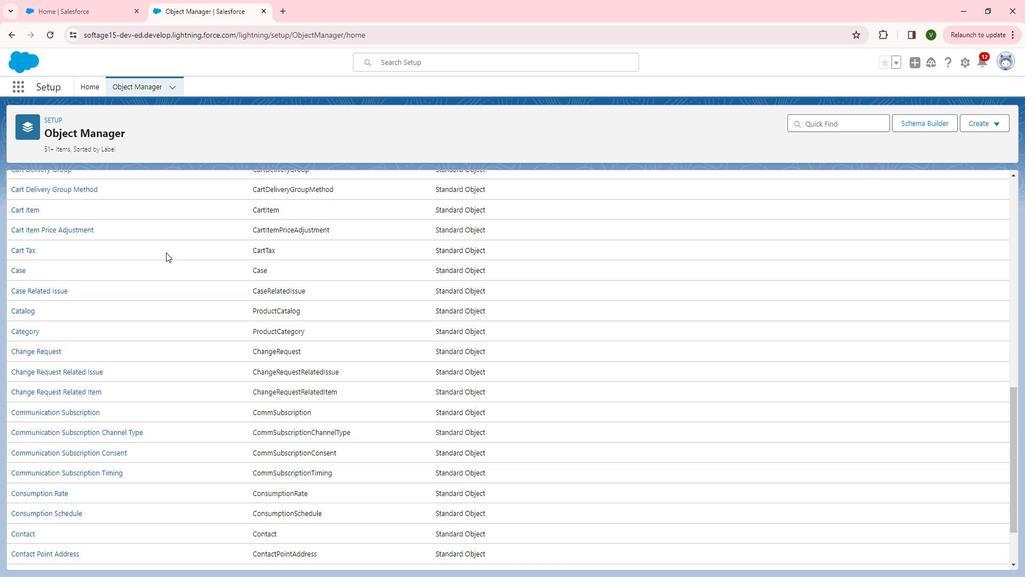 
Action: Mouse scrolled (179, 254) with delta (0, 0)
Screenshot: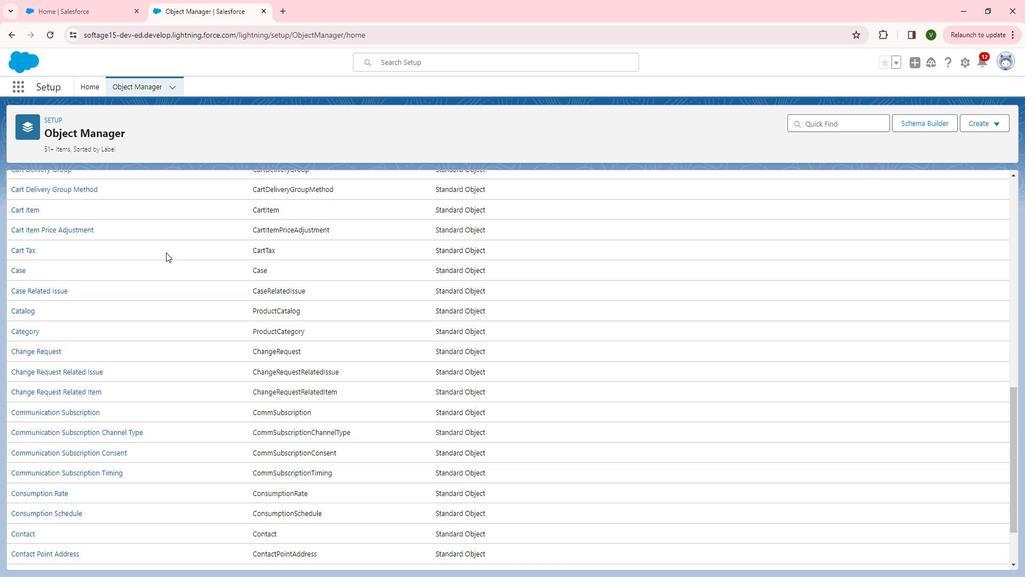 
Action: Mouse scrolled (179, 254) with delta (0, 0)
Screenshot: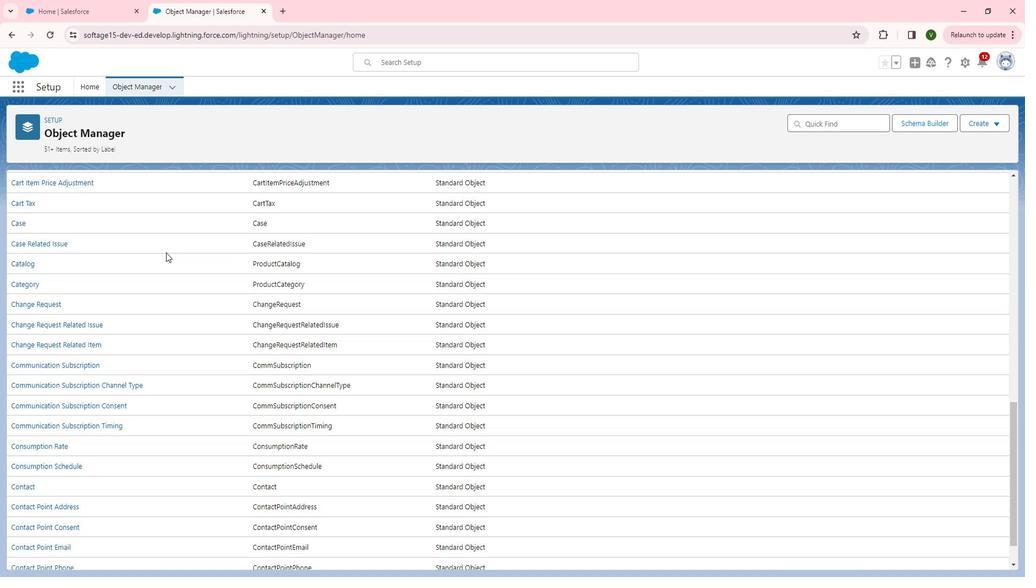 
Action: Mouse moved to (175, 253)
Screenshot: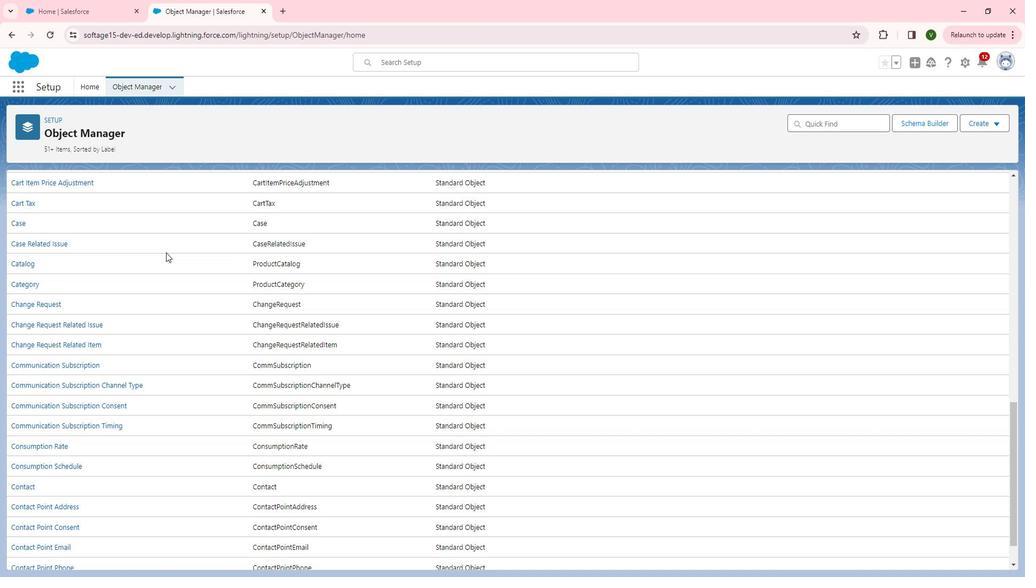 
Action: Mouse scrolled (175, 252) with delta (0, 0)
Screenshot: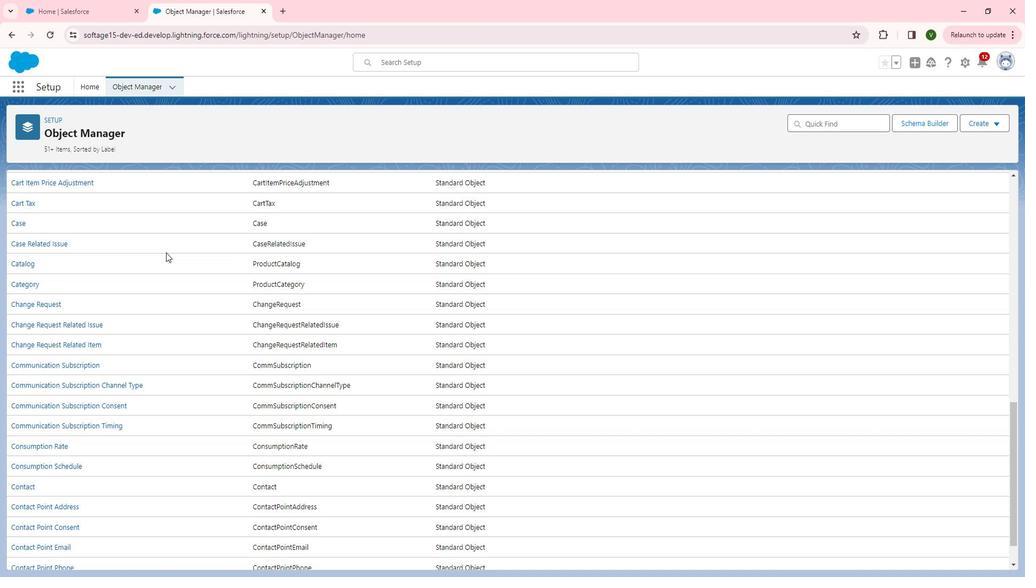 
Action: Mouse moved to (175, 252)
Screenshot: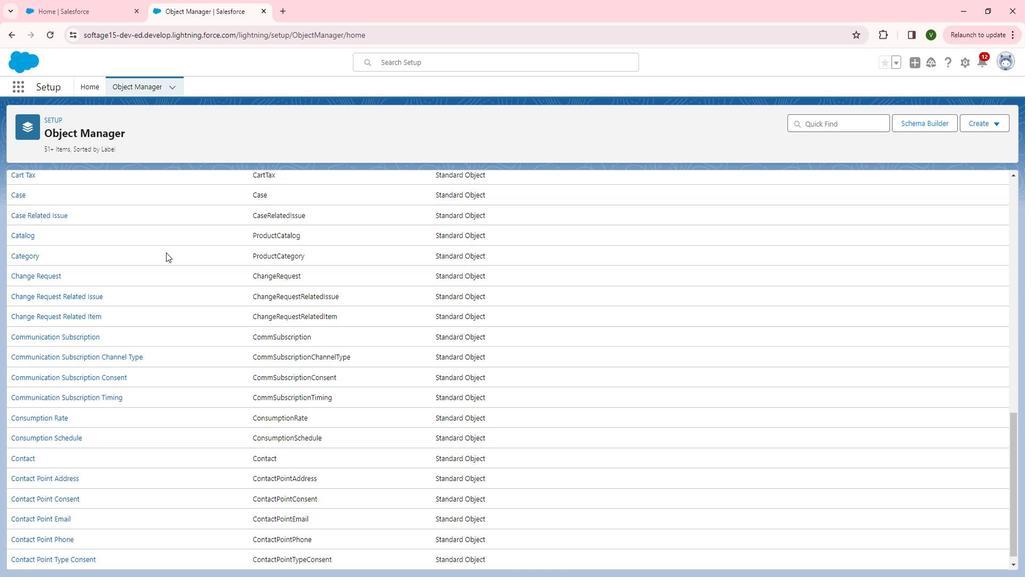 
Action: Mouse scrolled (175, 251) with delta (0, 0)
Screenshot: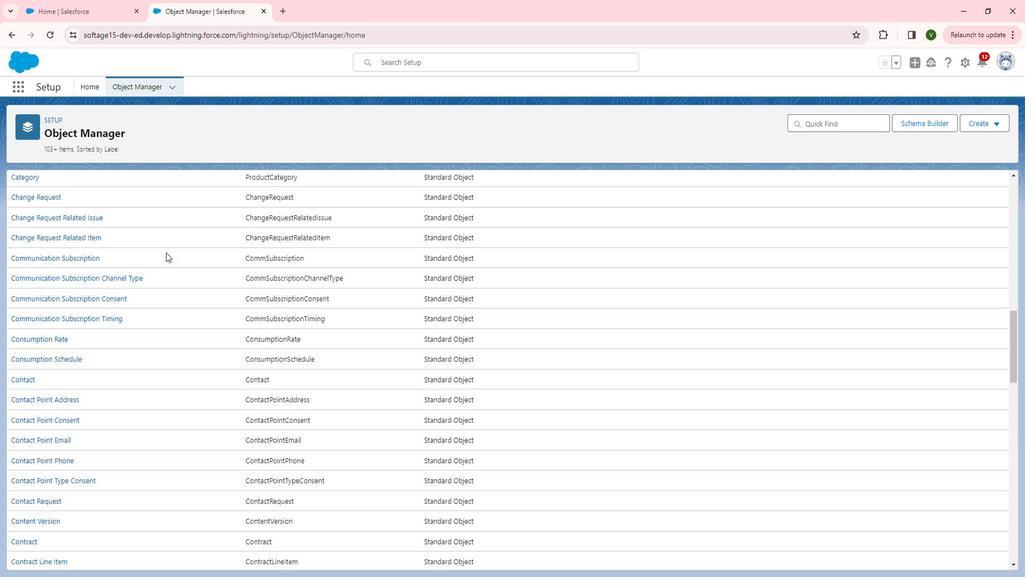 
Action: Mouse scrolled (175, 251) with delta (0, 0)
Screenshot: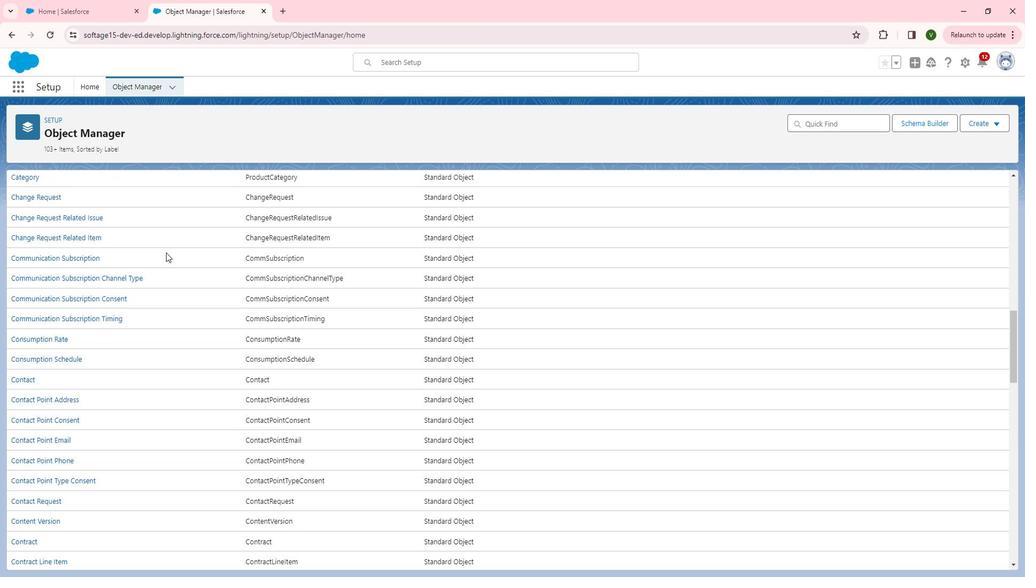 
Action: Mouse scrolled (175, 251) with delta (0, 0)
Screenshot: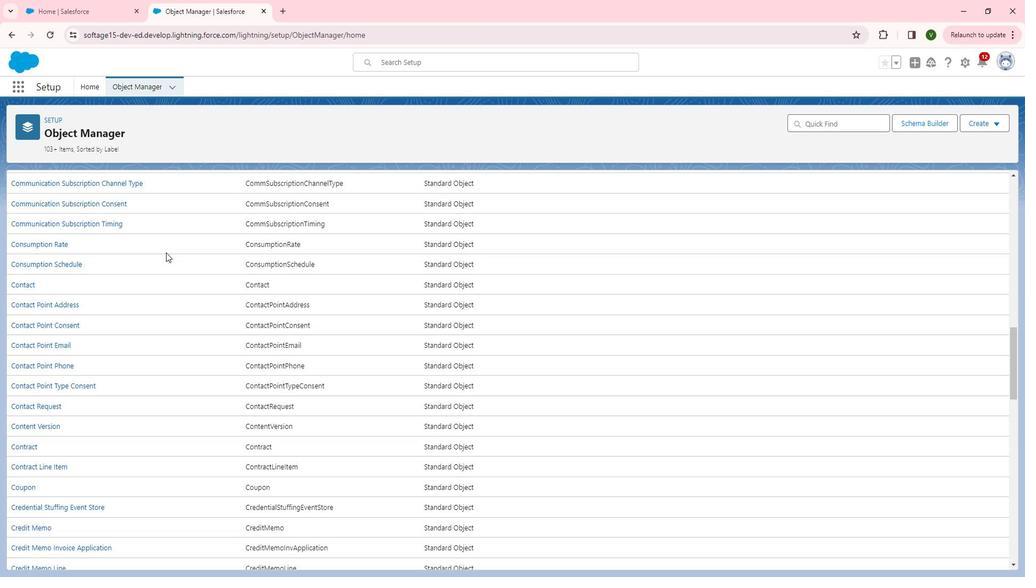 
Action: Mouse scrolled (175, 251) with delta (0, 0)
Screenshot: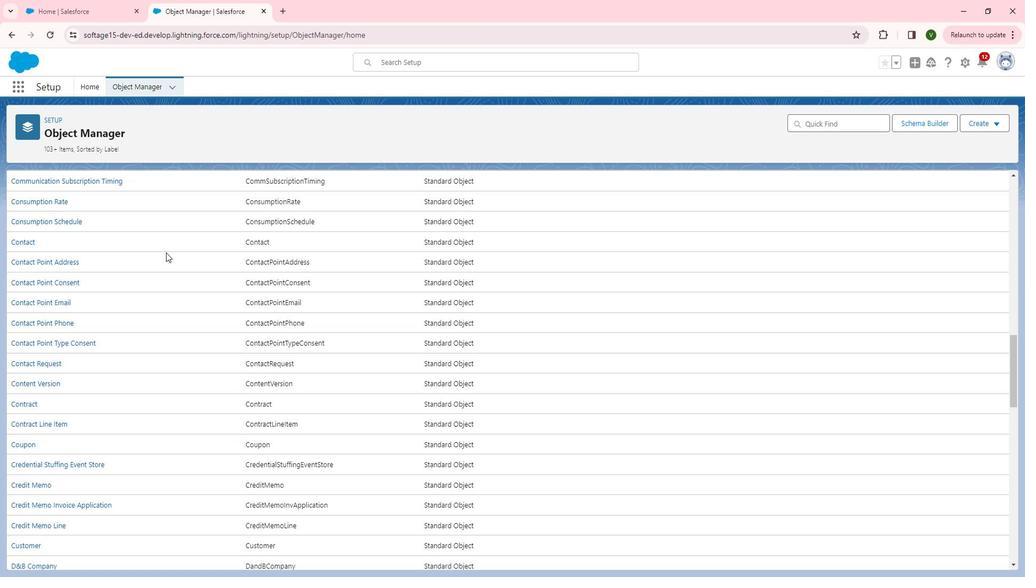 
Action: Mouse scrolled (175, 251) with delta (0, 0)
Screenshot: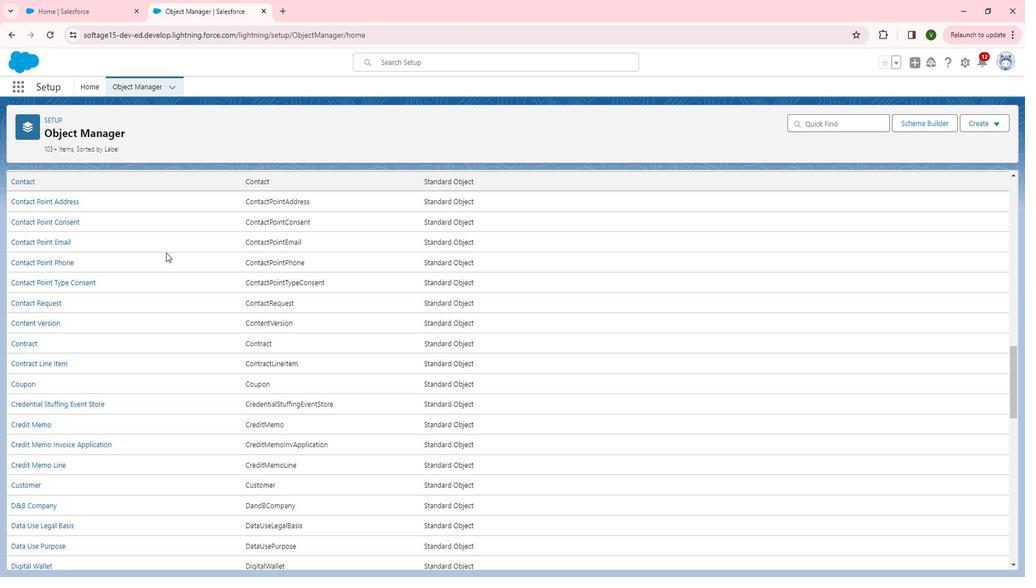 
Action: Mouse scrolled (175, 251) with delta (0, 0)
Screenshot: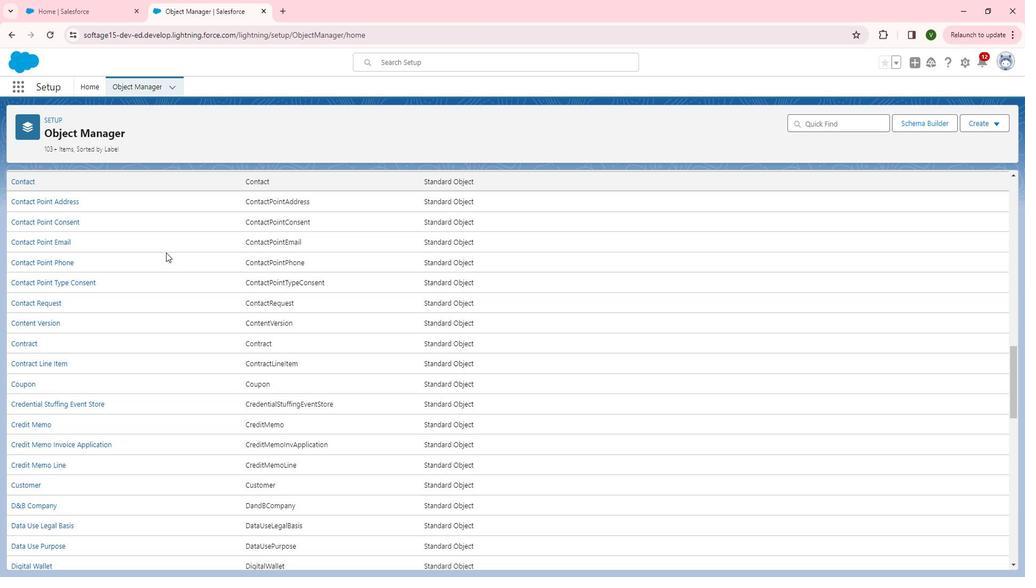 
Action: Mouse scrolled (175, 251) with delta (0, 0)
Screenshot: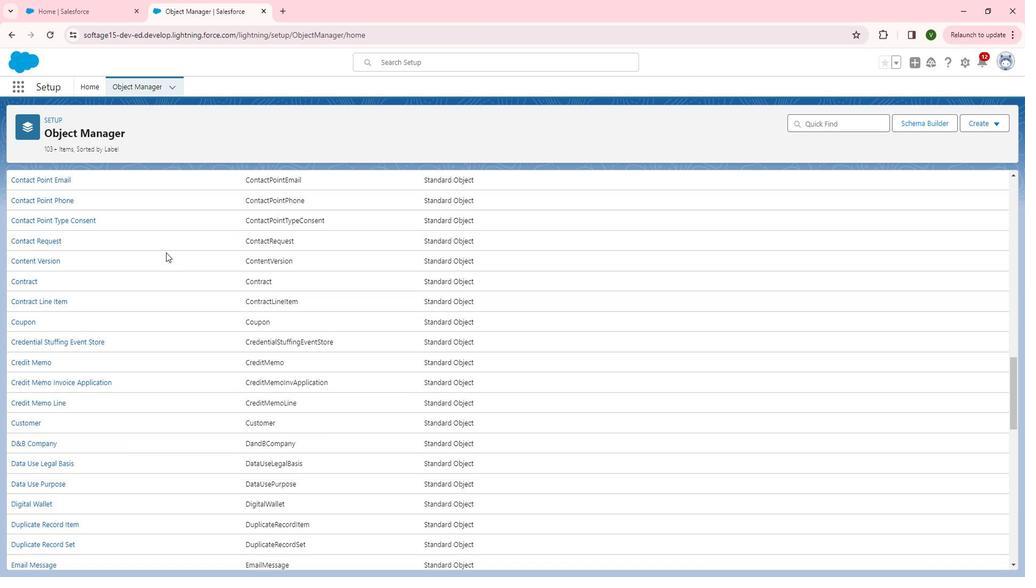 
Action: Mouse scrolled (175, 251) with delta (0, 0)
Screenshot: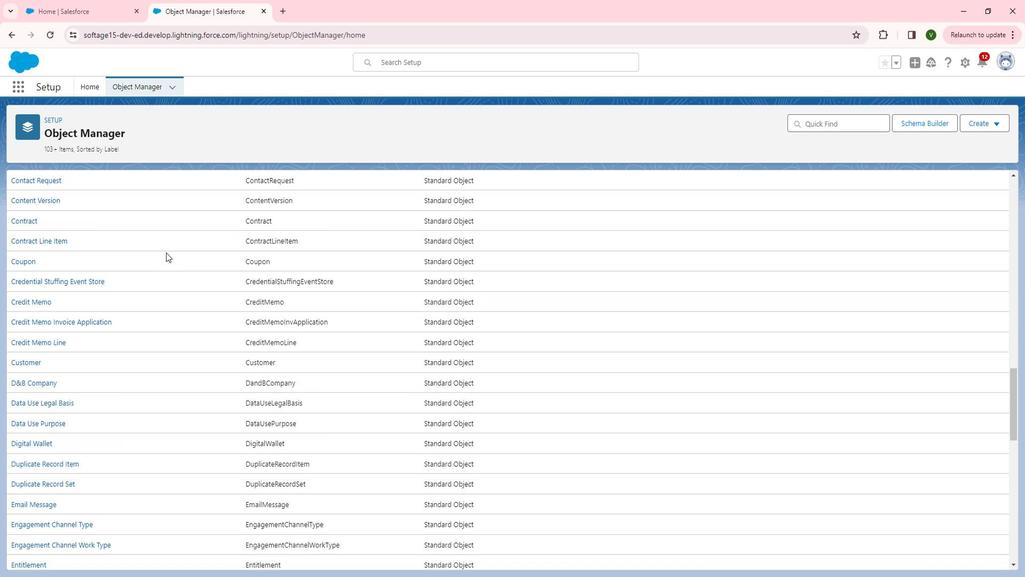 
Action: Mouse scrolled (175, 251) with delta (0, 0)
Screenshot: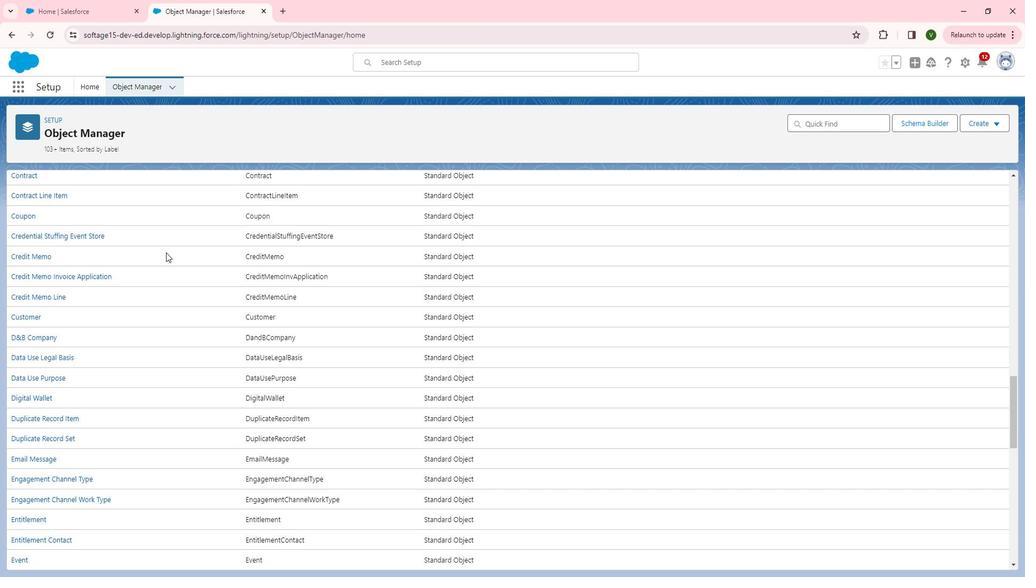 
Action: Mouse scrolled (175, 251) with delta (0, 0)
Screenshot: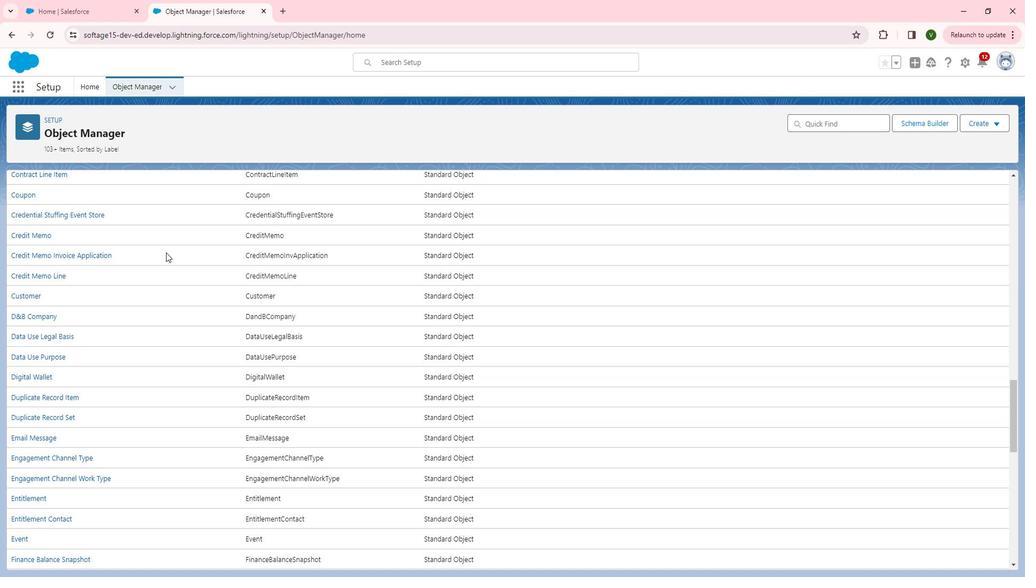 
Action: Mouse scrolled (175, 251) with delta (0, 0)
Screenshot: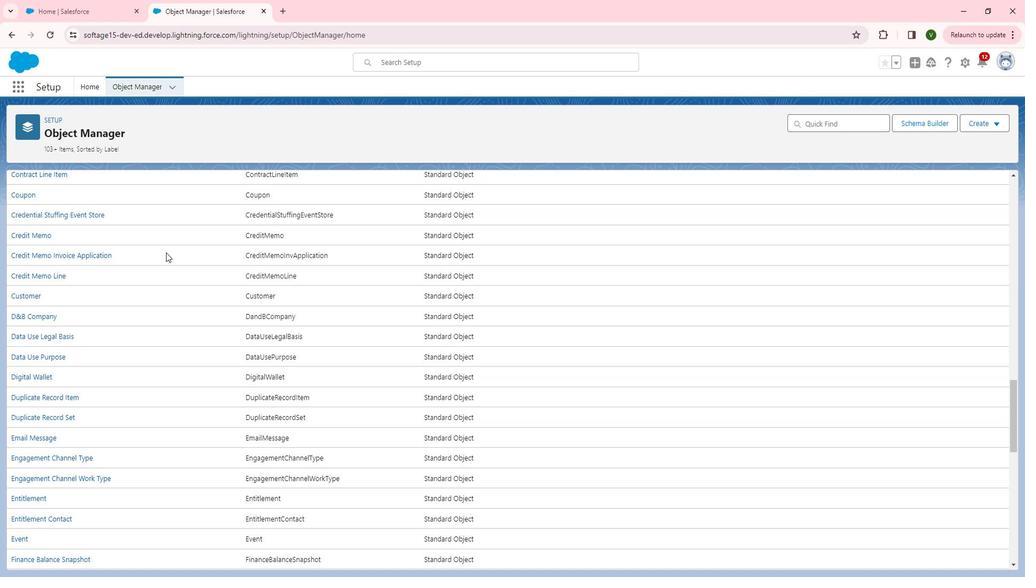 
Action: Mouse scrolled (175, 251) with delta (0, 0)
Screenshot: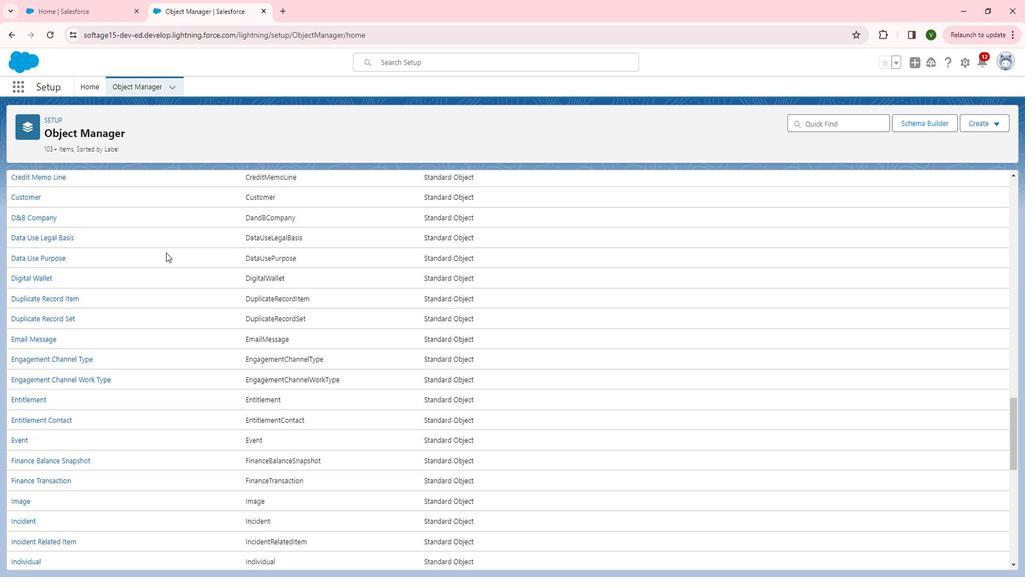 
Action: Mouse scrolled (175, 251) with delta (0, 0)
Screenshot: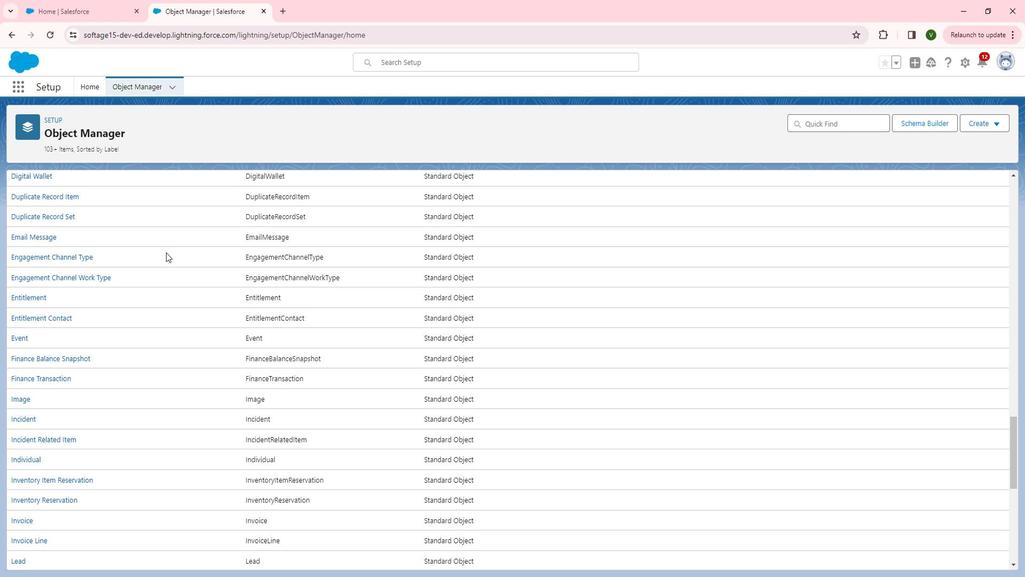 
Action: Mouse scrolled (175, 251) with delta (0, 0)
Screenshot: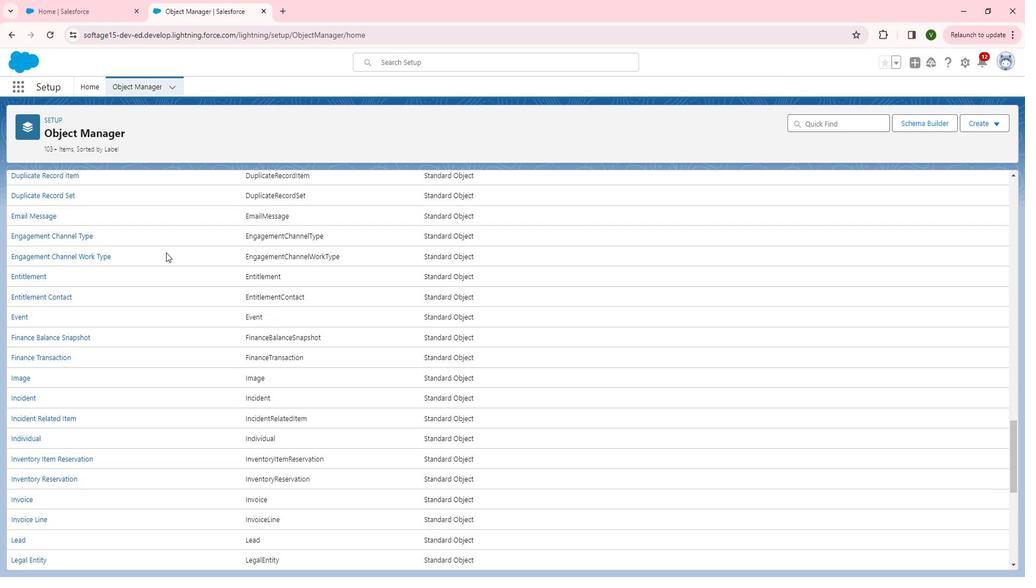 
Action: Mouse scrolled (175, 251) with delta (0, 0)
Screenshot: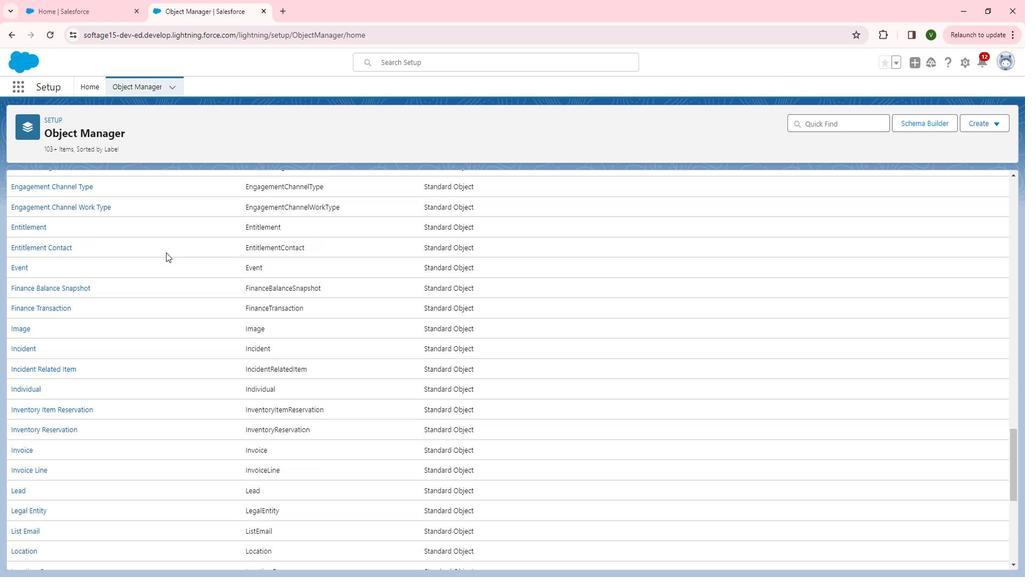 
Action: Mouse scrolled (175, 251) with delta (0, 0)
Screenshot: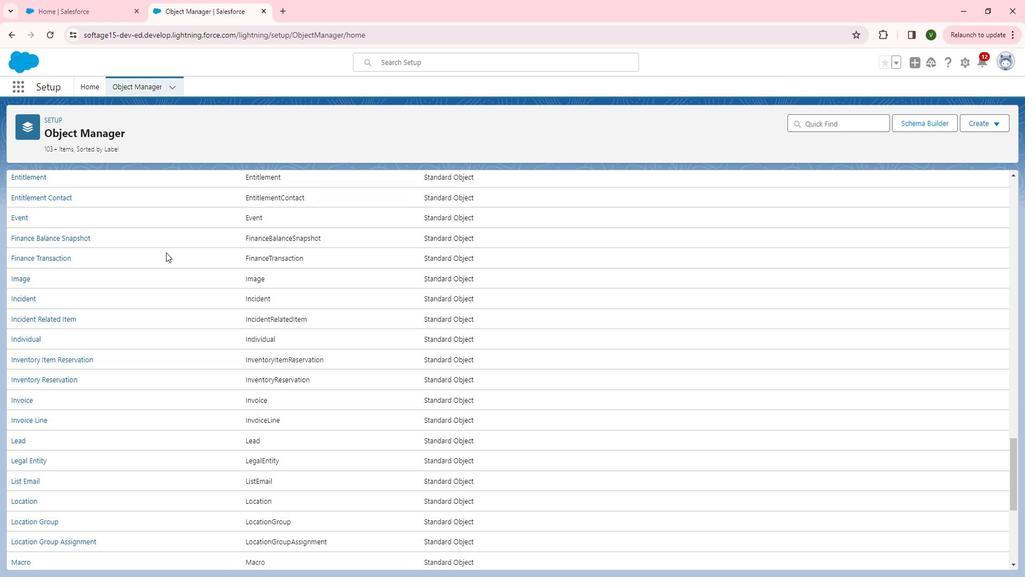 
Action: Mouse scrolled (175, 251) with delta (0, 0)
Screenshot: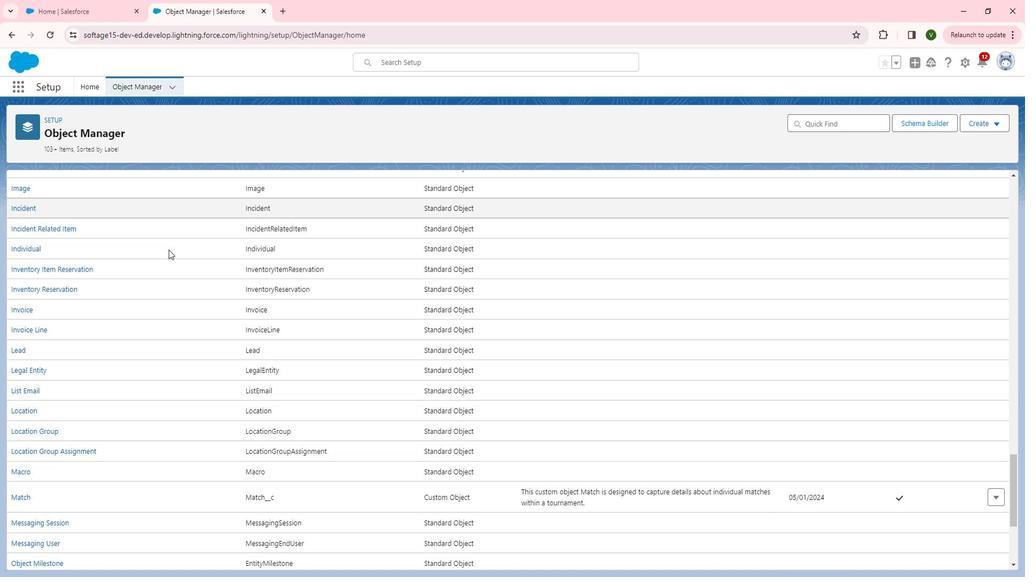 
Action: Mouse scrolled (175, 251) with delta (0, 0)
Screenshot: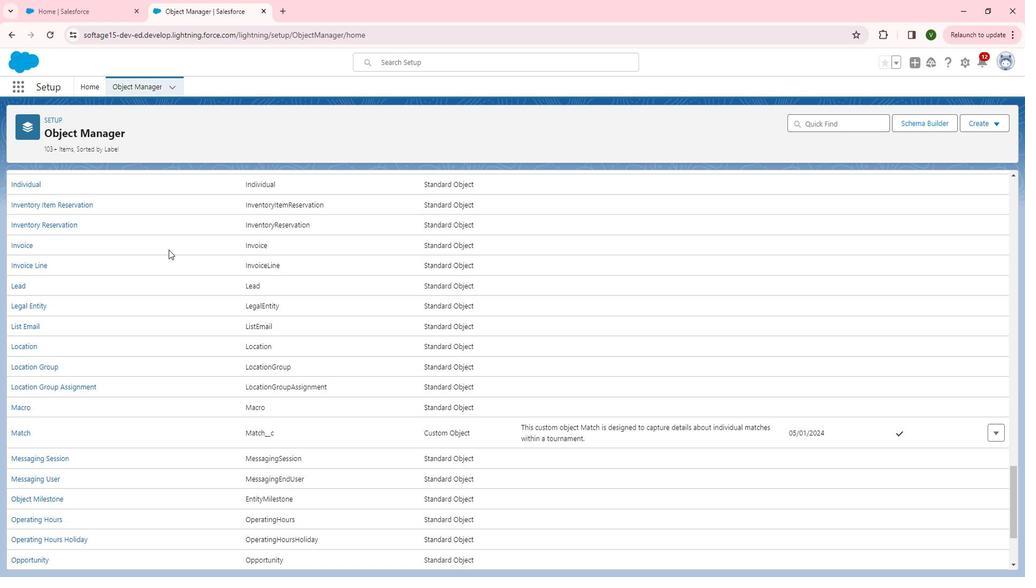 
Action: Mouse scrolled (175, 251) with delta (0, 0)
Screenshot: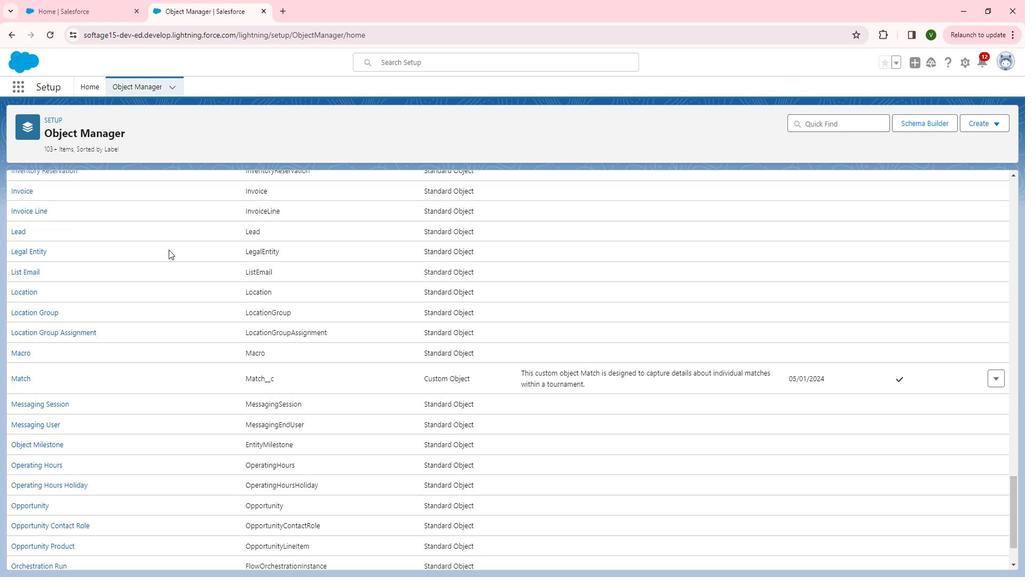 
Action: Mouse scrolled (175, 251) with delta (0, 0)
Screenshot: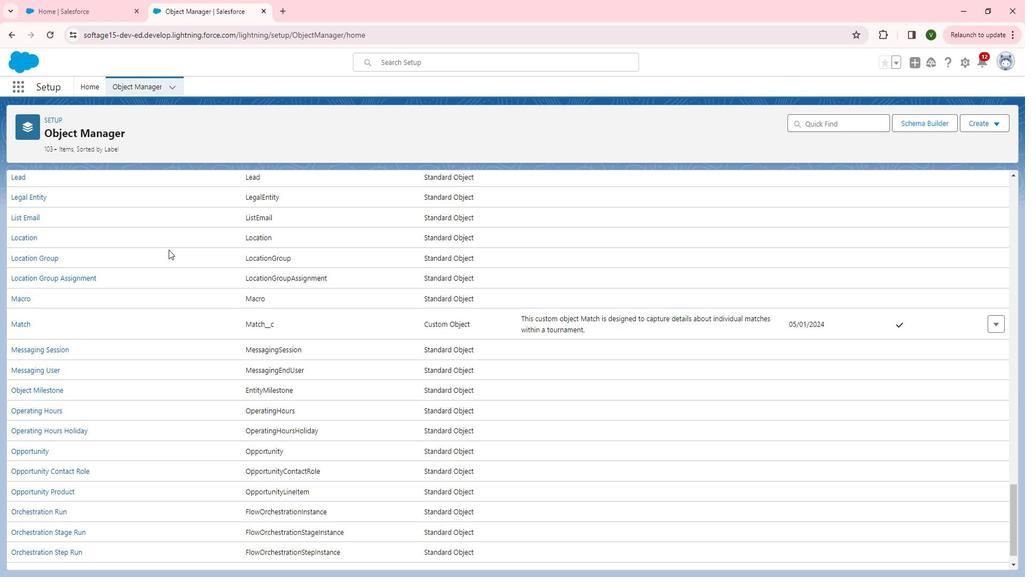 
Action: Mouse scrolled (175, 251) with delta (0, 0)
Screenshot: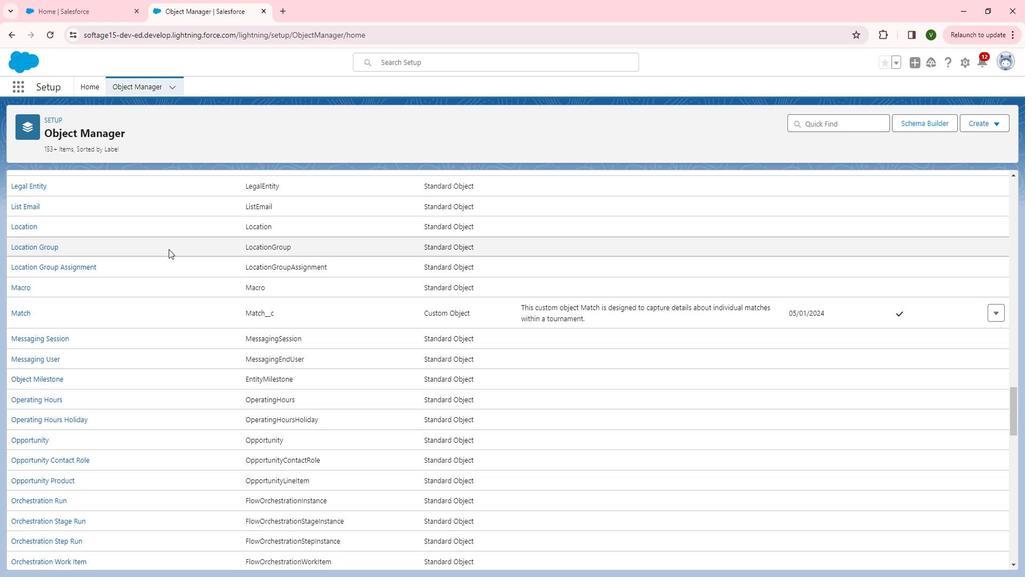 
Action: Mouse scrolled (175, 251) with delta (0, 0)
Screenshot: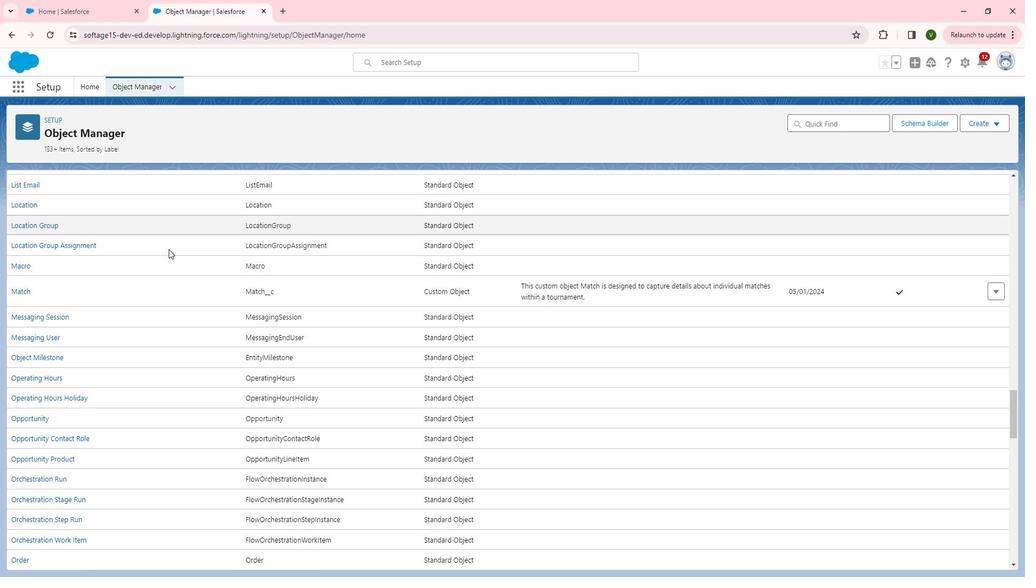
Action: Mouse scrolled (175, 251) with delta (0, 0)
Screenshot: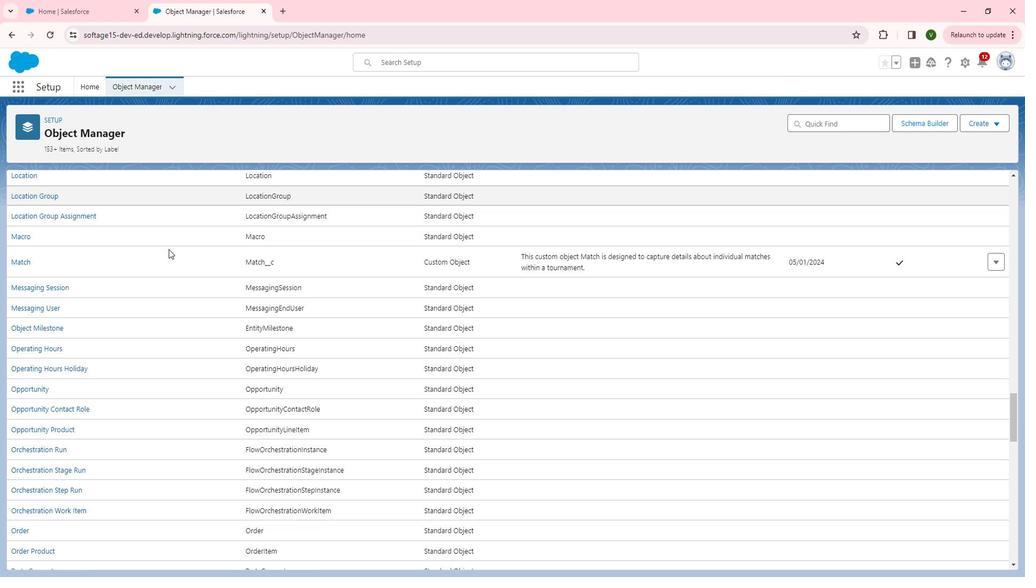 
Action: Mouse moved to (177, 249)
